 Task: In the event  named  Interview with Ailey, Set a range of dates when you can accept meetings  '20 Jul â€" 5 Aug 2023'. Select a duration of  30 min. Select working hours  	_x000D_
MON- SAT 10:00am â€" 6:00pm. Add time before or after your events  as 10 min. Set the frequency of available time slots for invitees as  10 min. Set the minimum notice period and maximum events allowed per day as  49 hour and 6. , logged in from the account softage.4@softage.net and add another guest for the event, softage.9@softage.net
Action: Mouse pressed left at (447, 372)
Screenshot: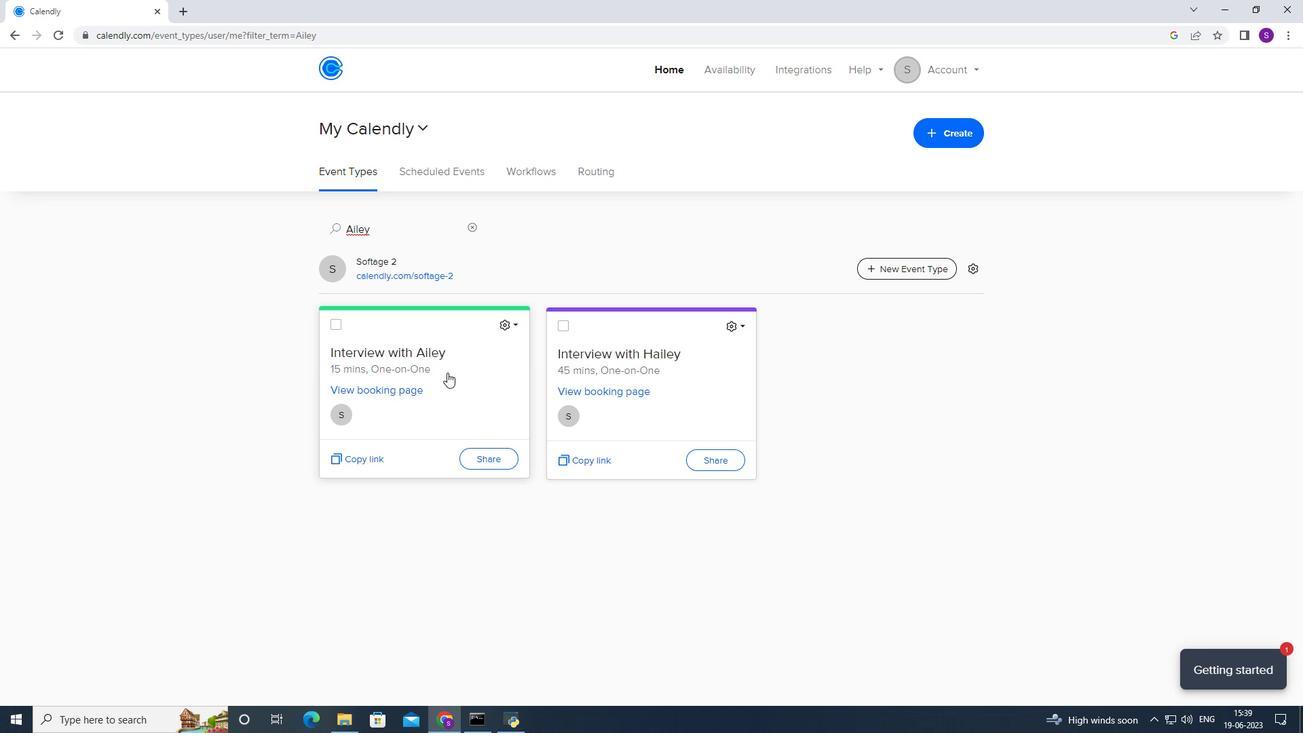 
Action: Mouse moved to (490, 294)
Screenshot: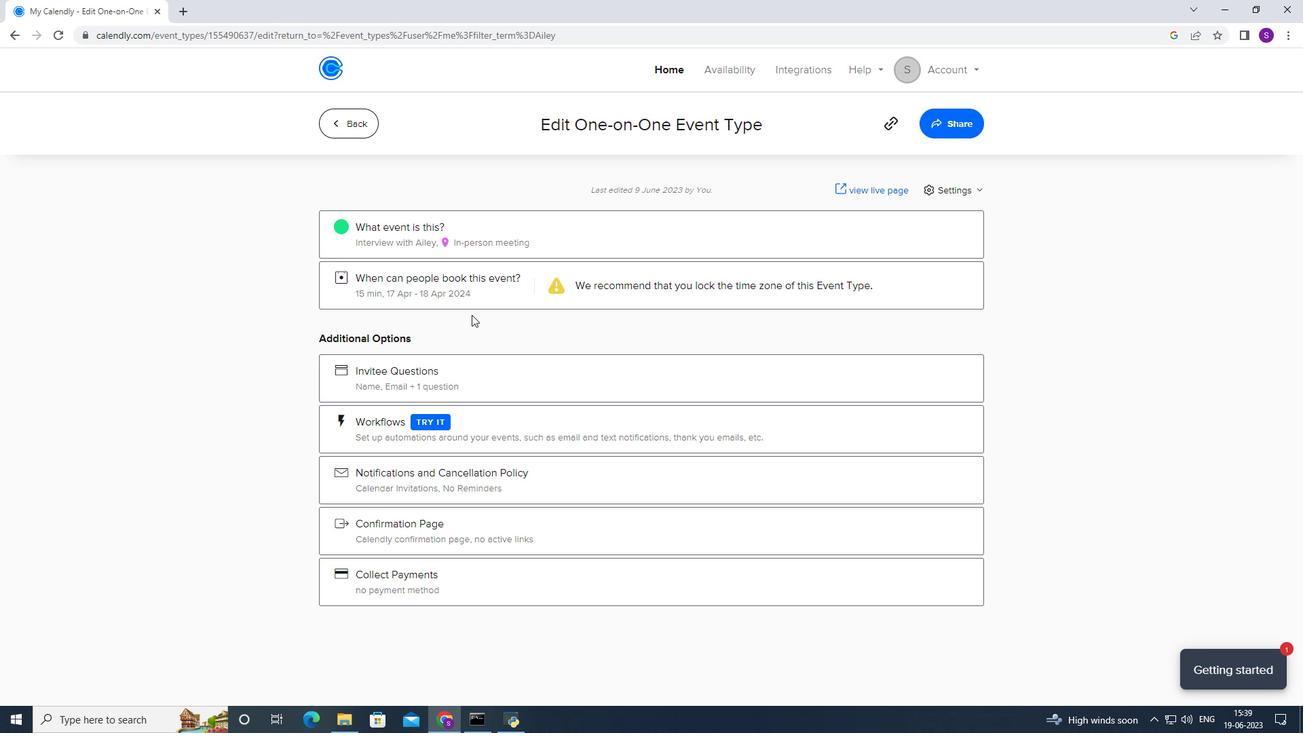 
Action: Mouse pressed left at (490, 294)
Screenshot: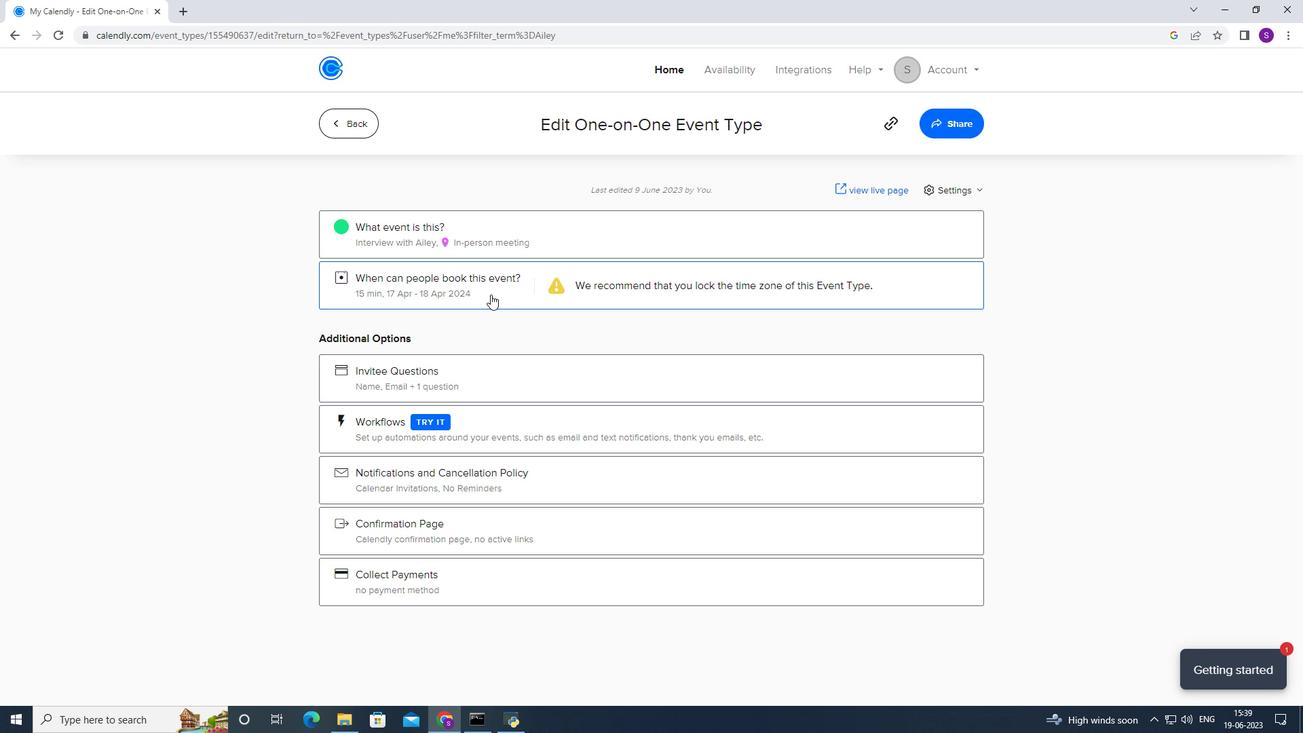 
Action: Mouse moved to (481, 452)
Screenshot: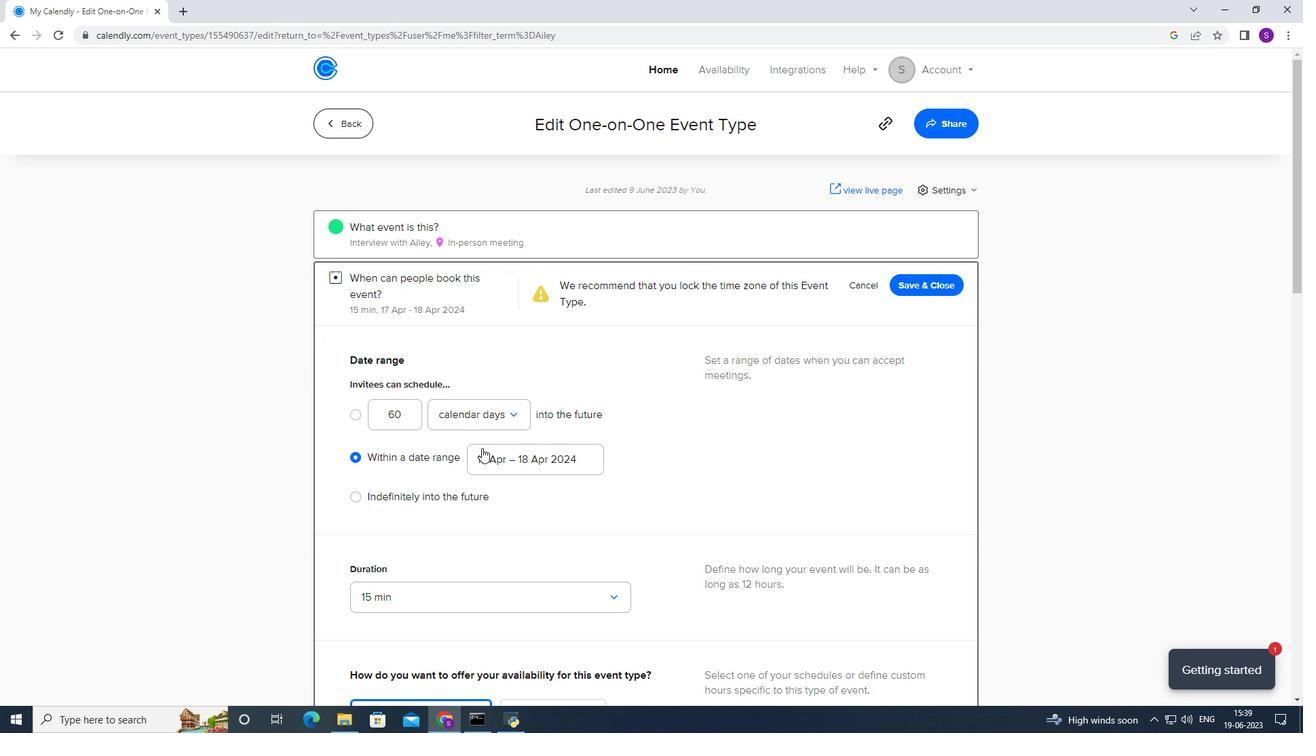 
Action: Mouse pressed left at (481, 452)
Screenshot: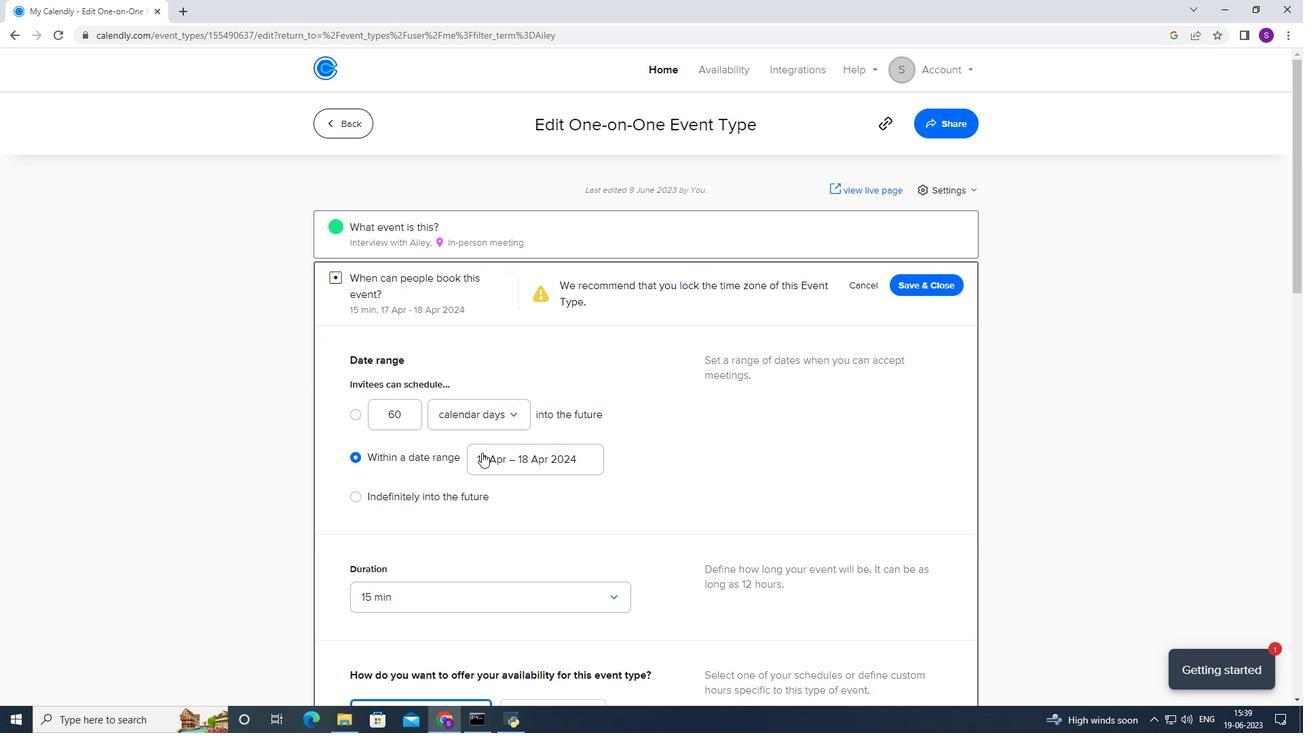 
Action: Mouse moved to (544, 319)
Screenshot: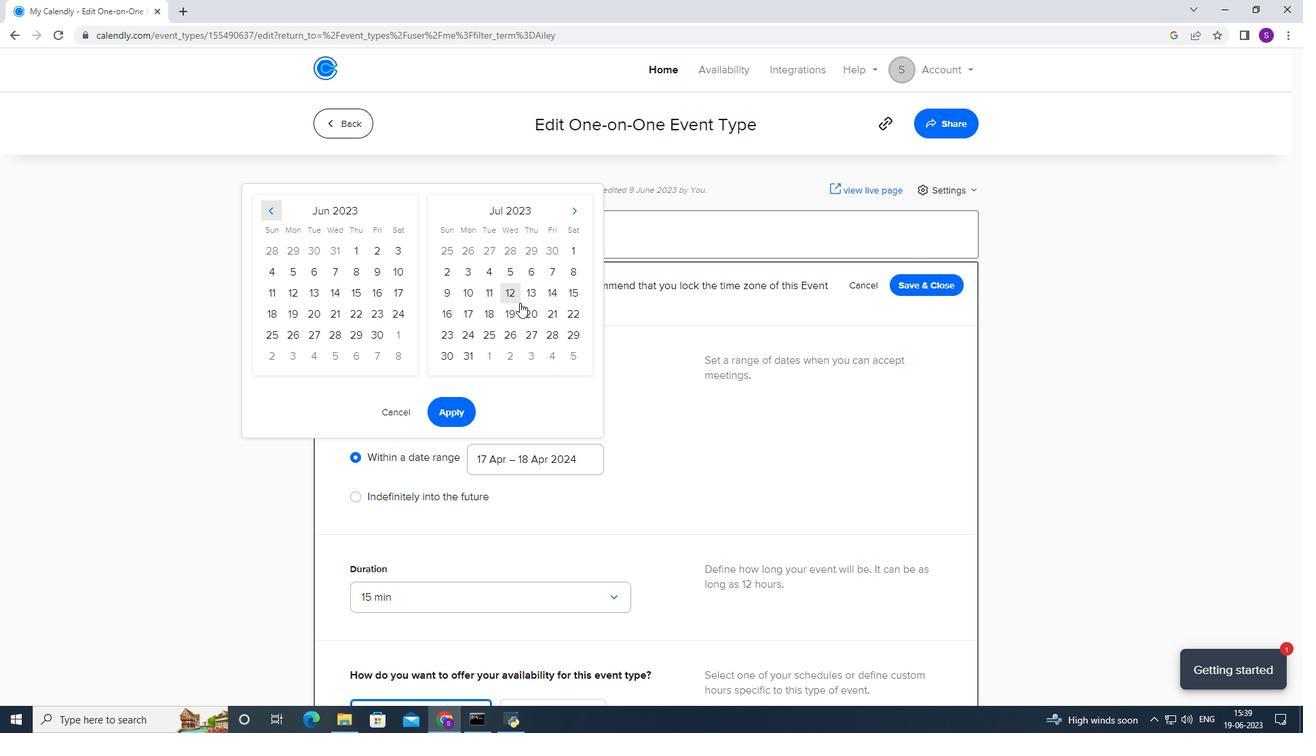 
Action: Mouse pressed left at (544, 319)
Screenshot: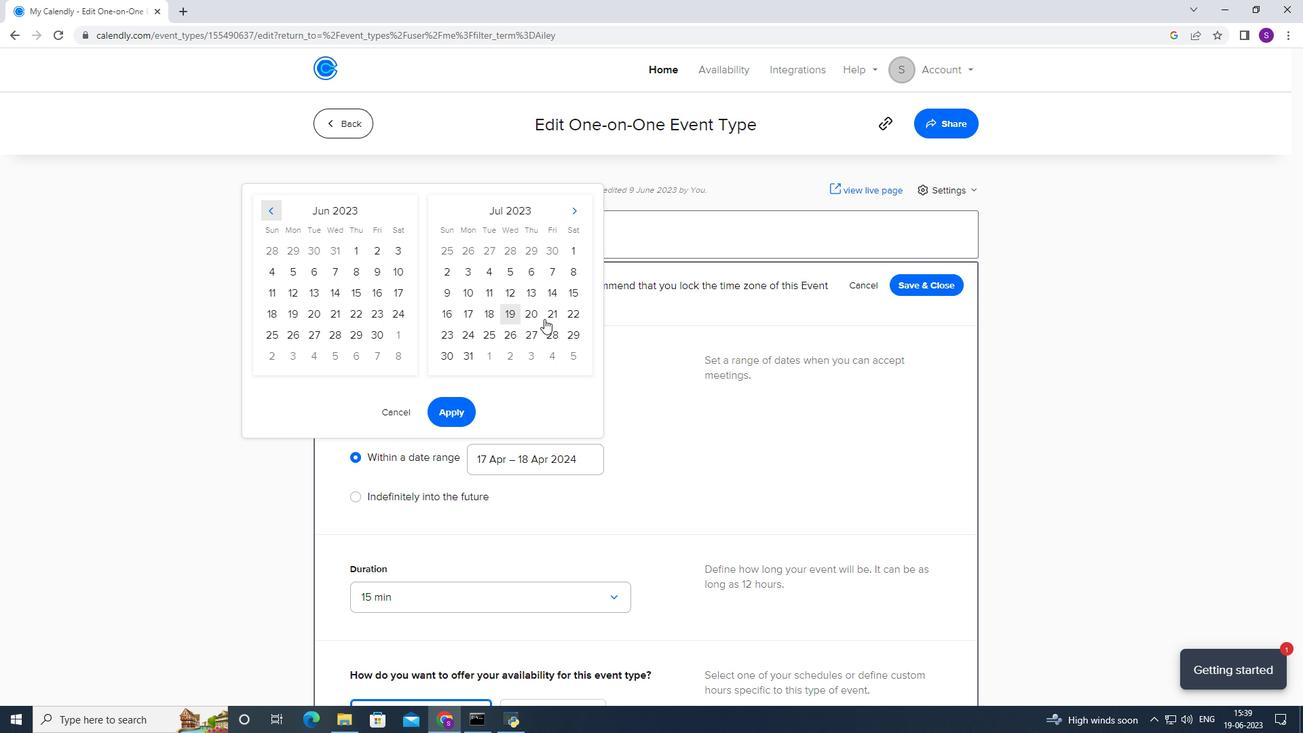 
Action: Mouse moved to (579, 217)
Screenshot: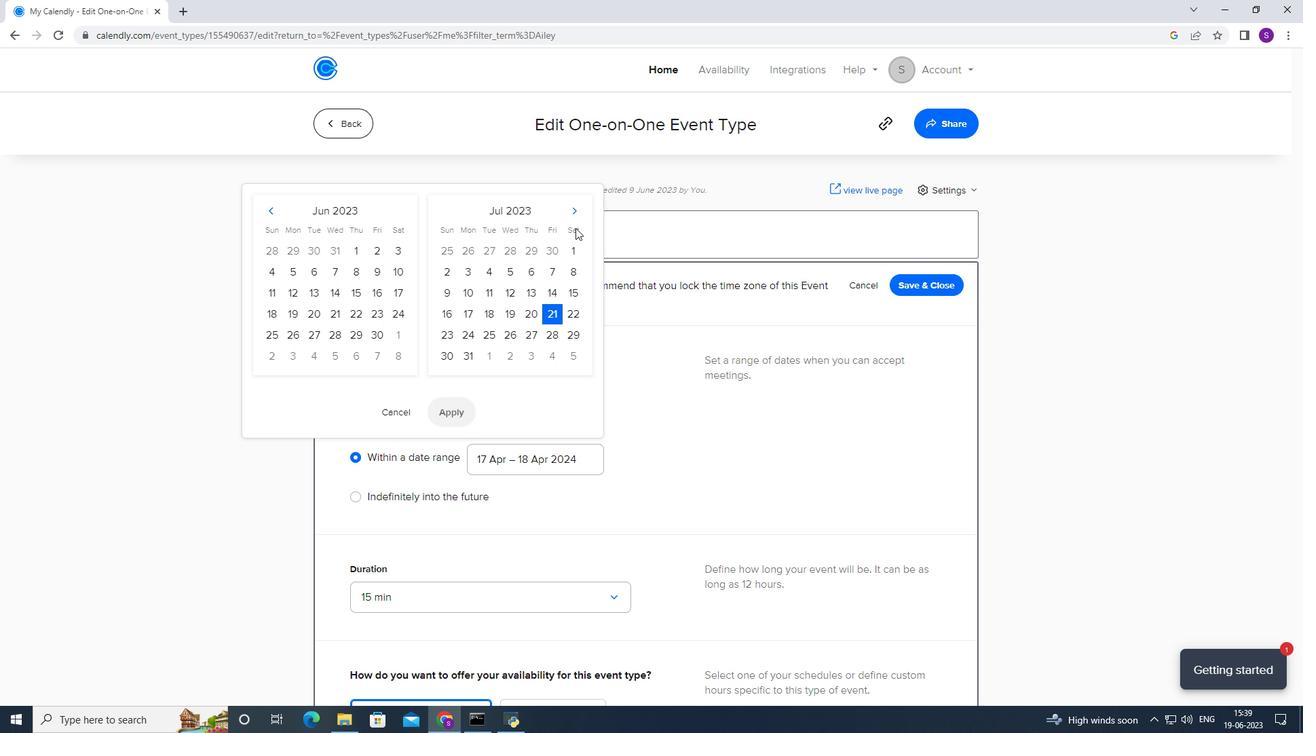 
Action: Mouse pressed left at (579, 217)
Screenshot: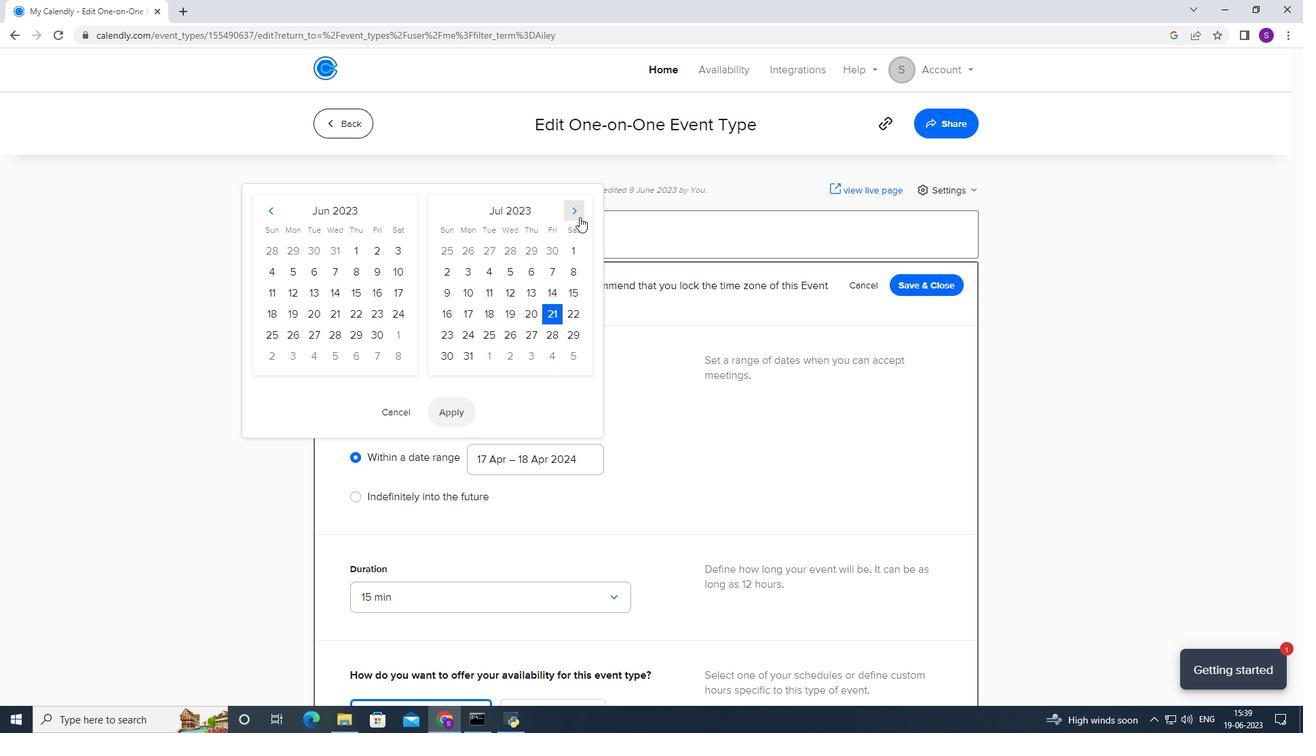 
Action: Mouse moved to (347, 319)
Screenshot: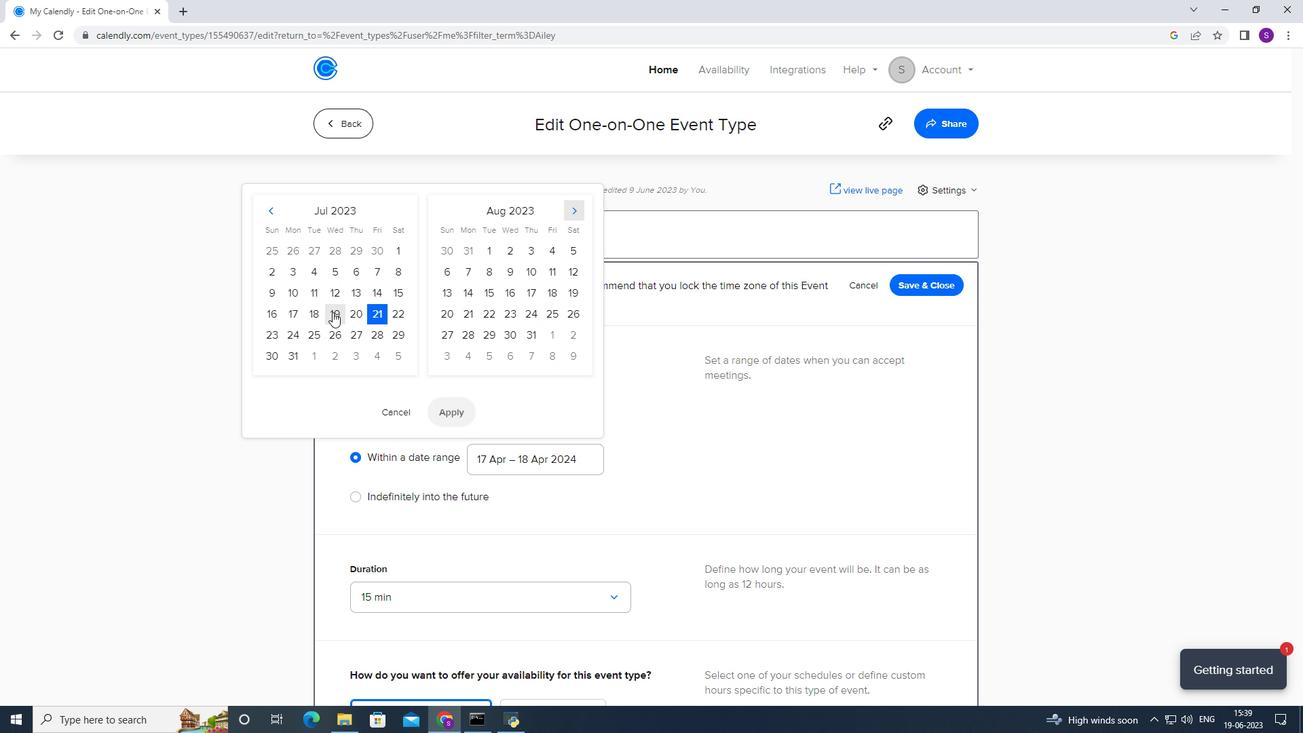 
Action: Mouse pressed left at (347, 319)
Screenshot: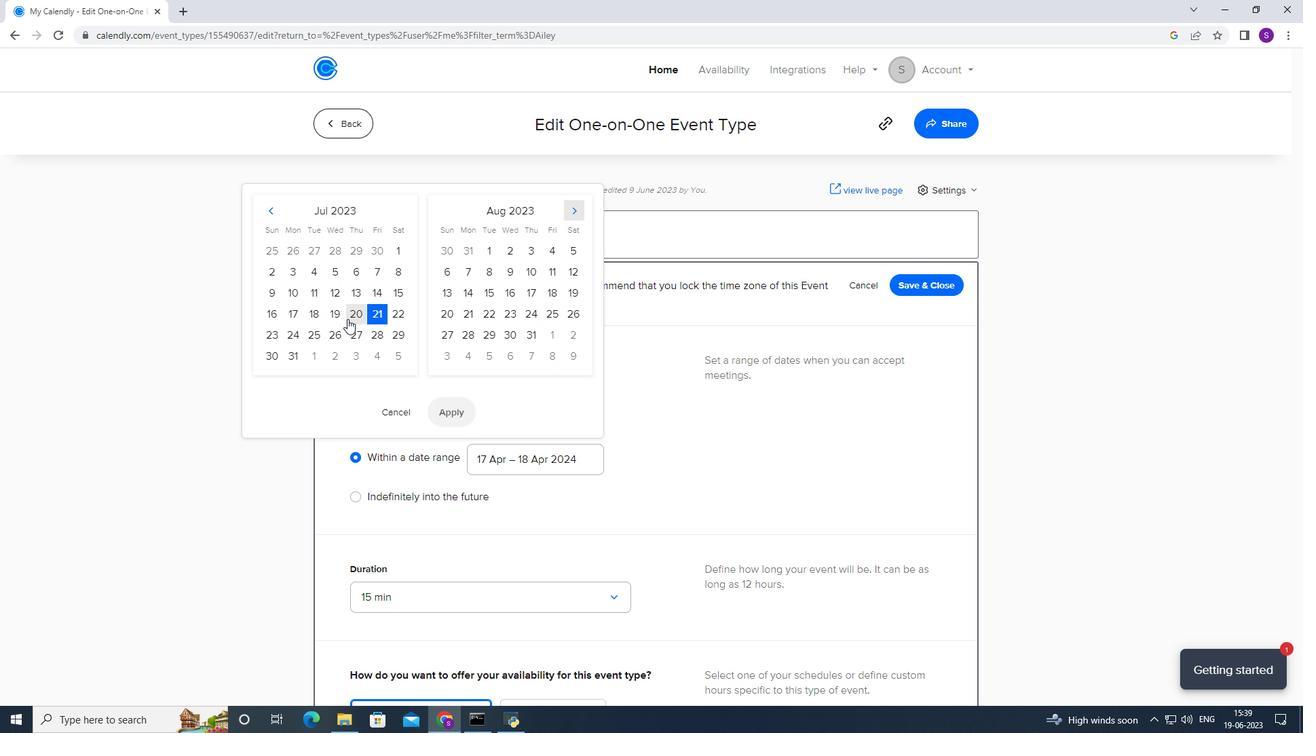 
Action: Mouse moved to (580, 249)
Screenshot: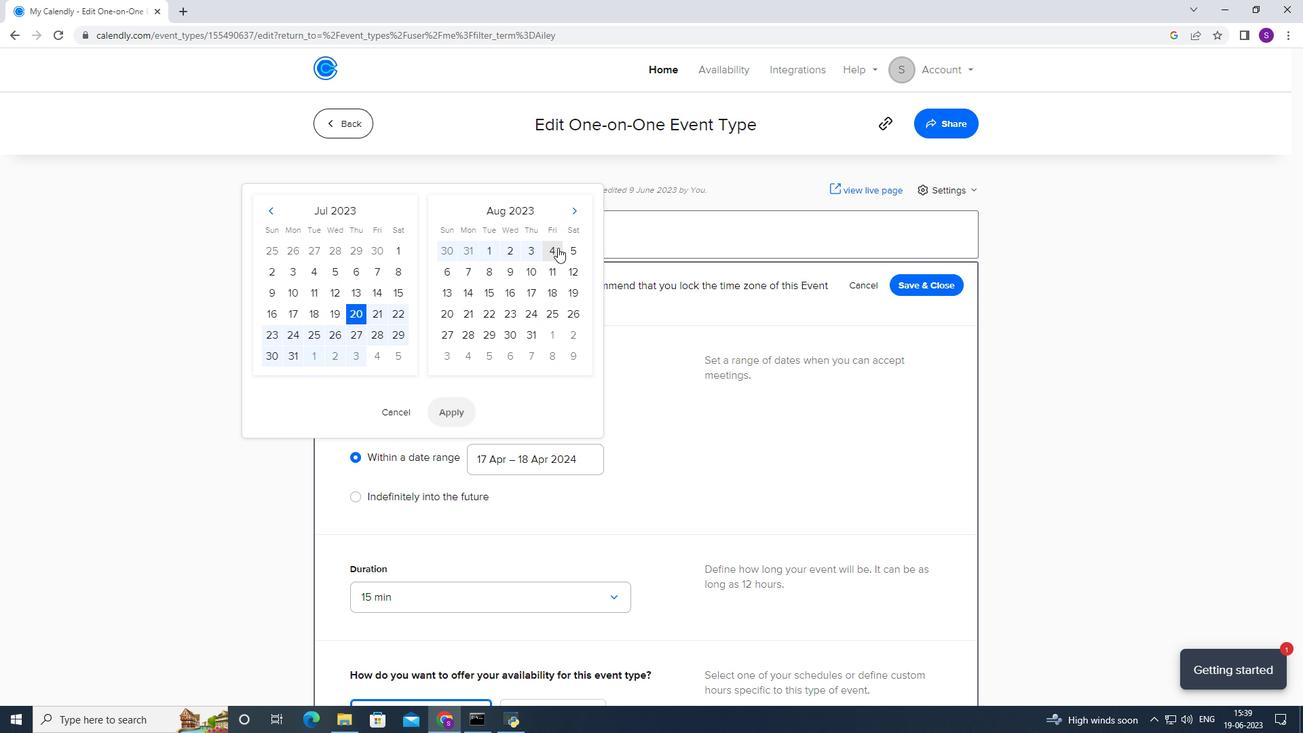 
Action: Mouse pressed left at (580, 249)
Screenshot: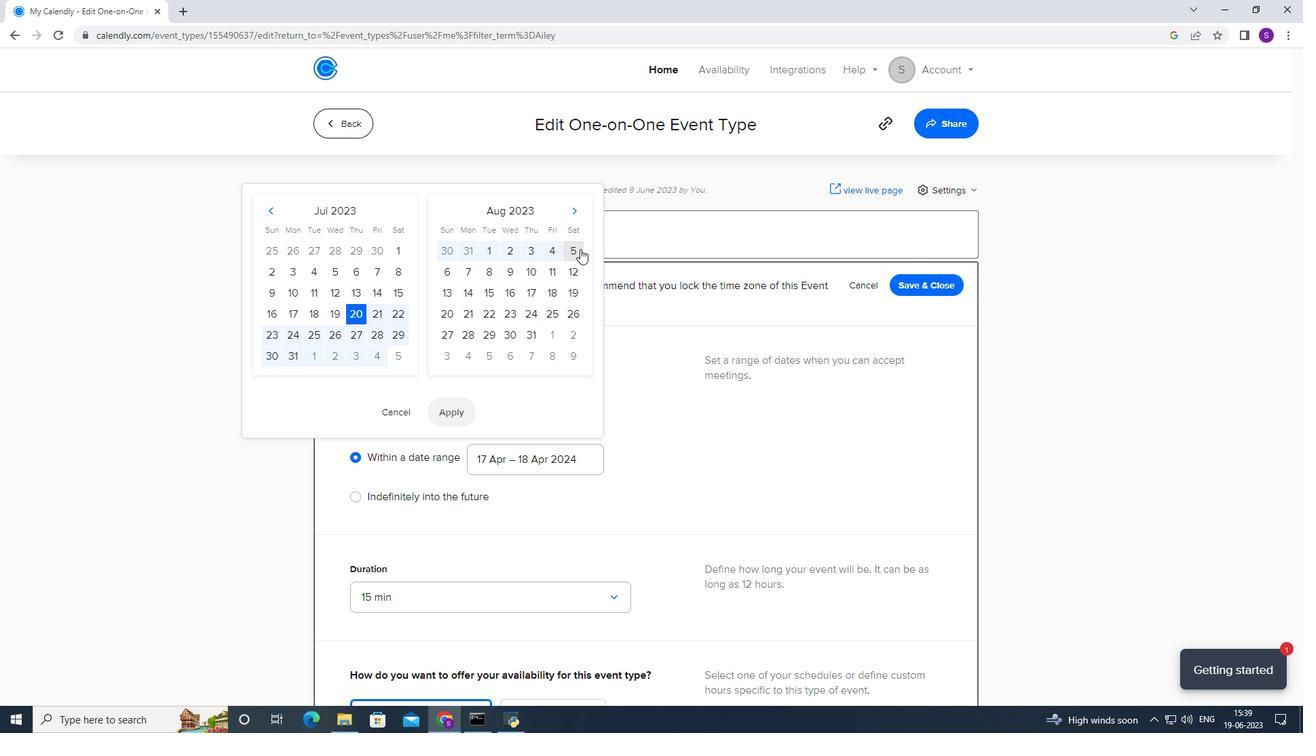 
Action: Mouse moved to (450, 416)
Screenshot: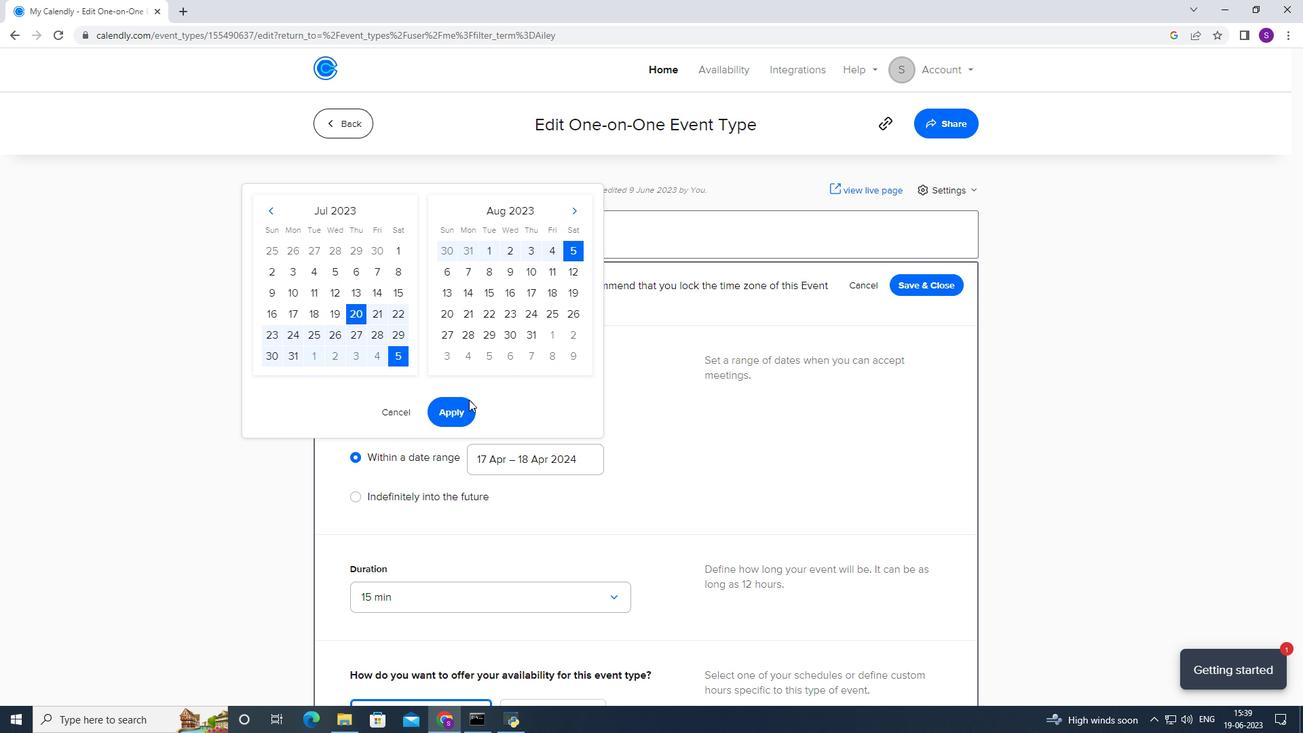 
Action: Mouse pressed left at (450, 416)
Screenshot: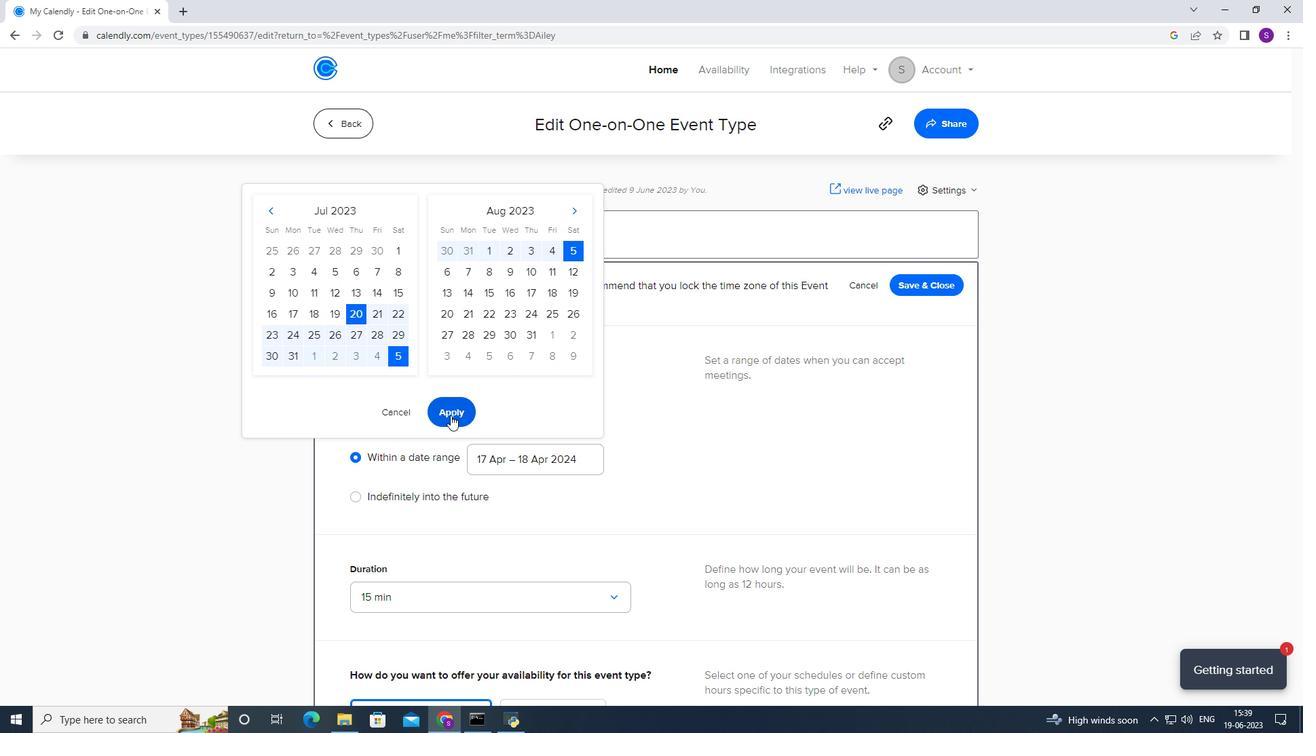 
Action: Mouse moved to (364, 431)
Screenshot: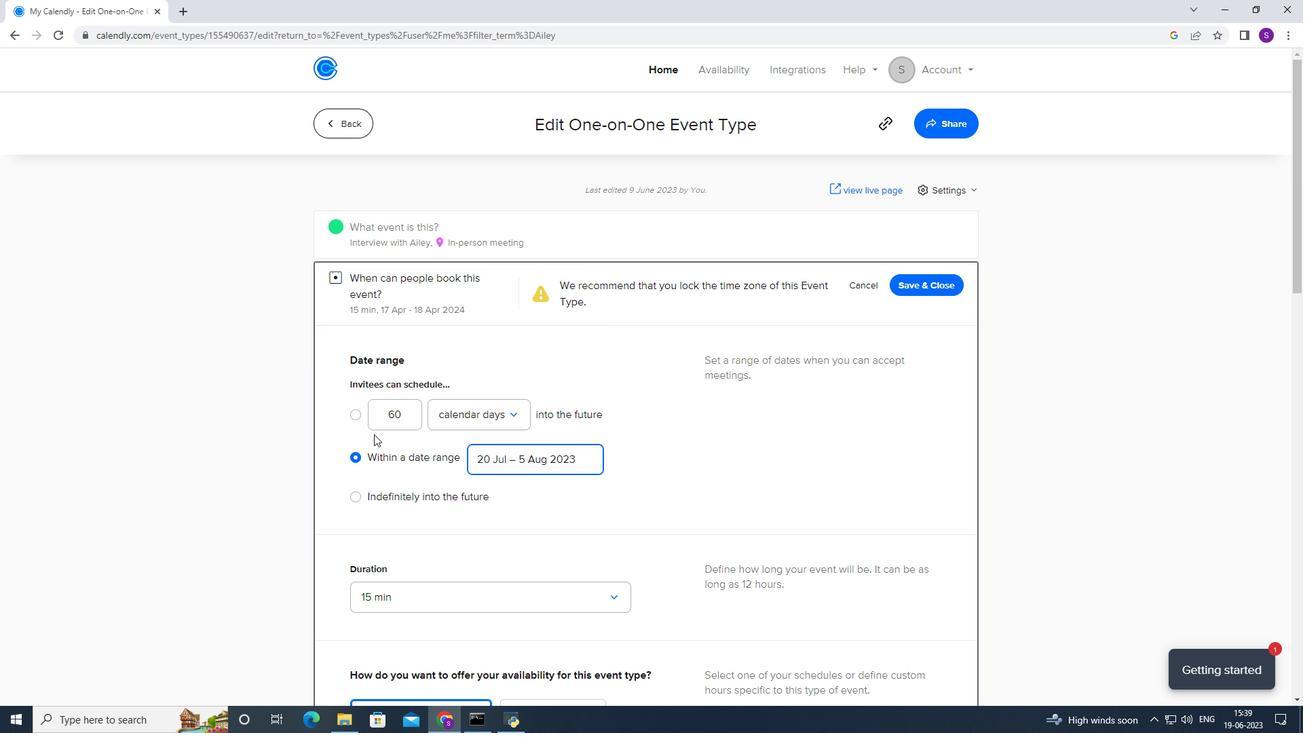 
Action: Mouse scrolled (364, 431) with delta (0, 0)
Screenshot: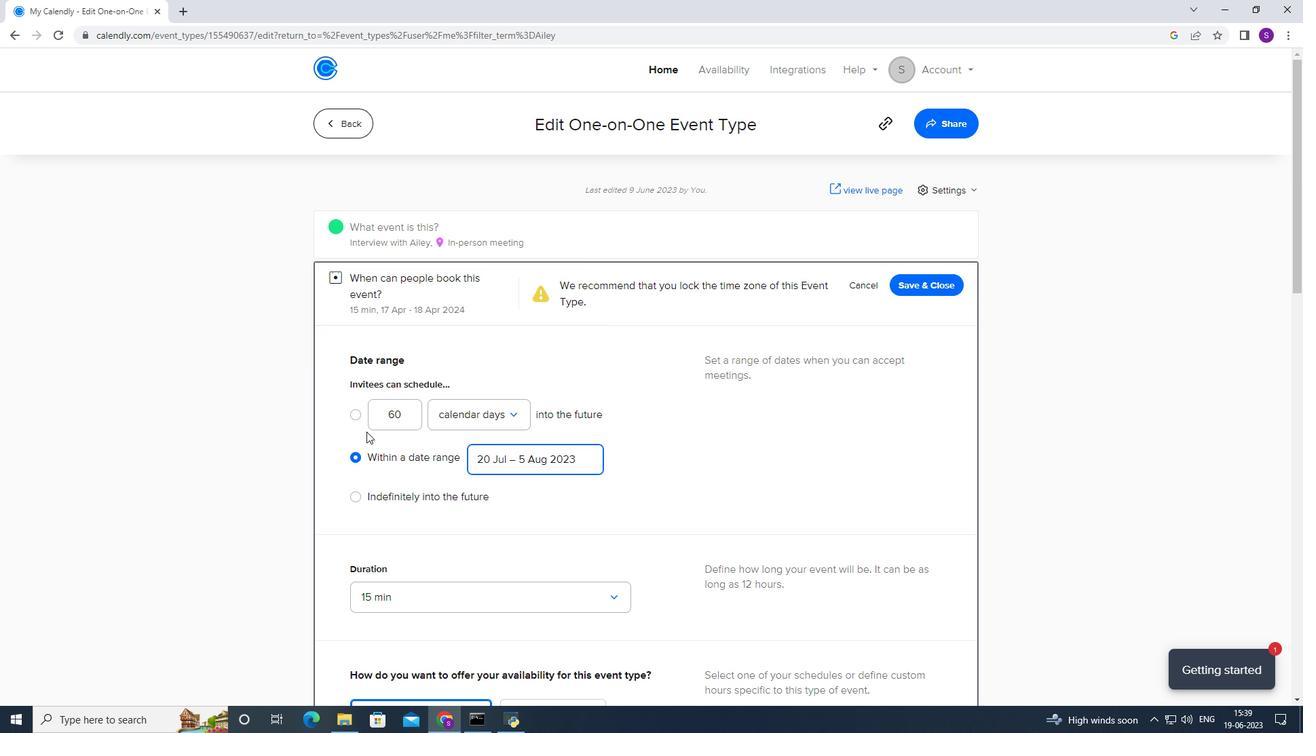 
Action: Mouse scrolled (364, 431) with delta (0, 0)
Screenshot: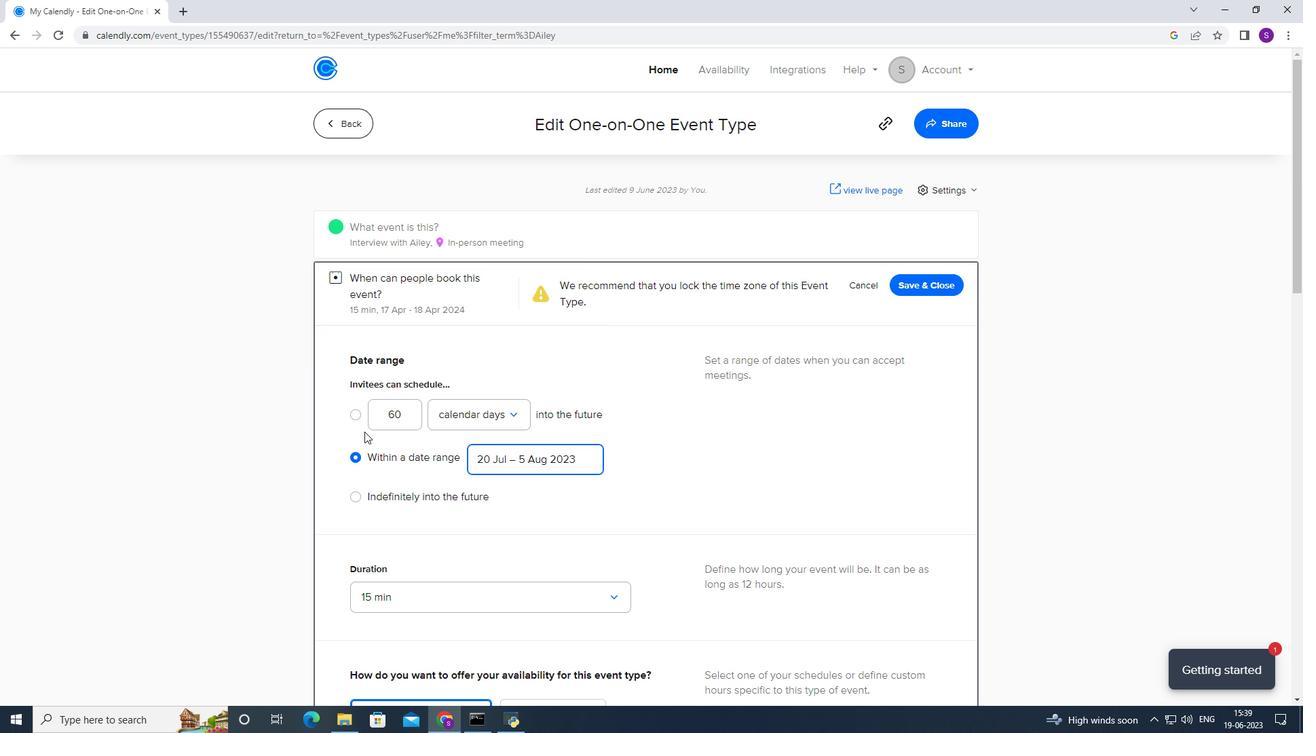 
Action: Mouse moved to (363, 431)
Screenshot: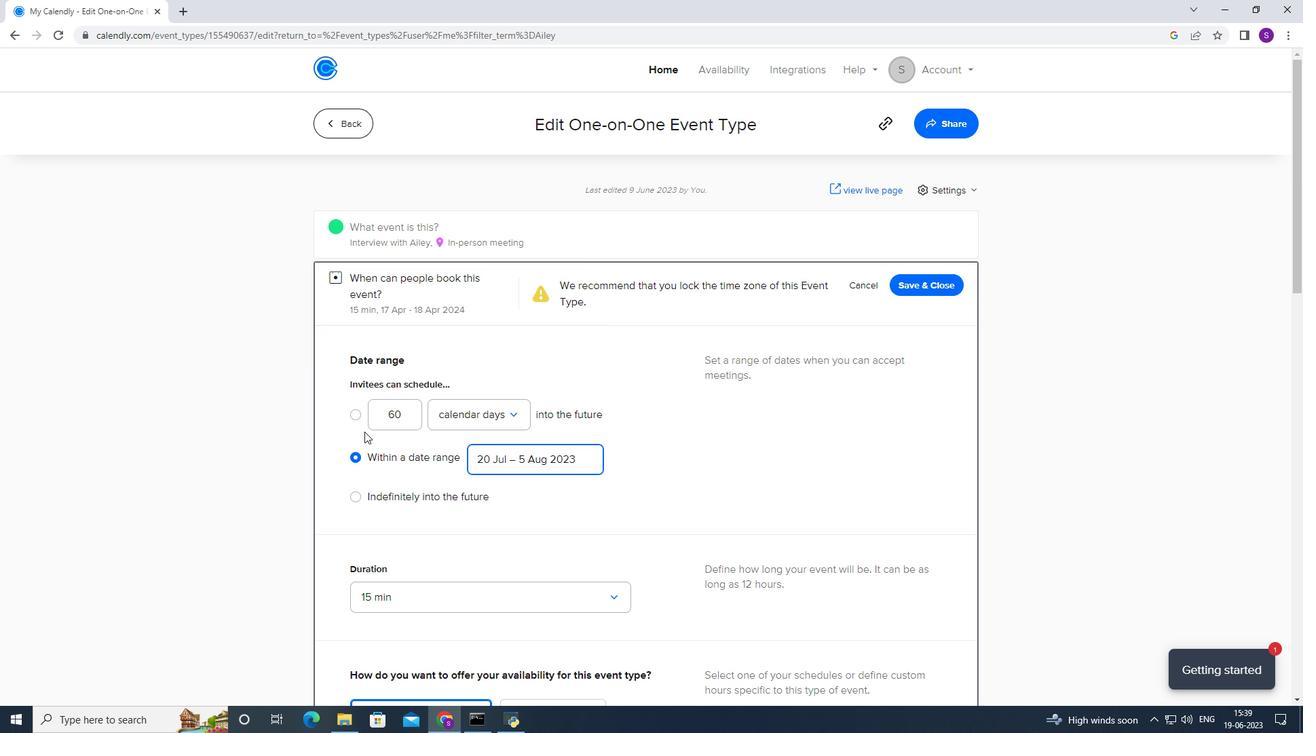 
Action: Mouse scrolled (363, 431) with delta (0, 0)
Screenshot: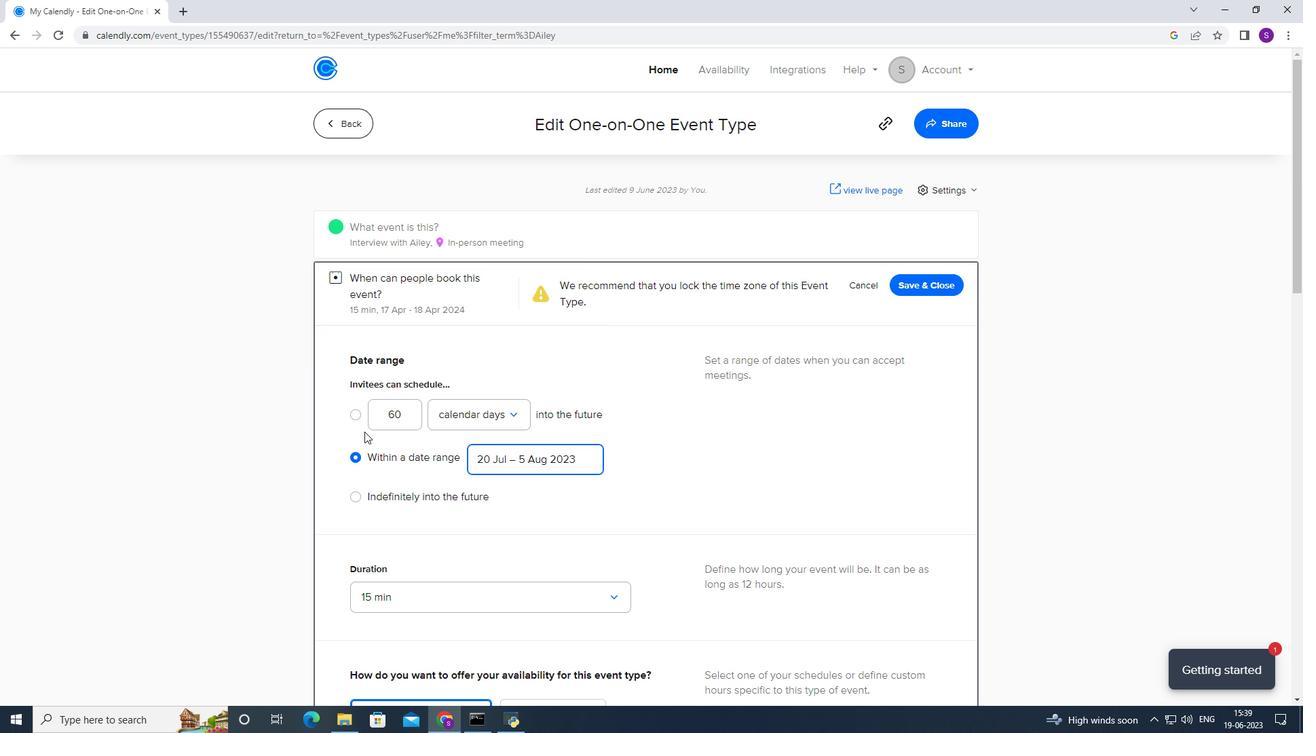
Action: Mouse moved to (358, 435)
Screenshot: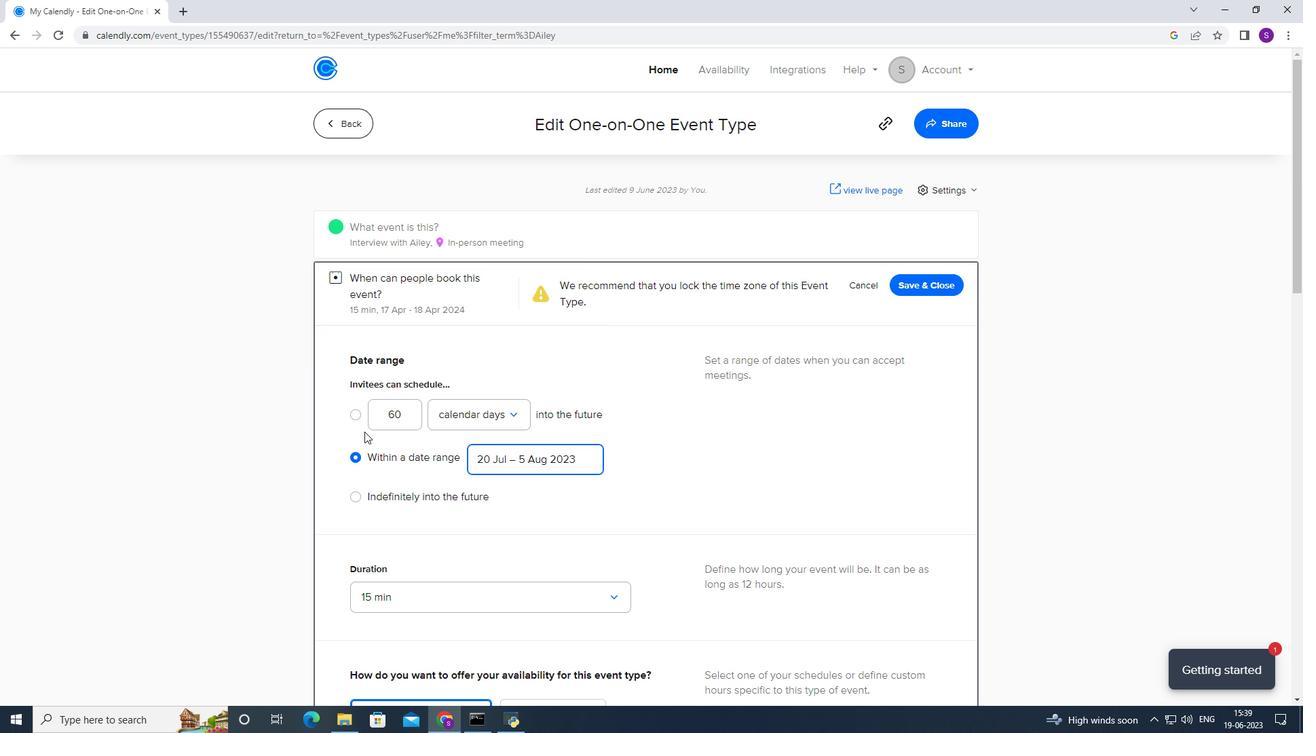 
Action: Mouse scrolled (358, 434) with delta (0, 0)
Screenshot: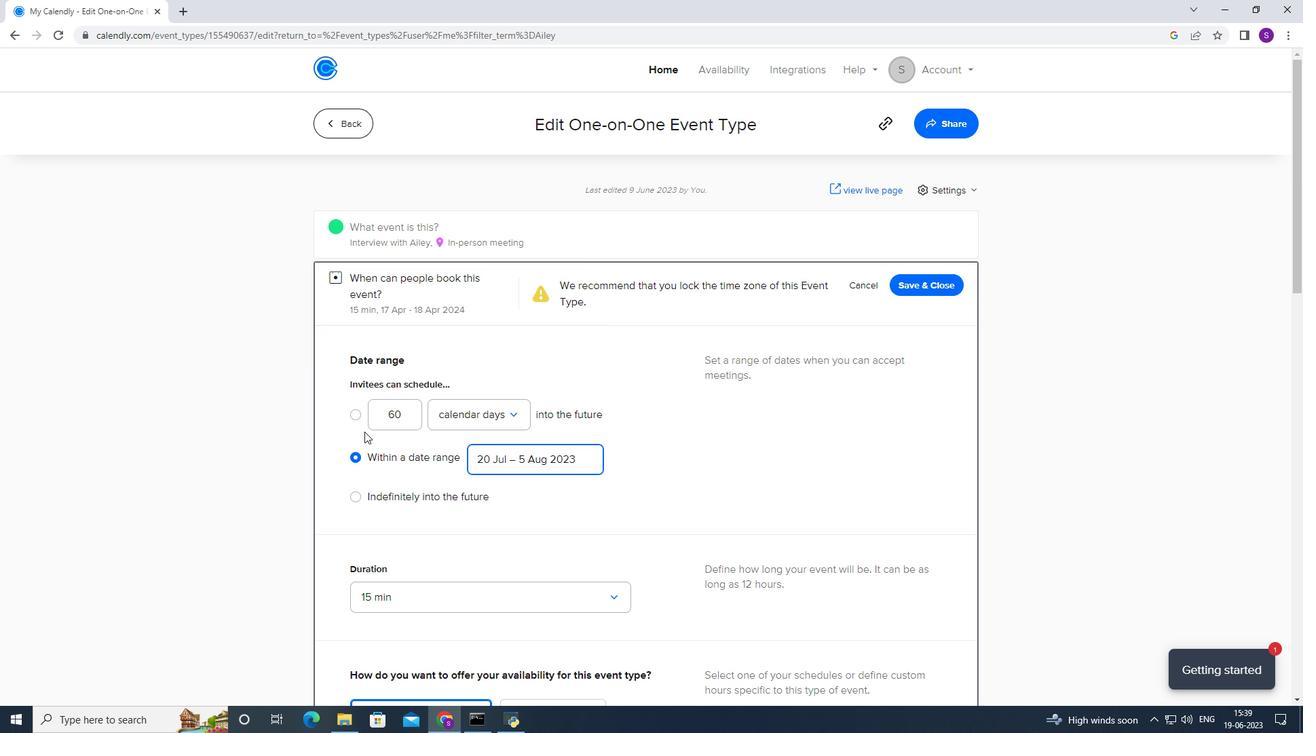 
Action: Mouse moved to (410, 325)
Screenshot: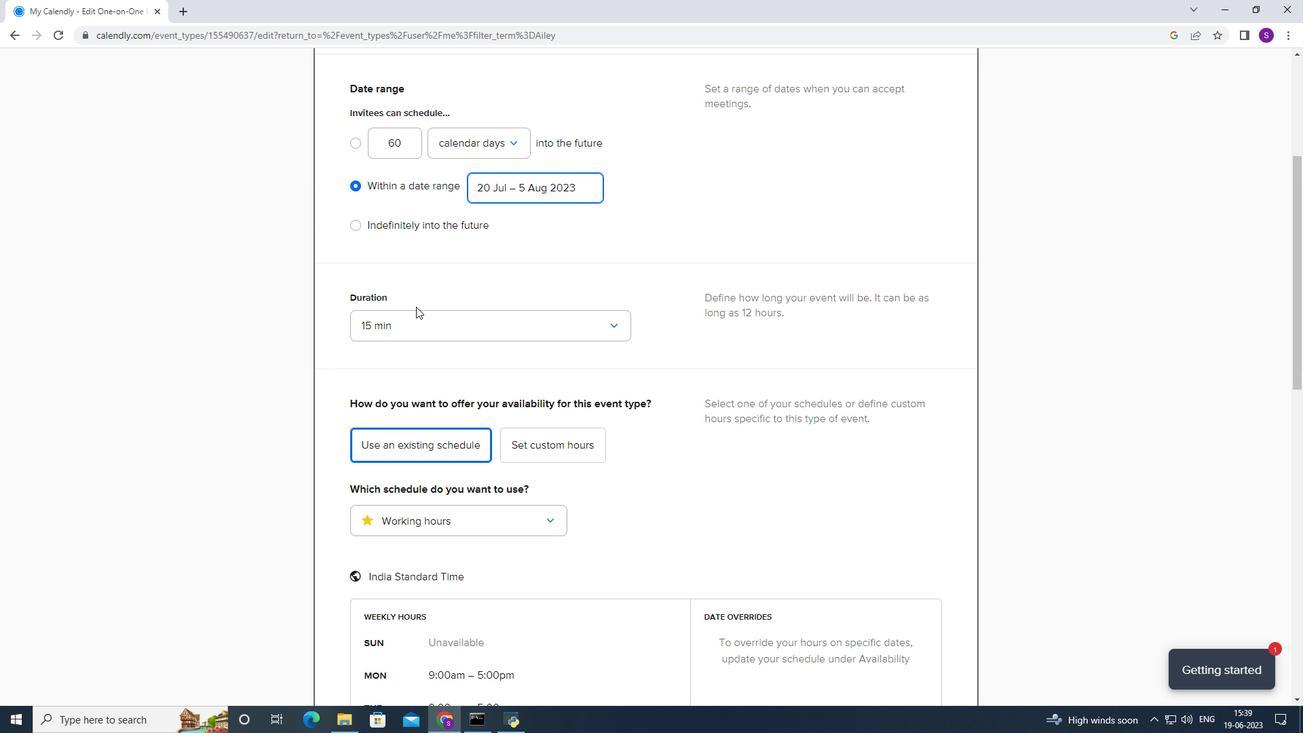 
Action: Mouse pressed left at (410, 325)
Screenshot: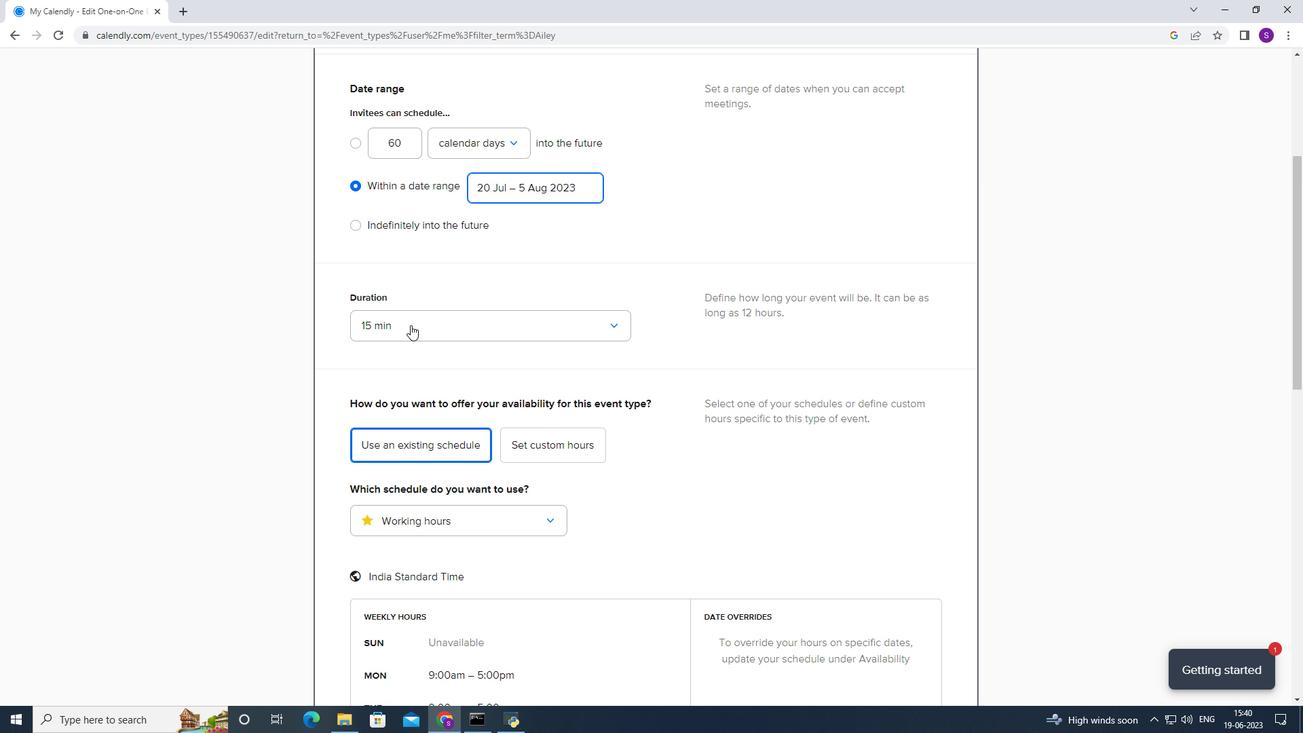 
Action: Mouse moved to (400, 390)
Screenshot: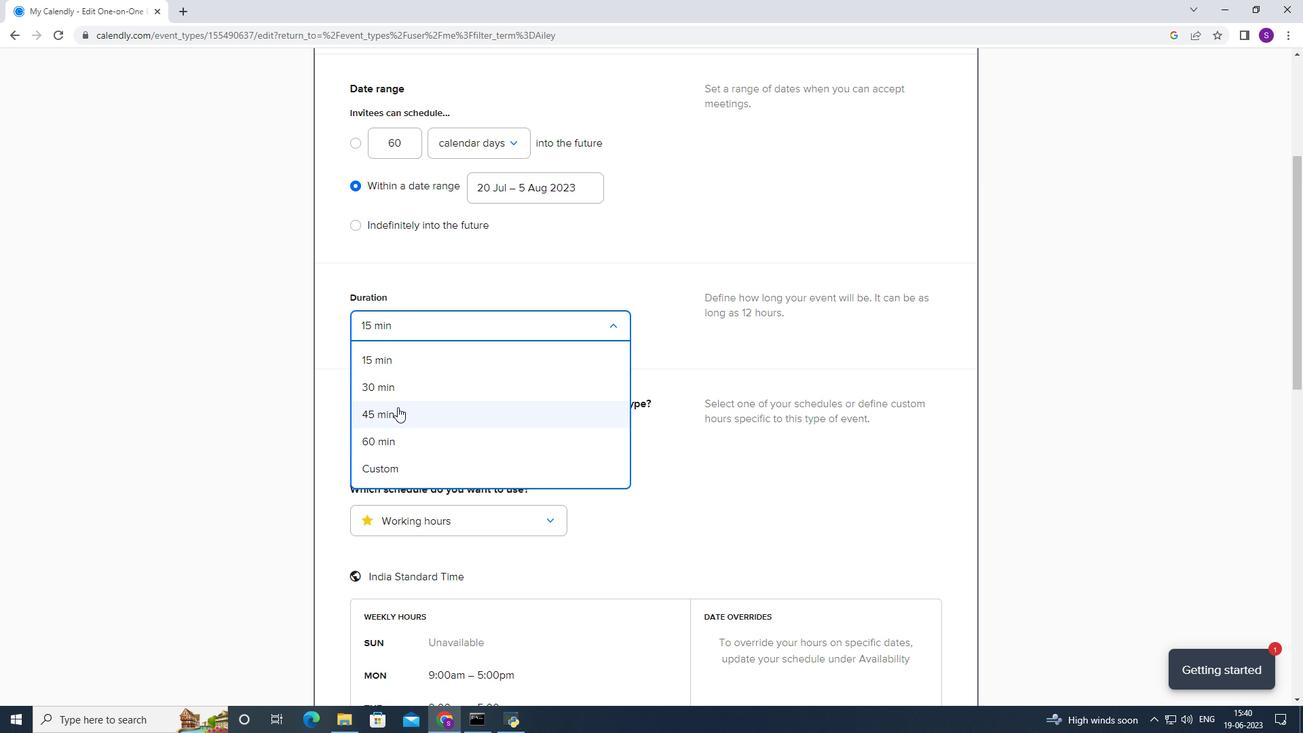 
Action: Mouse pressed left at (400, 390)
Screenshot: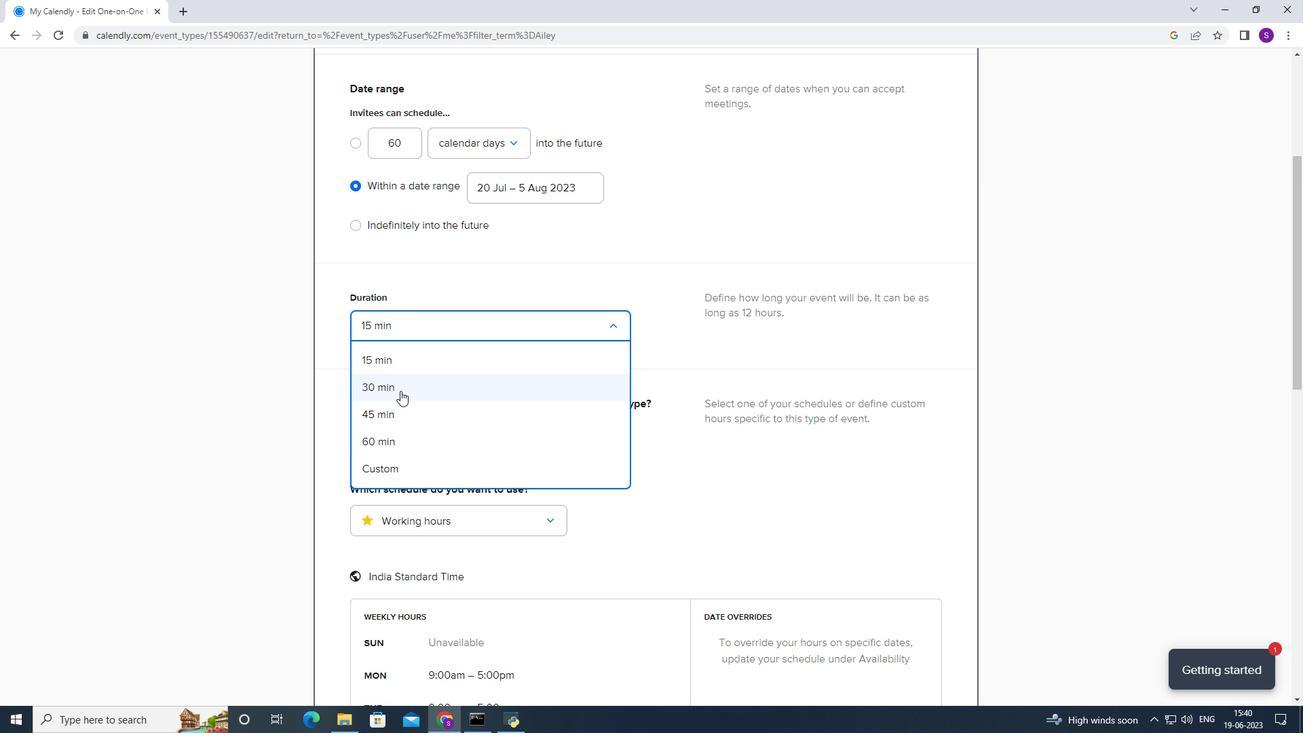 
Action: Mouse moved to (398, 437)
Screenshot: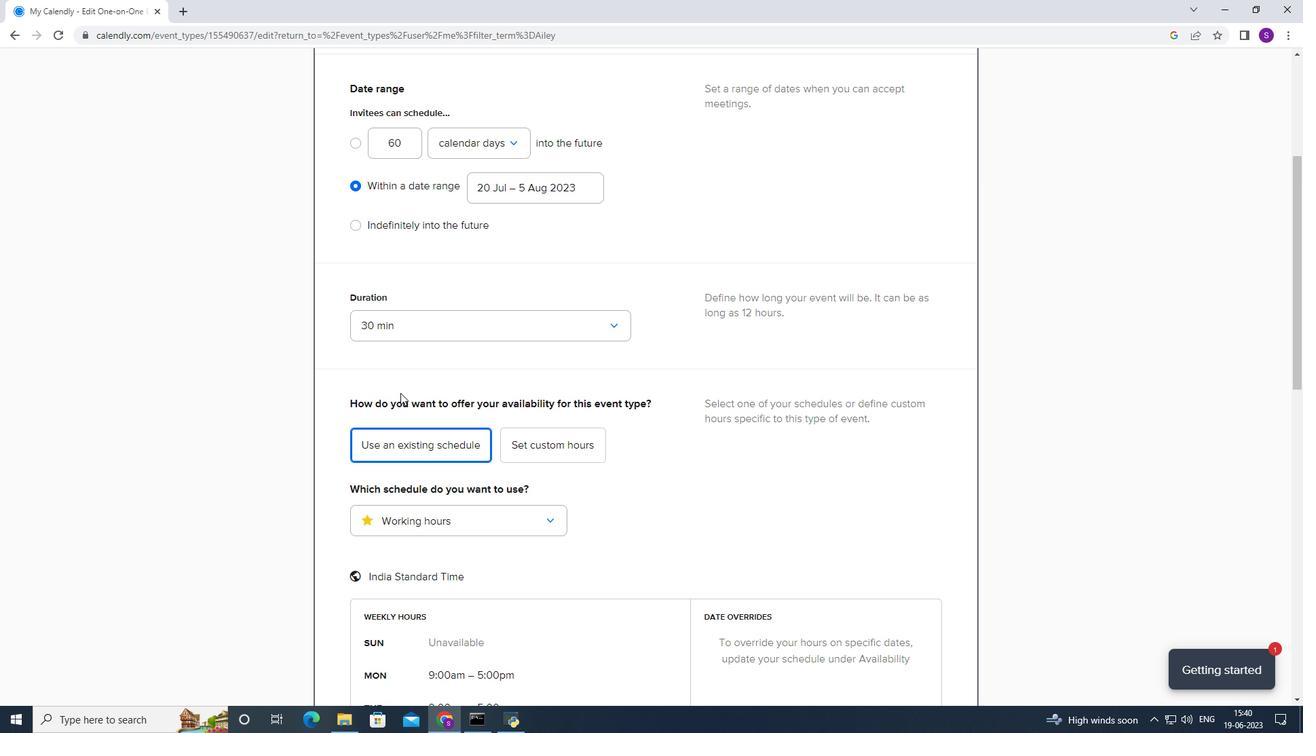 
Action: Mouse scrolled (398, 437) with delta (0, 0)
Screenshot: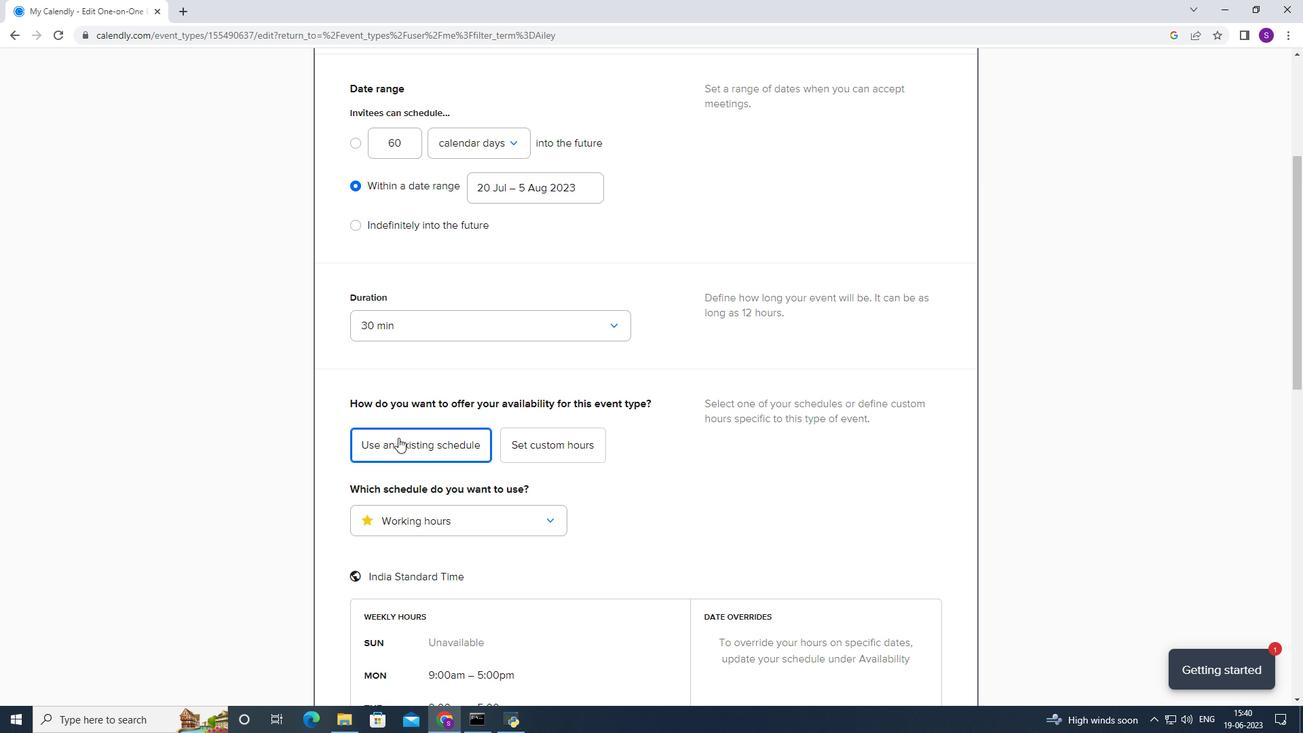 
Action: Mouse scrolled (398, 437) with delta (0, 0)
Screenshot: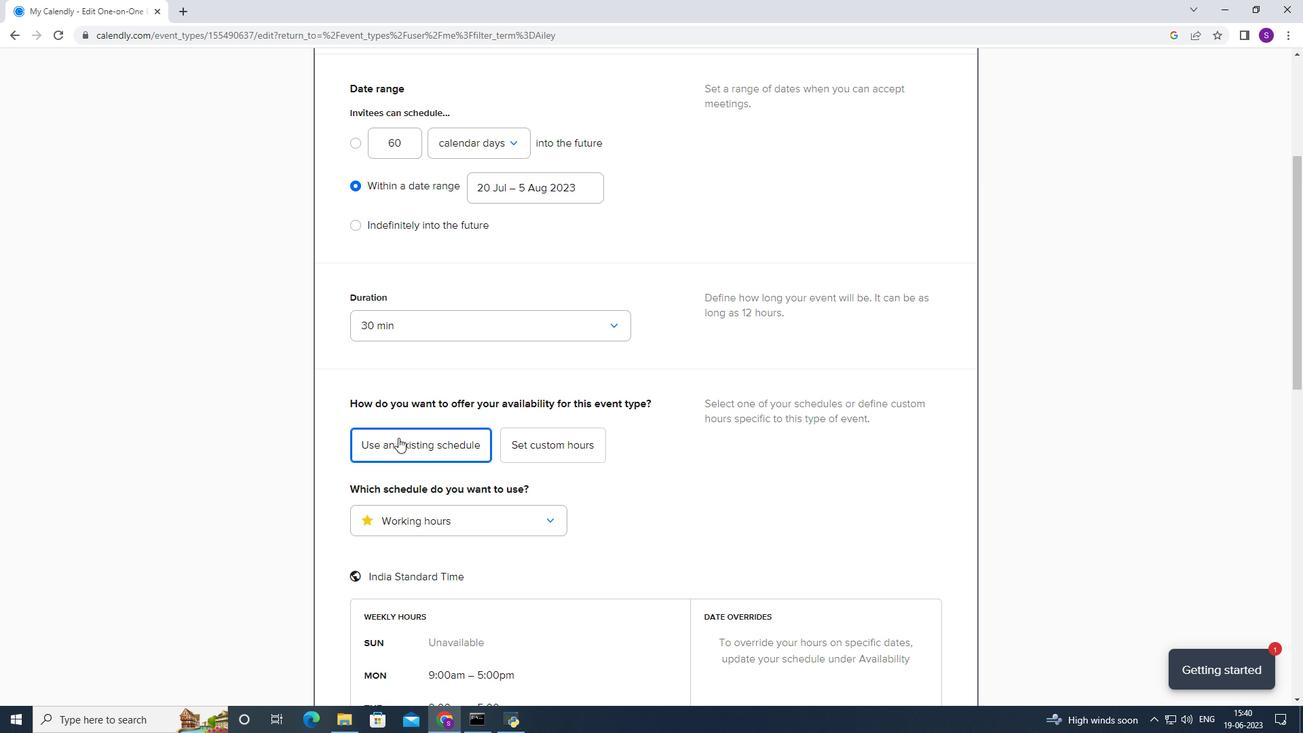 
Action: Mouse scrolled (398, 437) with delta (0, 0)
Screenshot: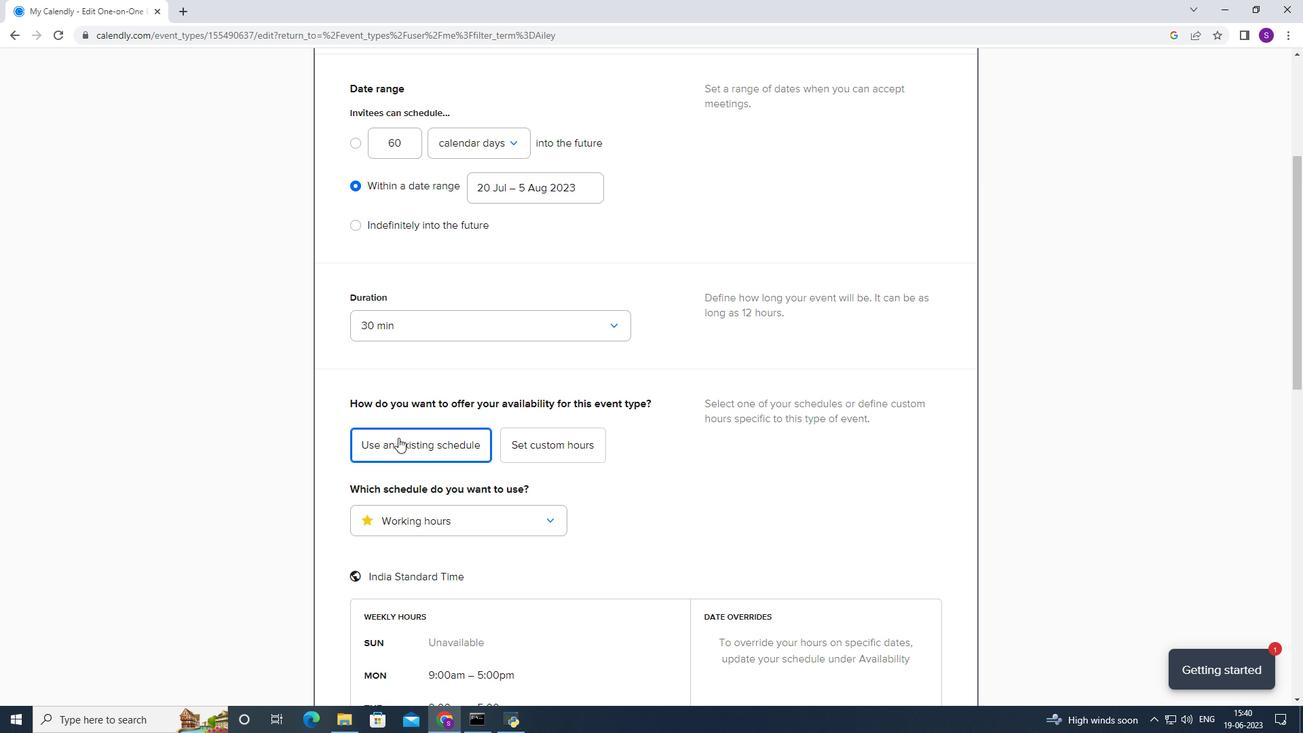 
Action: Mouse moved to (517, 235)
Screenshot: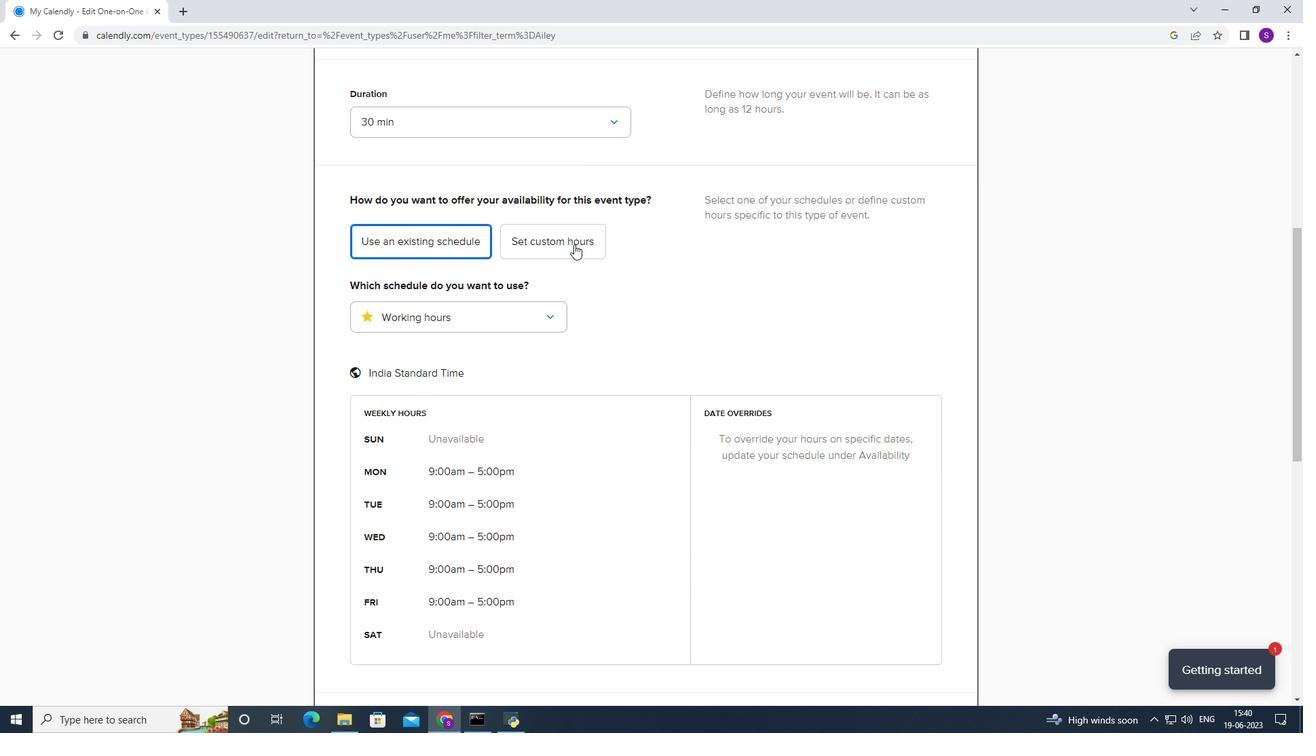 
Action: Mouse pressed left at (517, 235)
Screenshot: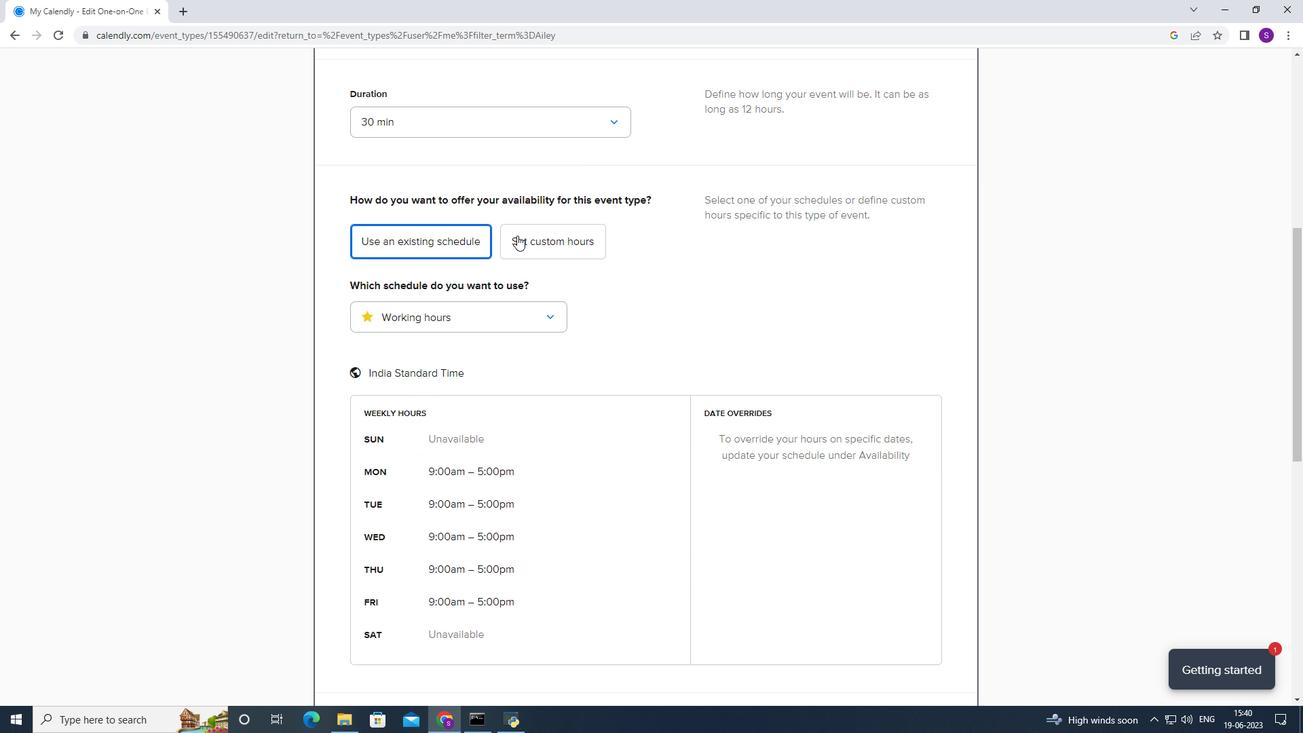 
Action: Mouse moved to (447, 335)
Screenshot: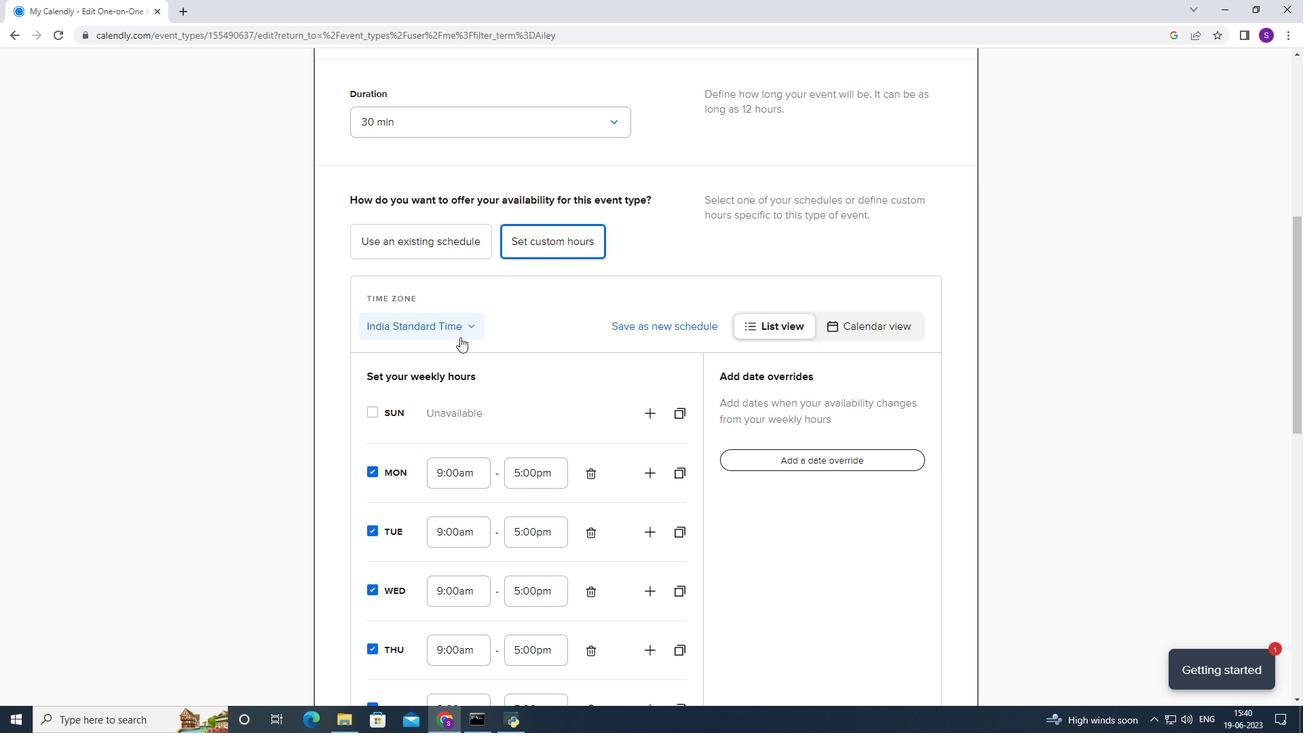 
Action: Mouse scrolled (447, 334) with delta (0, 0)
Screenshot: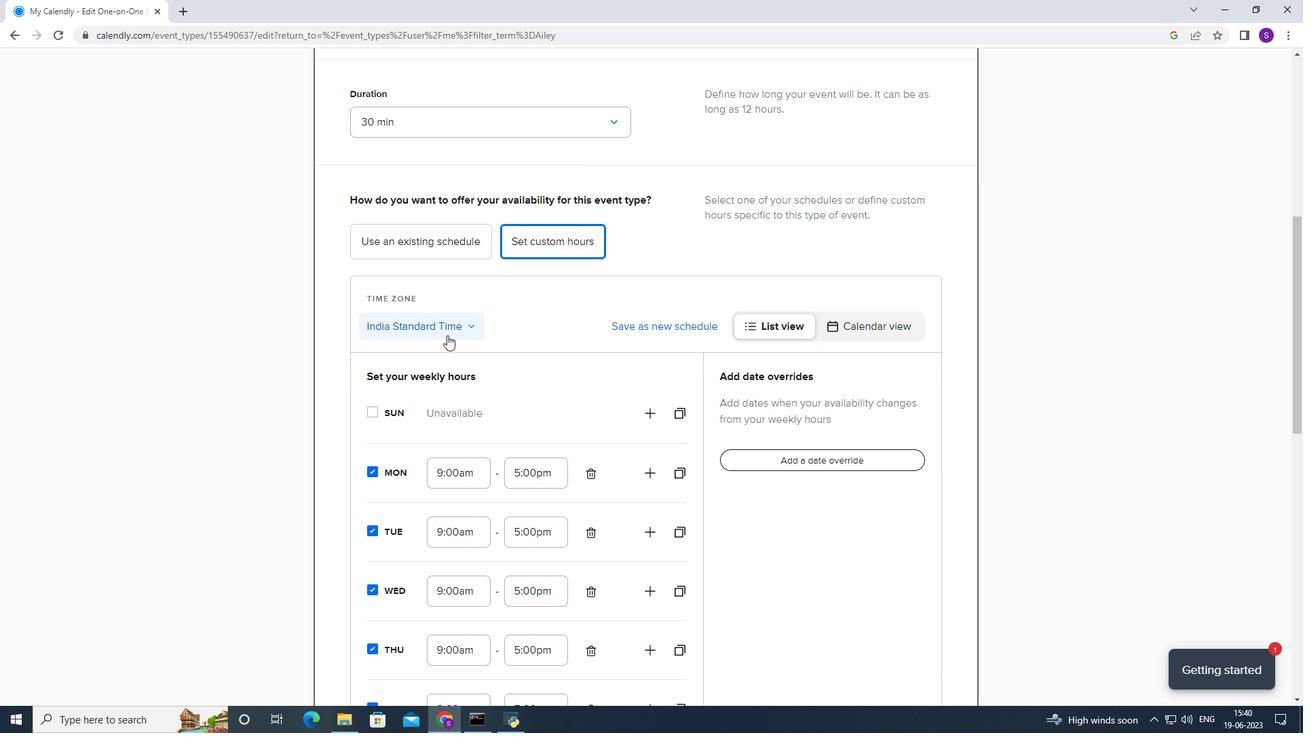 
Action: Mouse scrolled (447, 334) with delta (0, 0)
Screenshot: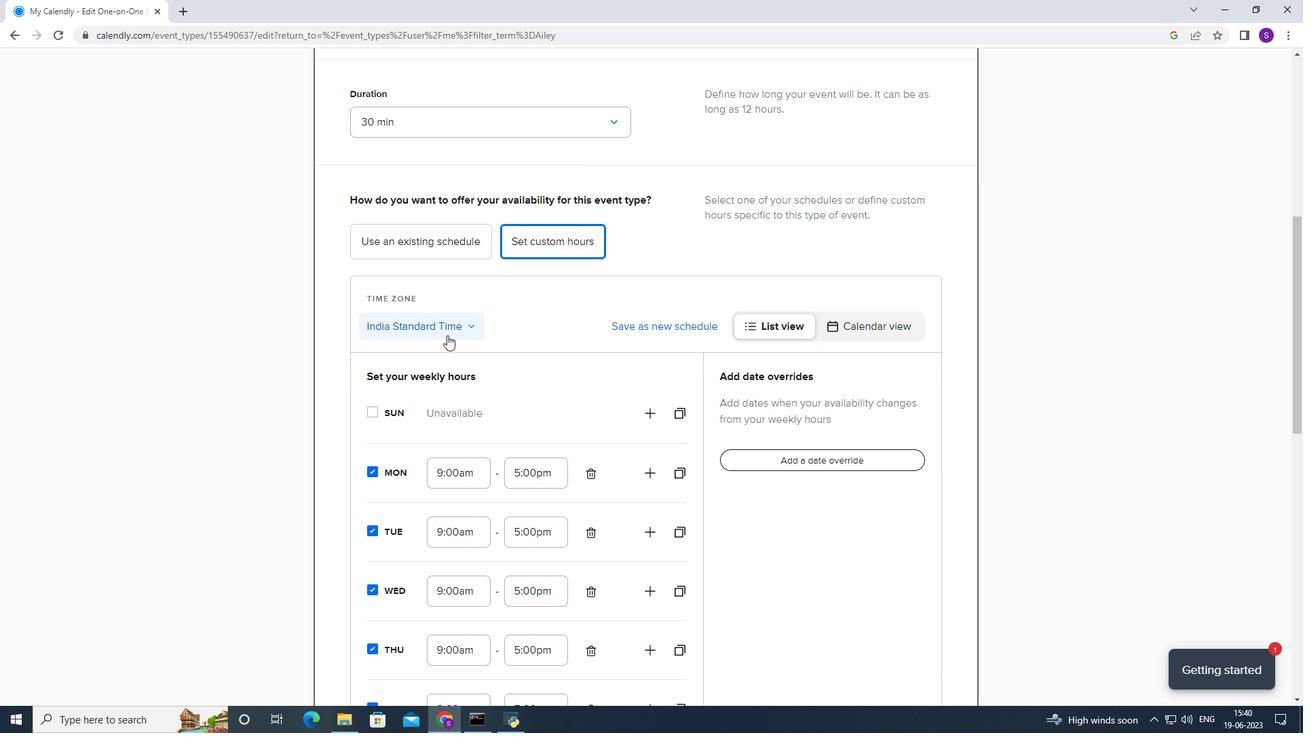 
Action: Mouse scrolled (447, 334) with delta (0, 0)
Screenshot: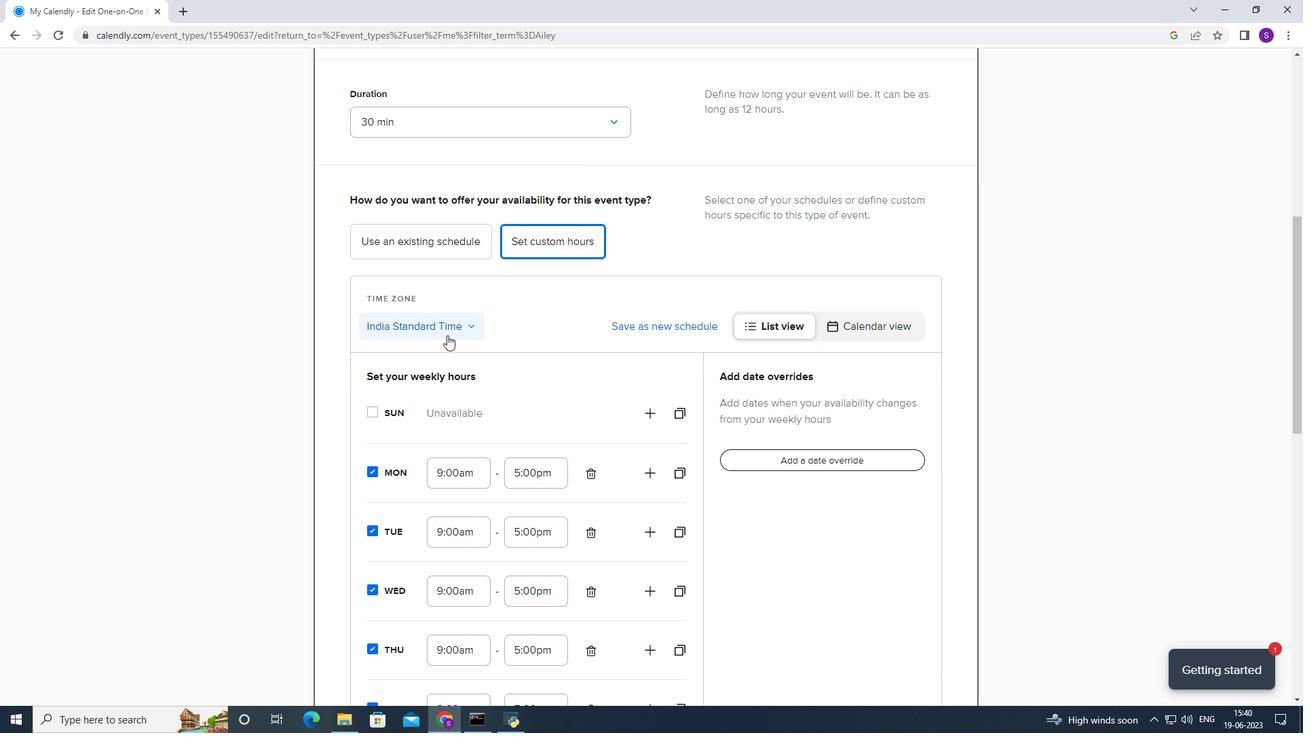 
Action: Mouse scrolled (447, 334) with delta (0, 0)
Screenshot: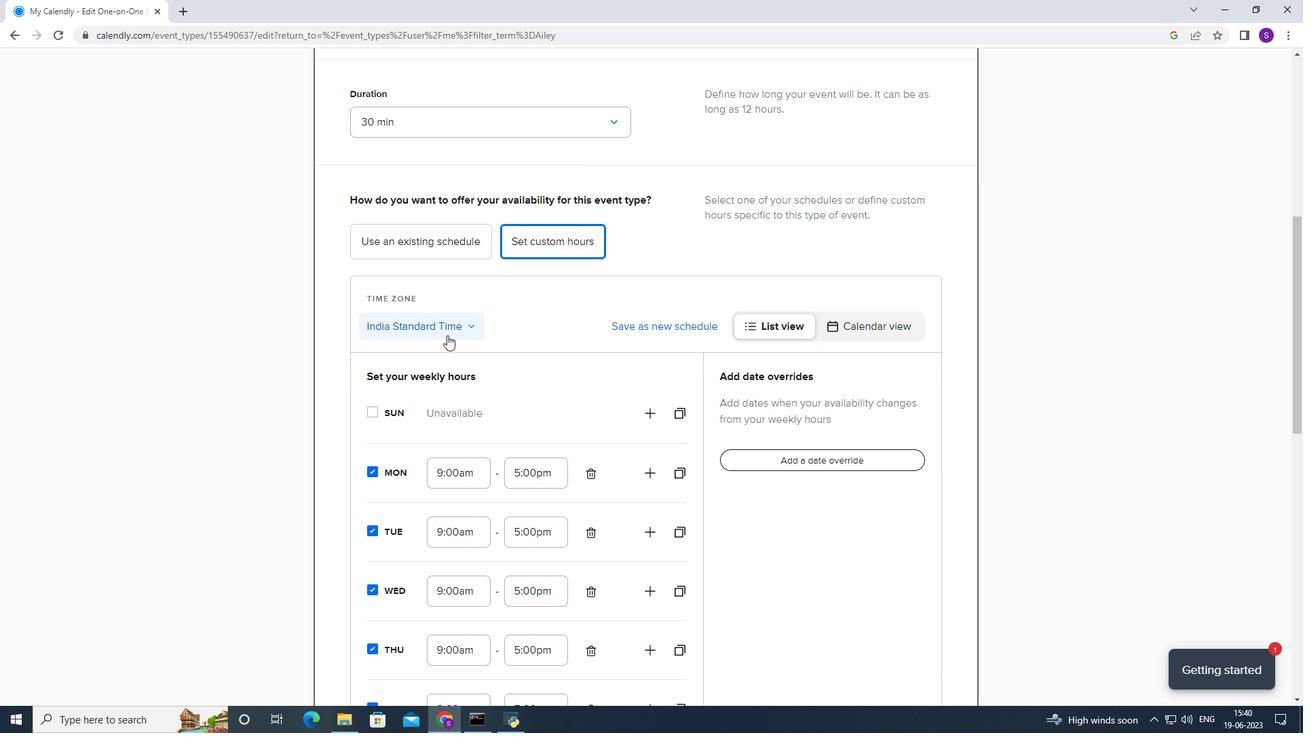 
Action: Mouse scrolled (447, 334) with delta (0, 0)
Screenshot: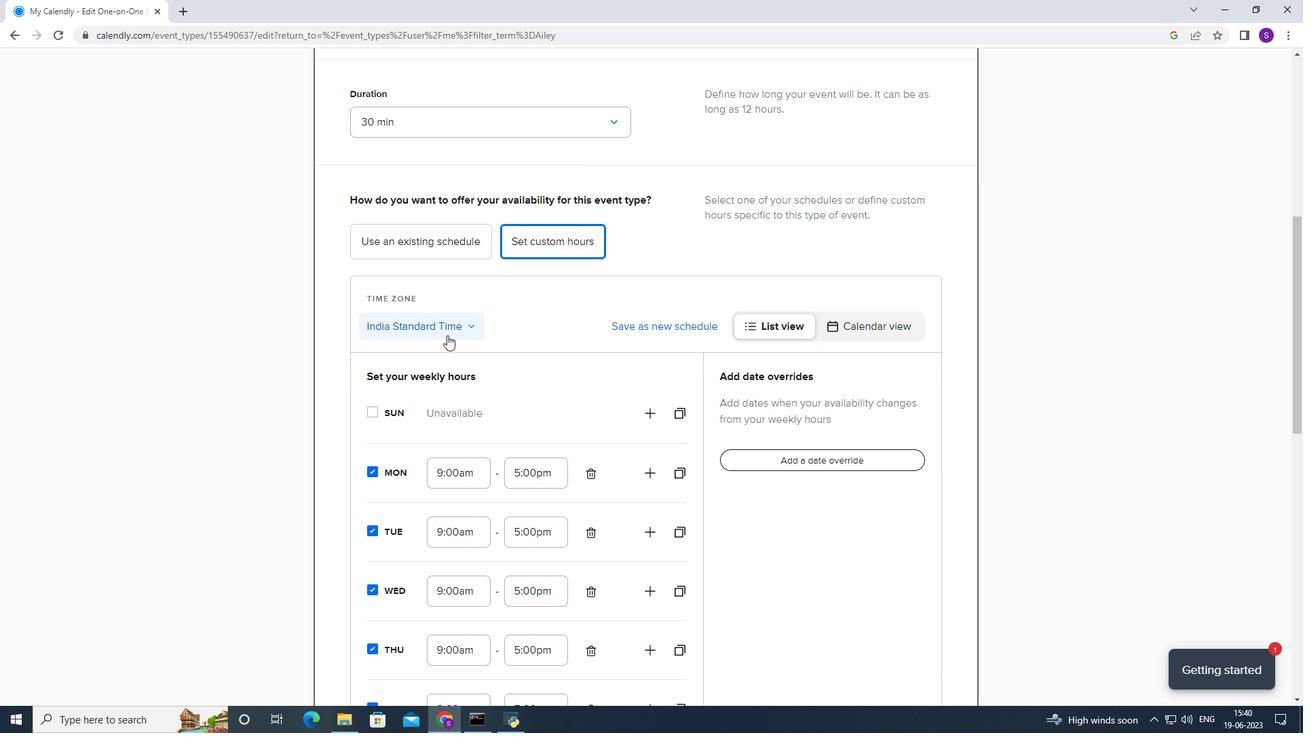
Action: Mouse moved to (369, 433)
Screenshot: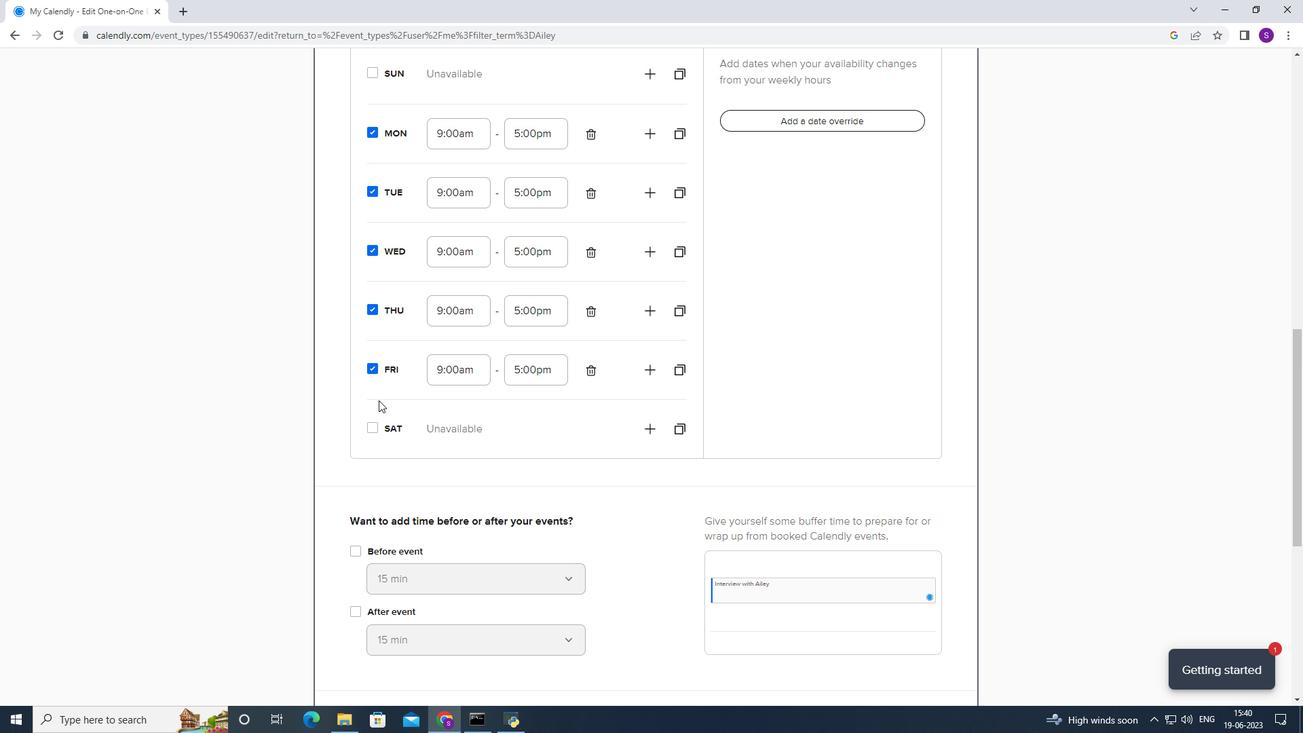 
Action: Mouse pressed left at (369, 433)
Screenshot: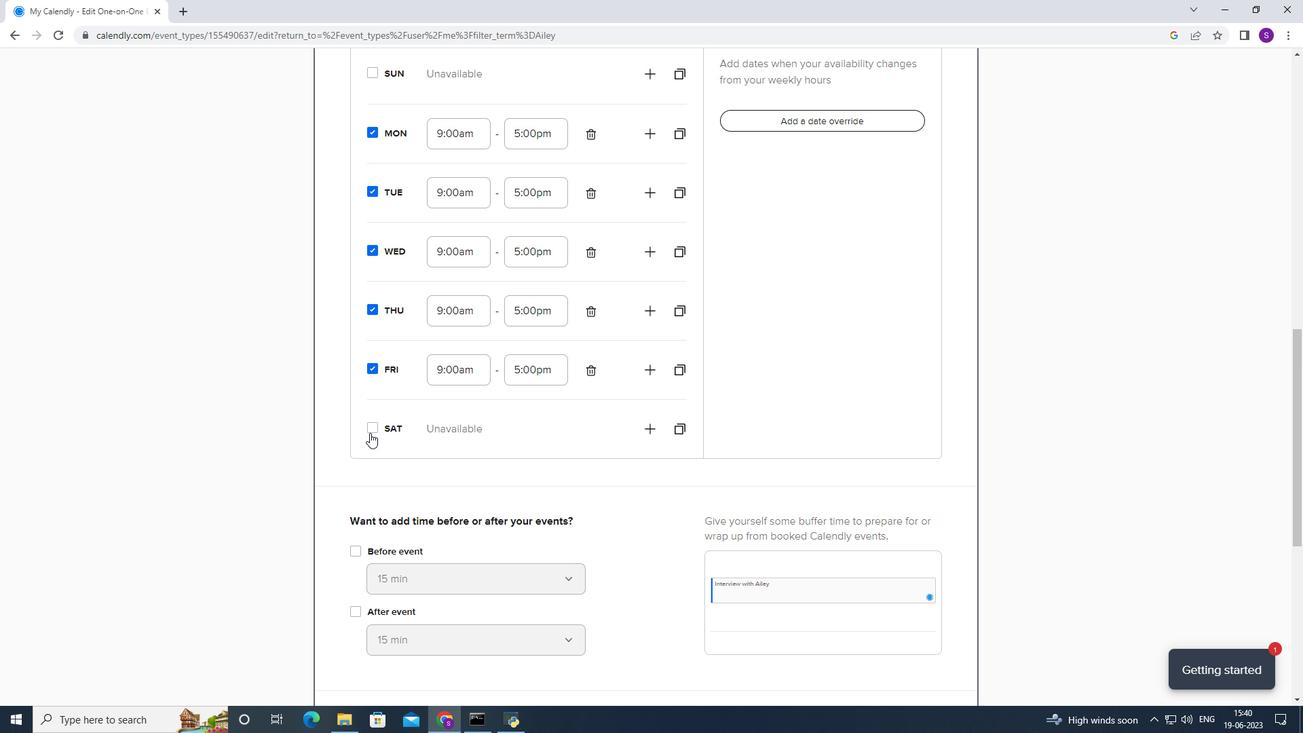 
Action: Mouse moved to (471, 381)
Screenshot: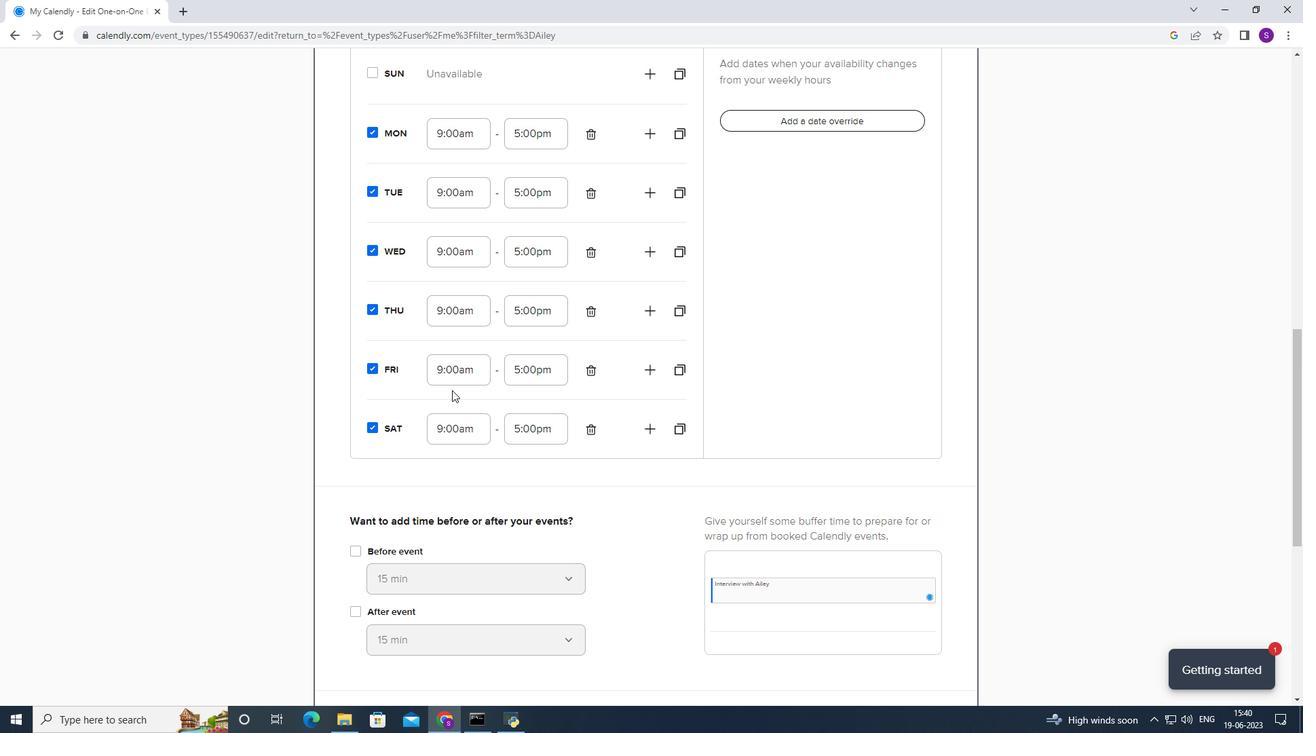 
Action: Mouse pressed left at (471, 381)
Screenshot: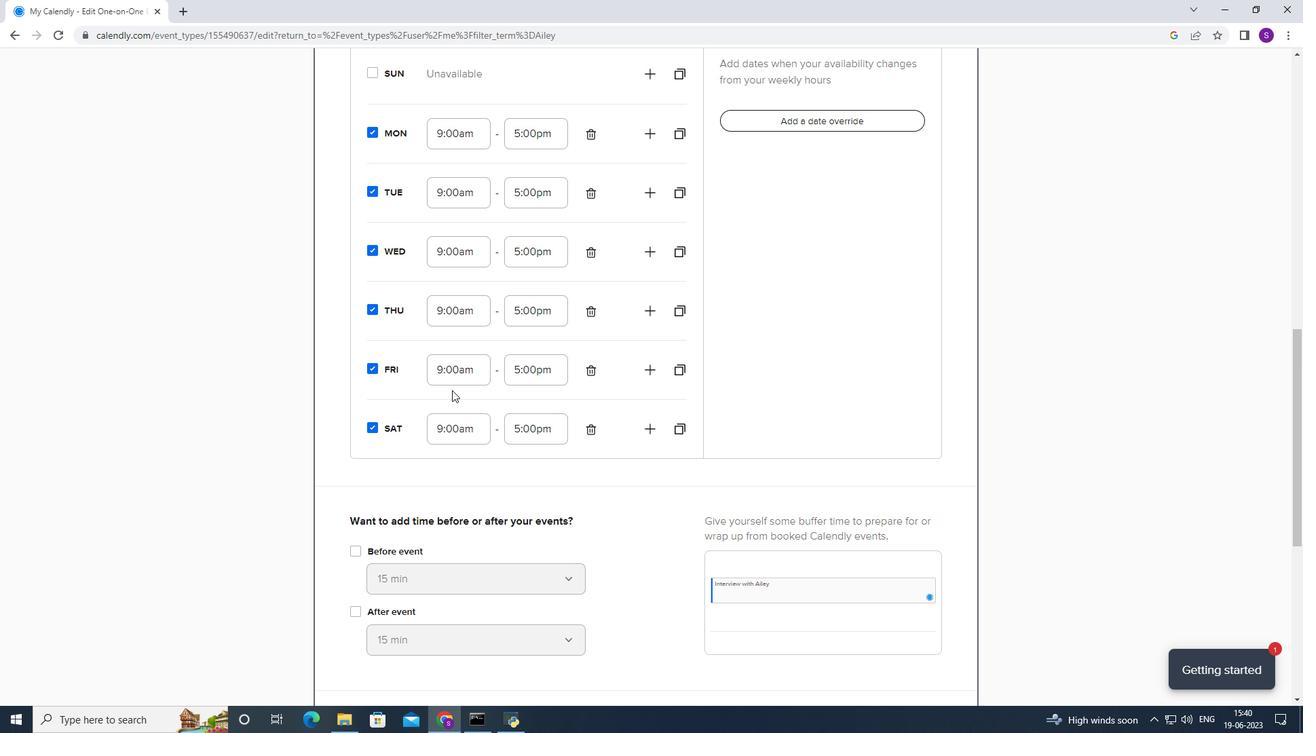 
Action: Mouse moved to (443, 434)
Screenshot: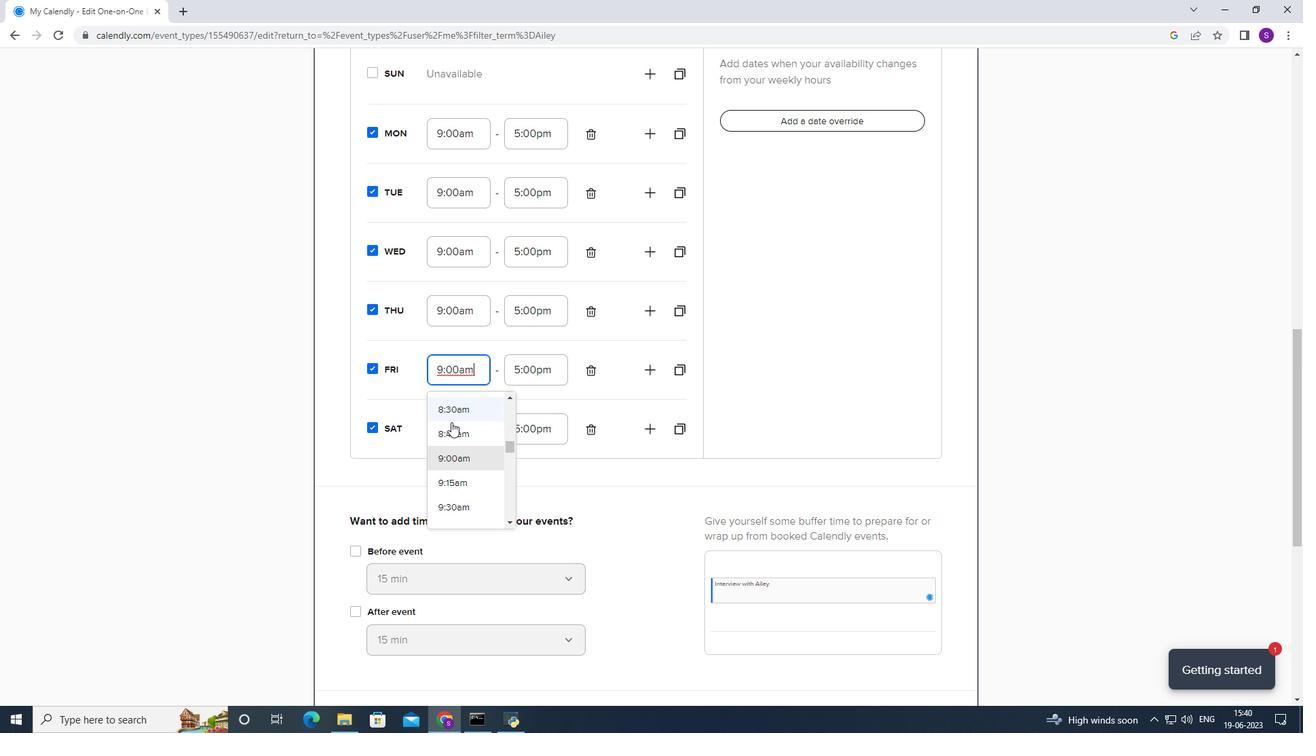 
Action: Mouse scrolled (443, 433) with delta (0, 0)
Screenshot: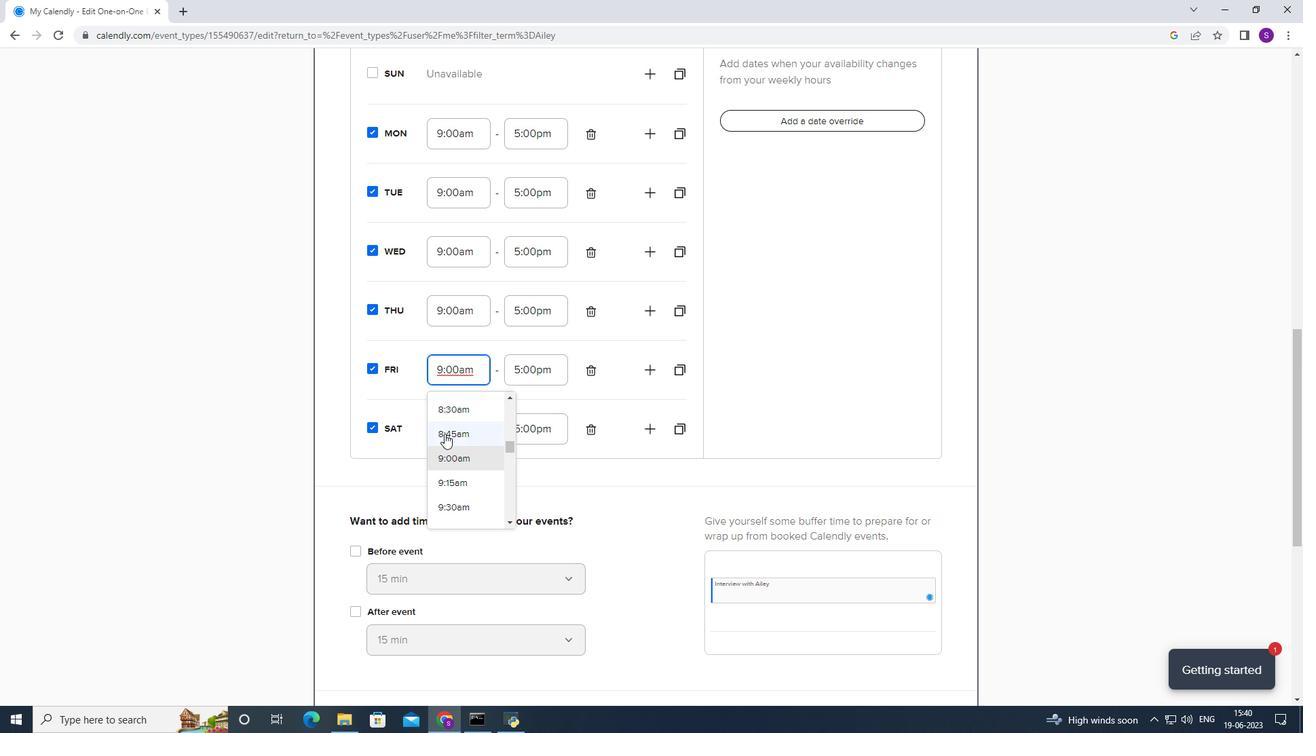 
Action: Mouse moved to (445, 483)
Screenshot: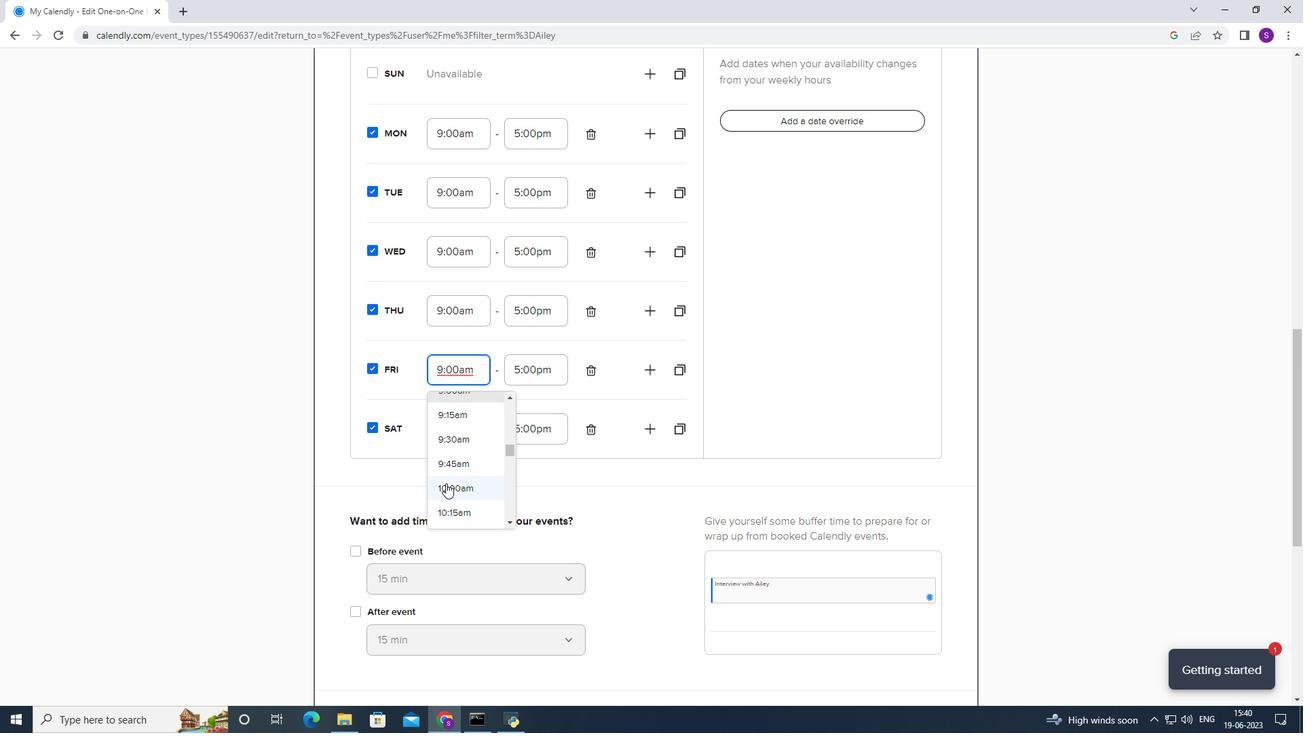 
Action: Mouse pressed left at (445, 483)
Screenshot: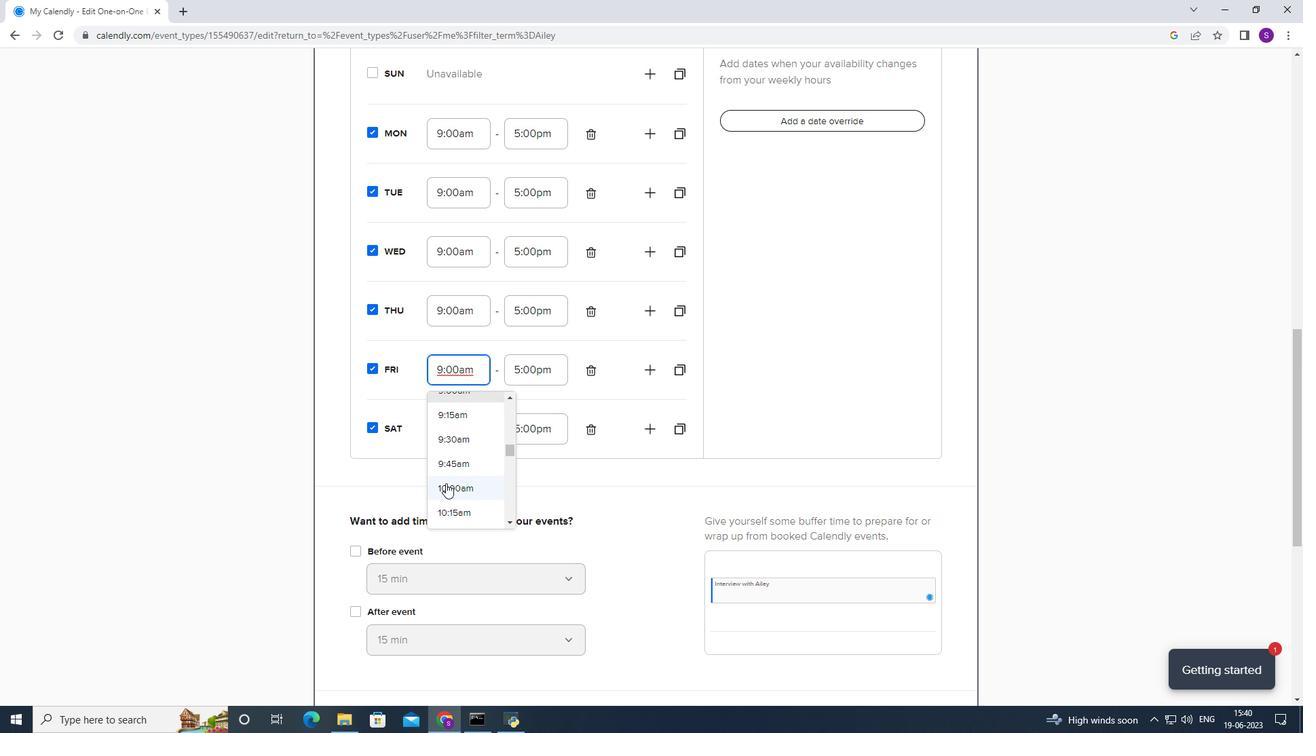 
Action: Mouse moved to (451, 422)
Screenshot: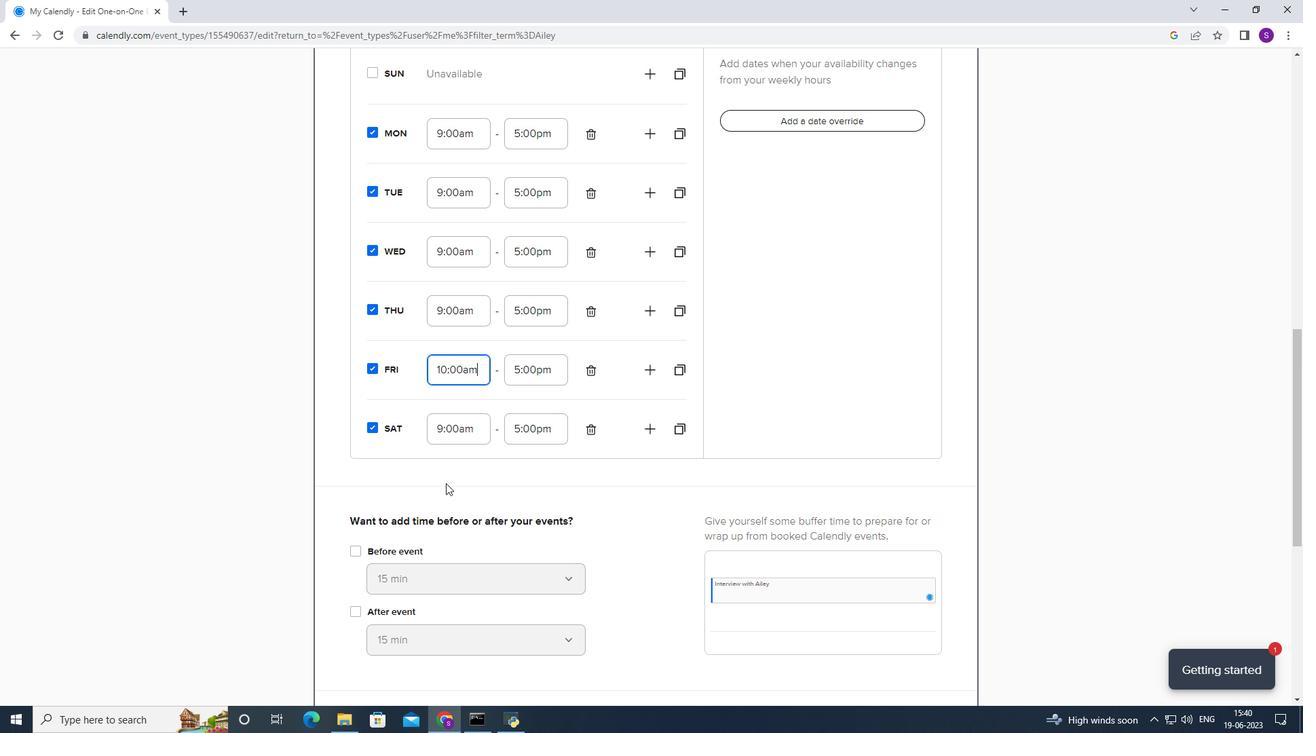 
Action: Mouse pressed left at (451, 422)
Screenshot: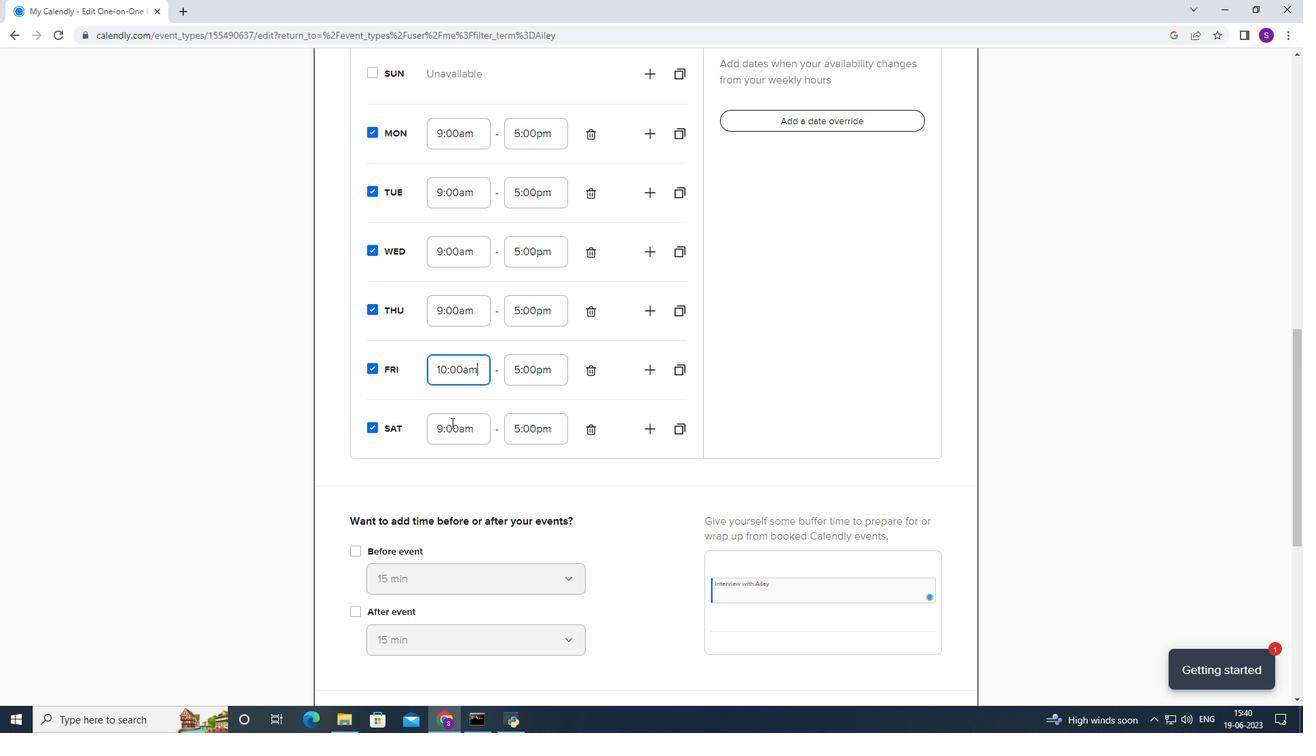 
Action: Mouse moved to (452, 482)
Screenshot: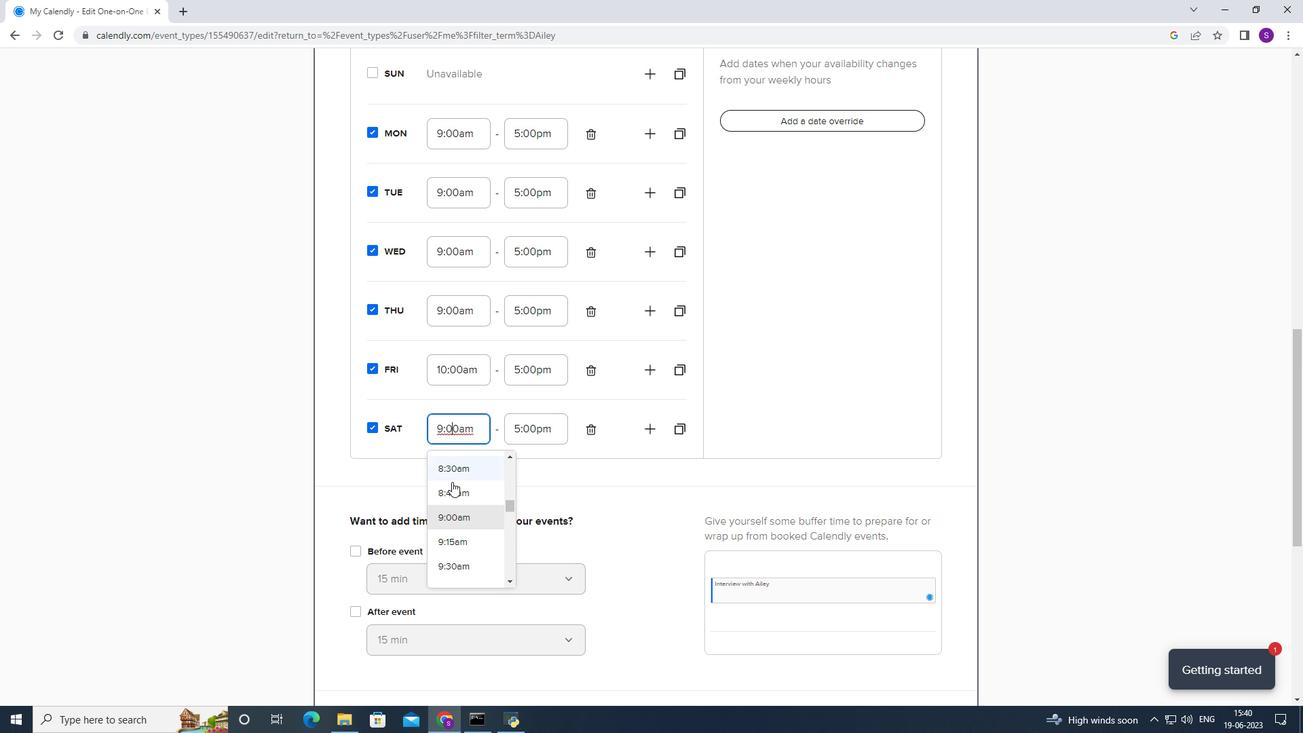 
Action: Mouse scrolled (452, 481) with delta (0, 0)
Screenshot: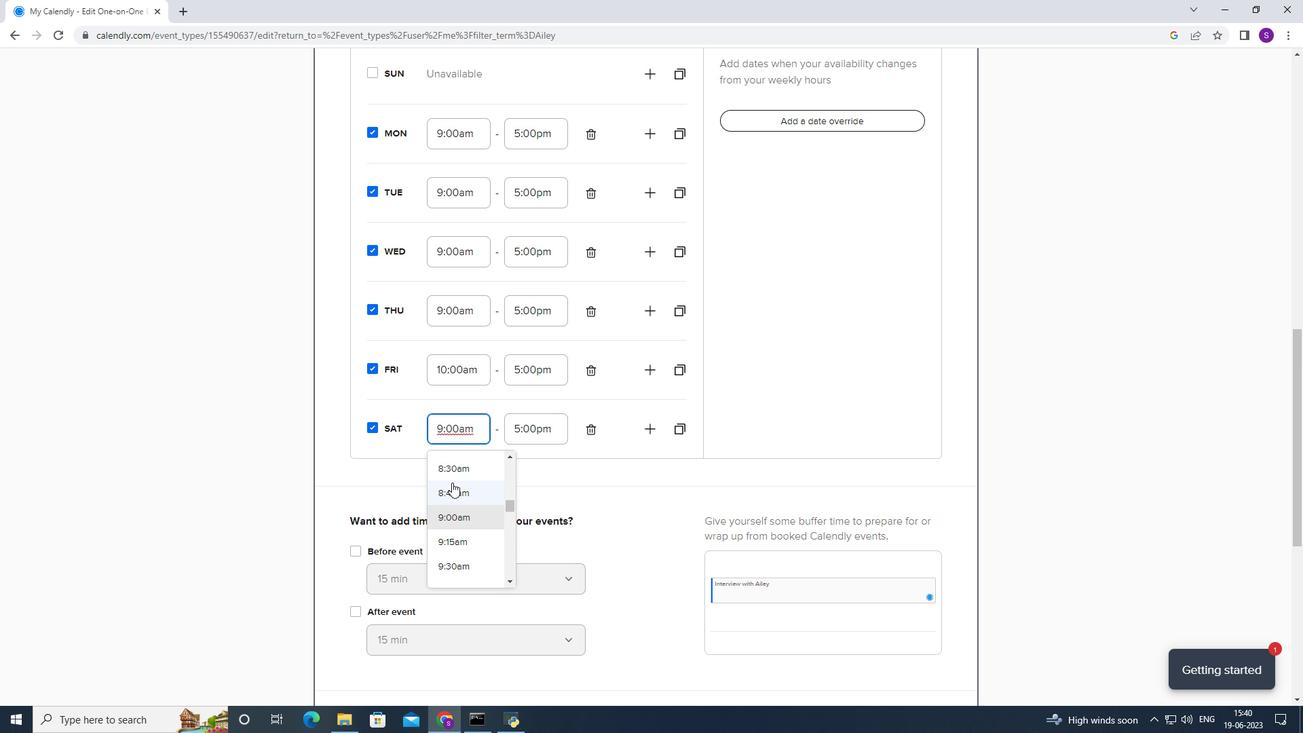 
Action: Mouse moved to (437, 545)
Screenshot: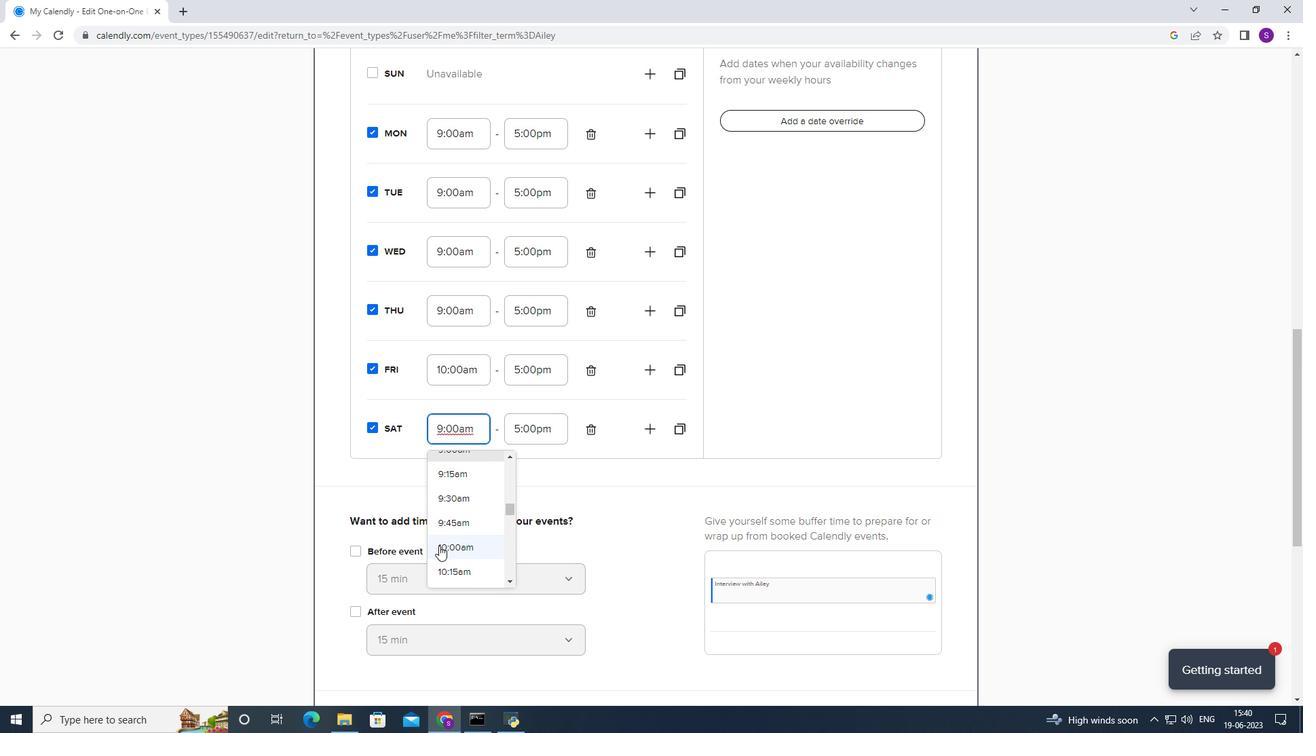 
Action: Mouse pressed left at (437, 545)
Screenshot: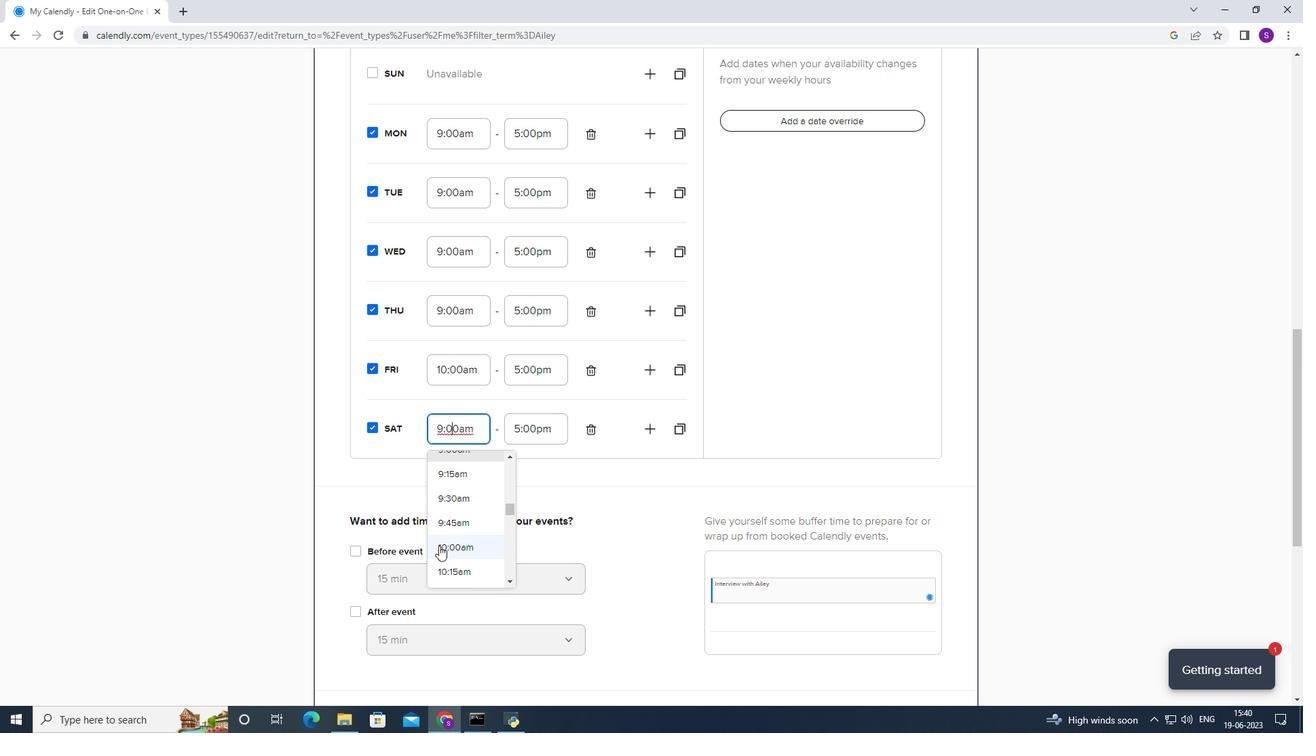 
Action: Mouse moved to (481, 308)
Screenshot: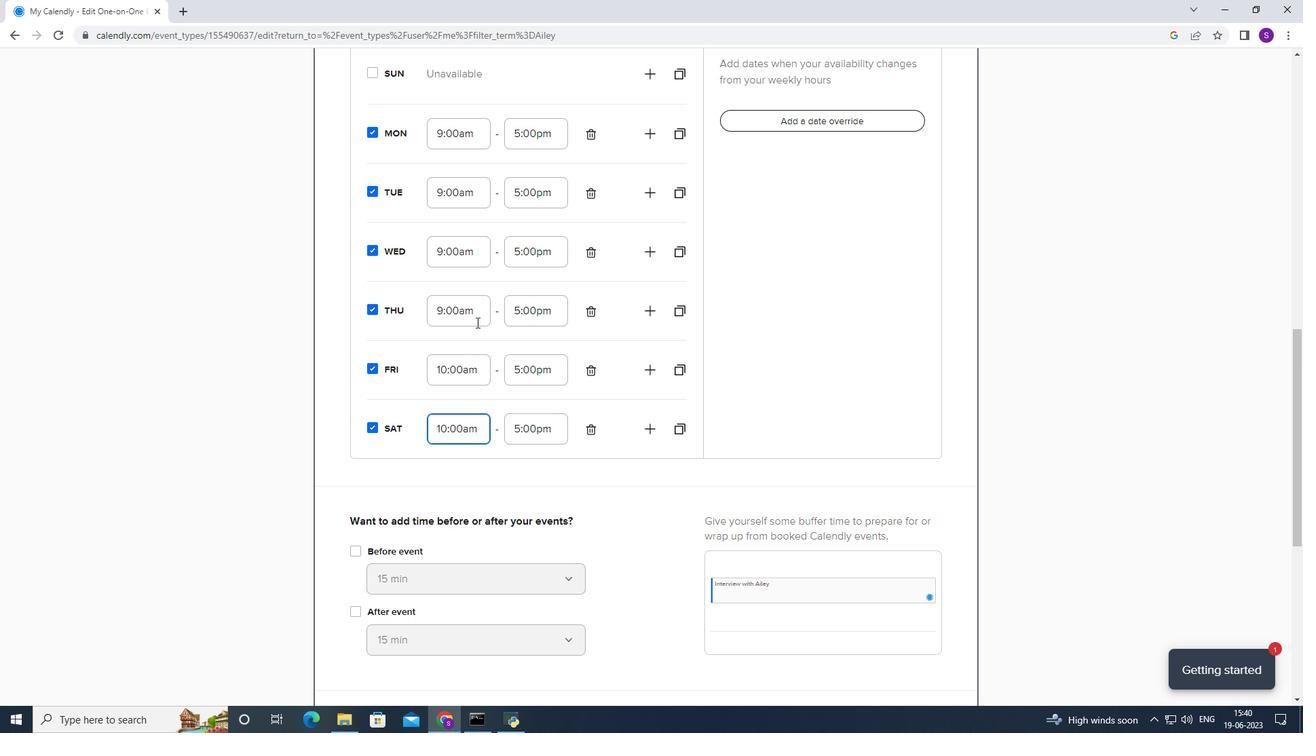 
Action: Mouse pressed left at (481, 308)
Screenshot: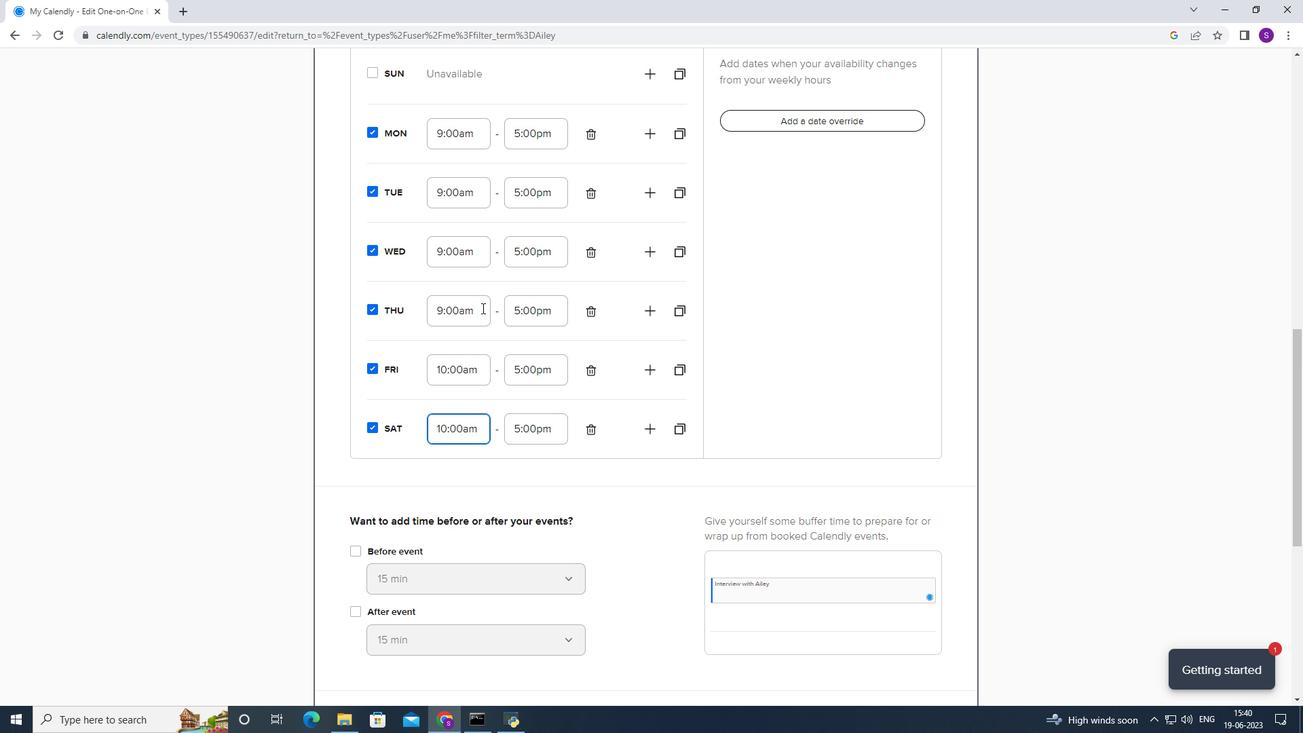 
Action: Mouse moved to (448, 397)
Screenshot: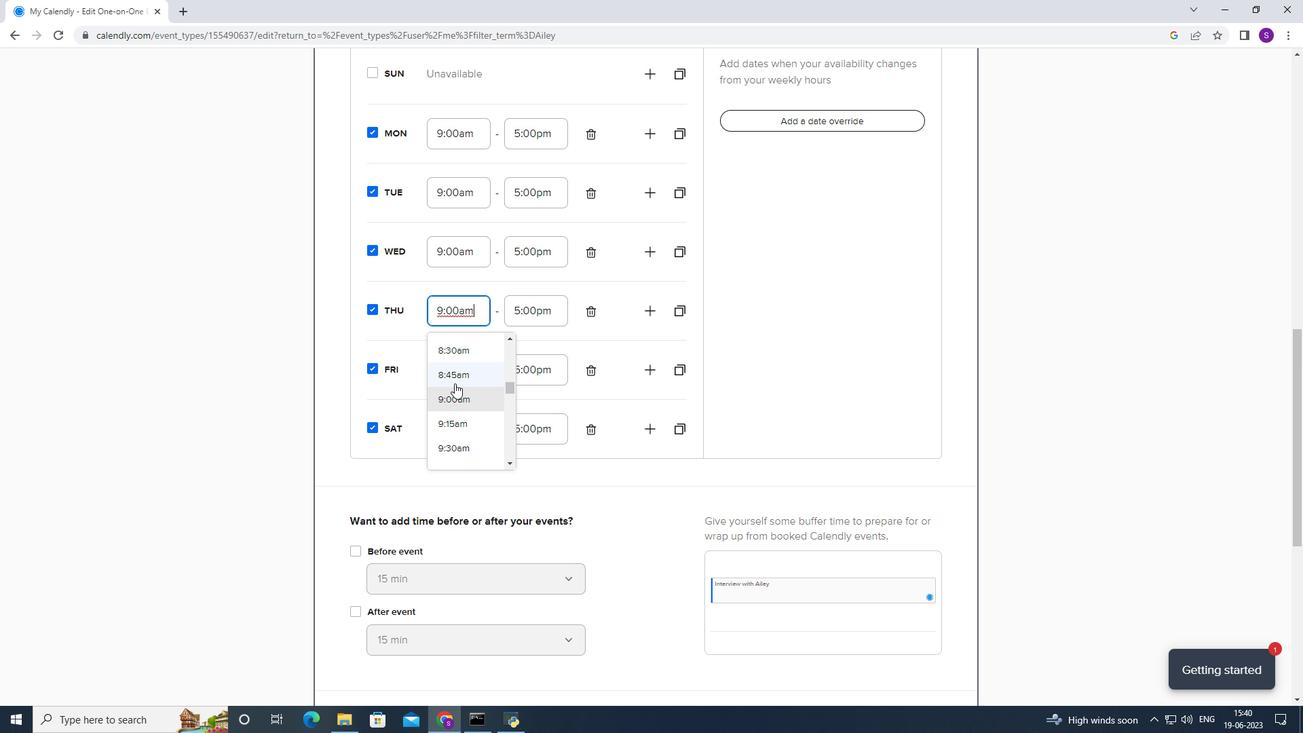 
Action: Mouse scrolled (448, 396) with delta (0, 0)
Screenshot: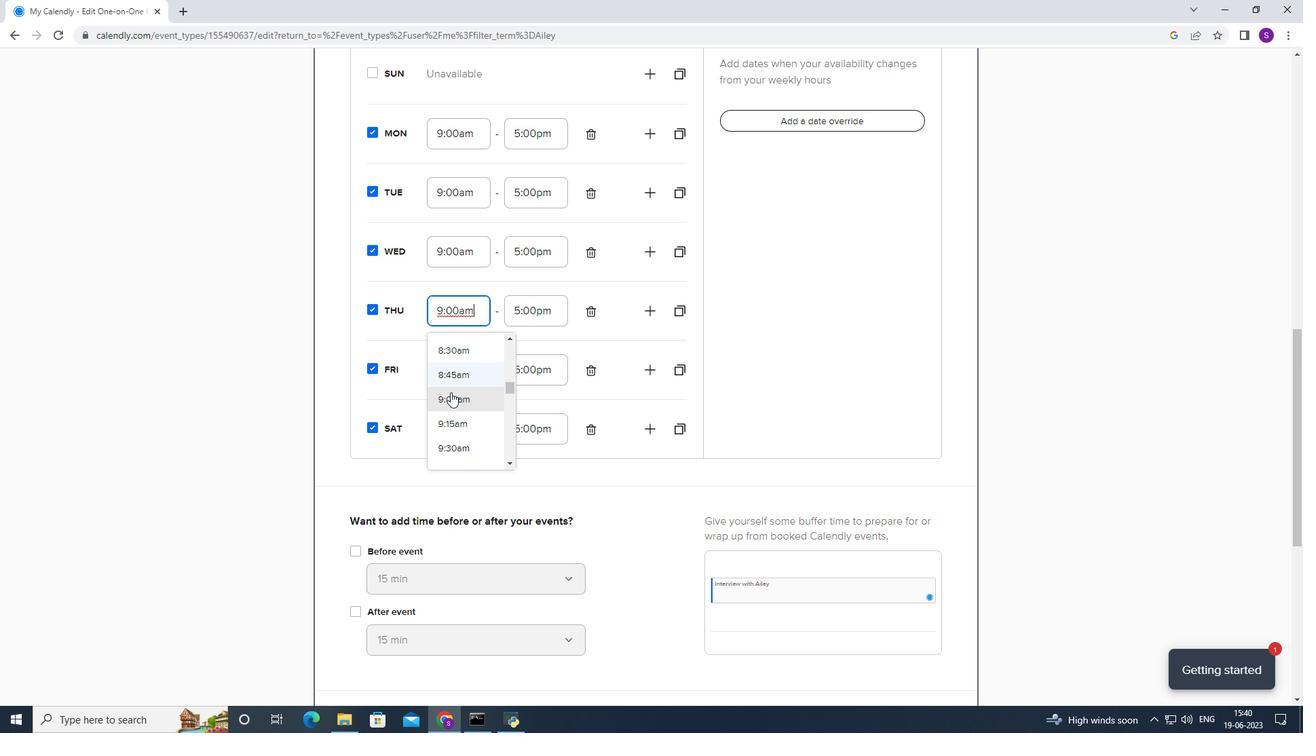 
Action: Mouse moved to (448, 426)
Screenshot: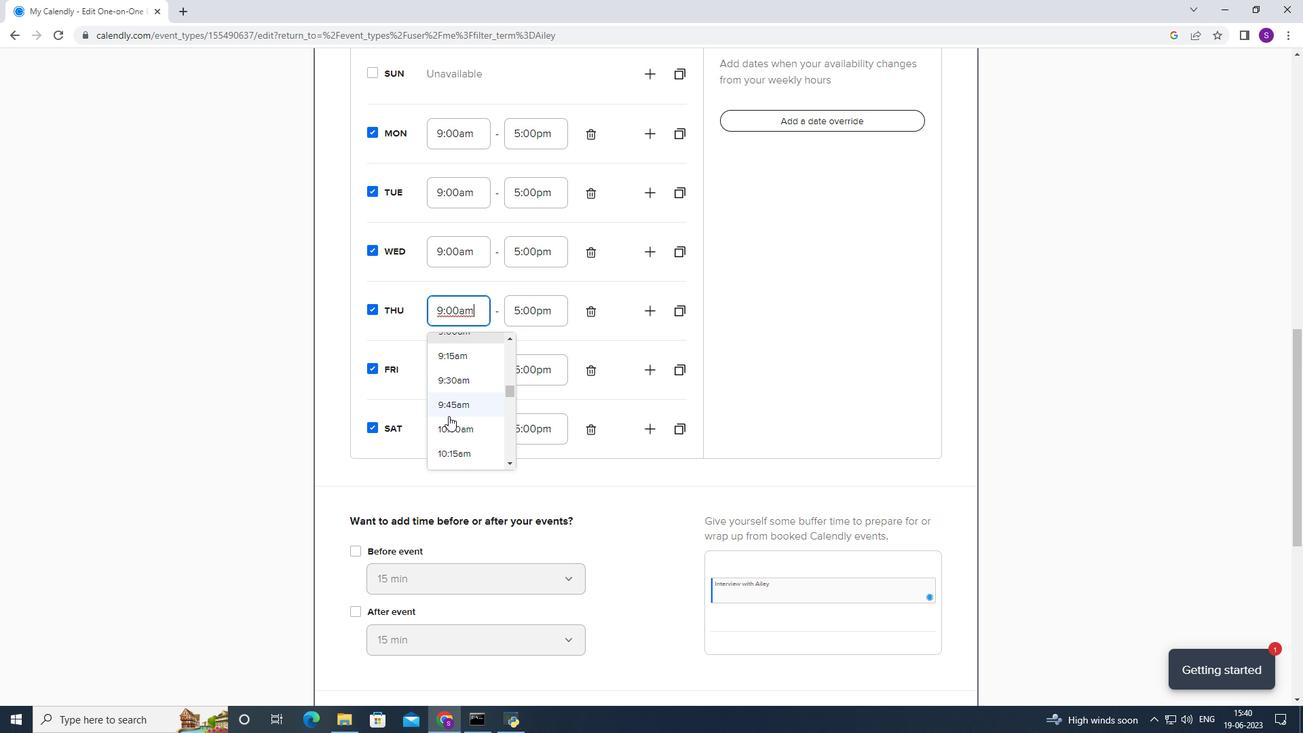 
Action: Mouse pressed left at (448, 426)
Screenshot: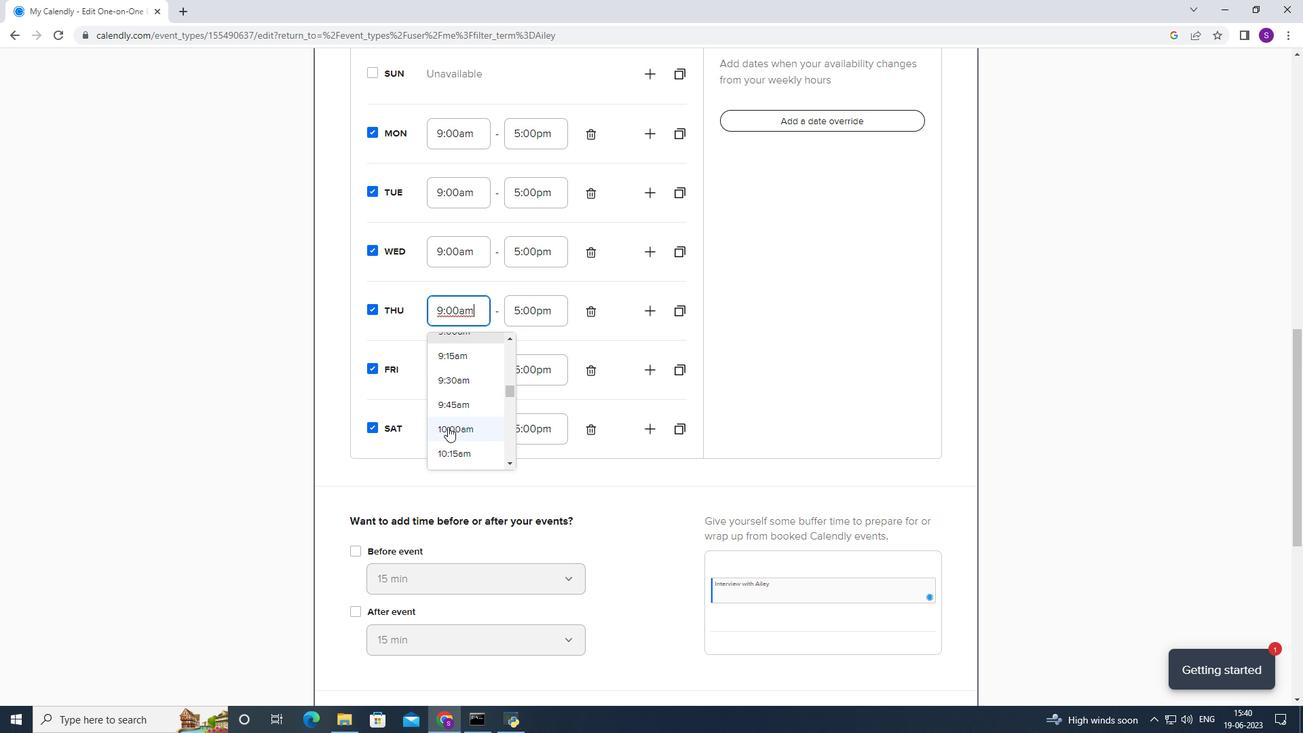 
Action: Mouse moved to (474, 258)
Screenshot: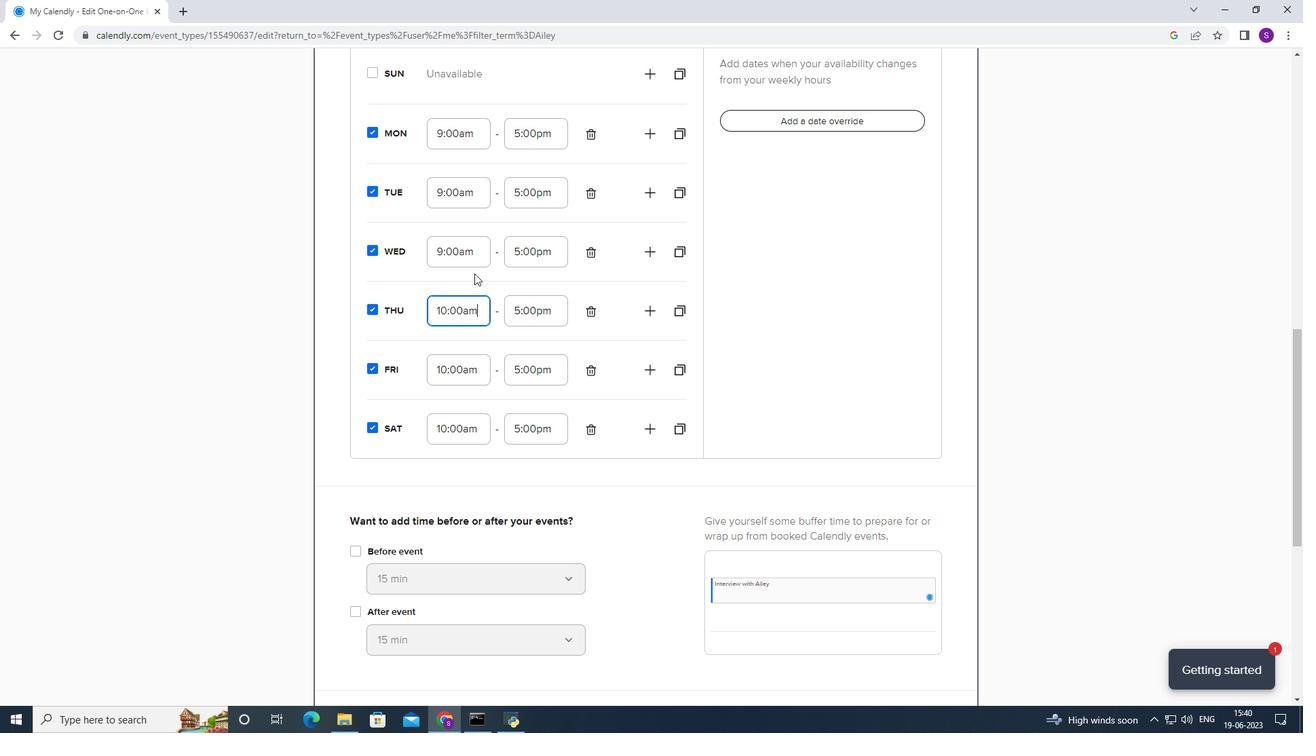 
Action: Mouse pressed left at (474, 258)
Screenshot: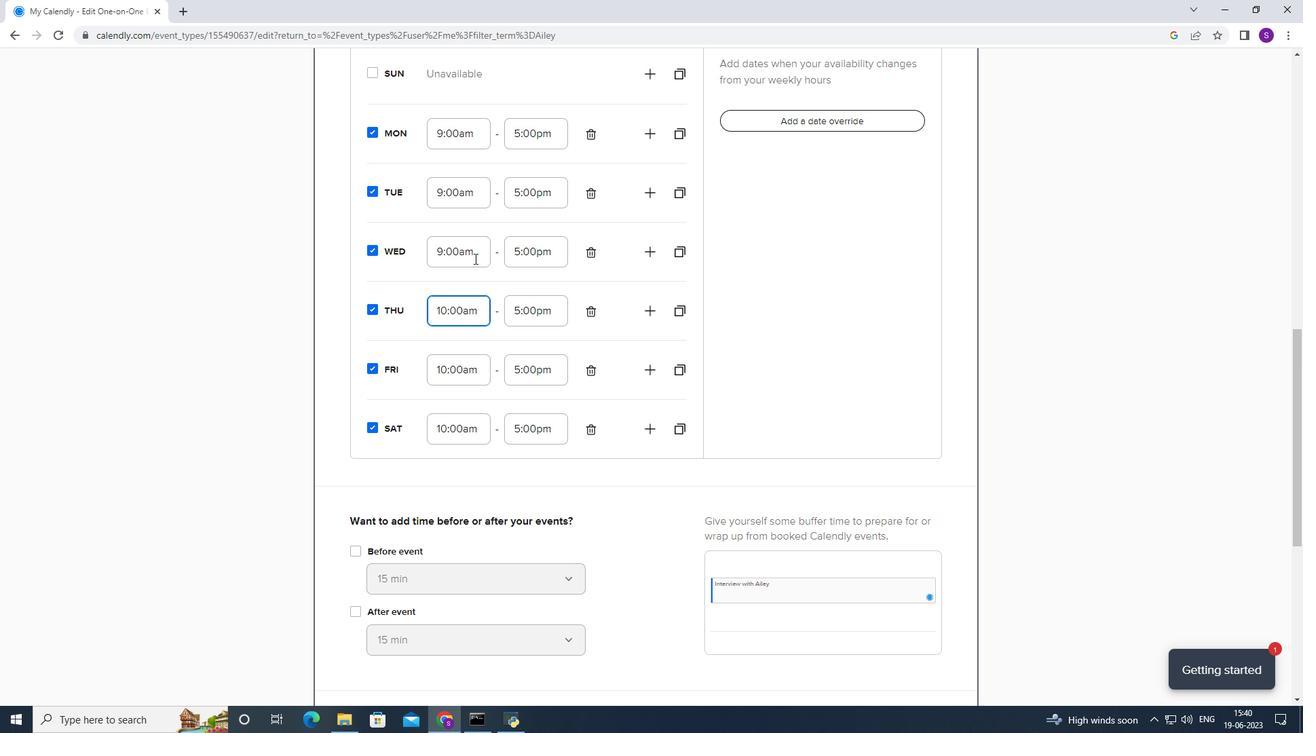 
Action: Mouse moved to (469, 366)
Screenshot: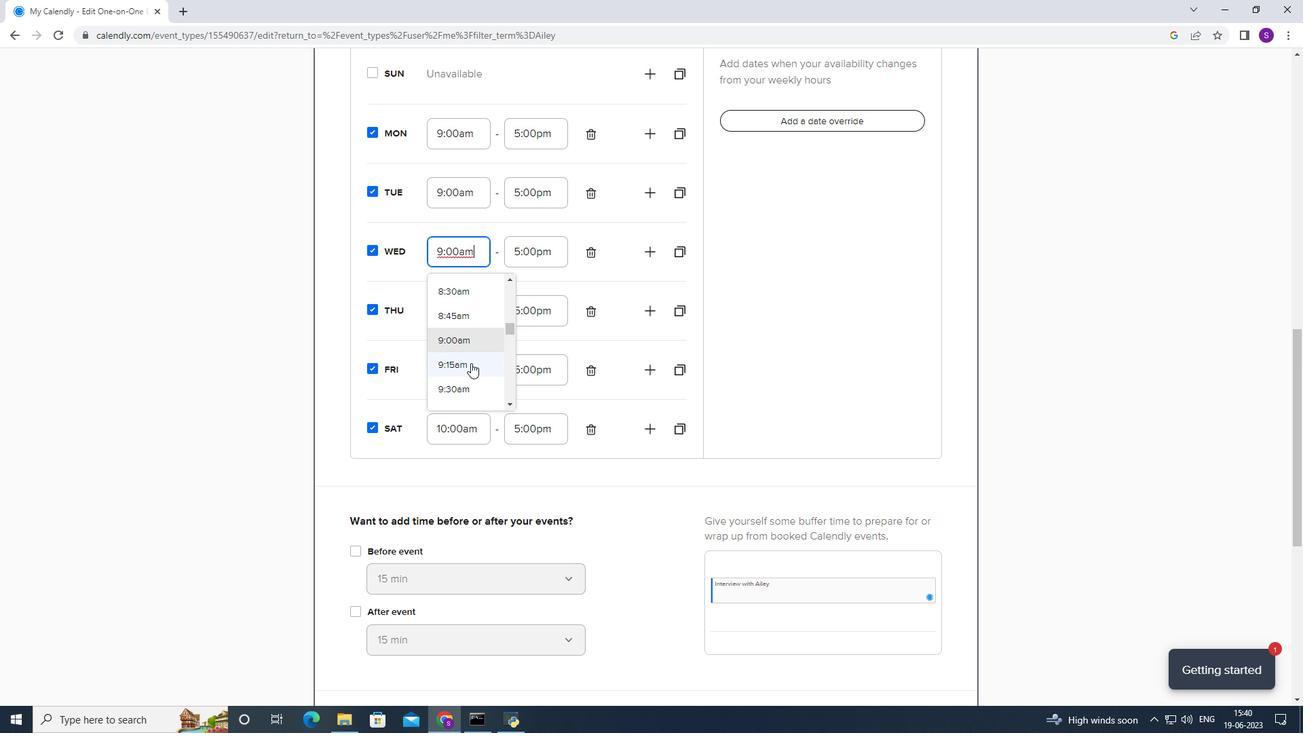 
Action: Mouse scrolled (469, 365) with delta (0, 0)
Screenshot: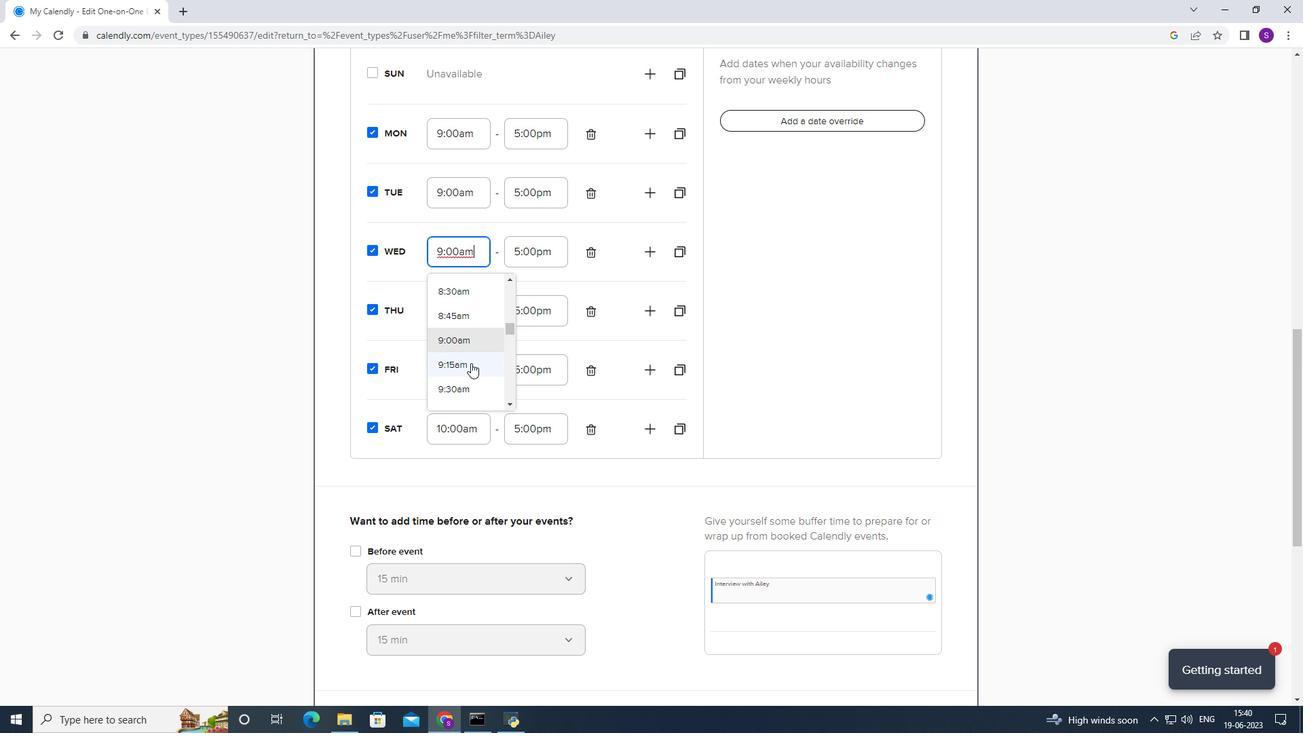 
Action: Mouse moved to (450, 374)
Screenshot: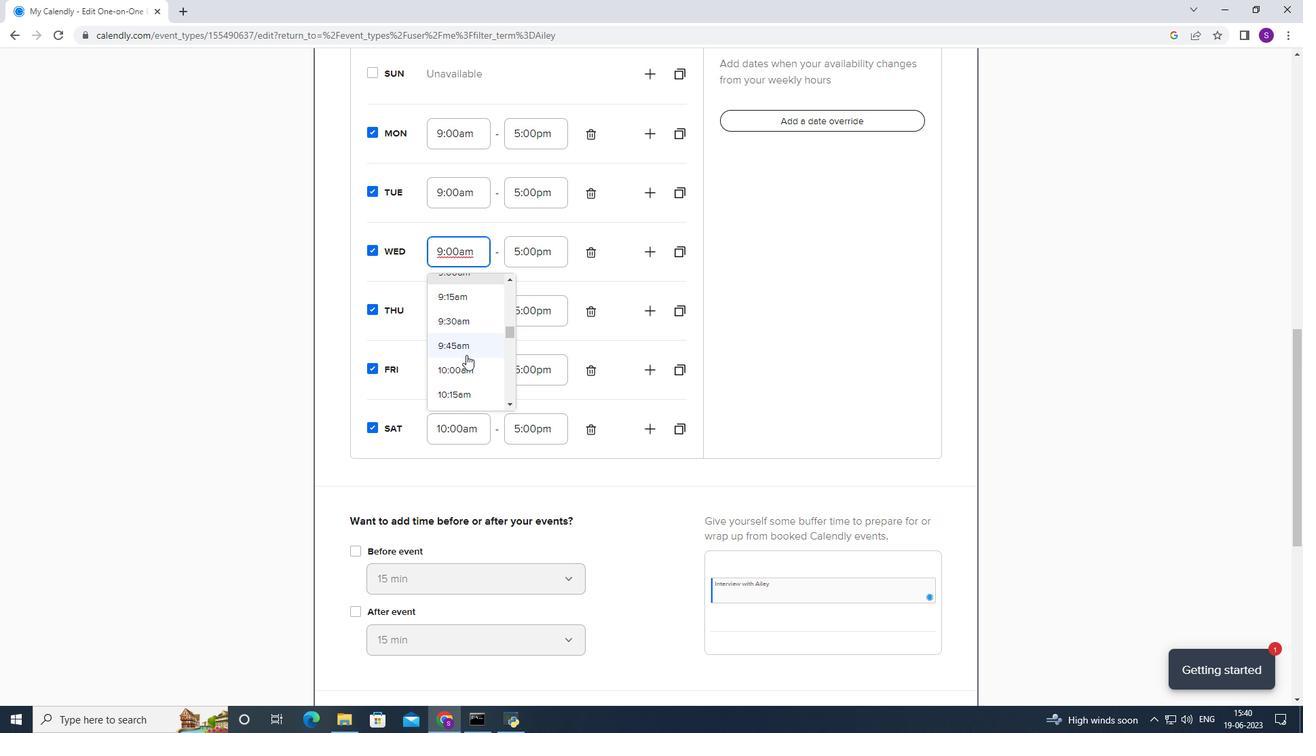 
Action: Mouse pressed left at (450, 374)
Screenshot: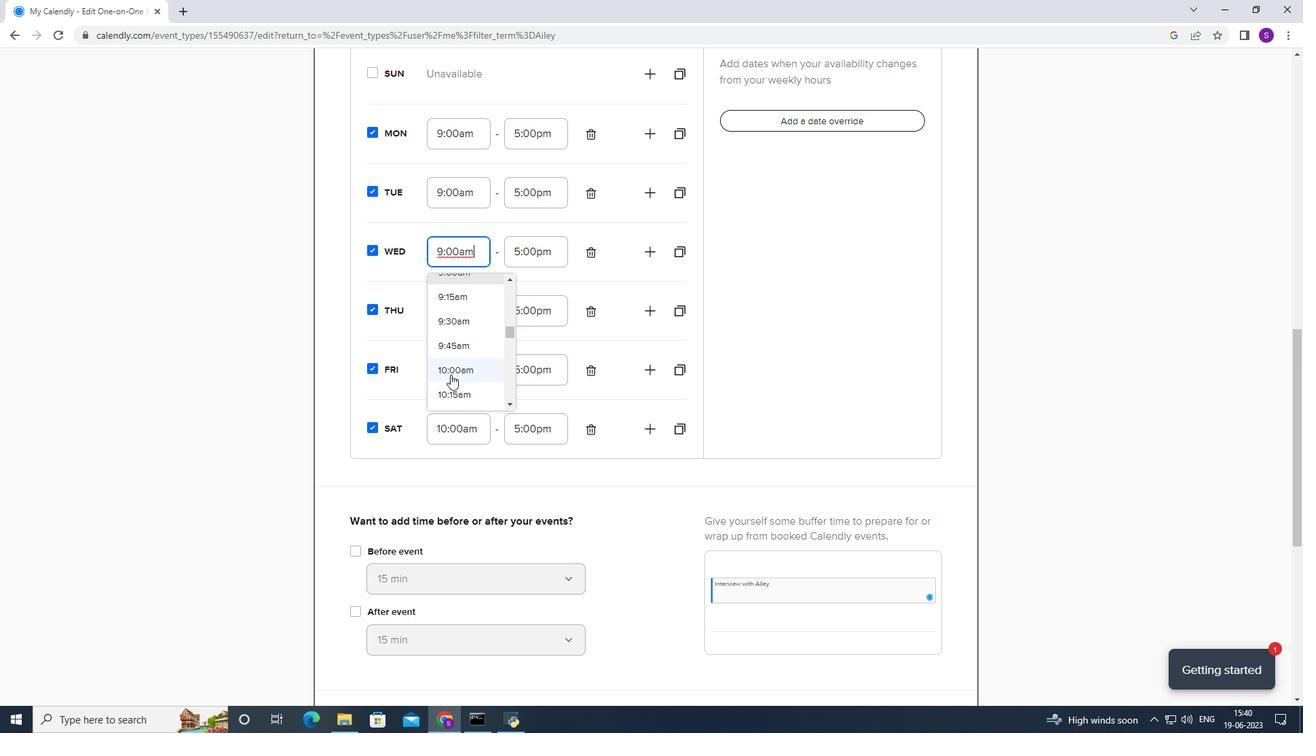 
Action: Mouse moved to (466, 199)
Screenshot: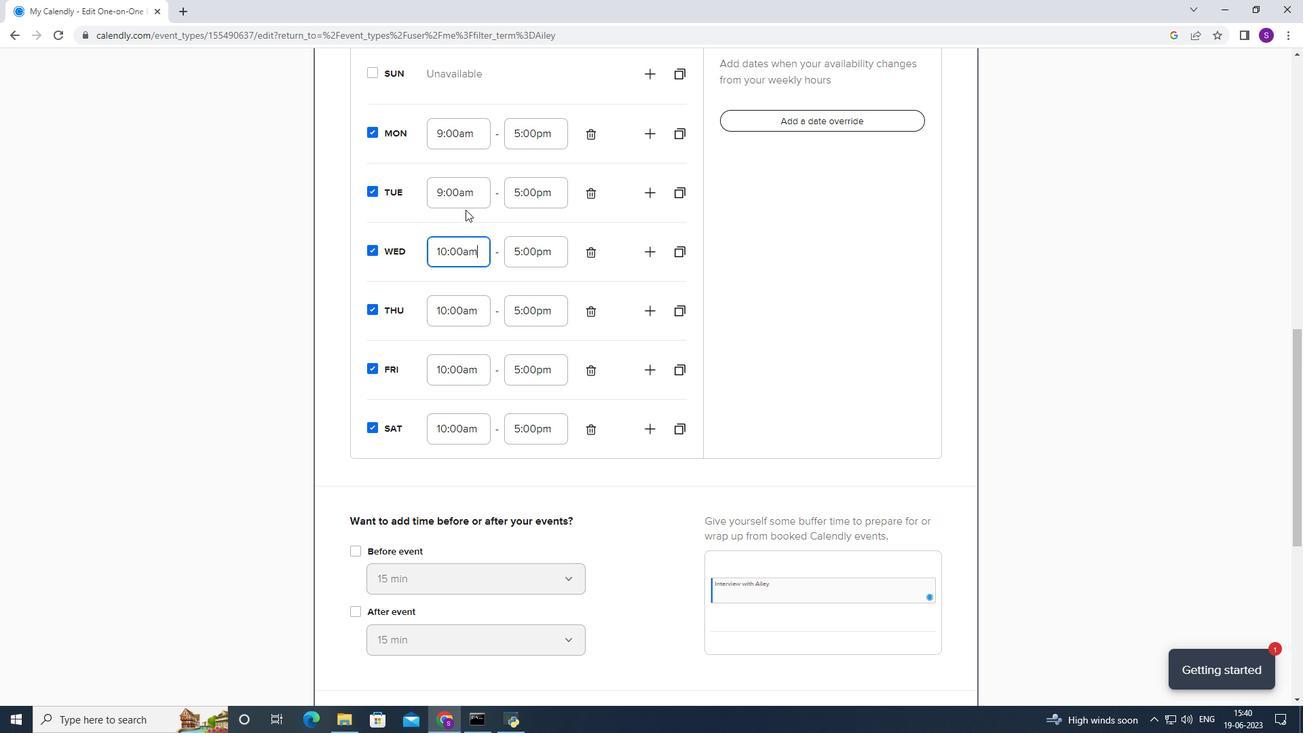 
Action: Mouse pressed left at (466, 199)
Screenshot: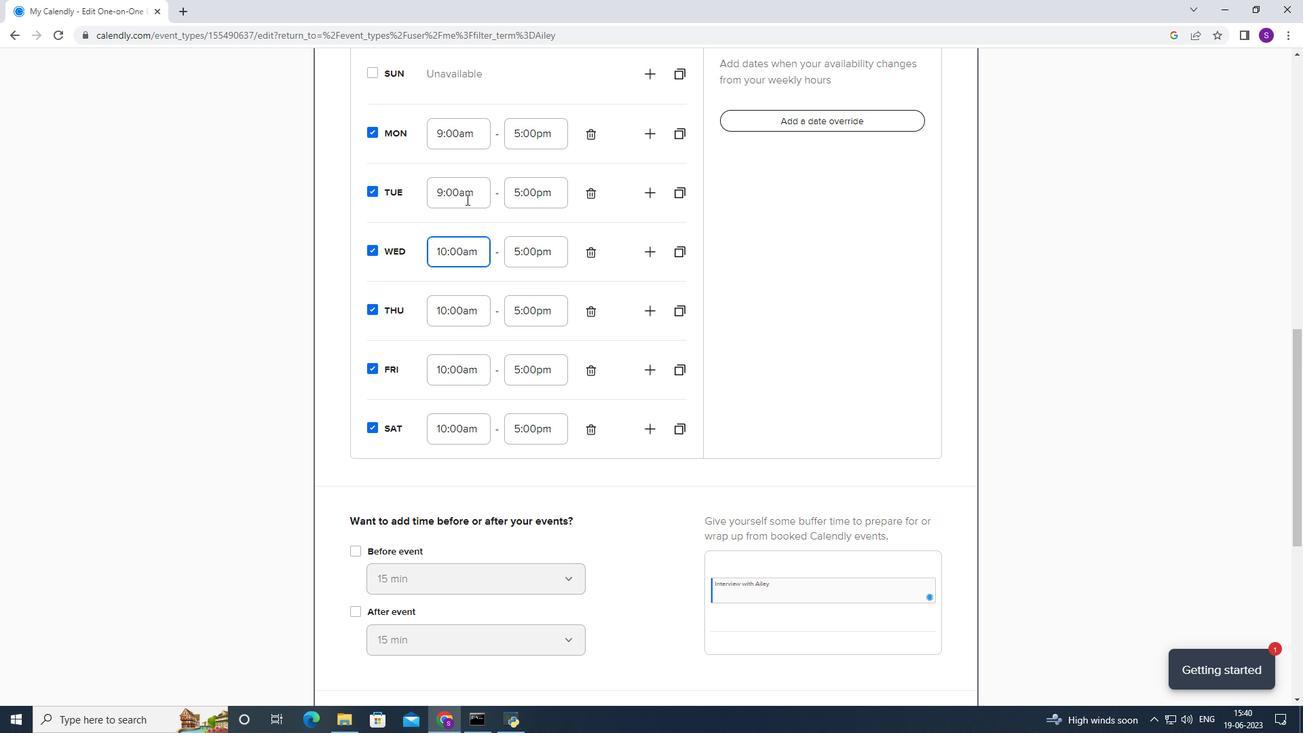 
Action: Mouse moved to (446, 337)
Screenshot: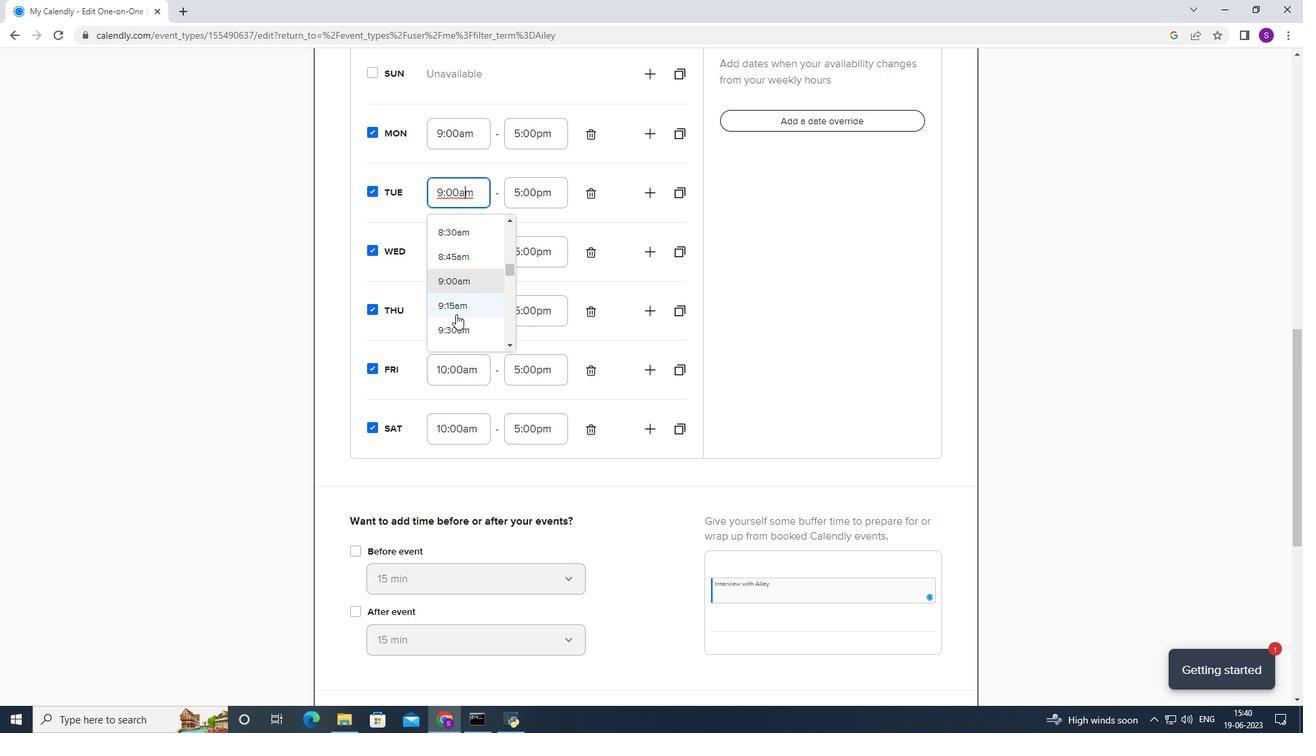 
Action: Mouse scrolled (446, 336) with delta (0, 0)
Screenshot: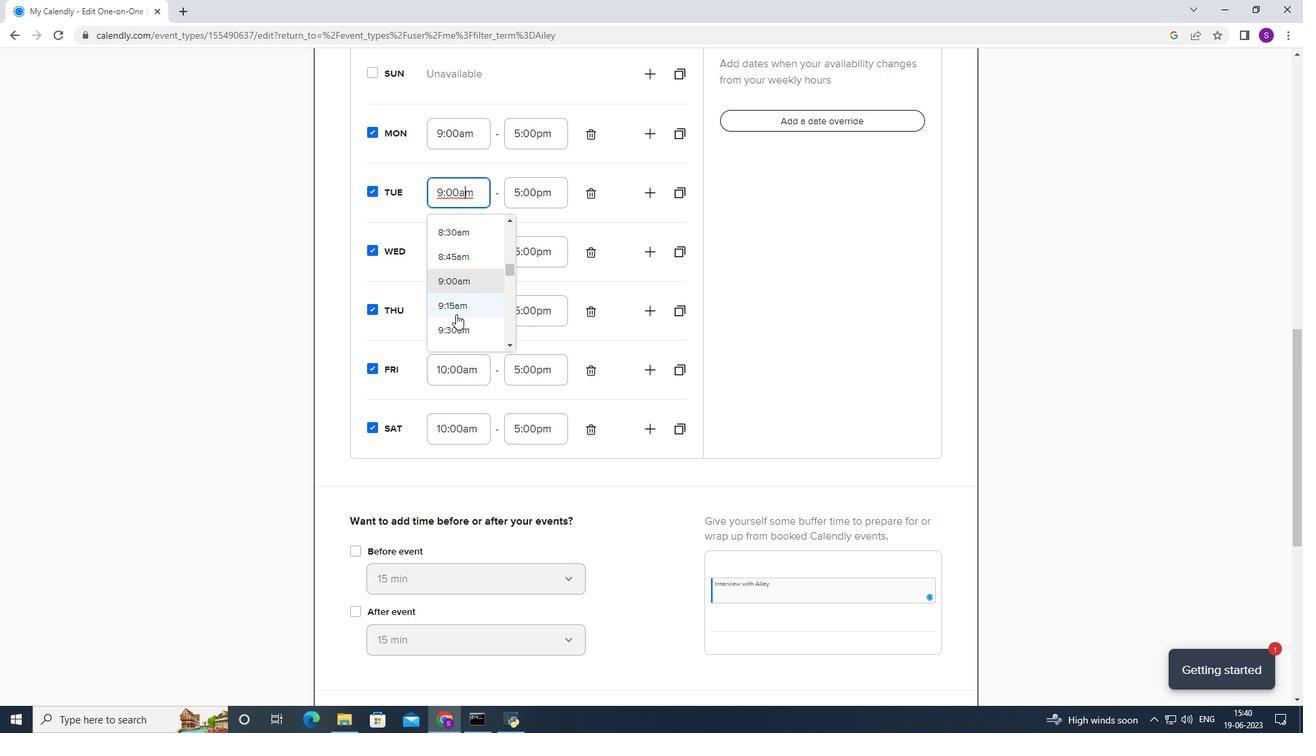 
Action: Mouse moved to (456, 305)
Screenshot: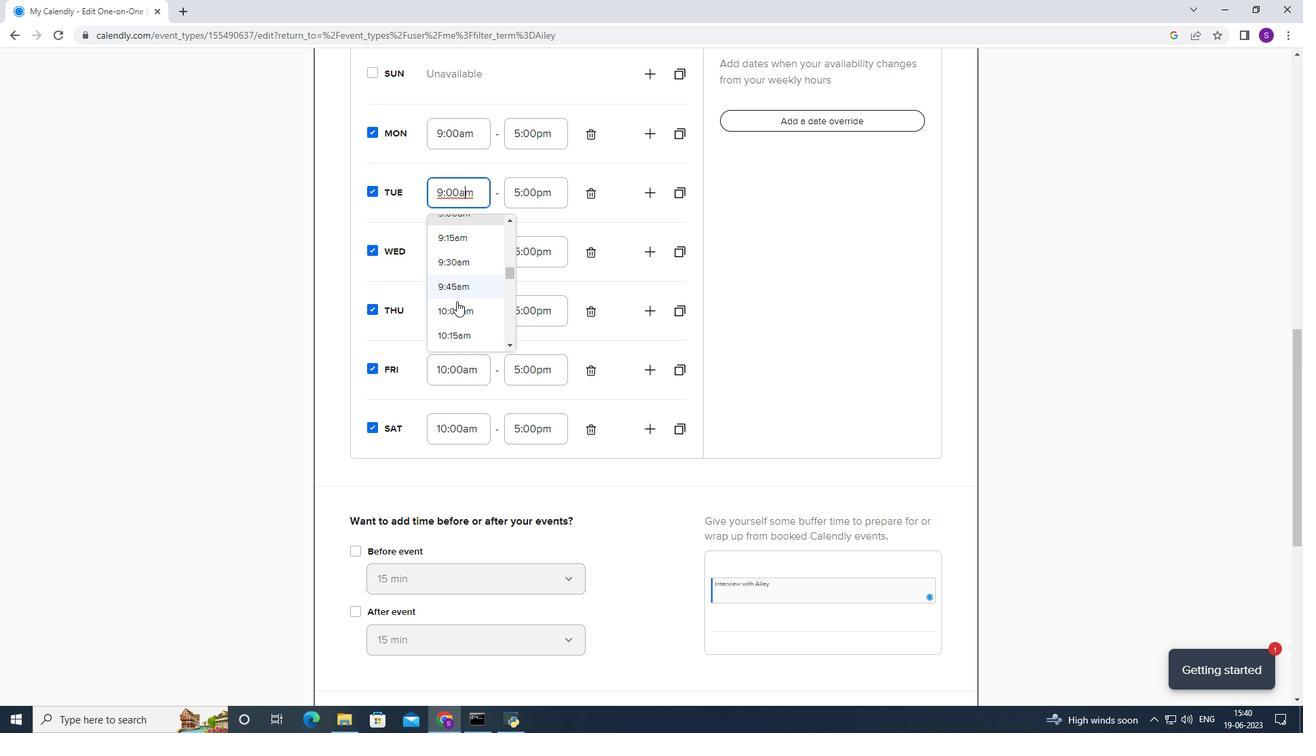 
Action: Mouse pressed left at (456, 305)
Screenshot: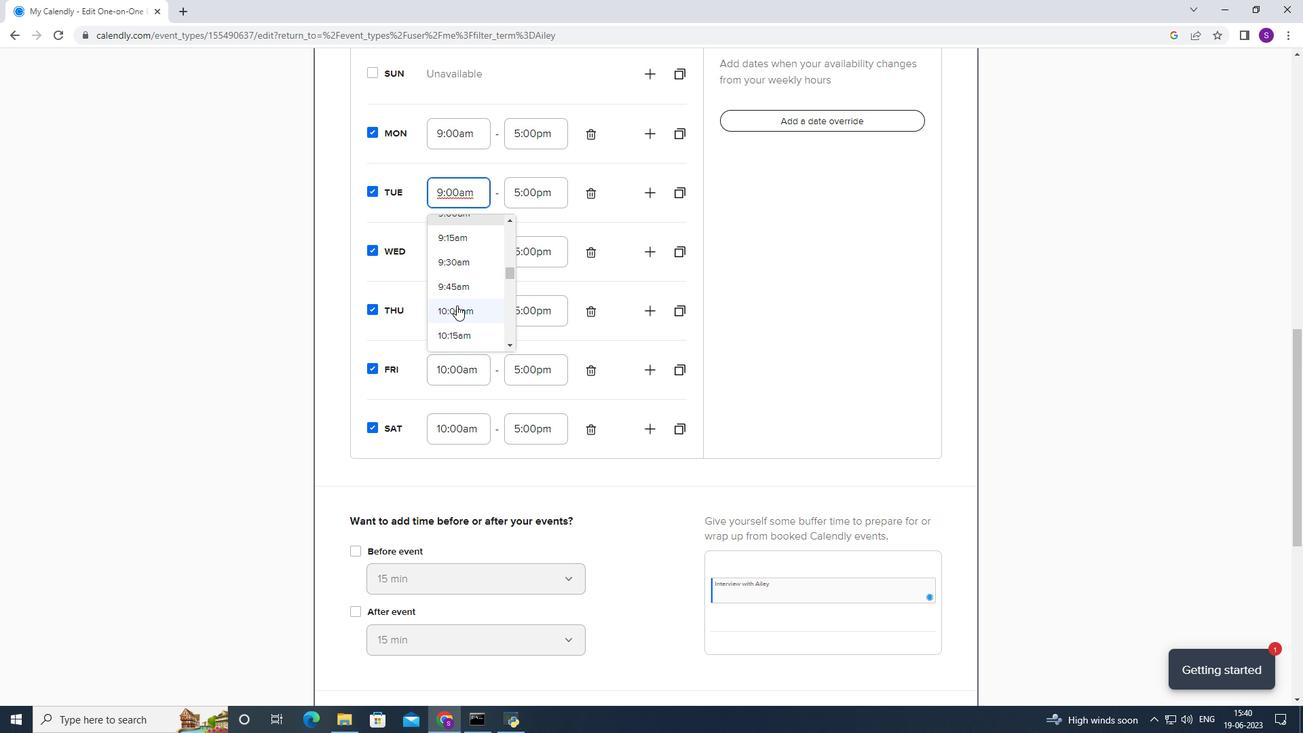 
Action: Mouse moved to (454, 143)
Screenshot: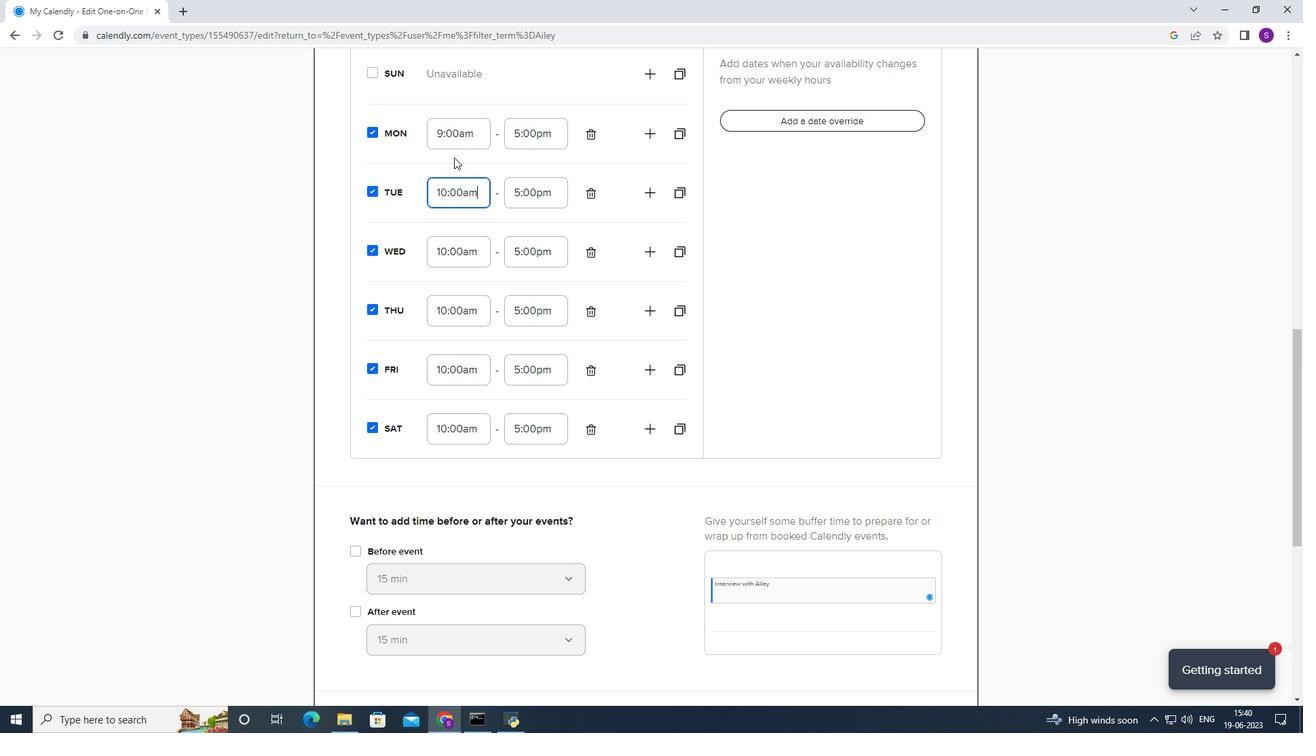 
Action: Mouse pressed left at (454, 143)
Screenshot: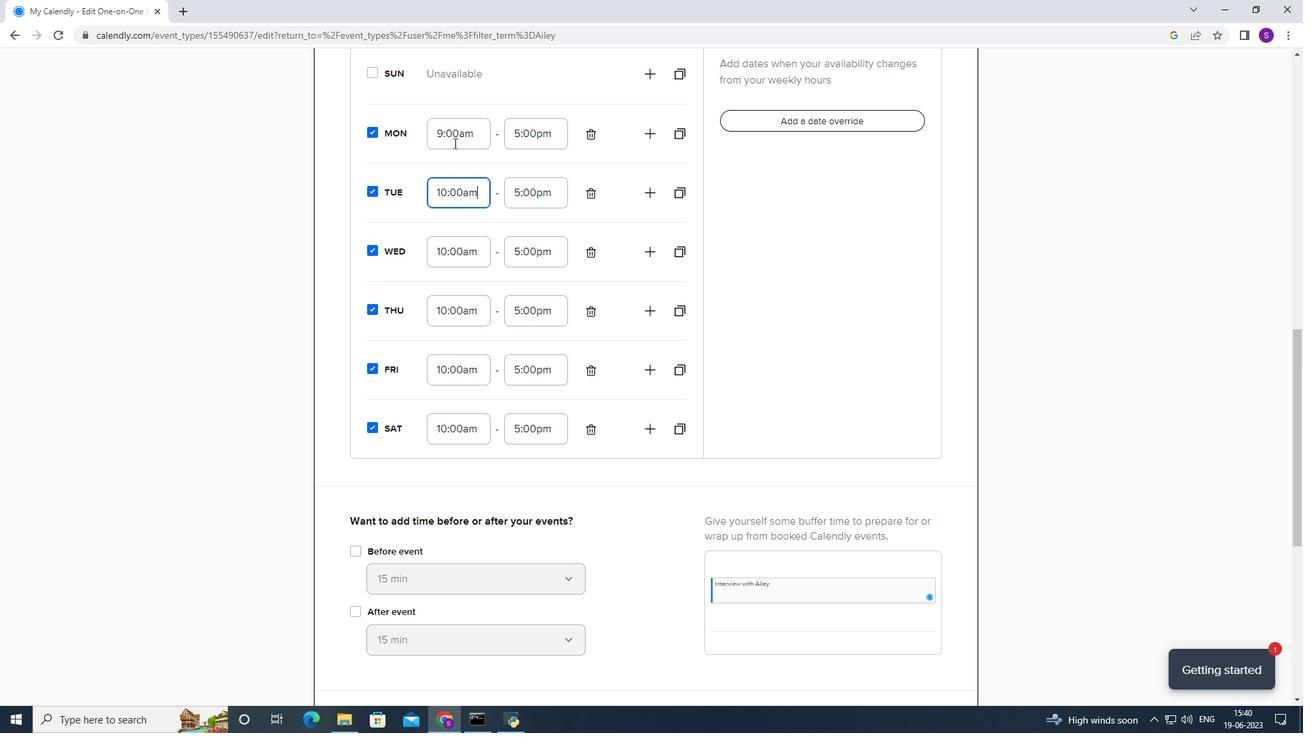 
Action: Mouse moved to (447, 276)
Screenshot: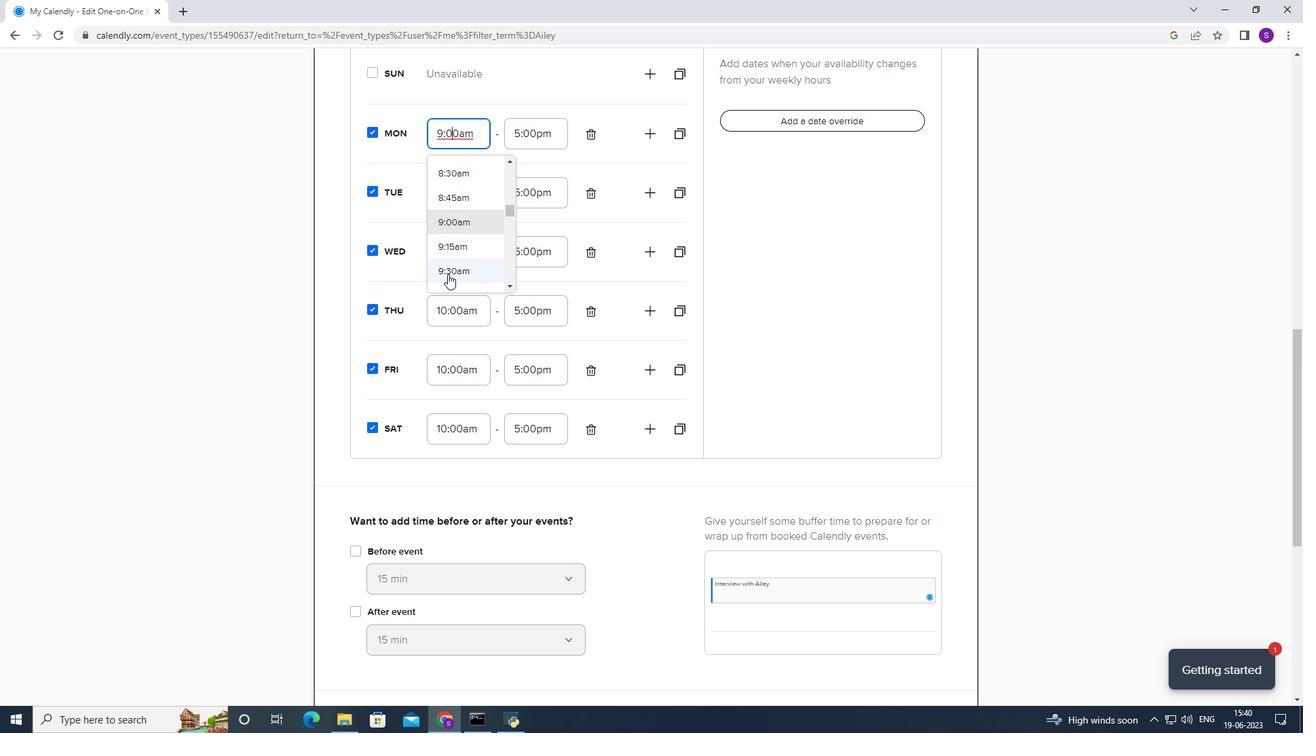 
Action: Mouse scrolled (447, 275) with delta (0, 0)
Screenshot: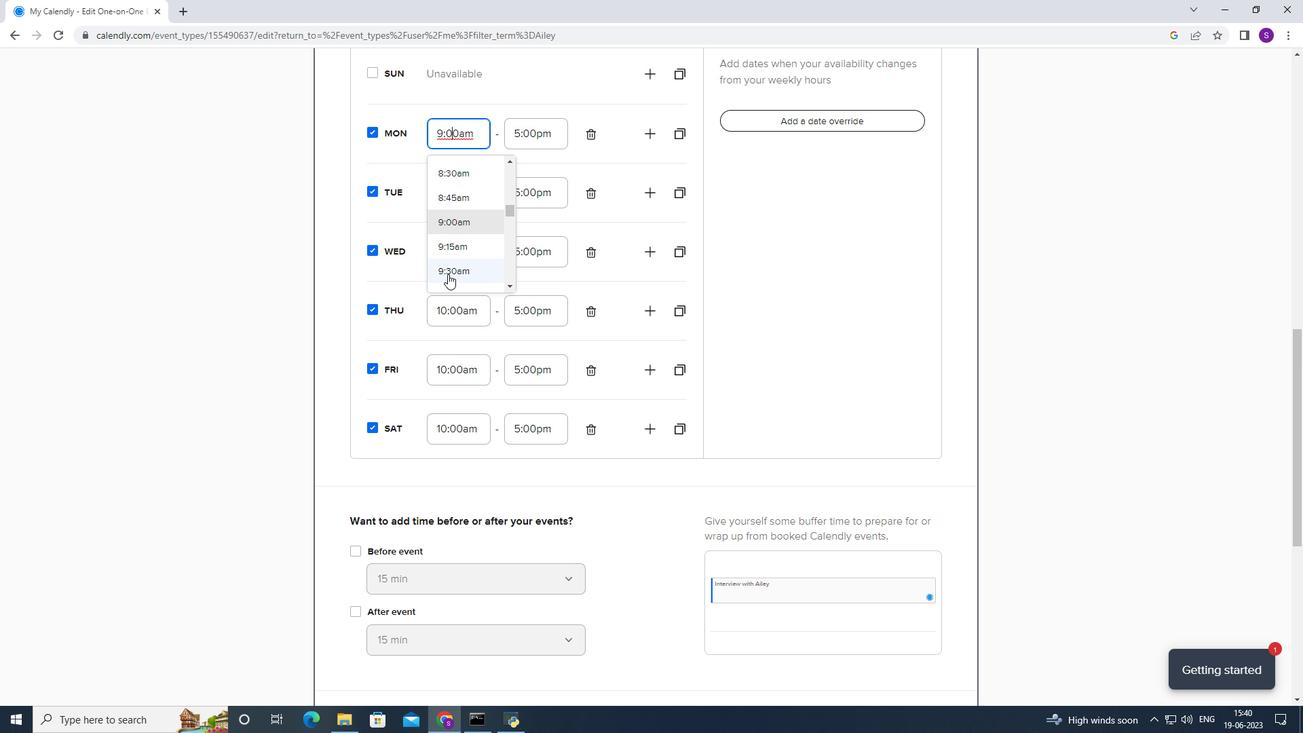 
Action: Mouse moved to (451, 251)
Screenshot: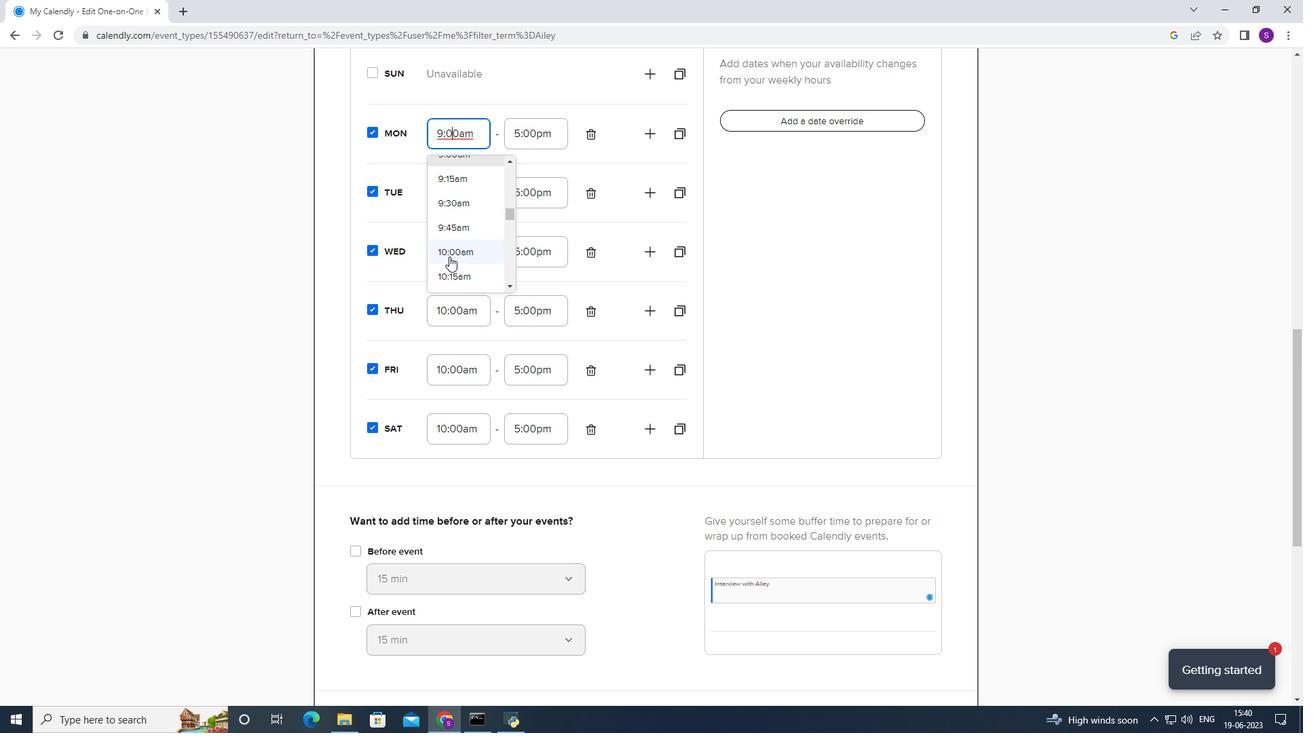 
Action: Mouse pressed left at (451, 251)
Screenshot: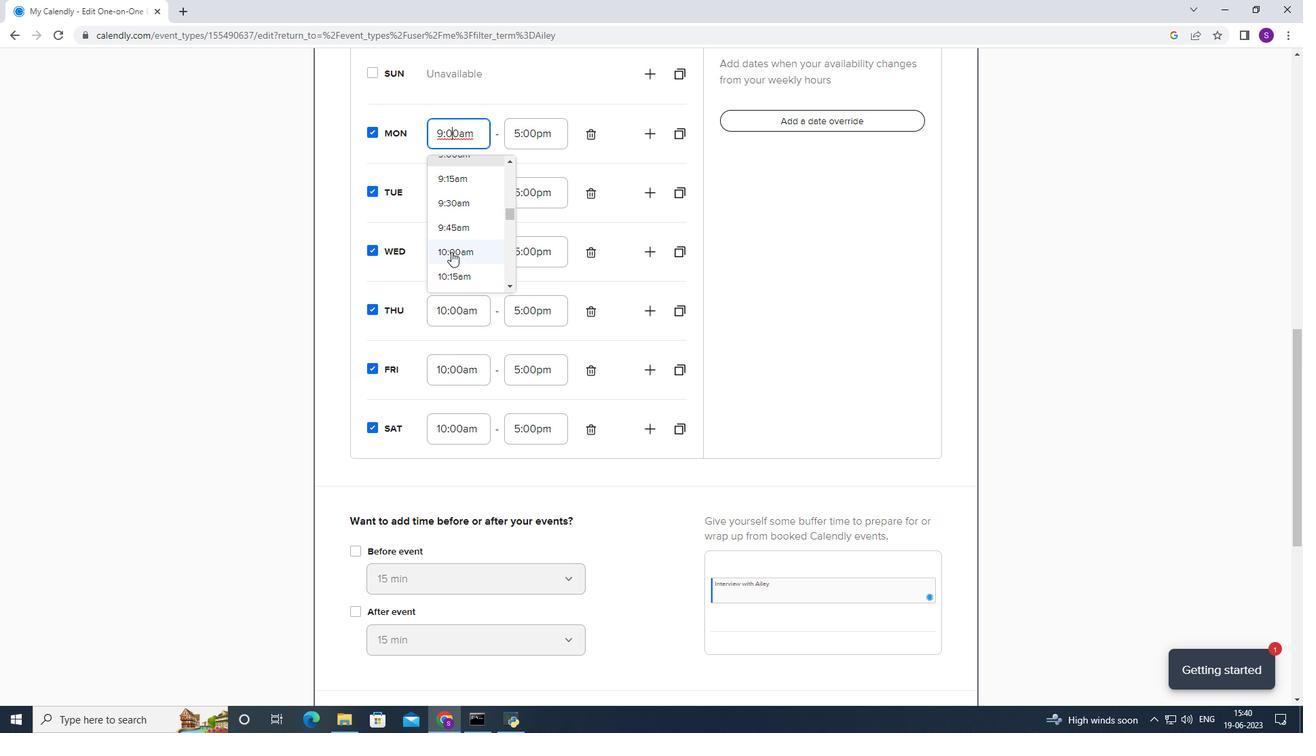 
Action: Mouse moved to (533, 131)
Screenshot: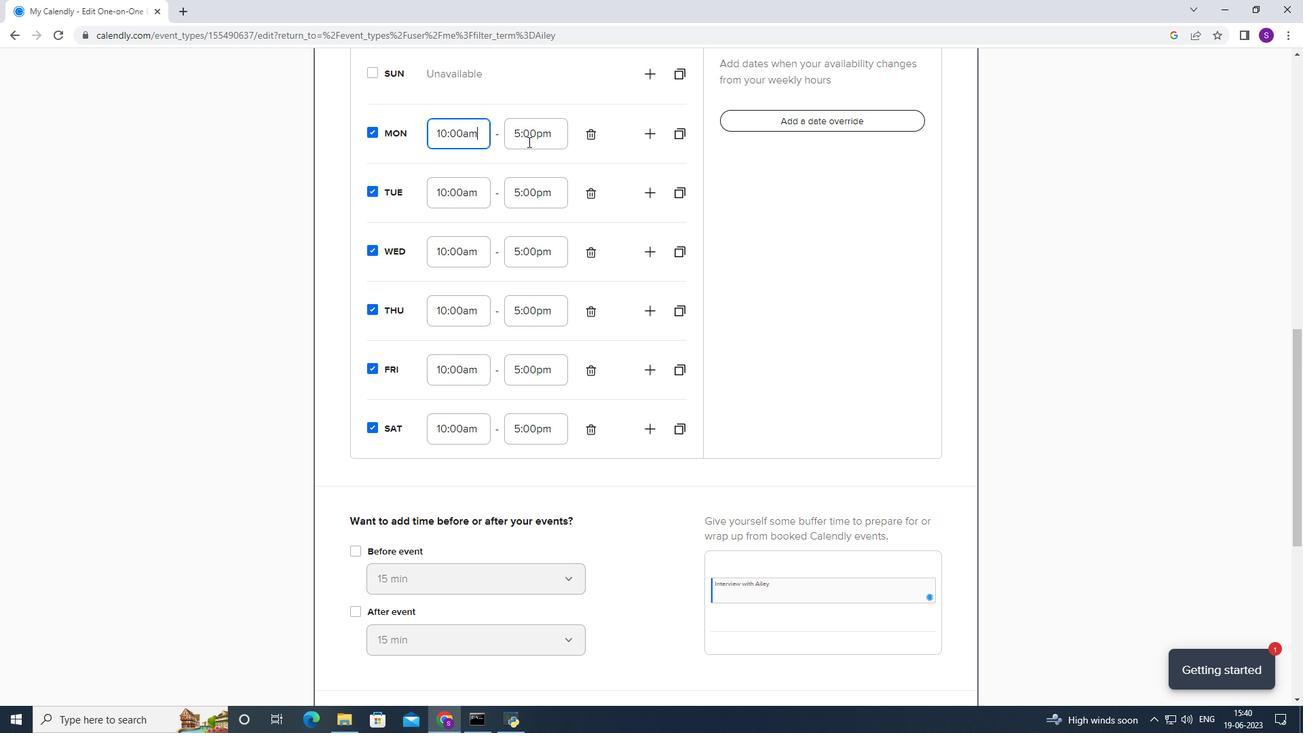 
Action: Mouse pressed left at (533, 131)
Screenshot: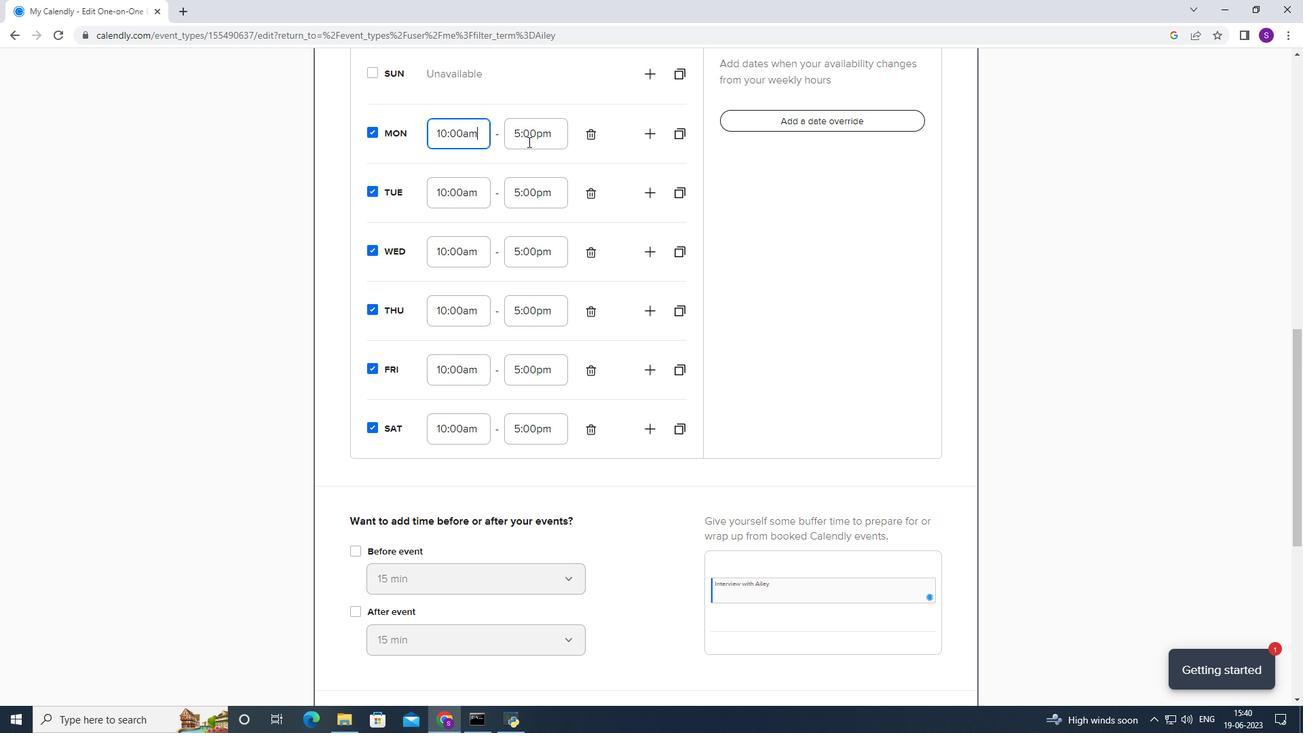 
Action: Mouse moved to (523, 249)
Screenshot: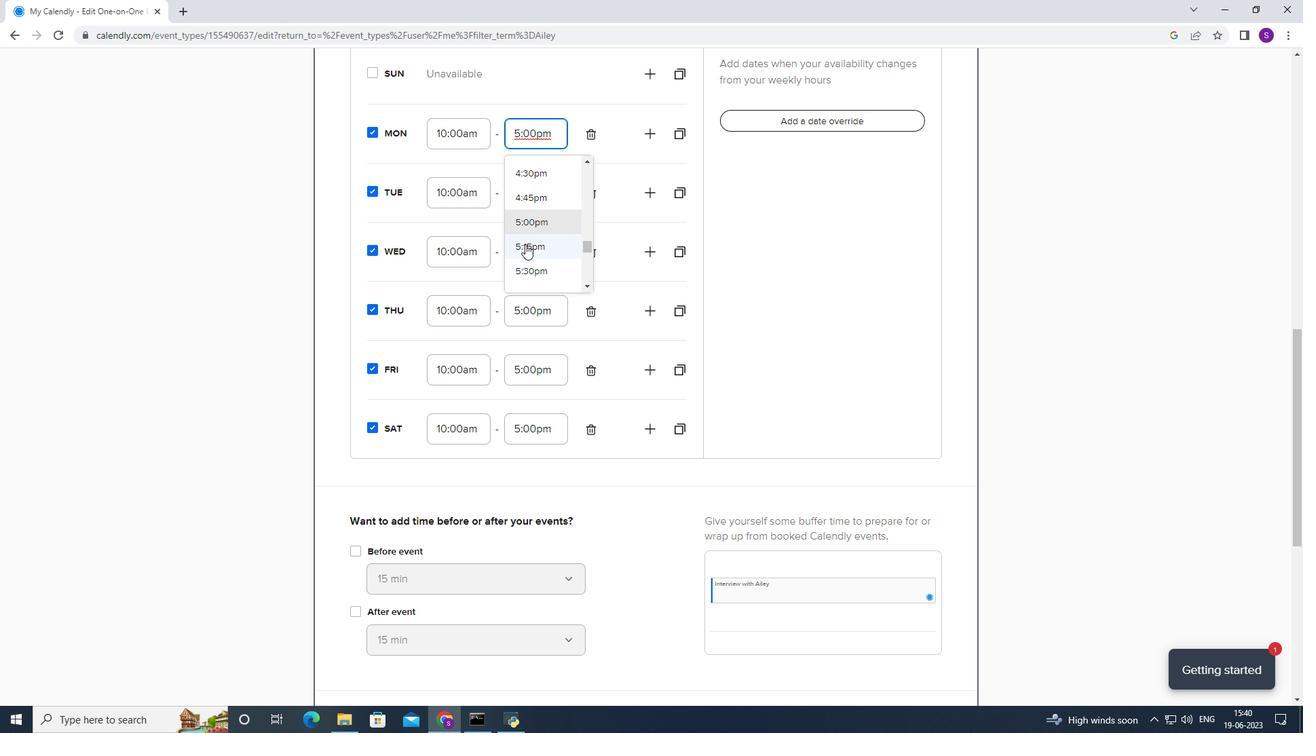 
Action: Mouse scrolled (523, 248) with delta (0, 0)
Screenshot: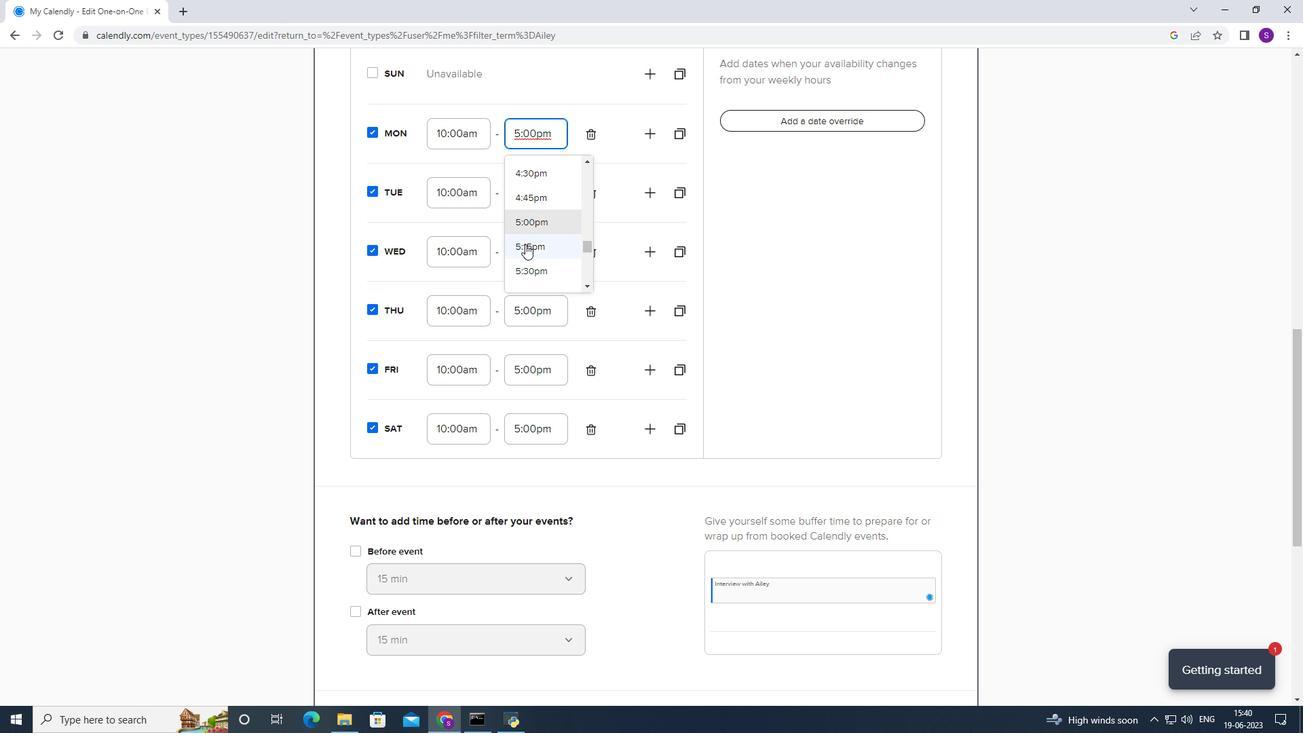 
Action: Mouse moved to (525, 256)
Screenshot: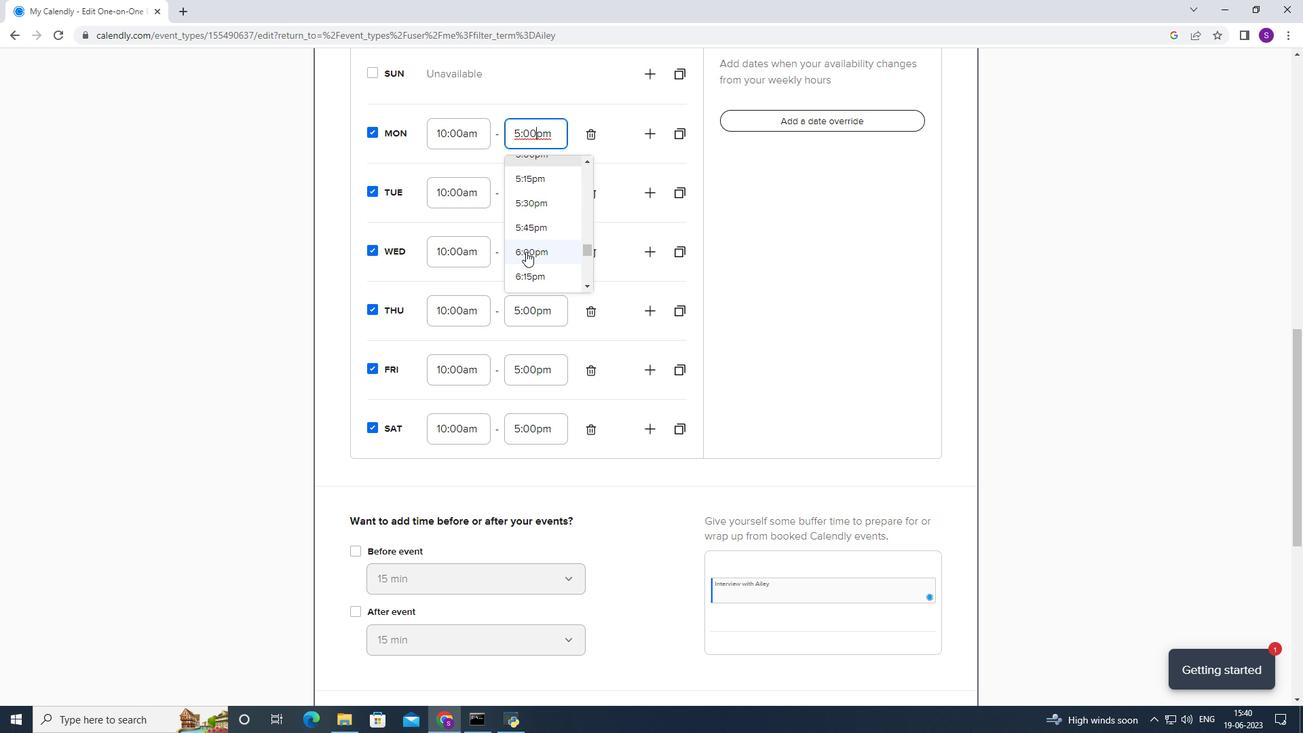 
Action: Mouse pressed left at (525, 256)
Screenshot: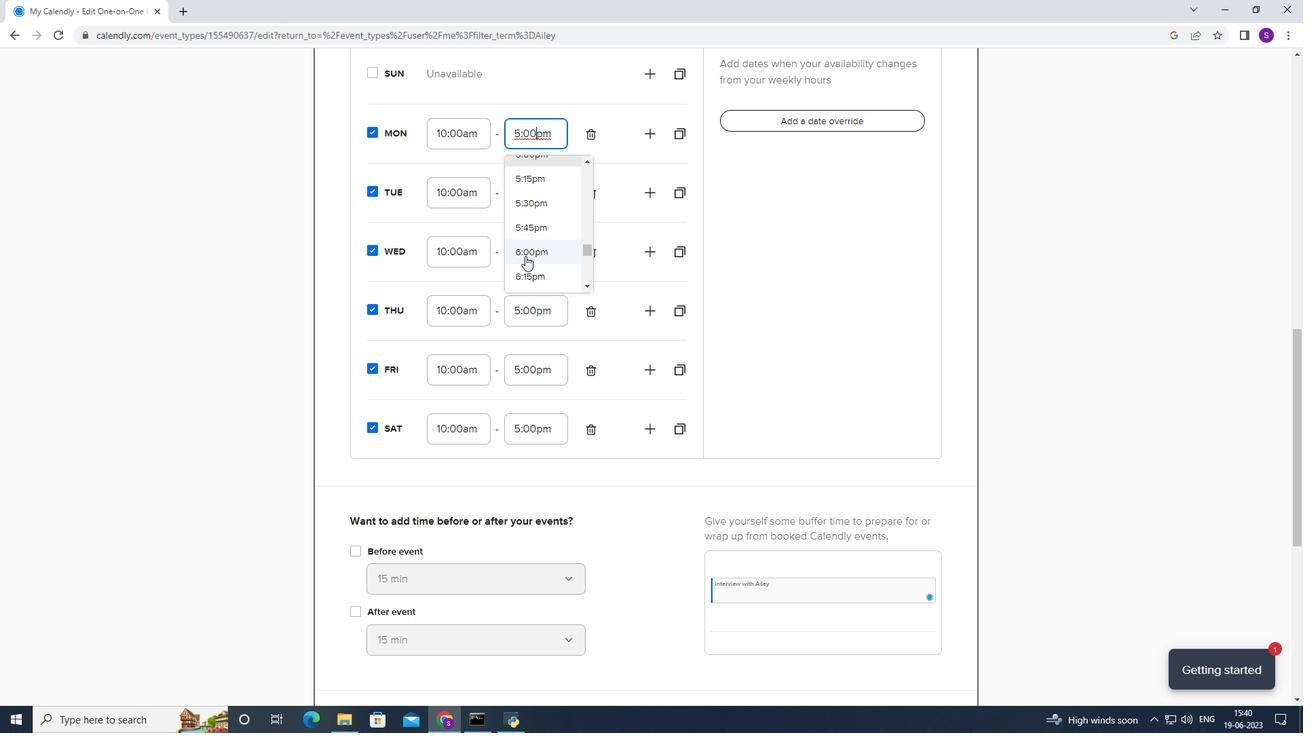 
Action: Mouse moved to (530, 190)
Screenshot: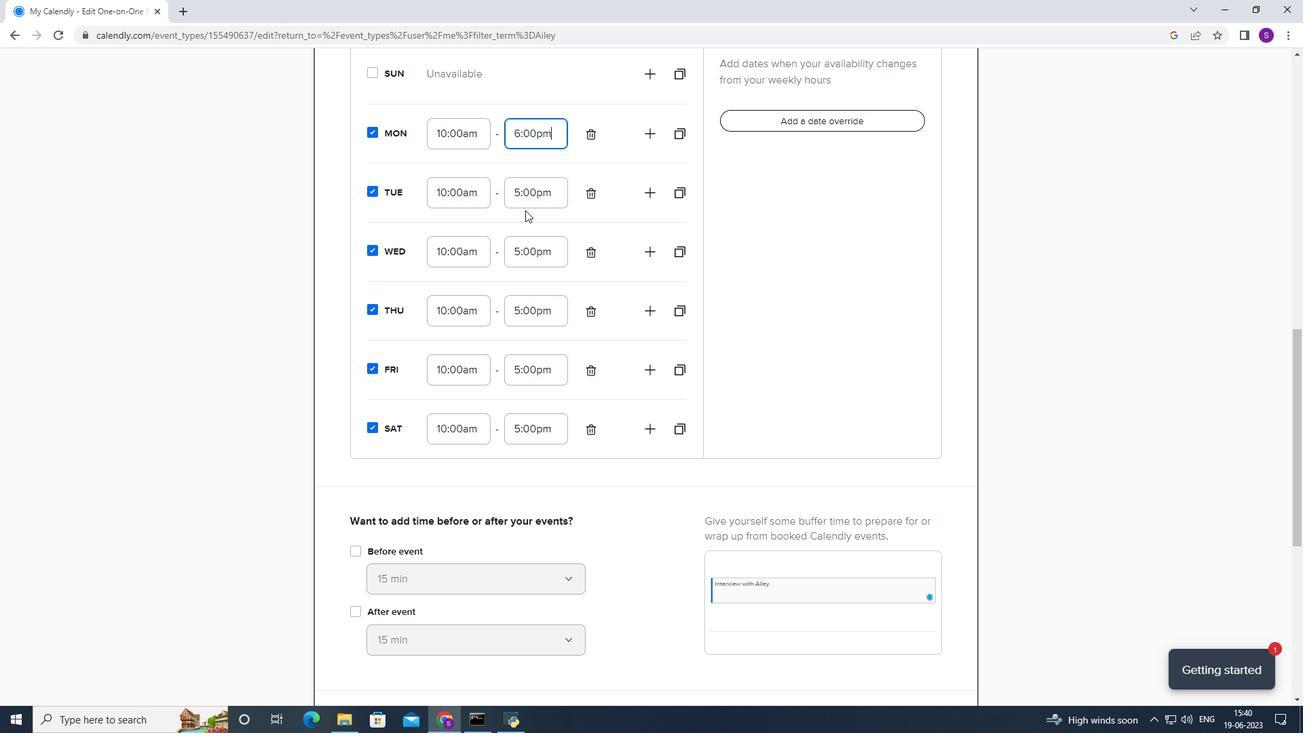 
Action: Mouse pressed left at (530, 190)
Screenshot: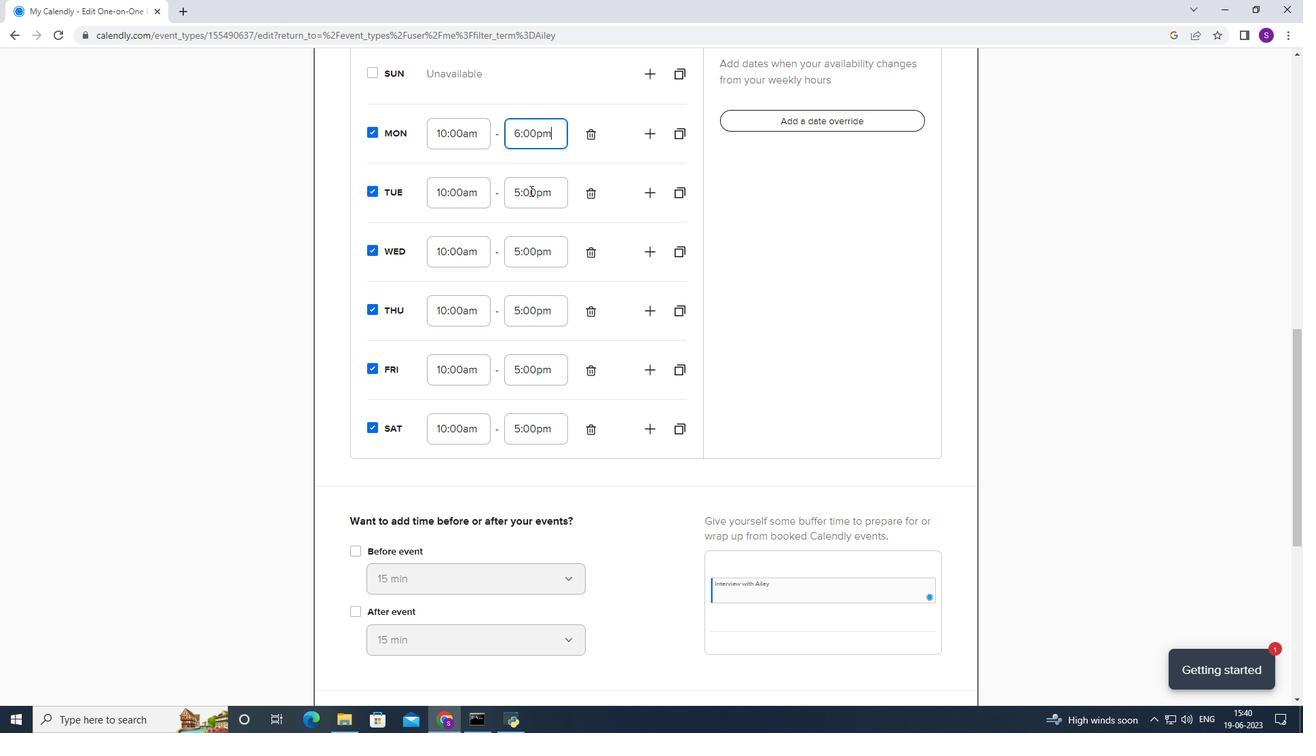 
Action: Mouse moved to (543, 266)
Screenshot: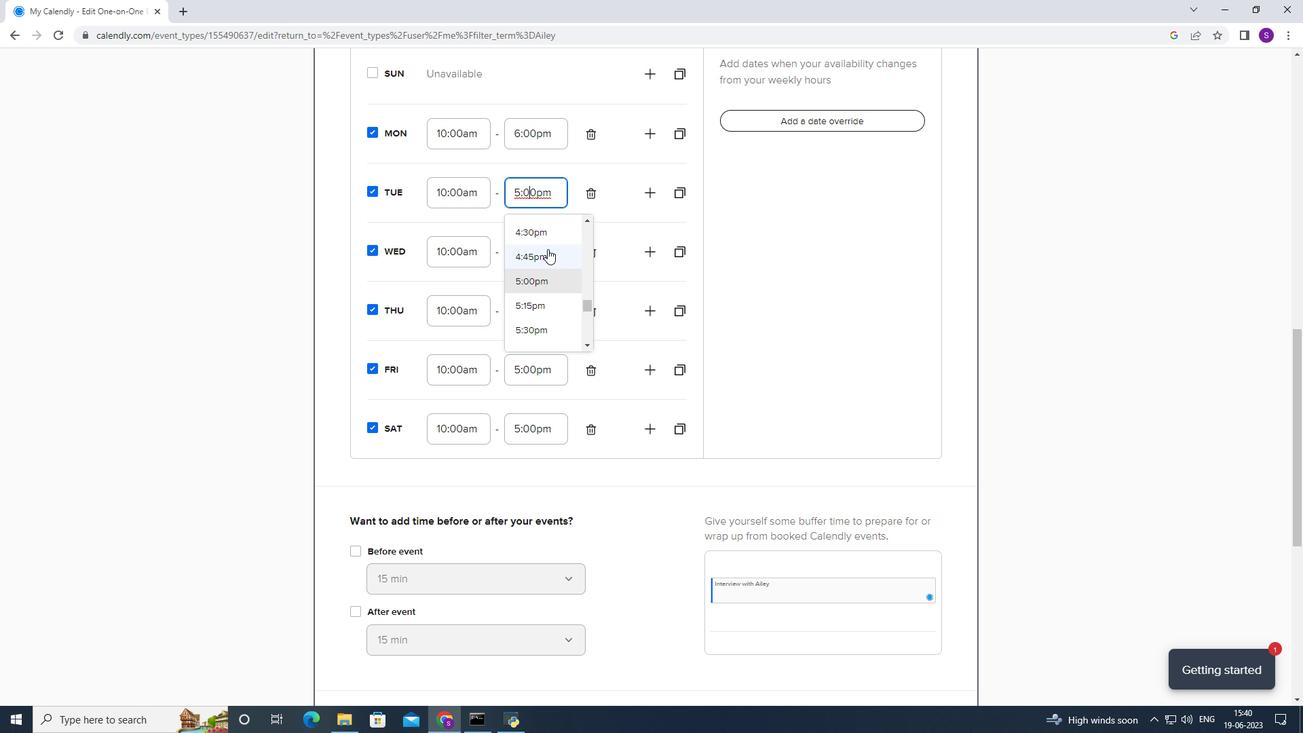 
Action: Mouse scrolled (543, 266) with delta (0, 0)
Screenshot: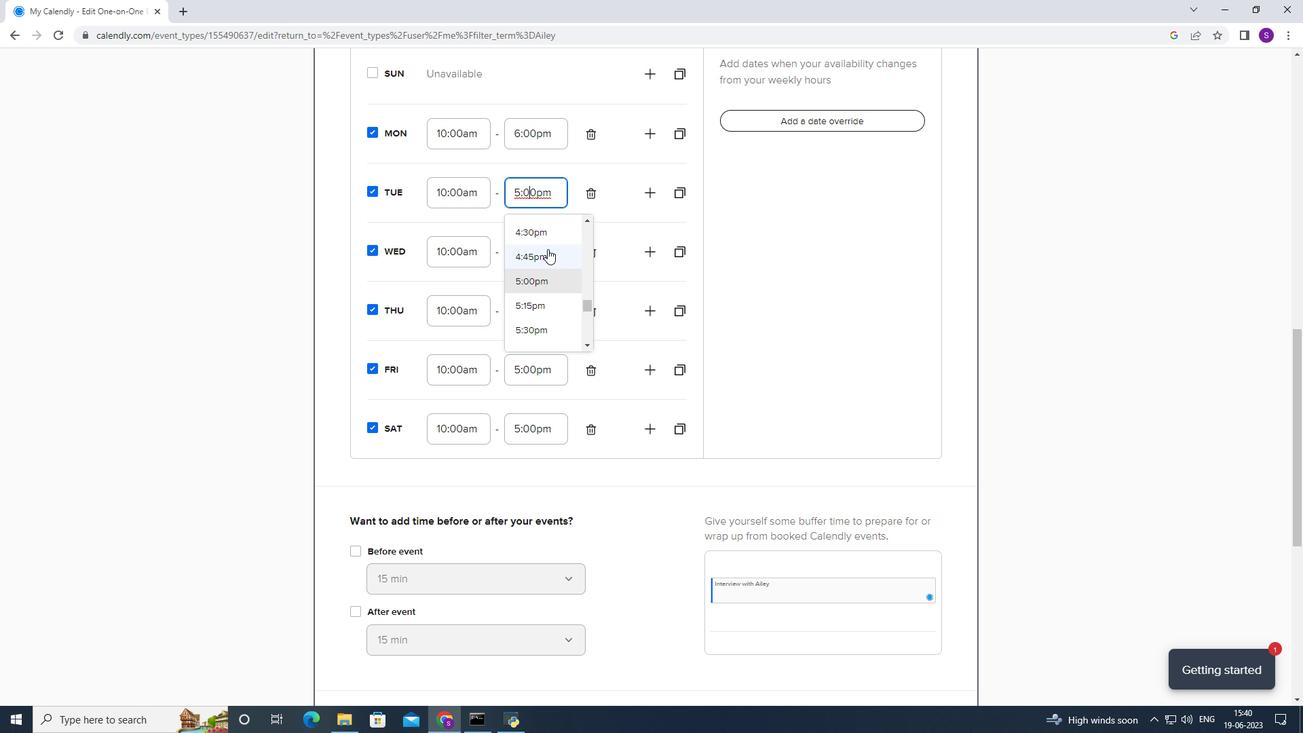 
Action: Mouse moved to (541, 270)
Screenshot: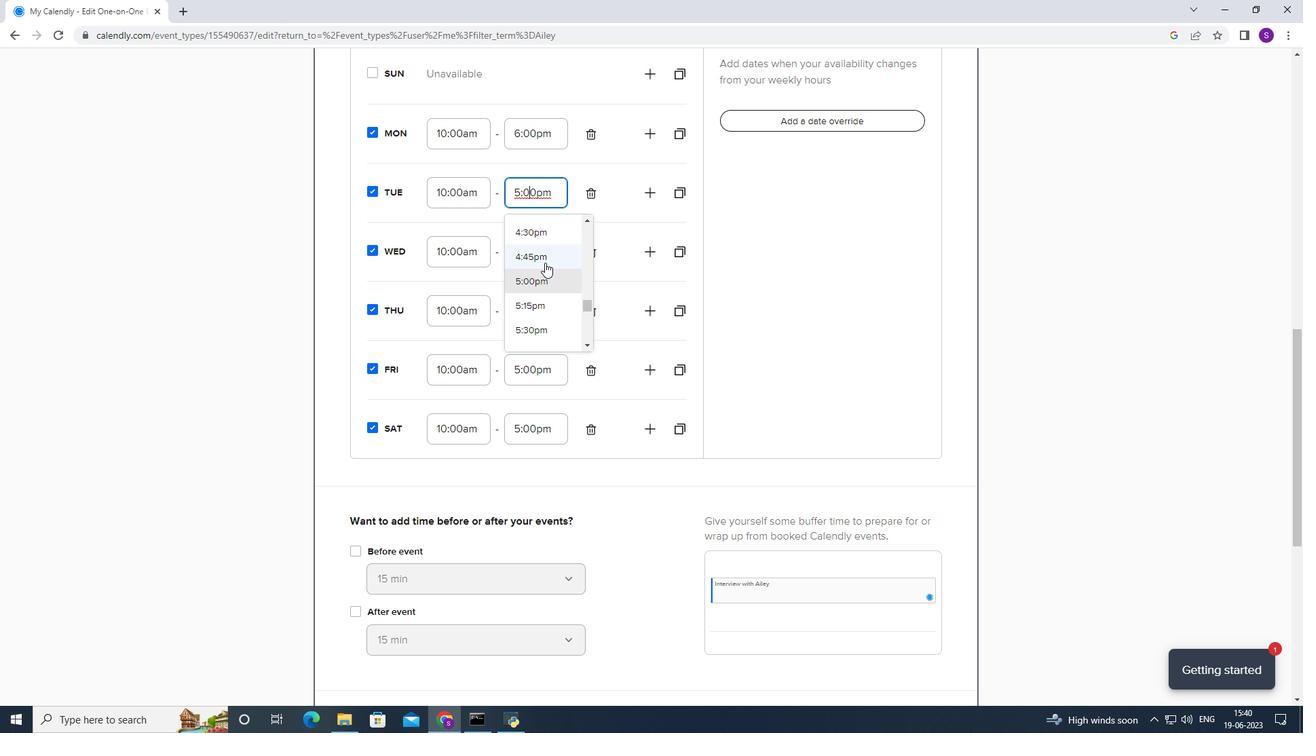 
Action: Mouse scrolled (541, 269) with delta (0, 0)
Screenshot: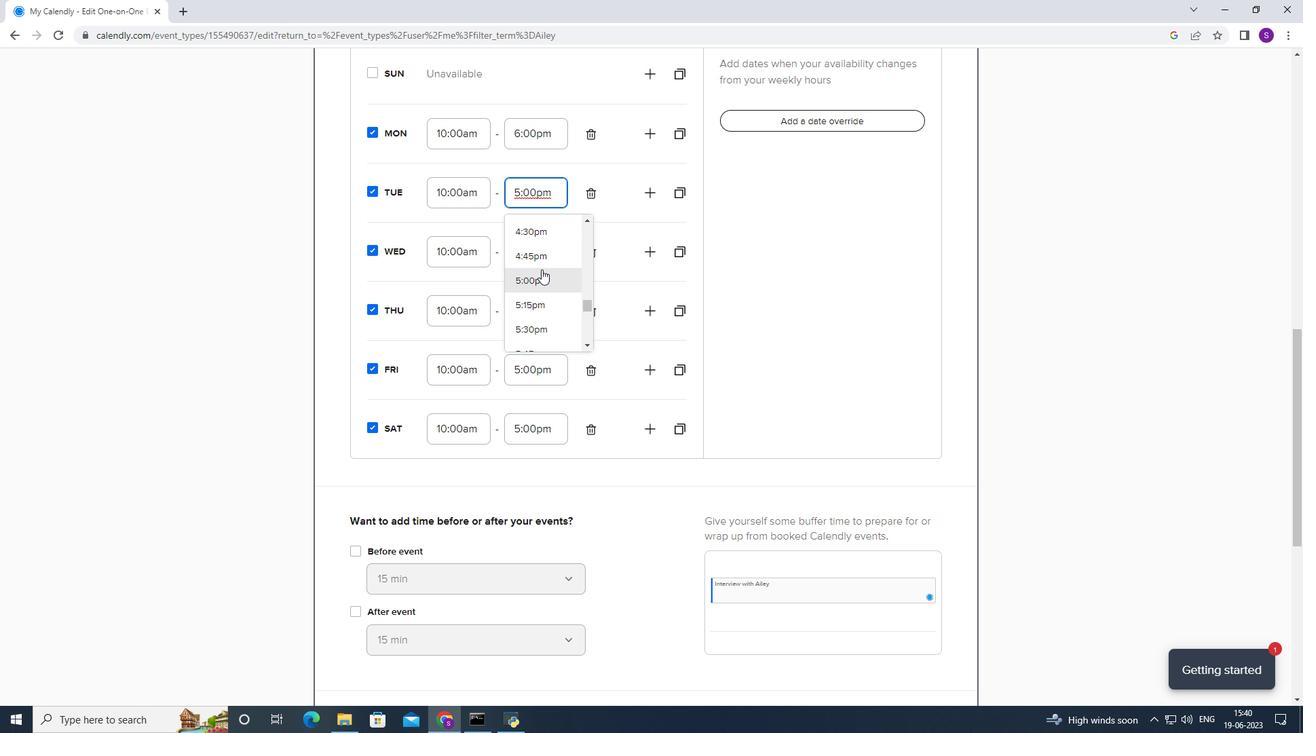 
Action: Mouse moved to (544, 245)
Screenshot: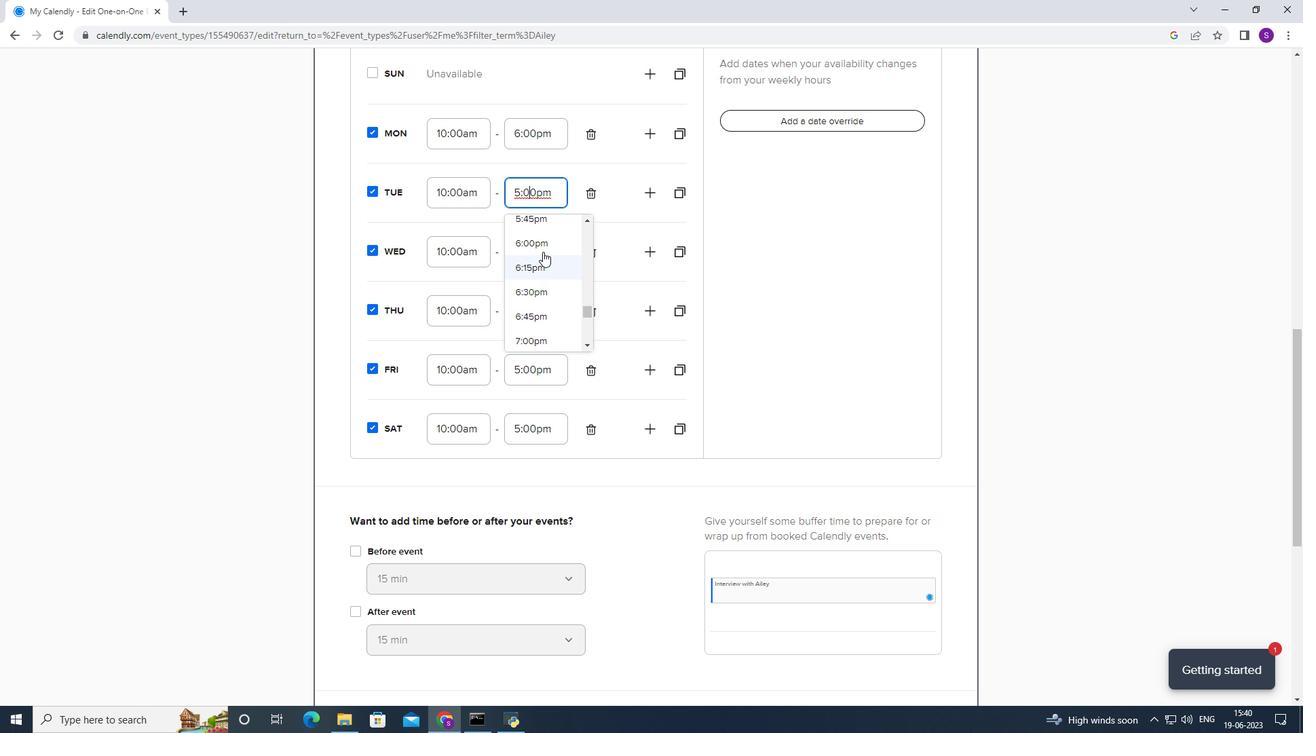 
Action: Mouse pressed left at (544, 245)
Screenshot: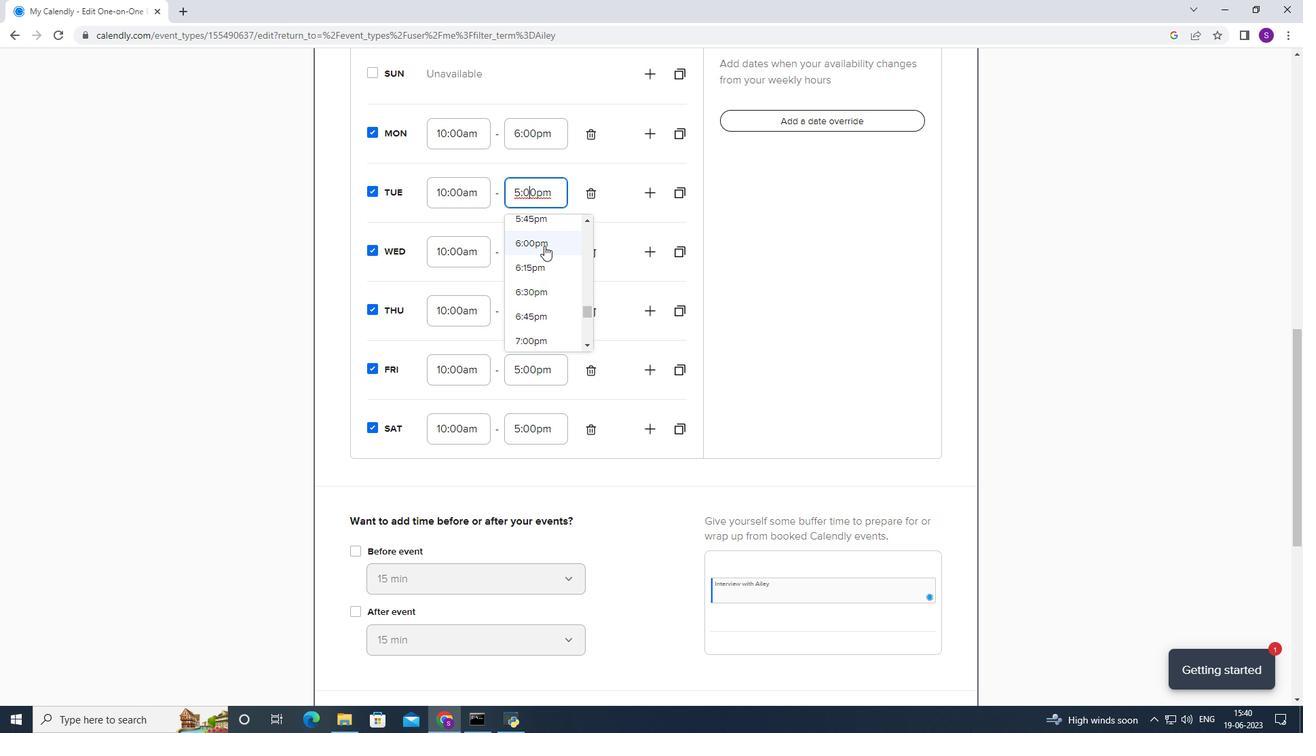 
Action: Mouse moved to (541, 238)
Screenshot: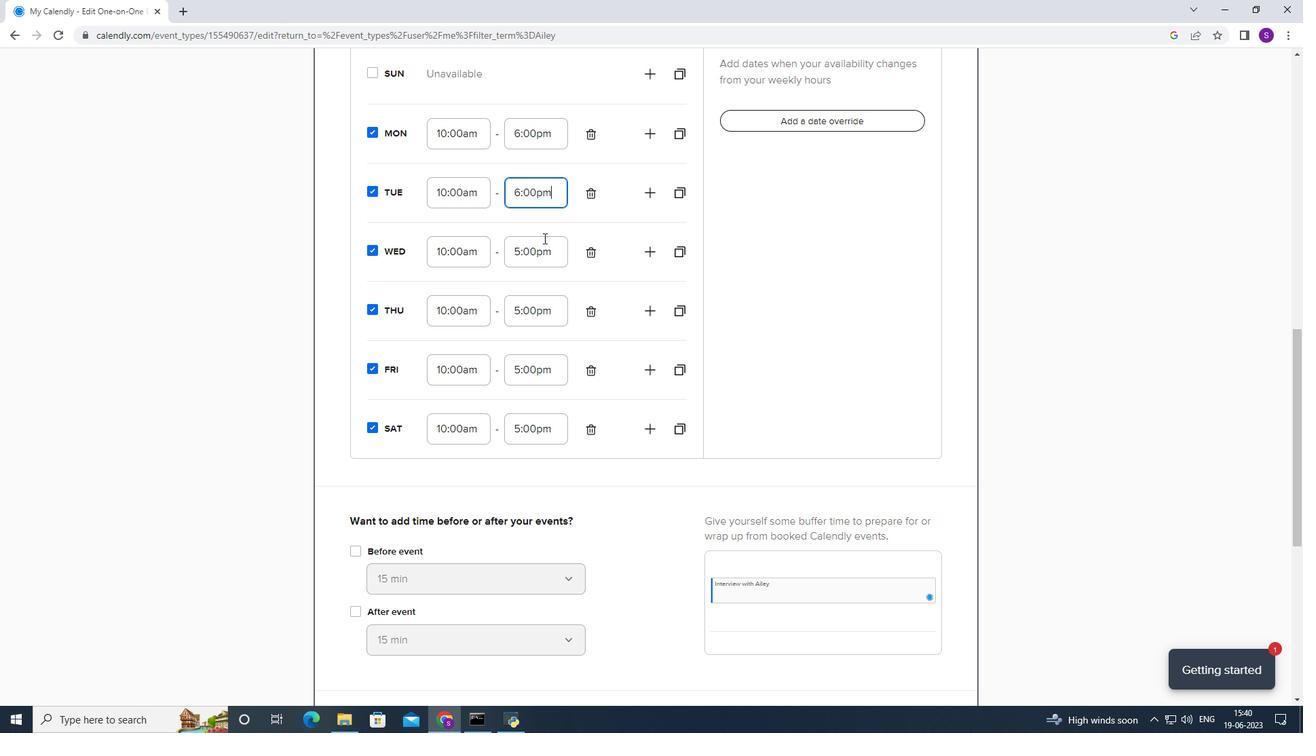 
Action: Mouse pressed left at (541, 238)
Screenshot: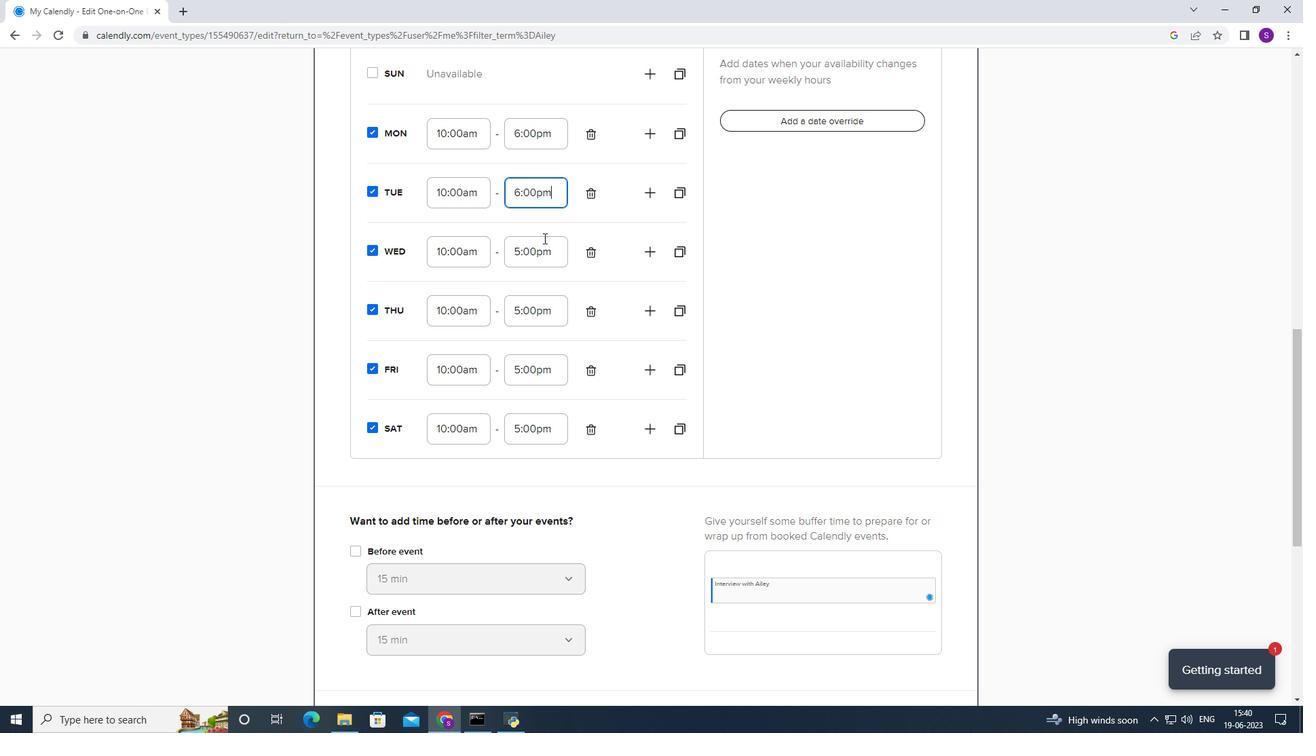 
Action: Mouse moved to (533, 312)
Screenshot: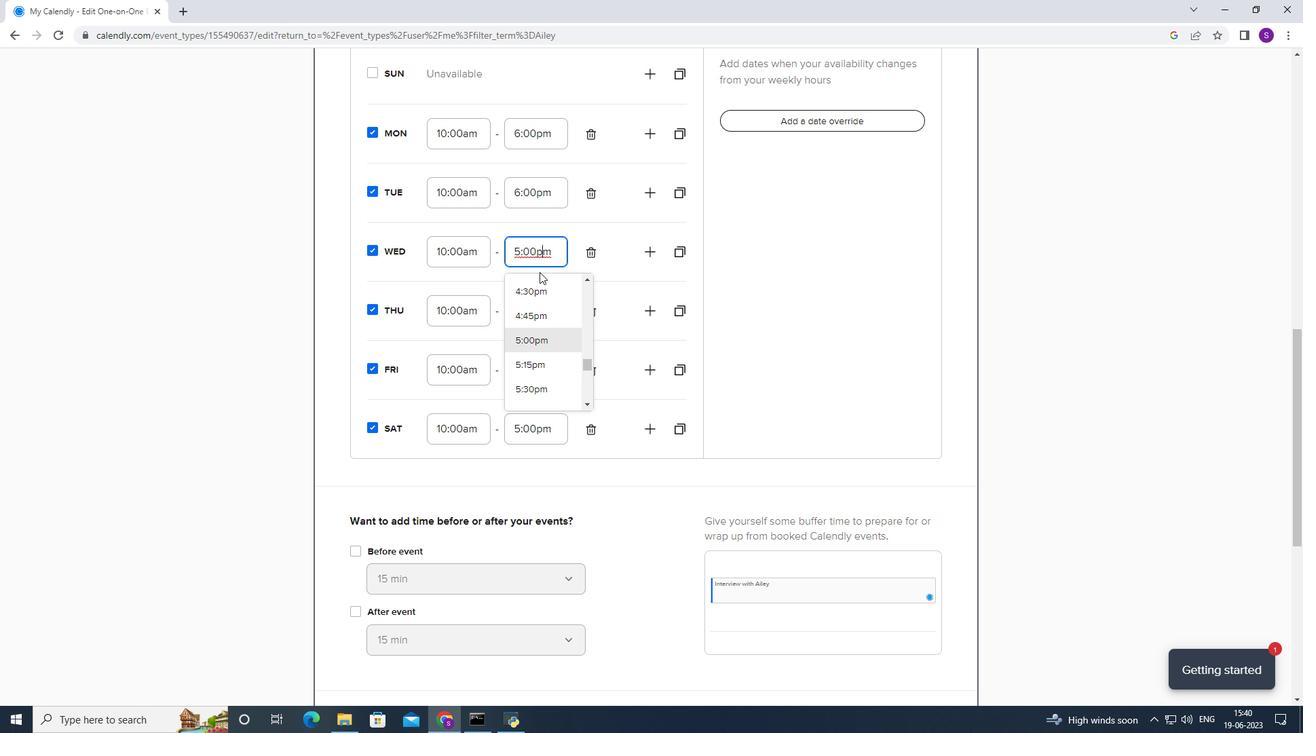 
Action: Mouse scrolled (533, 312) with delta (0, 0)
Screenshot: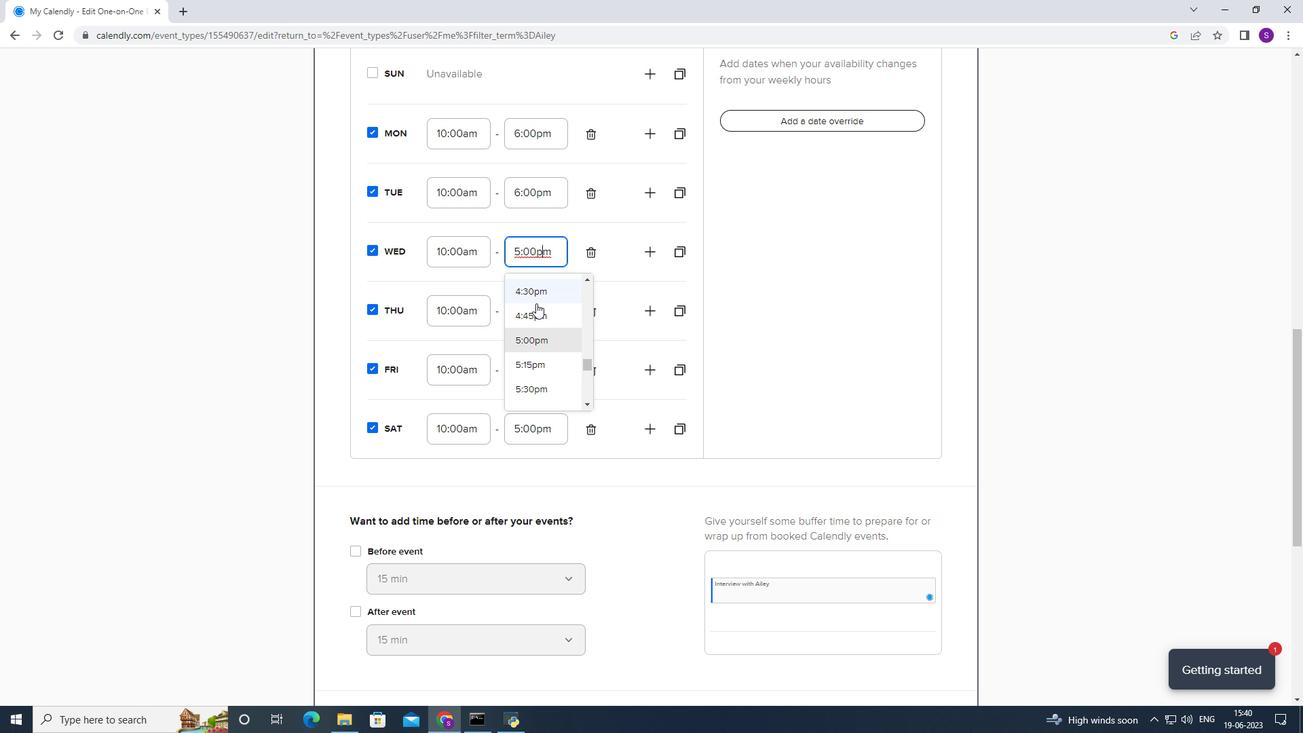 
Action: Mouse moved to (524, 369)
Screenshot: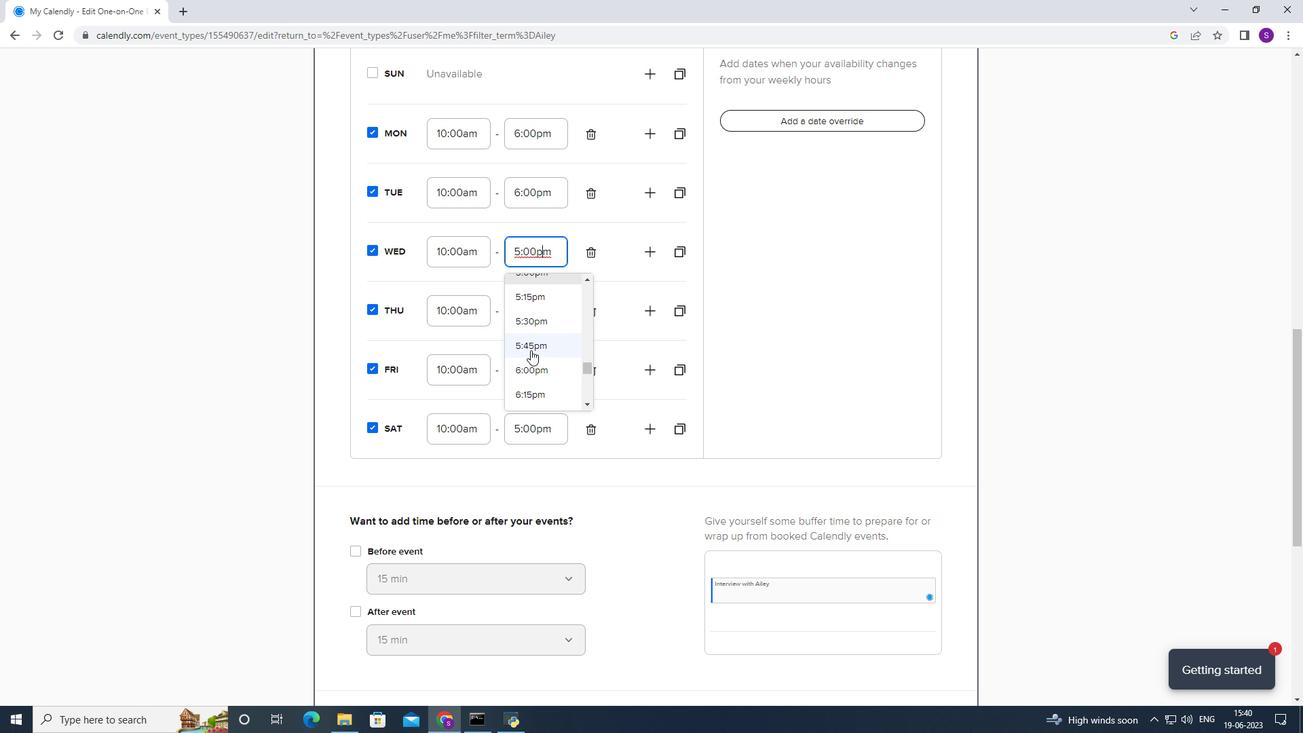 
Action: Mouse pressed left at (524, 369)
Screenshot: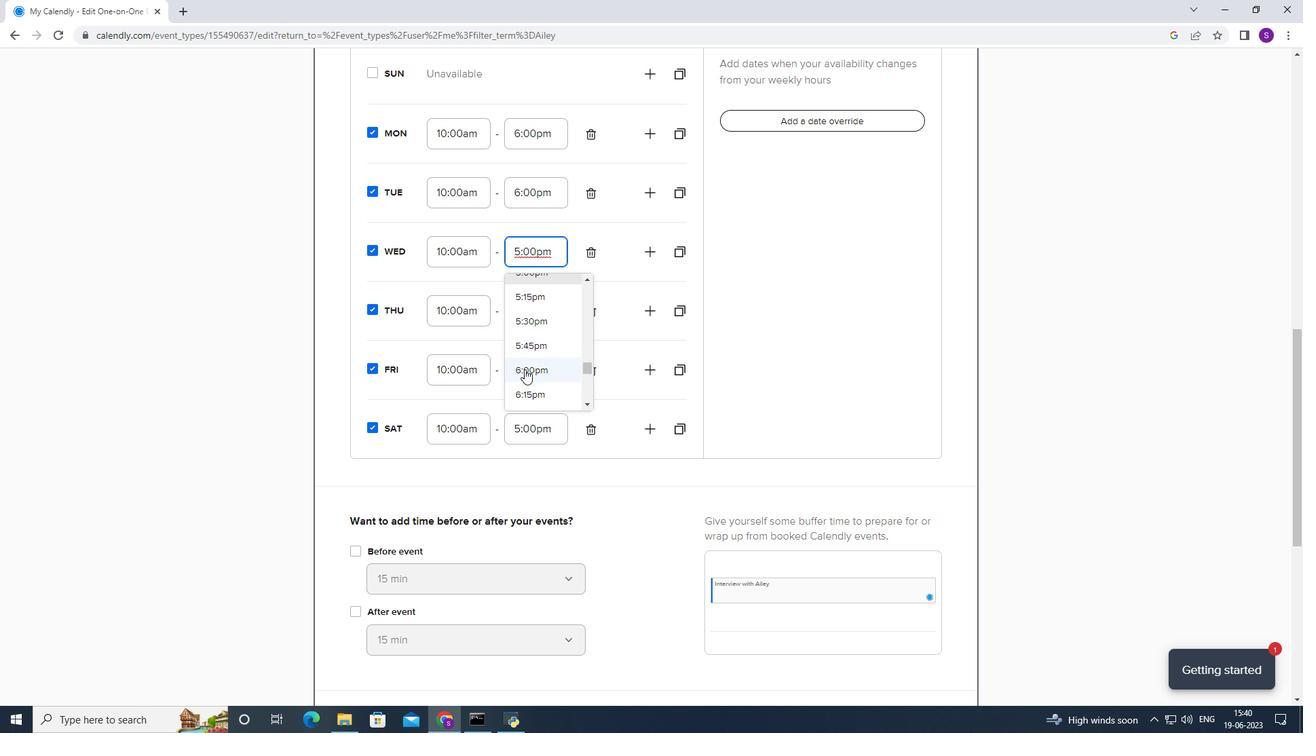 
Action: Mouse moved to (534, 296)
Screenshot: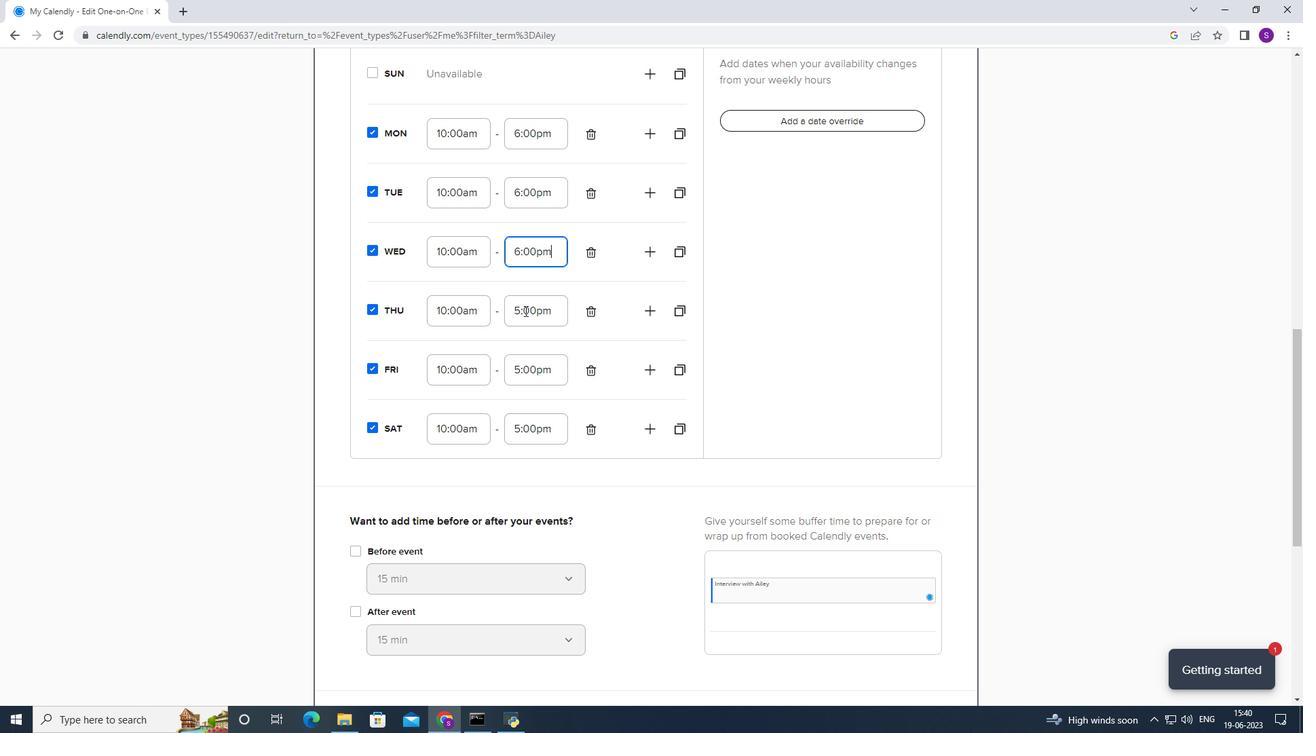 
Action: Mouse pressed left at (534, 296)
Screenshot: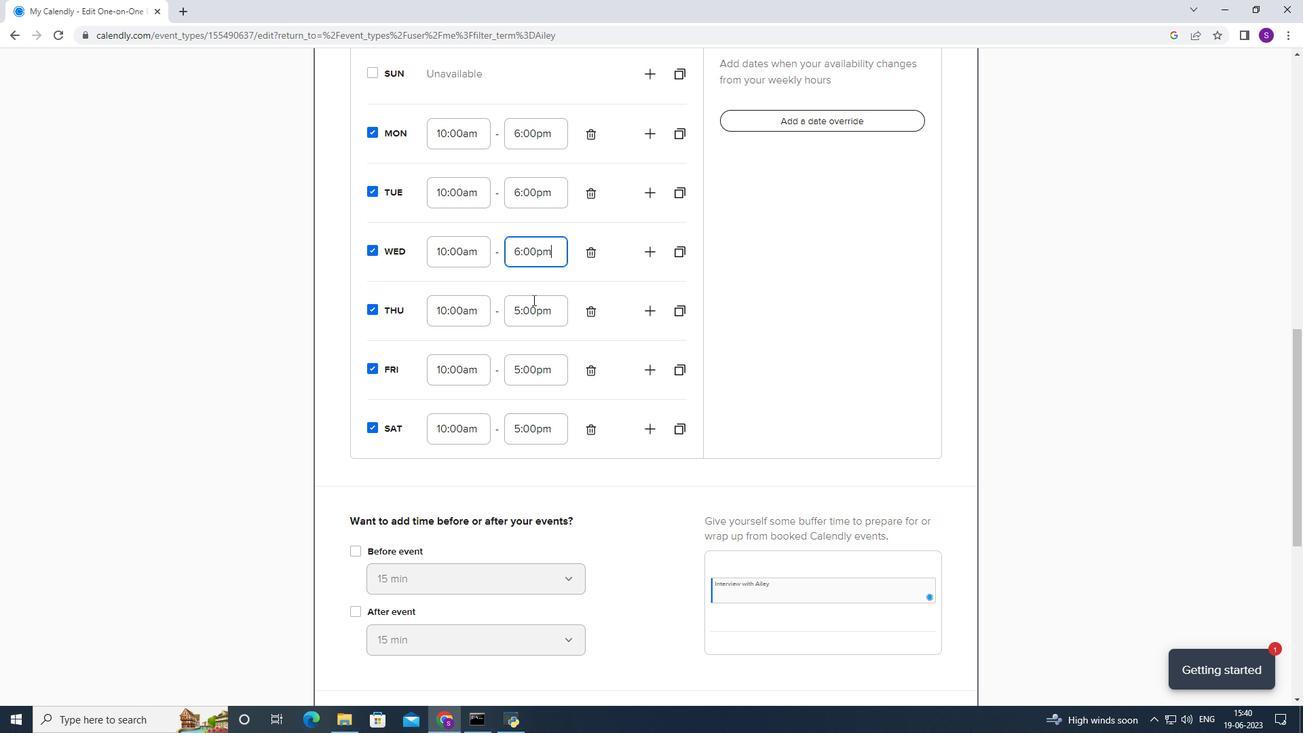 
Action: Mouse moved to (528, 365)
Screenshot: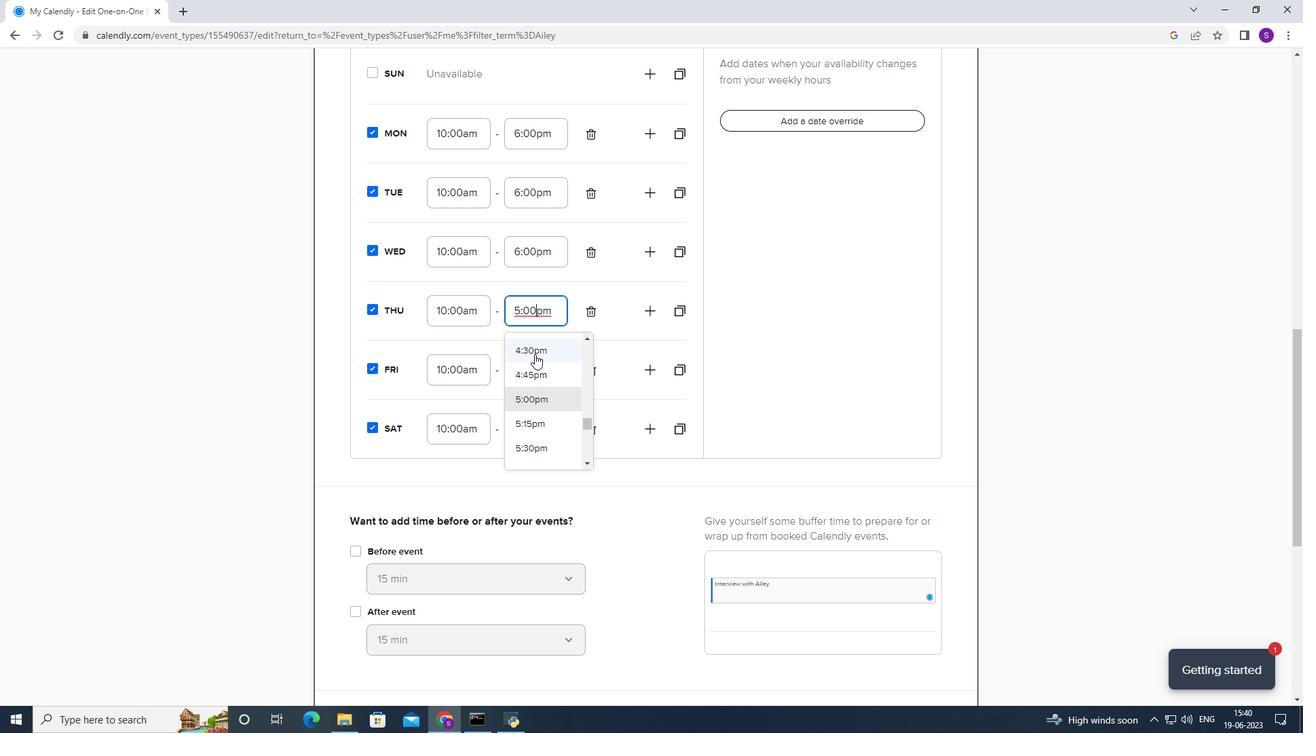 
Action: Mouse scrolled (528, 365) with delta (0, 0)
Screenshot: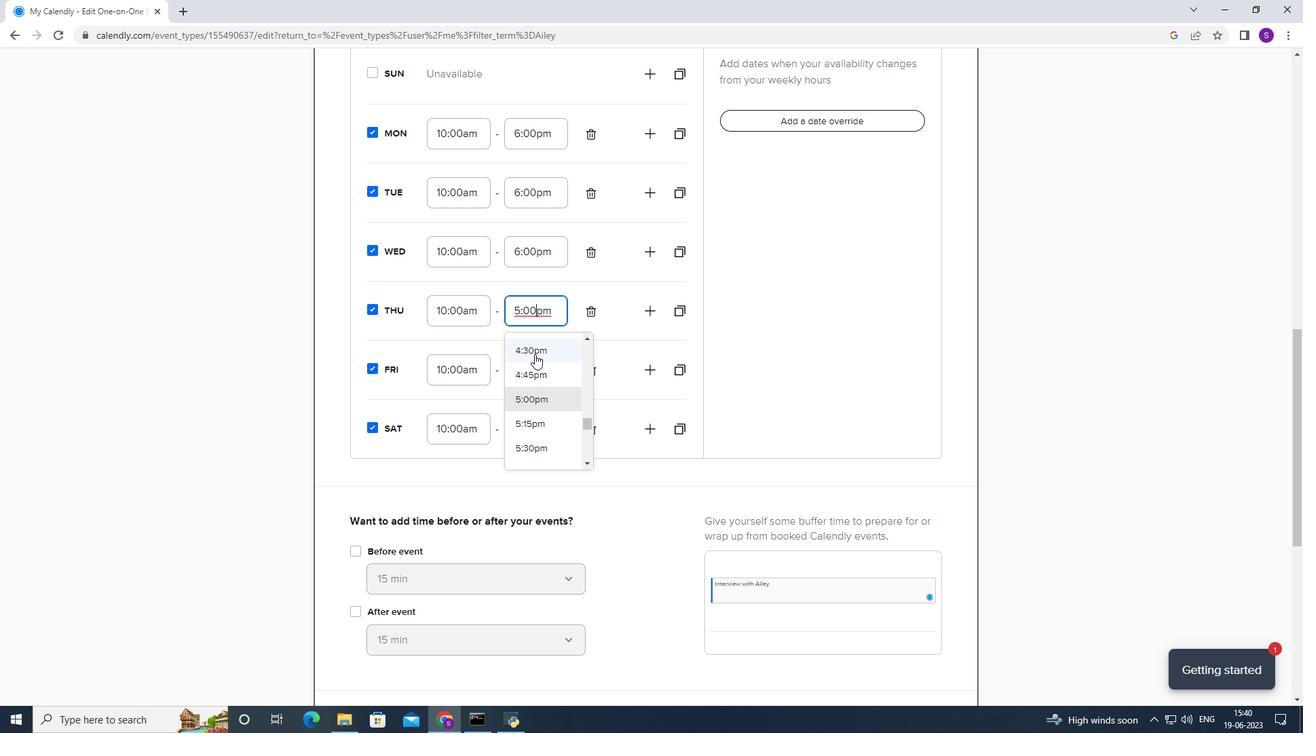 
Action: Mouse moved to (528, 367)
Screenshot: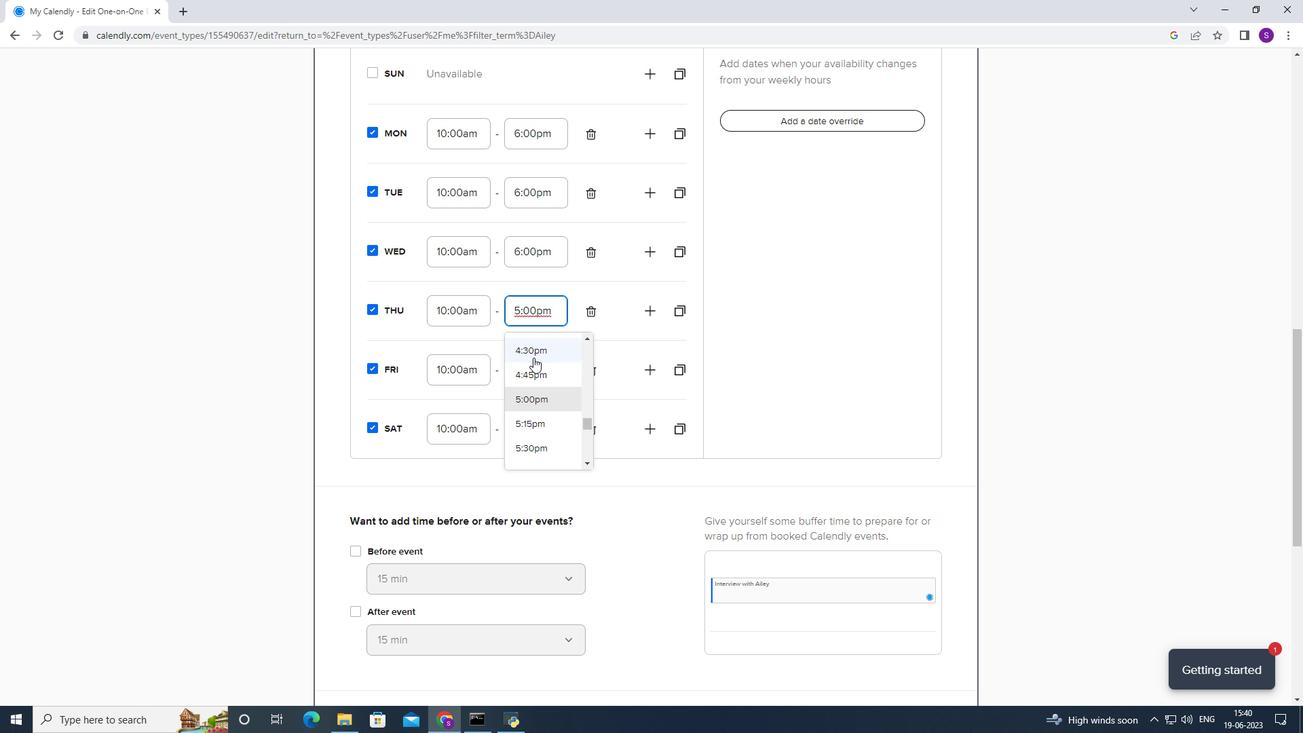 
Action: Mouse scrolled (528, 367) with delta (0, 0)
Screenshot: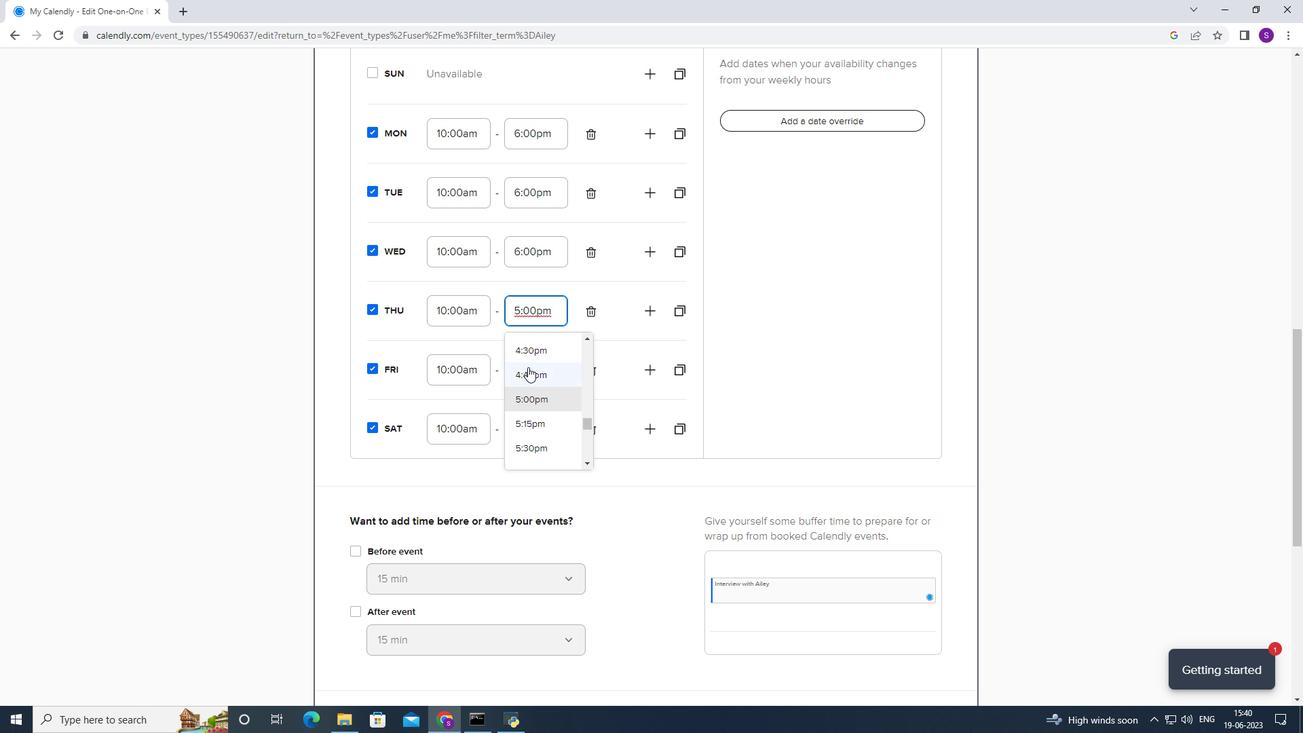 
Action: Mouse moved to (530, 363)
Screenshot: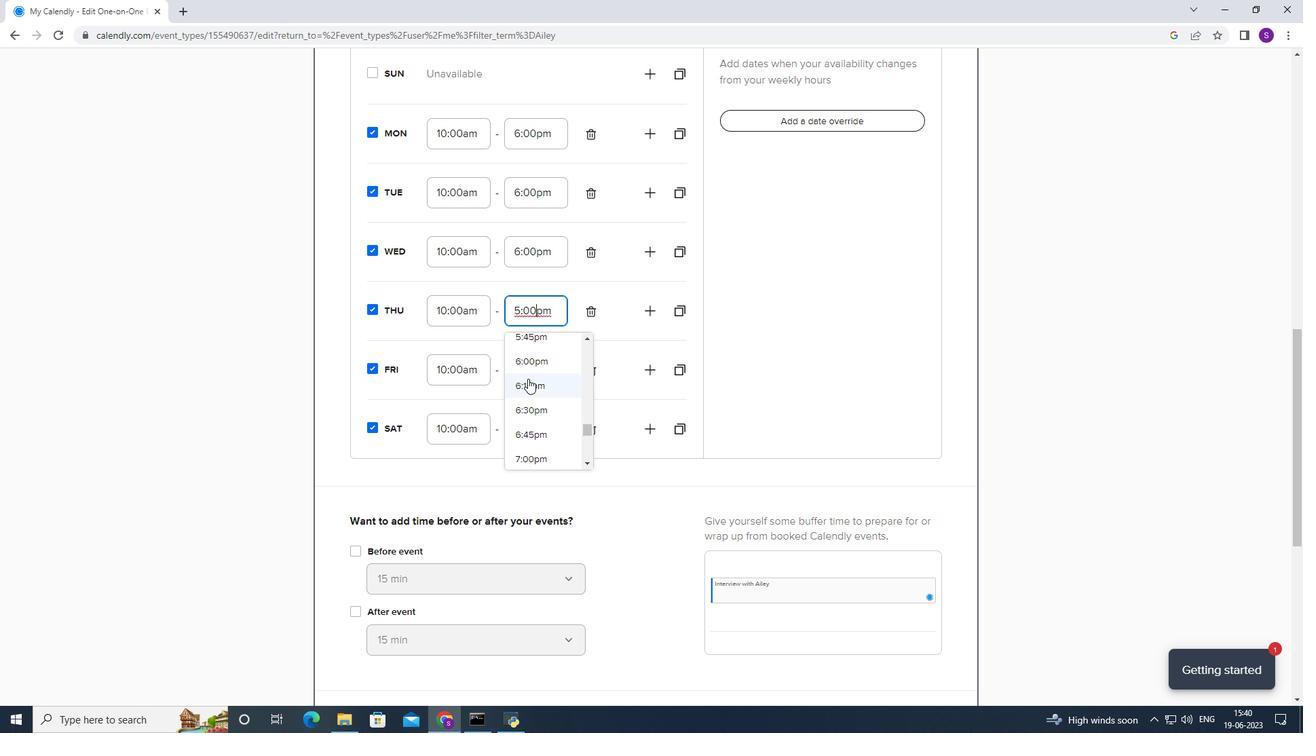 
Action: Mouse pressed left at (530, 363)
Screenshot: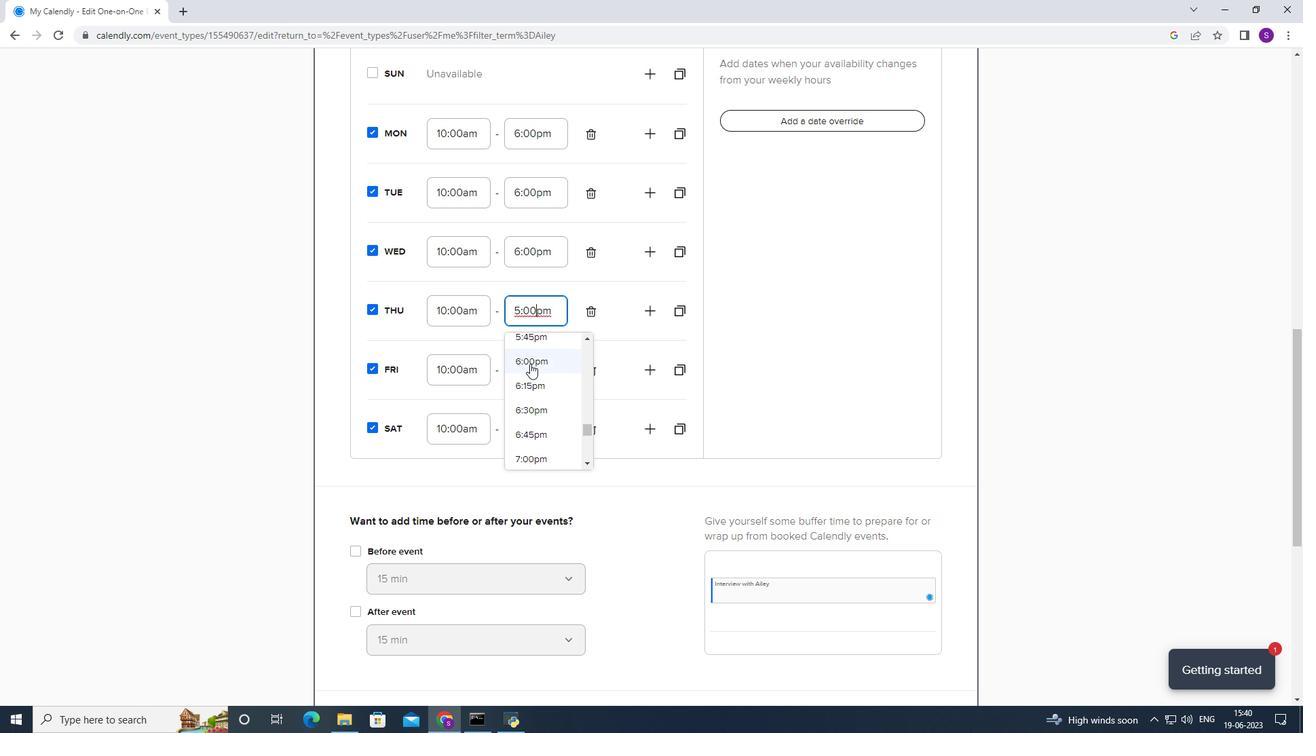 
Action: Mouse pressed left at (530, 363)
Screenshot: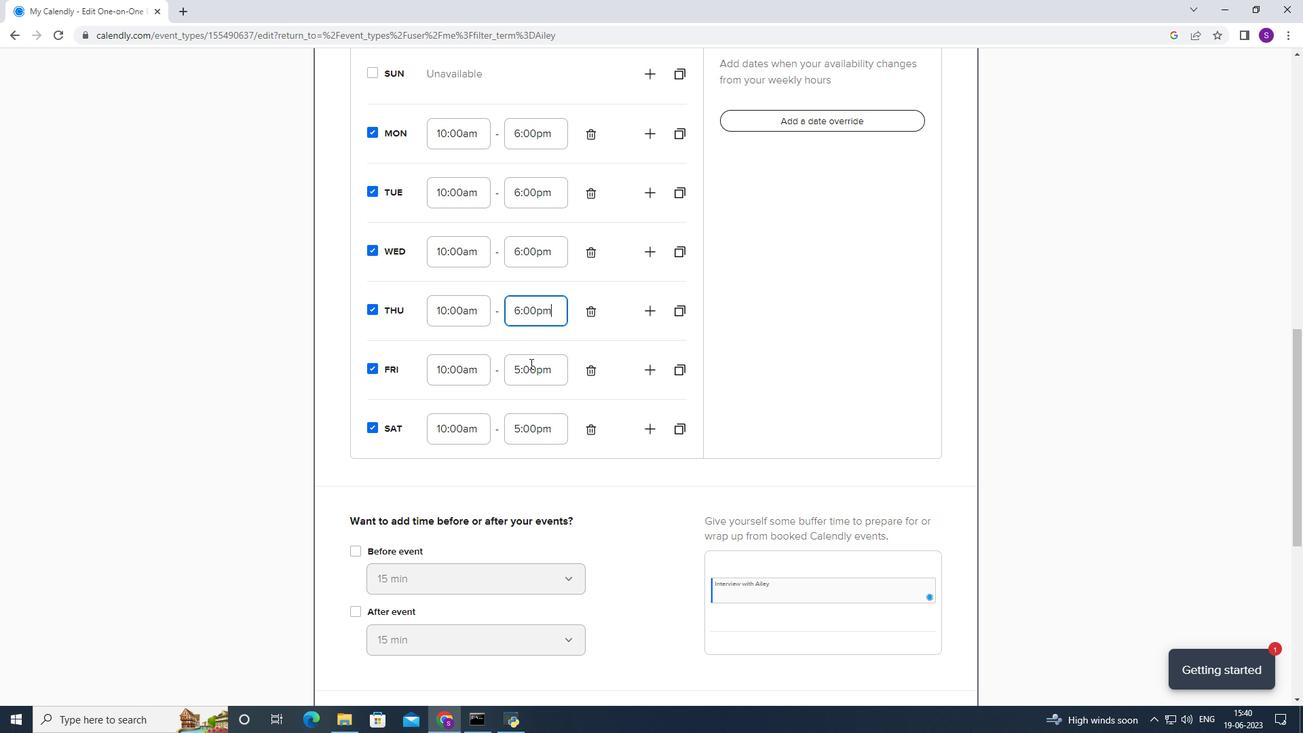 
Action: Mouse moved to (533, 425)
Screenshot: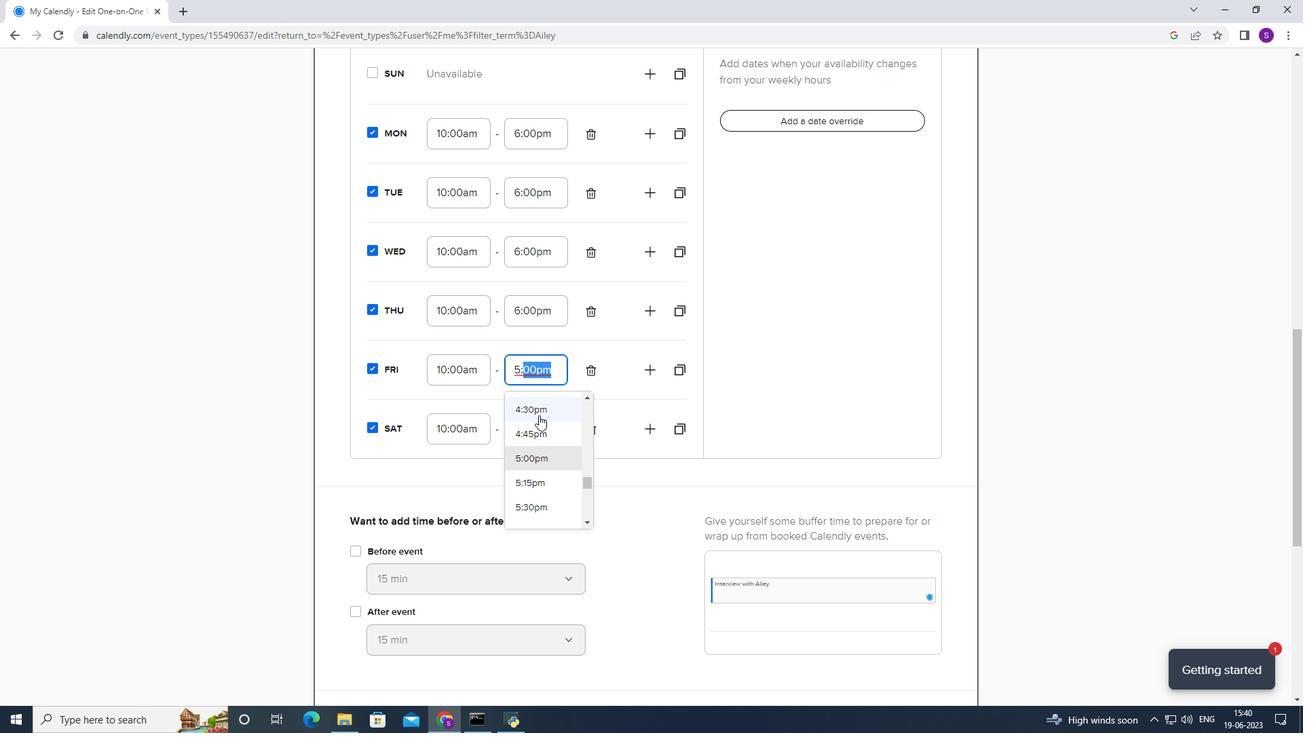 
Action: Mouse scrolled (533, 424) with delta (0, 0)
Screenshot: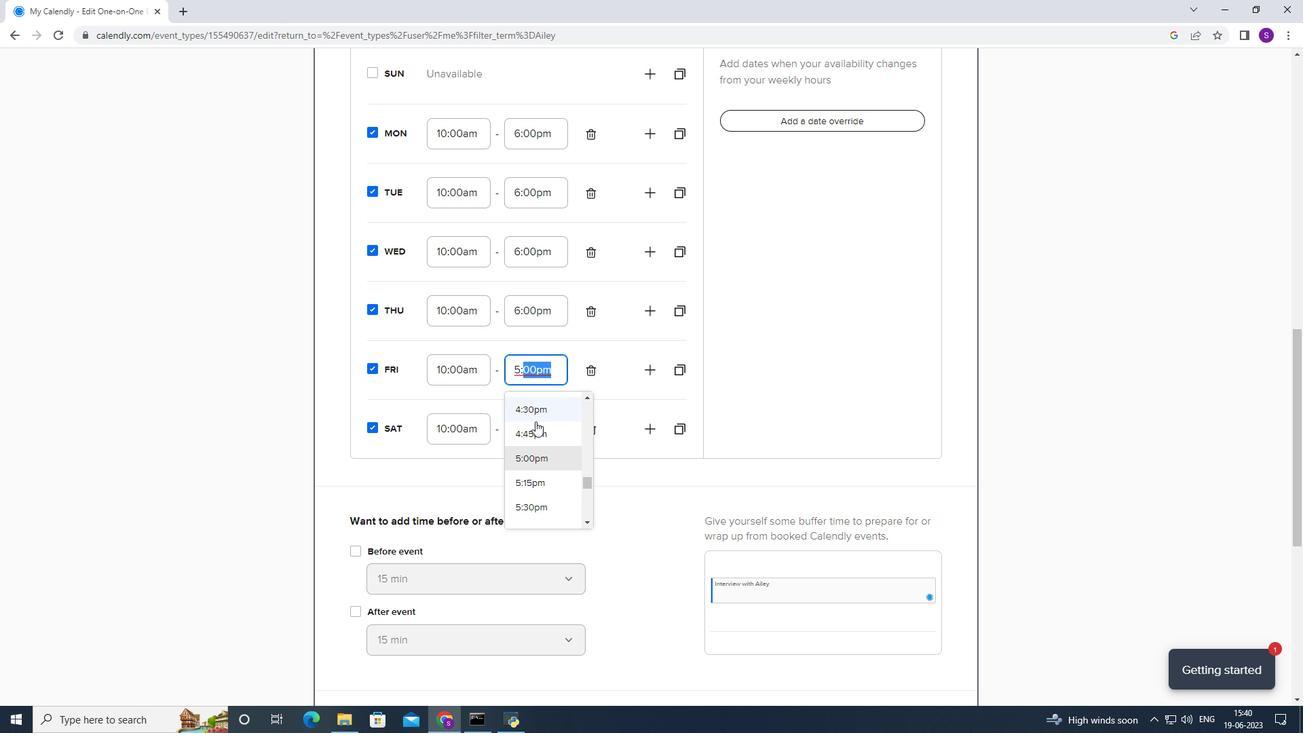 
Action: Mouse moved to (533, 425)
Screenshot: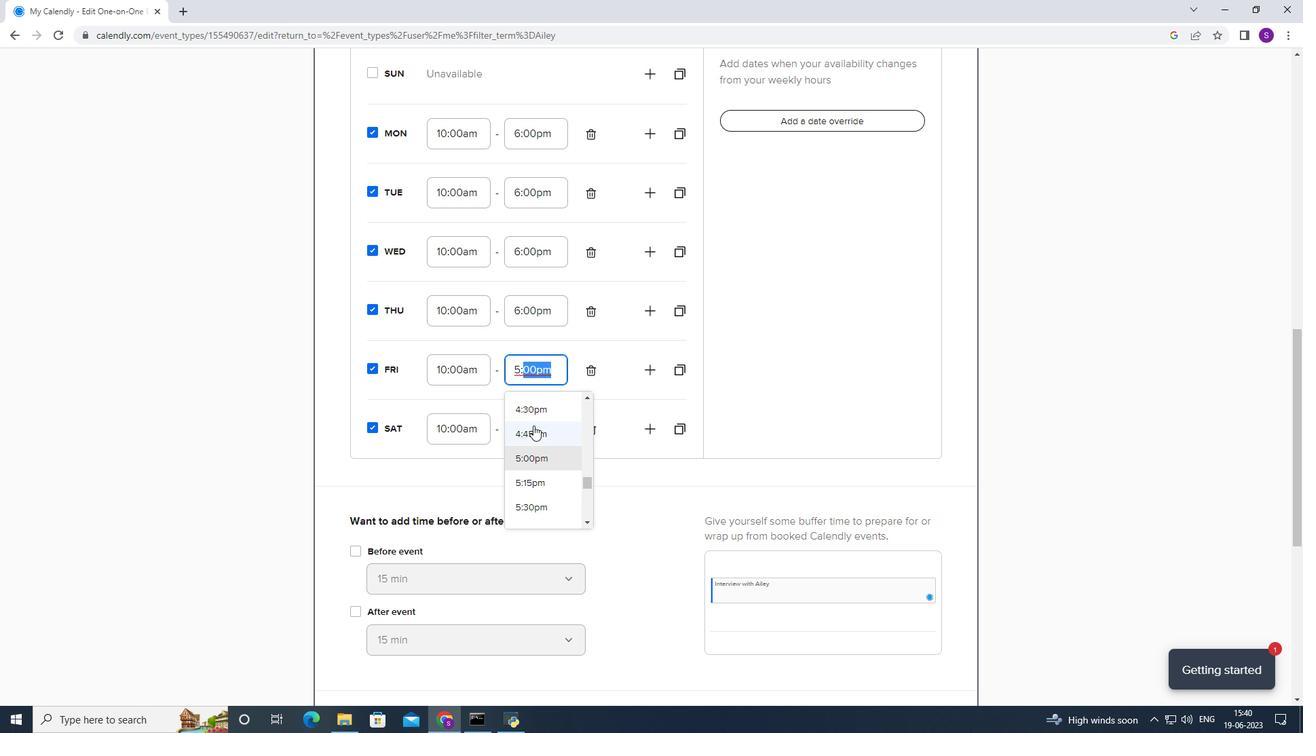
Action: Mouse scrolled (533, 424) with delta (0, 0)
Screenshot: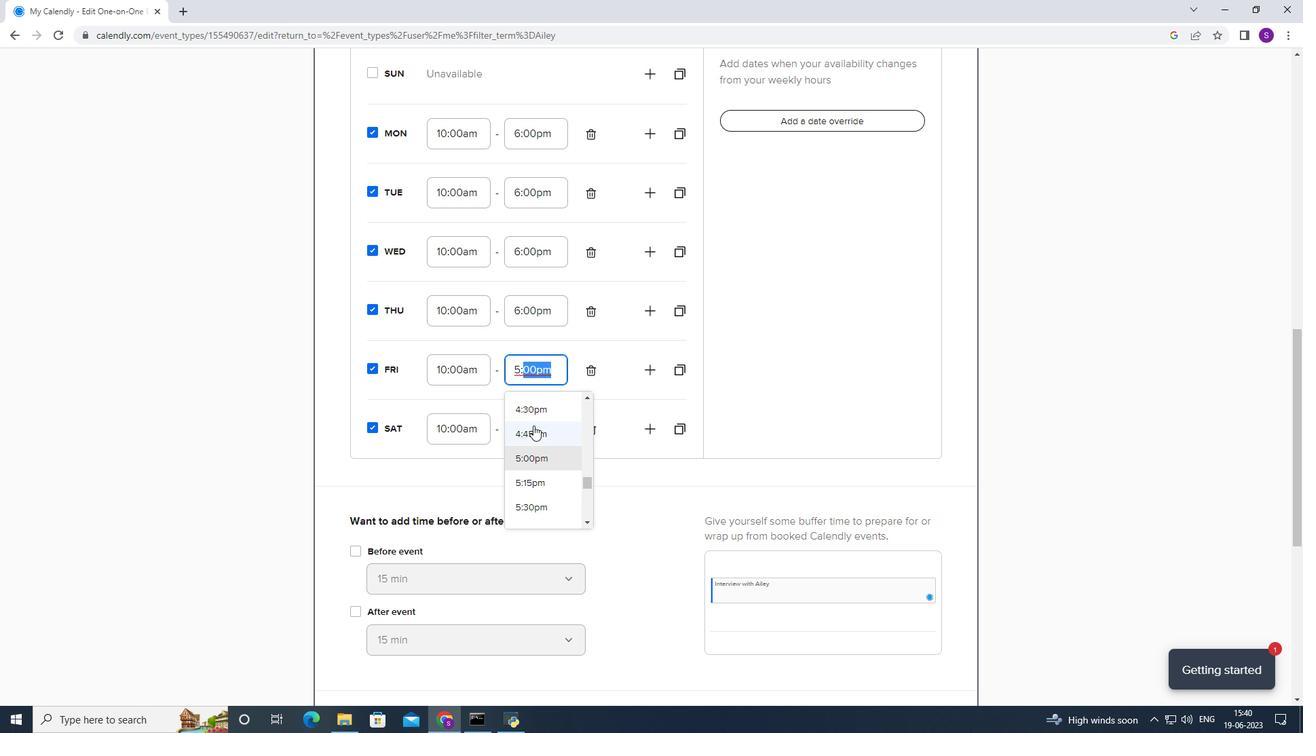 
Action: Mouse moved to (529, 429)
Screenshot: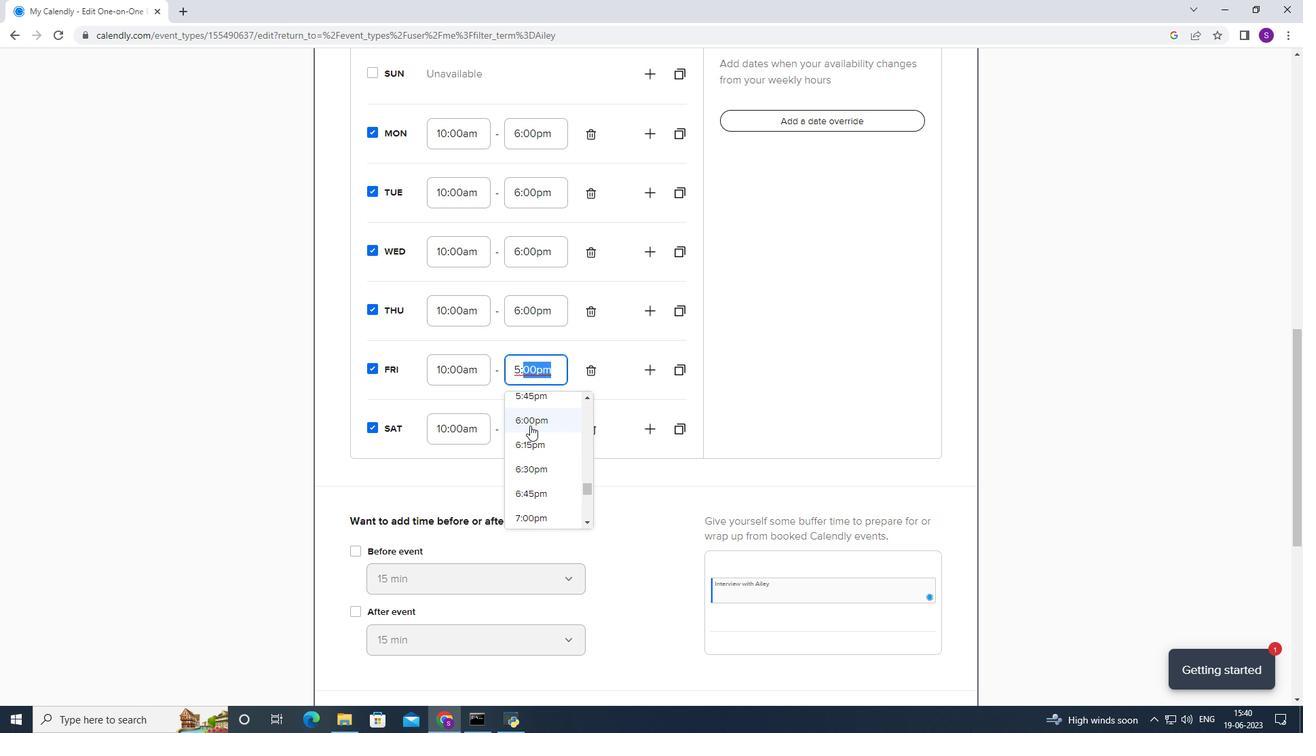 
Action: Mouse pressed left at (529, 429)
Screenshot: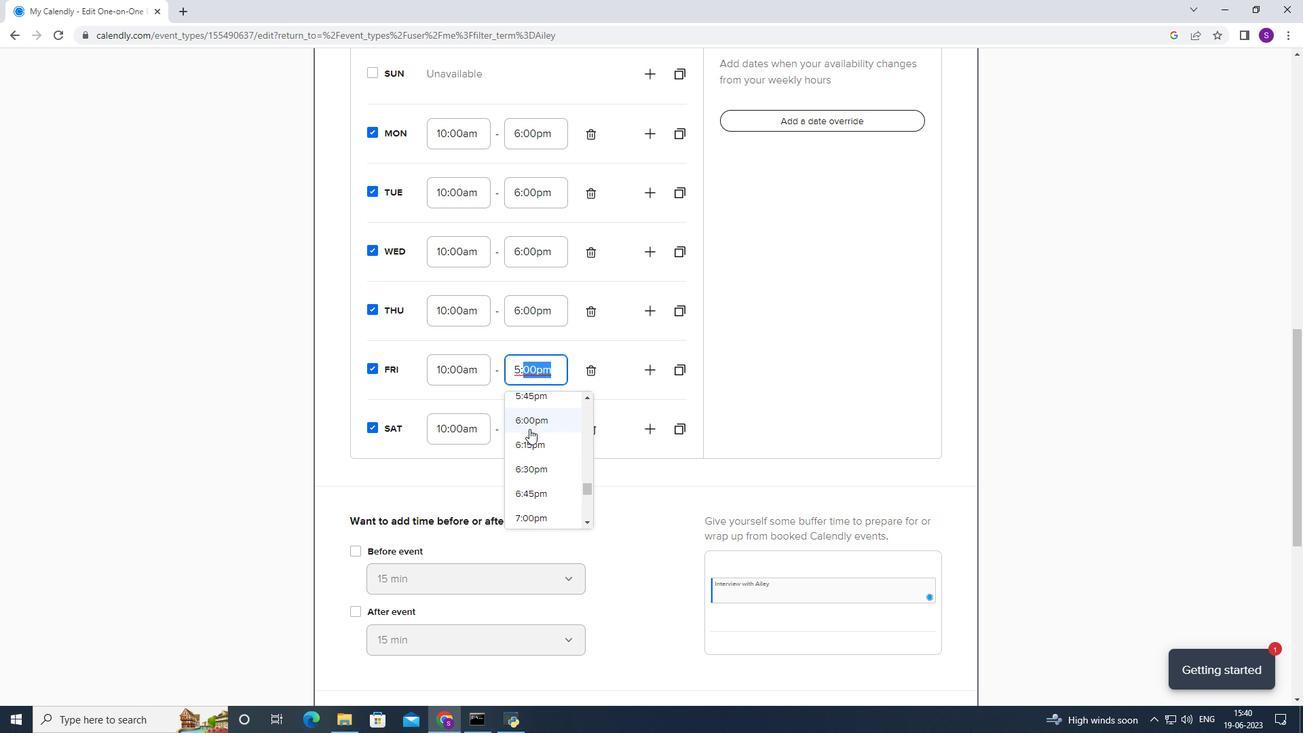 
Action: Mouse moved to (528, 439)
Screenshot: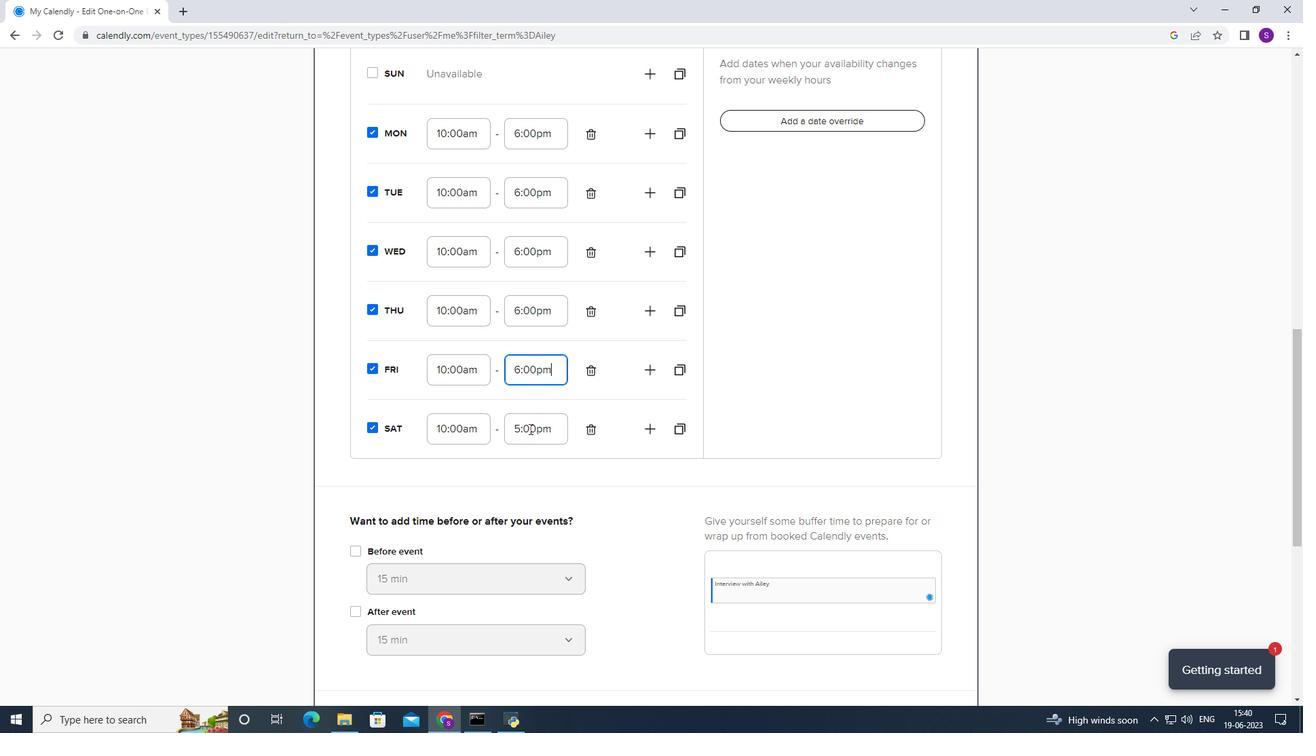 
Action: Mouse pressed left at (528, 439)
Screenshot: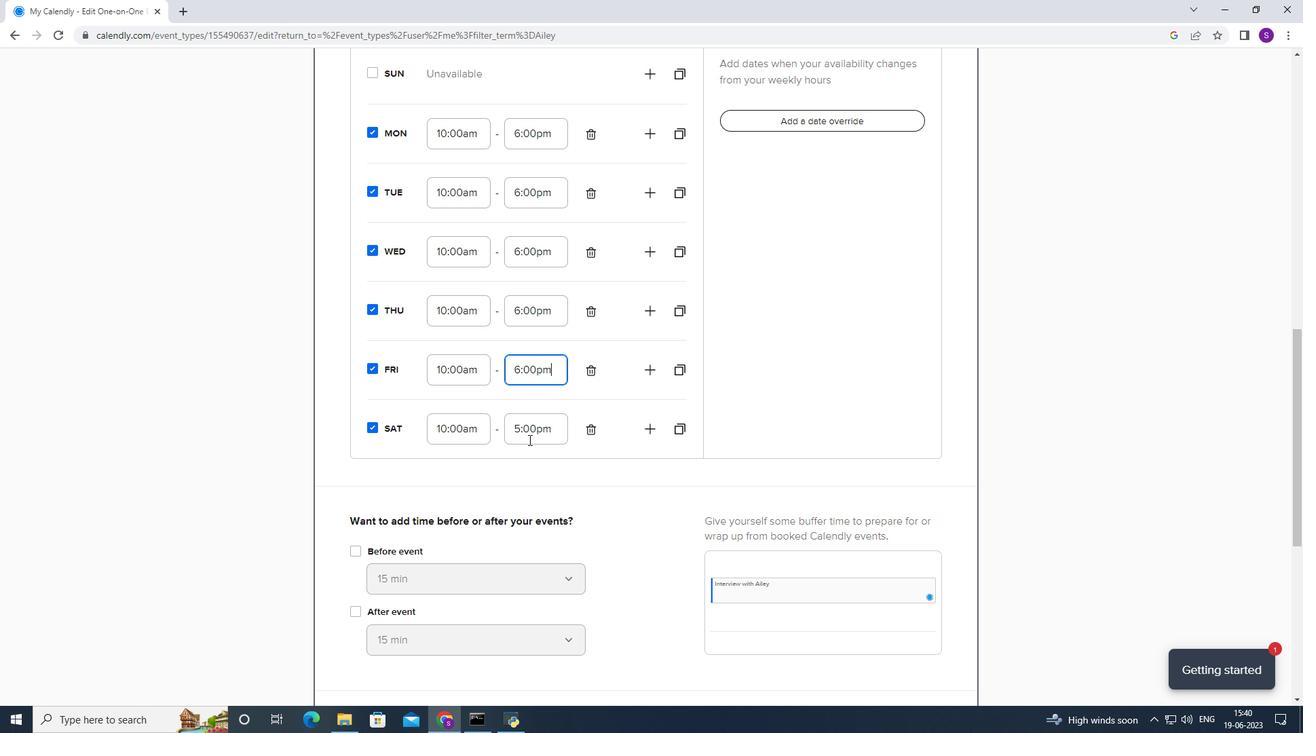 
Action: Mouse moved to (510, 495)
Screenshot: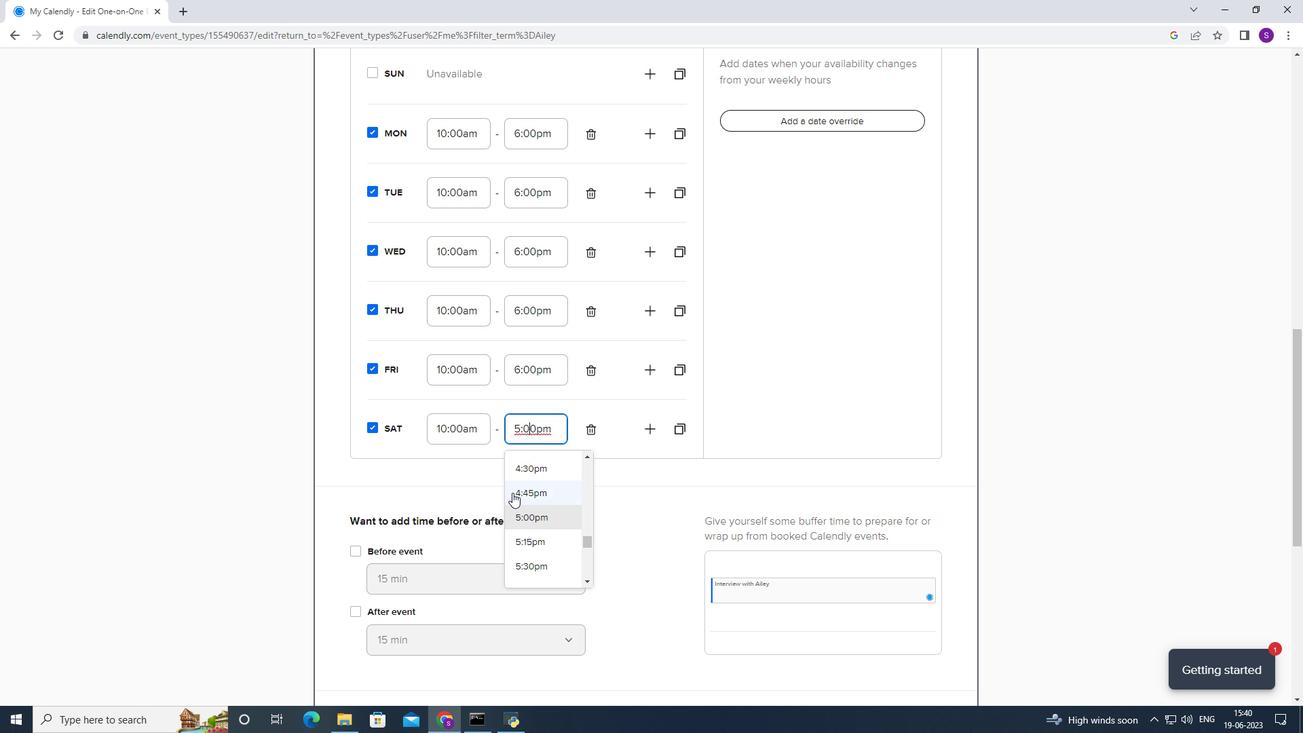 
Action: Mouse scrolled (510, 494) with delta (0, 0)
Screenshot: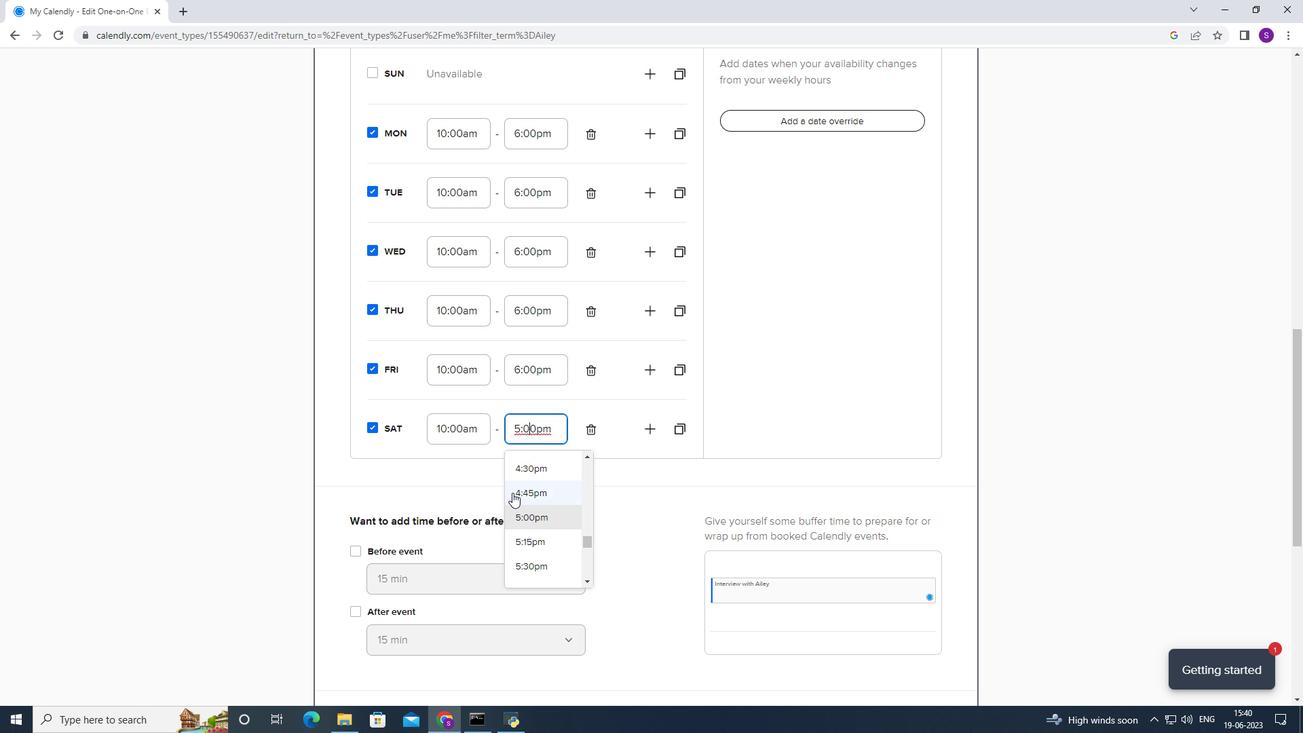 
Action: Mouse scrolled (510, 494) with delta (0, 0)
Screenshot: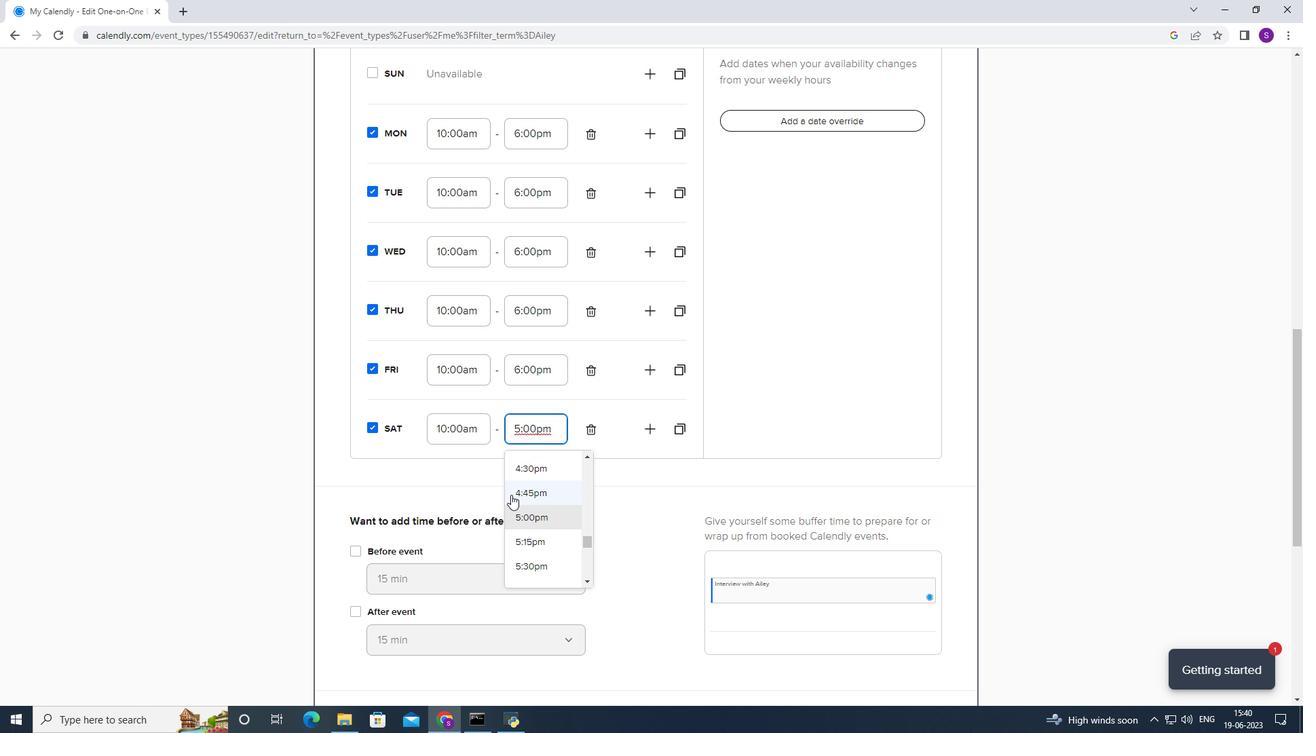 
Action: Mouse moved to (528, 476)
Screenshot: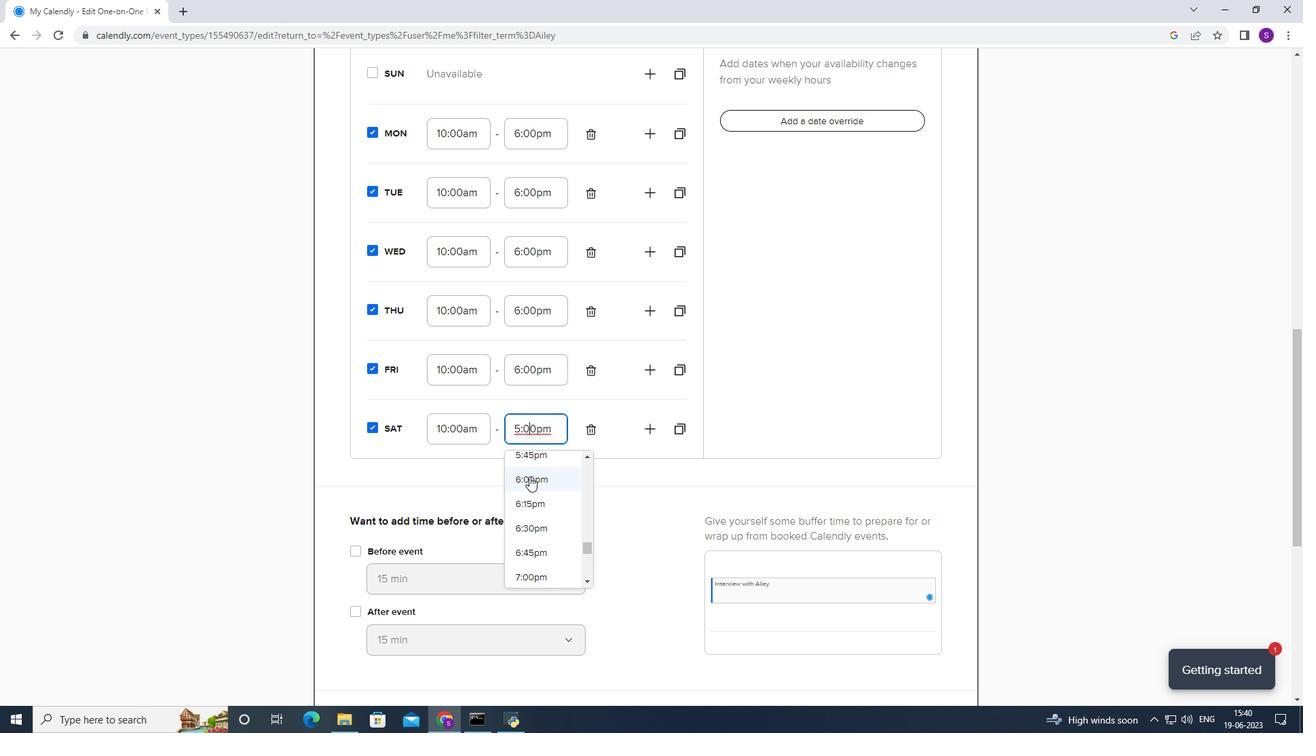 
Action: Mouse pressed left at (528, 476)
Screenshot: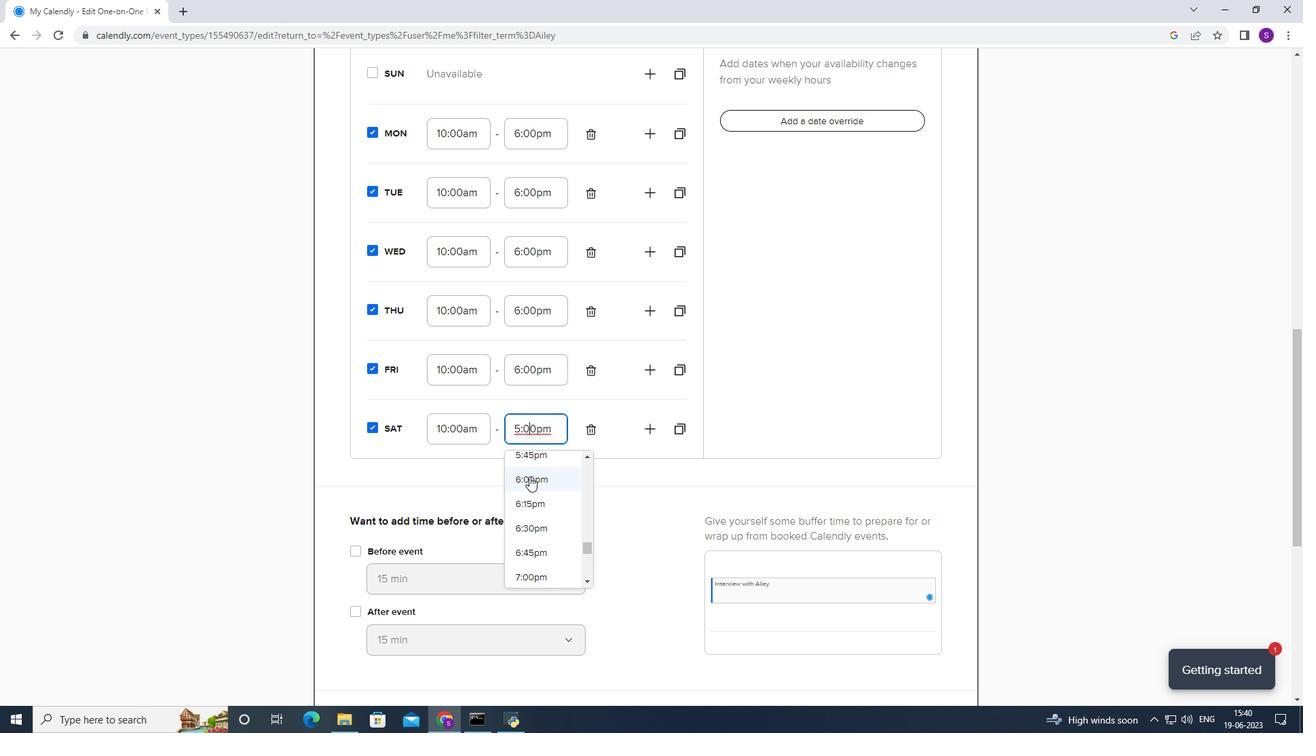 
Action: Mouse moved to (322, 444)
Screenshot: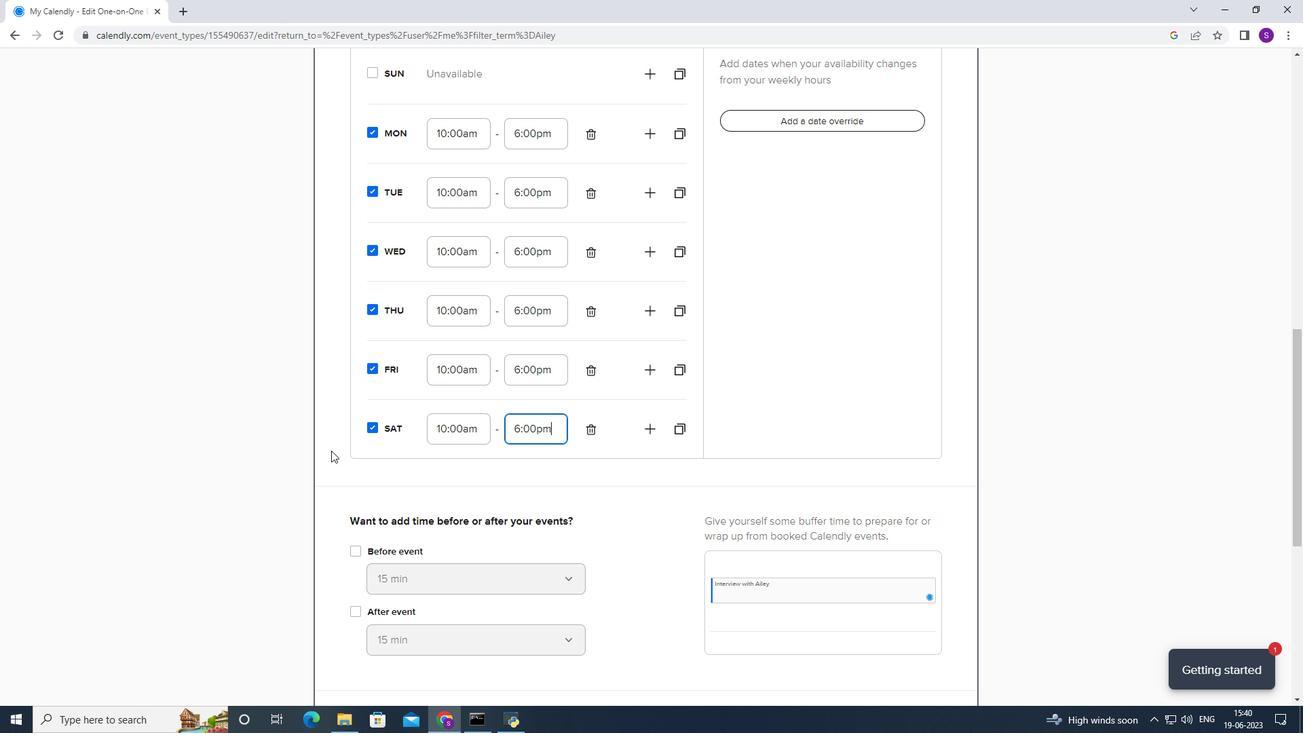 
Action: Mouse scrolled (322, 443) with delta (0, 0)
Screenshot: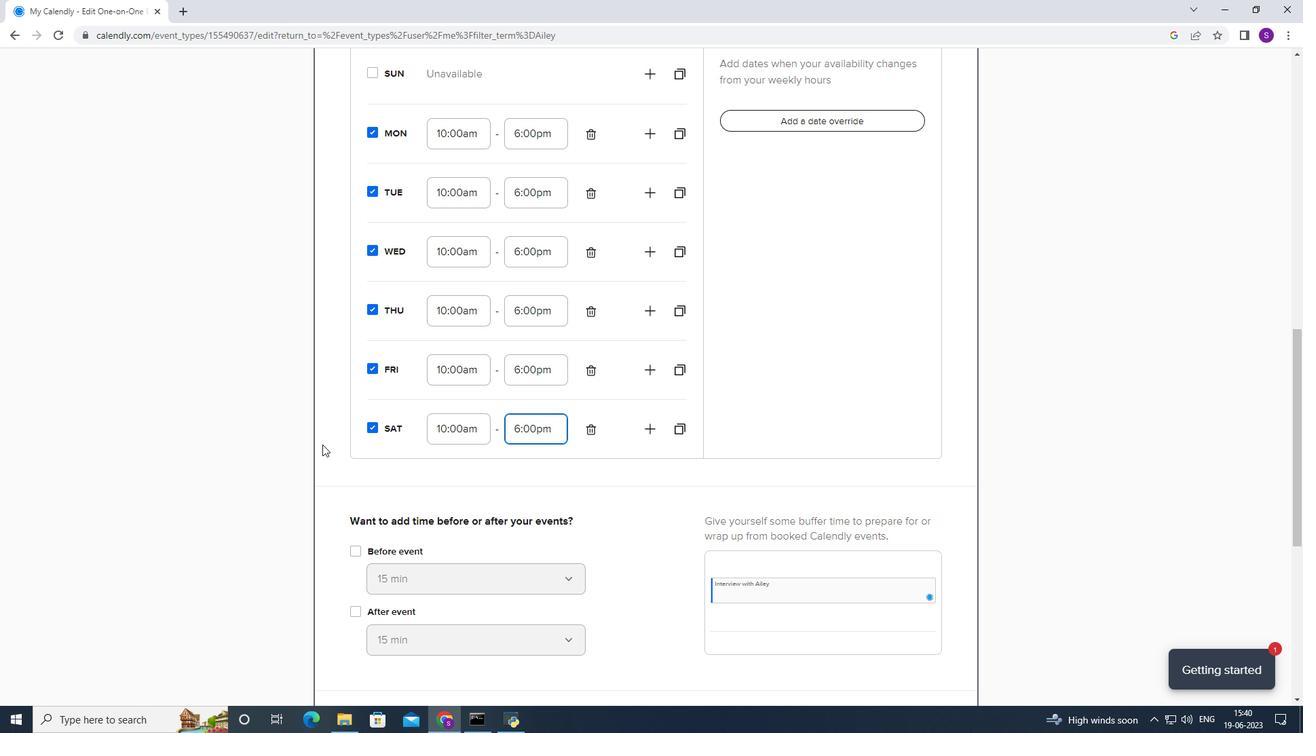 
Action: Mouse scrolled (322, 443) with delta (0, 0)
Screenshot: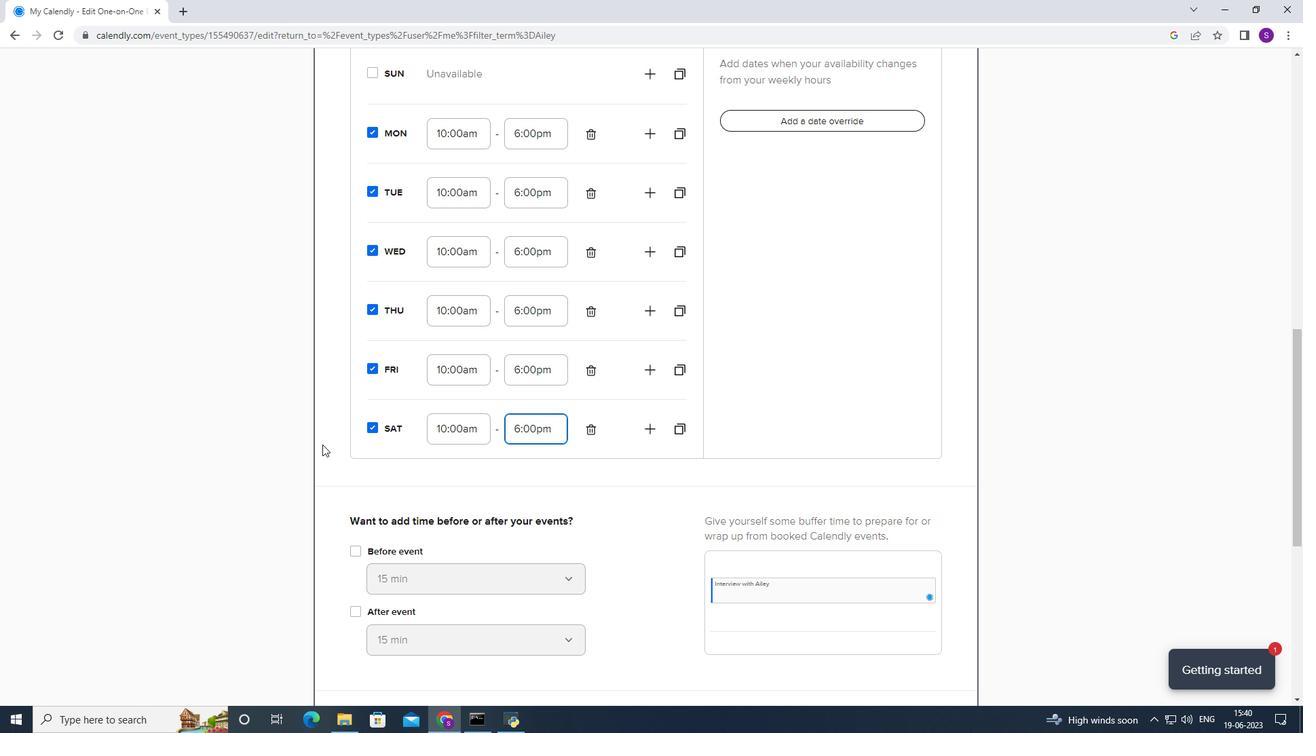 
Action: Mouse scrolled (322, 443) with delta (0, 0)
Screenshot: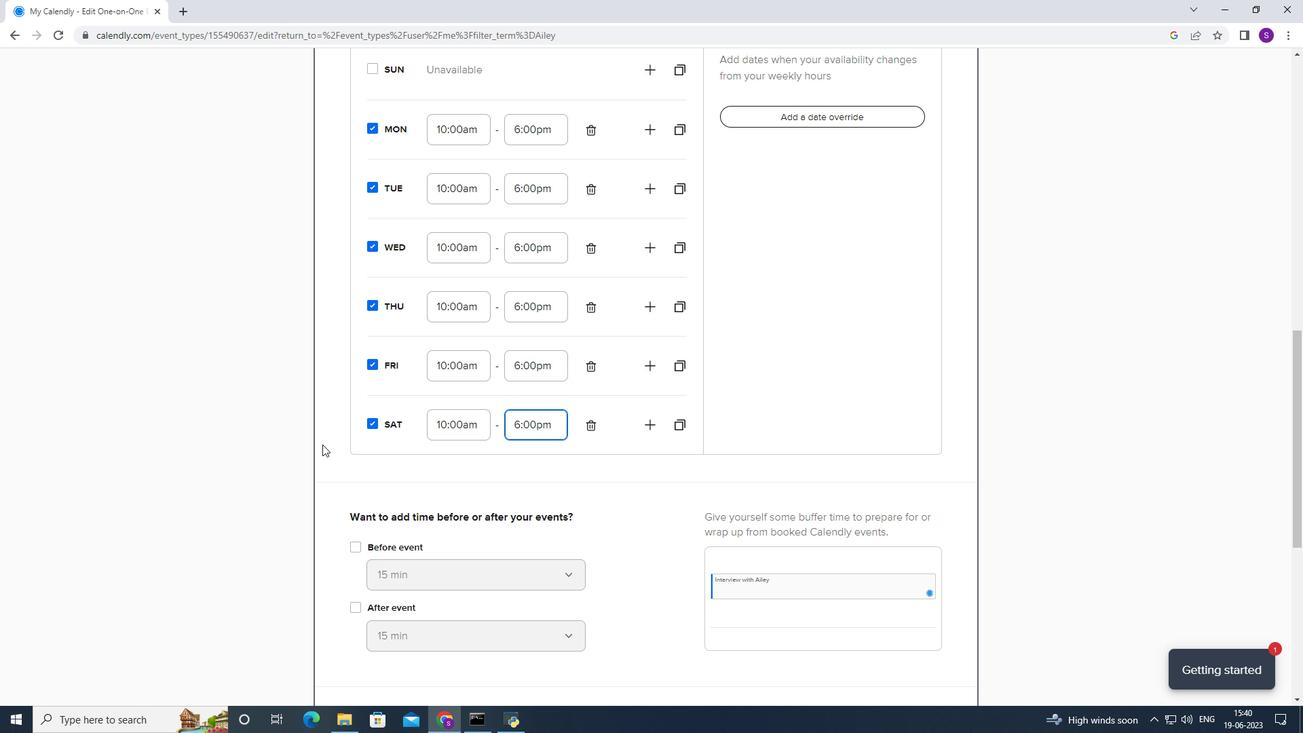 
Action: Mouse moved to (364, 342)
Screenshot: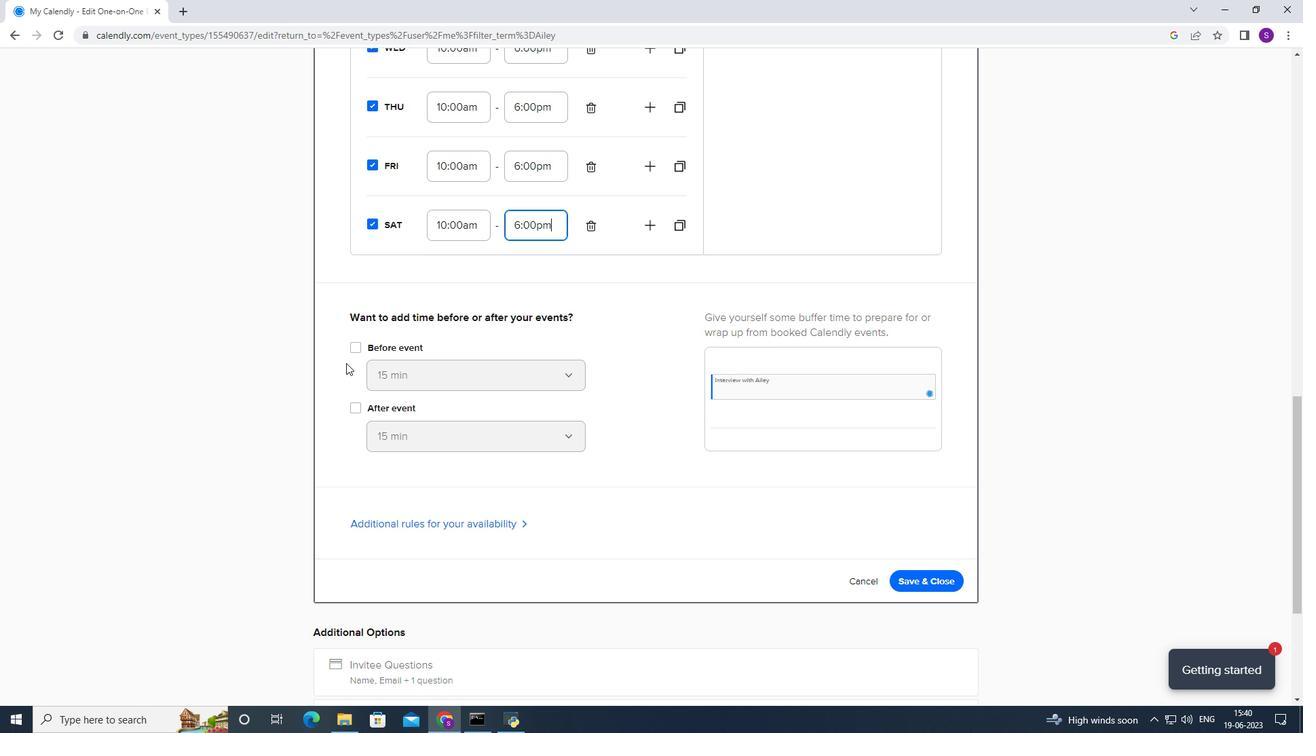 
Action: Mouse pressed left at (364, 342)
Screenshot: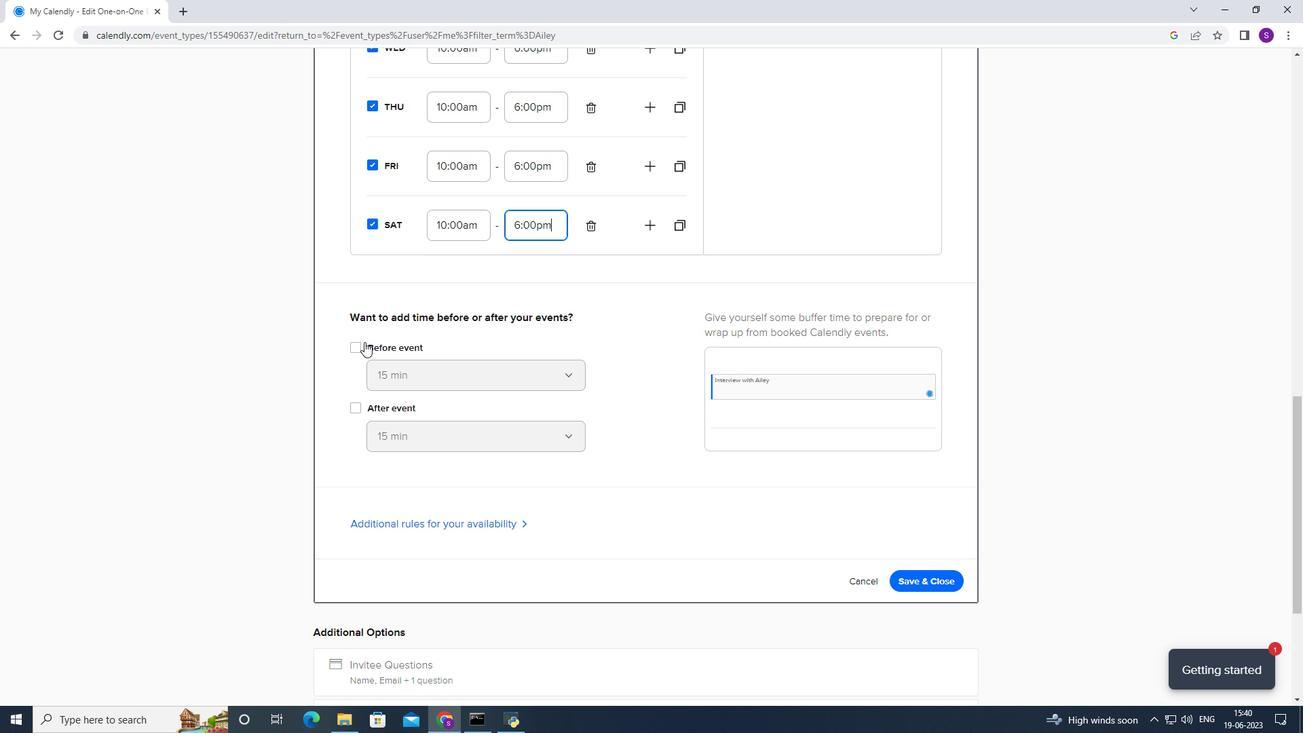 
Action: Mouse moved to (377, 382)
Screenshot: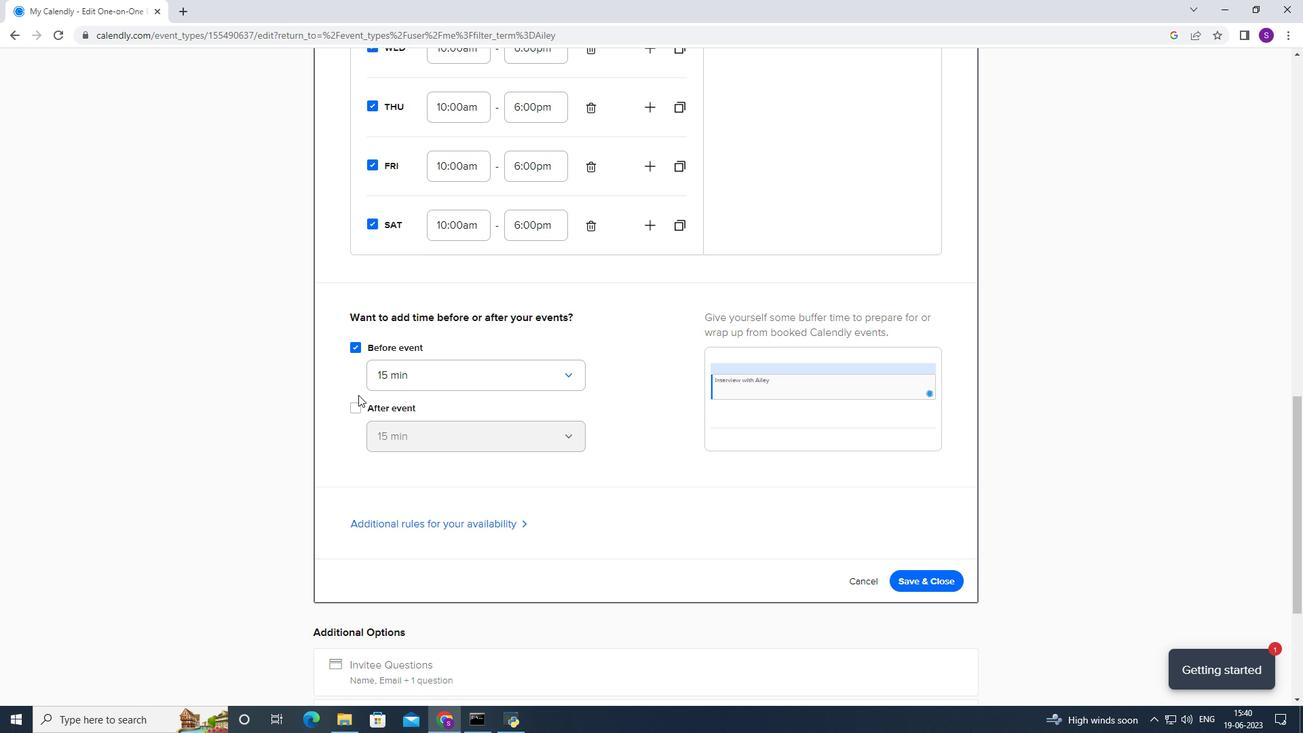
Action: Mouse pressed left at (377, 382)
Screenshot: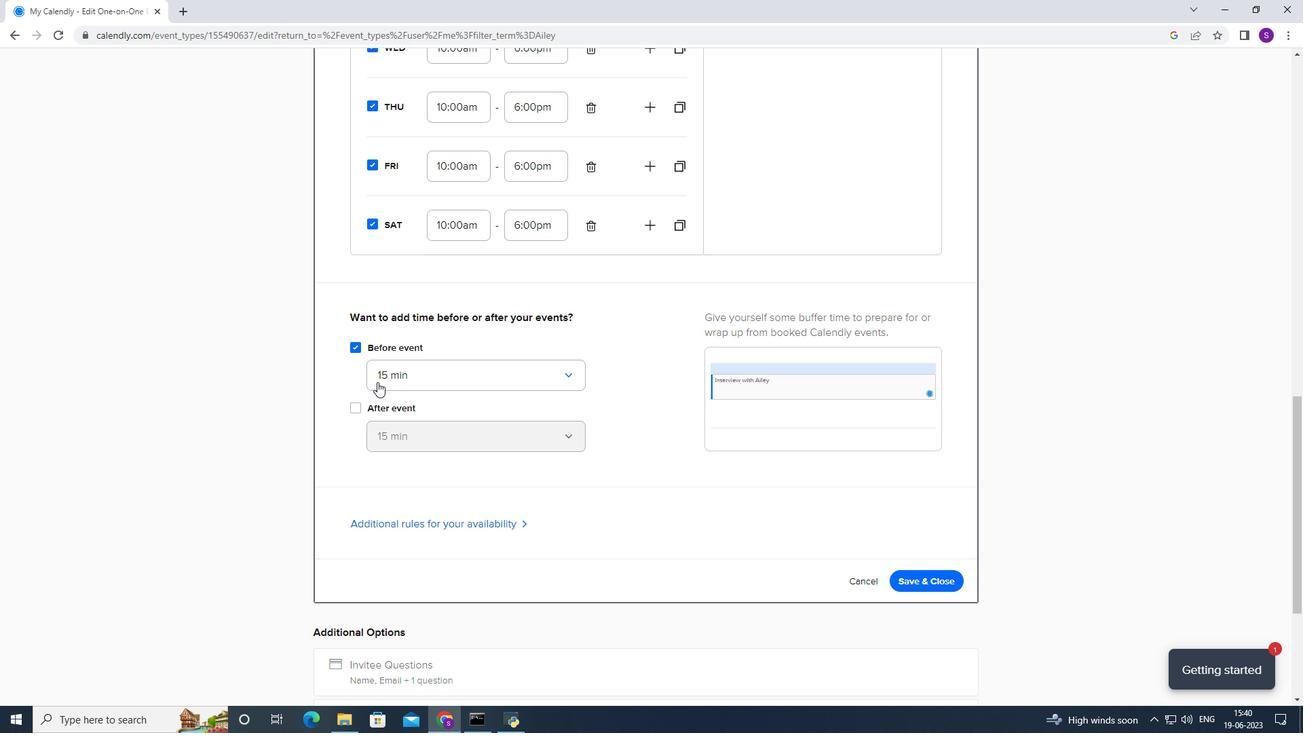 
Action: Mouse moved to (369, 434)
Screenshot: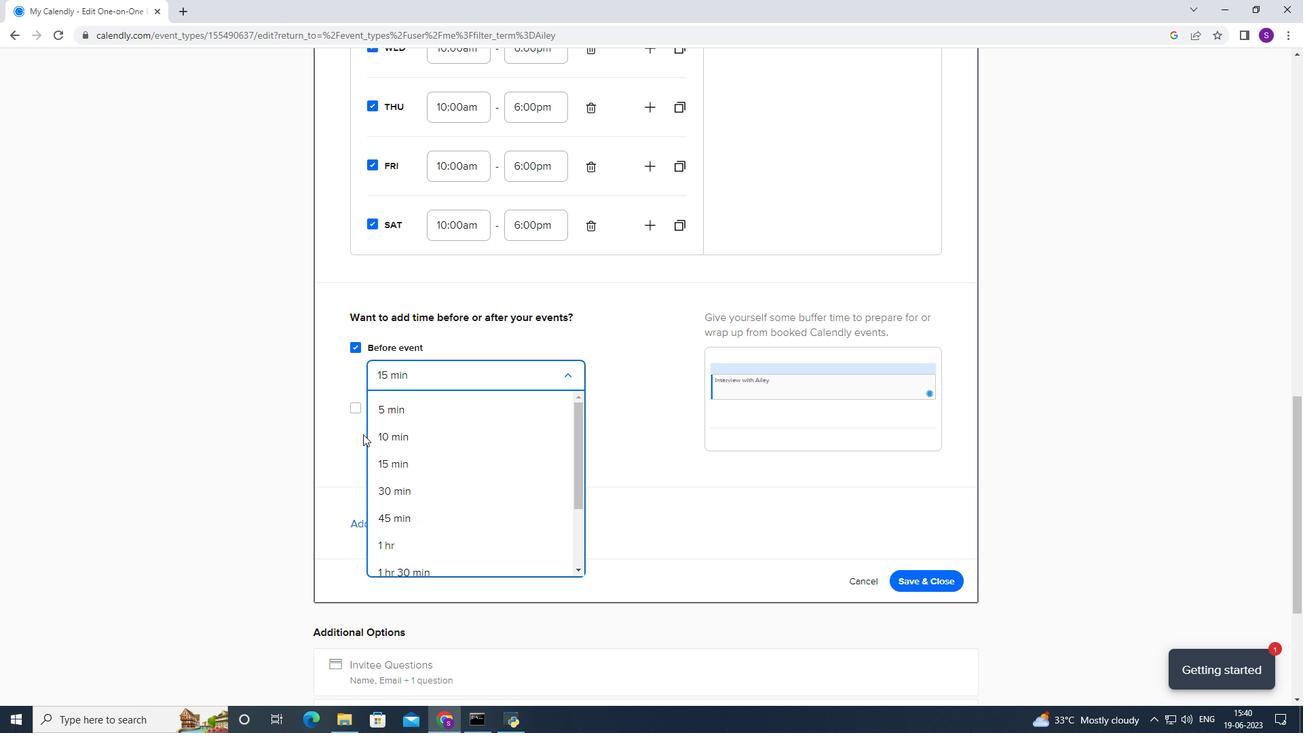 
Action: Mouse pressed left at (369, 434)
Screenshot: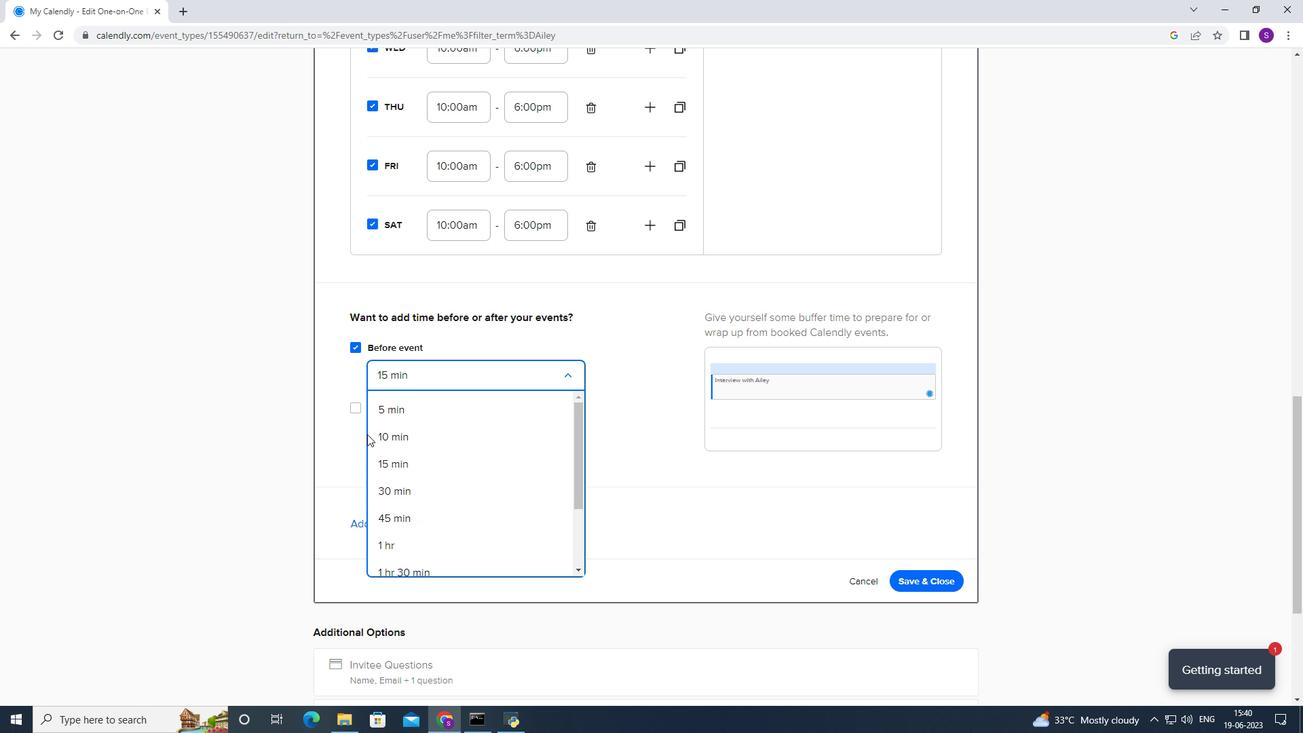 
Action: Mouse moved to (359, 397)
Screenshot: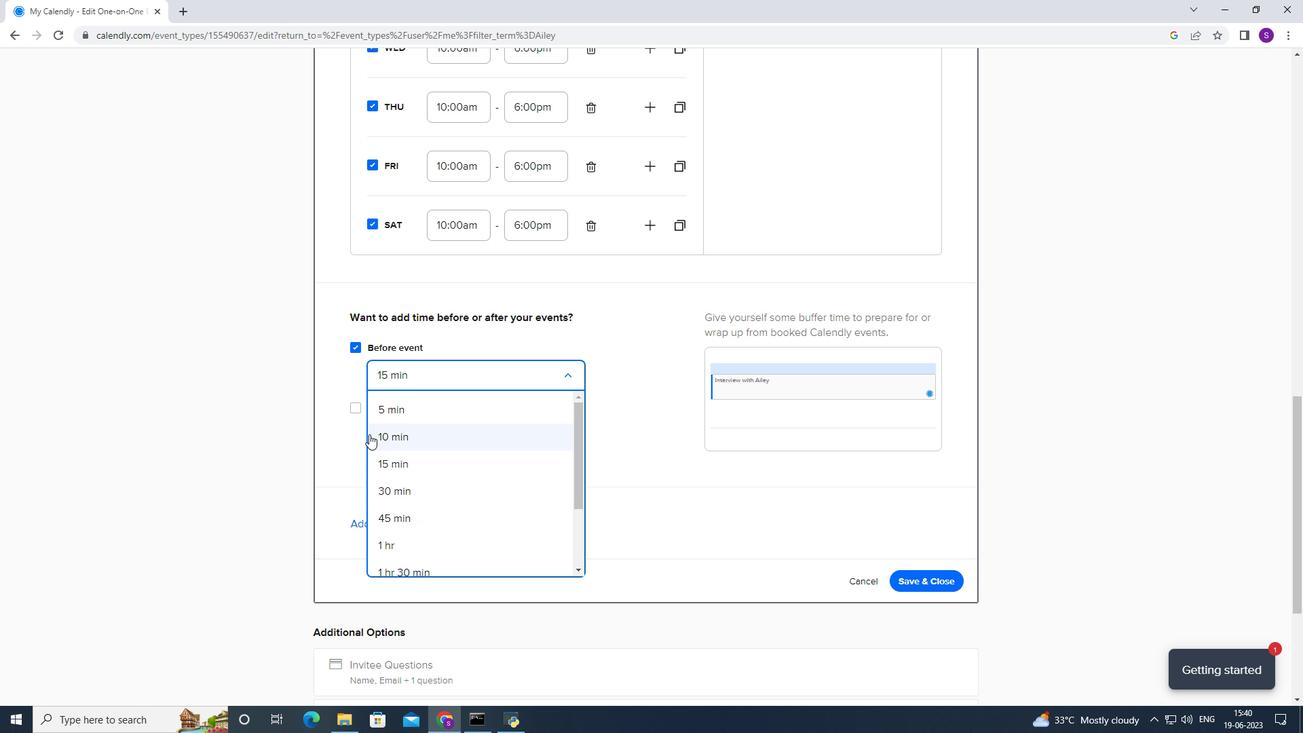 
Action: Mouse pressed left at (359, 397)
Screenshot: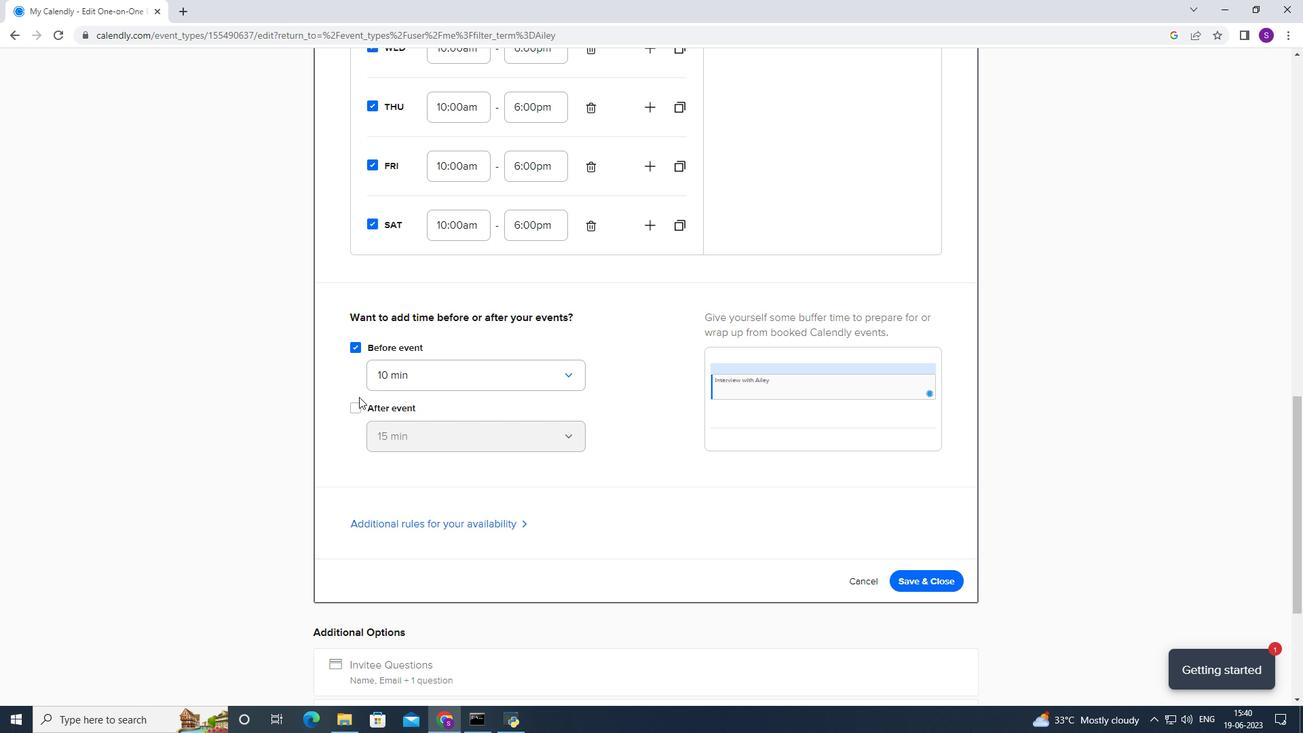 
Action: Mouse moved to (359, 405)
Screenshot: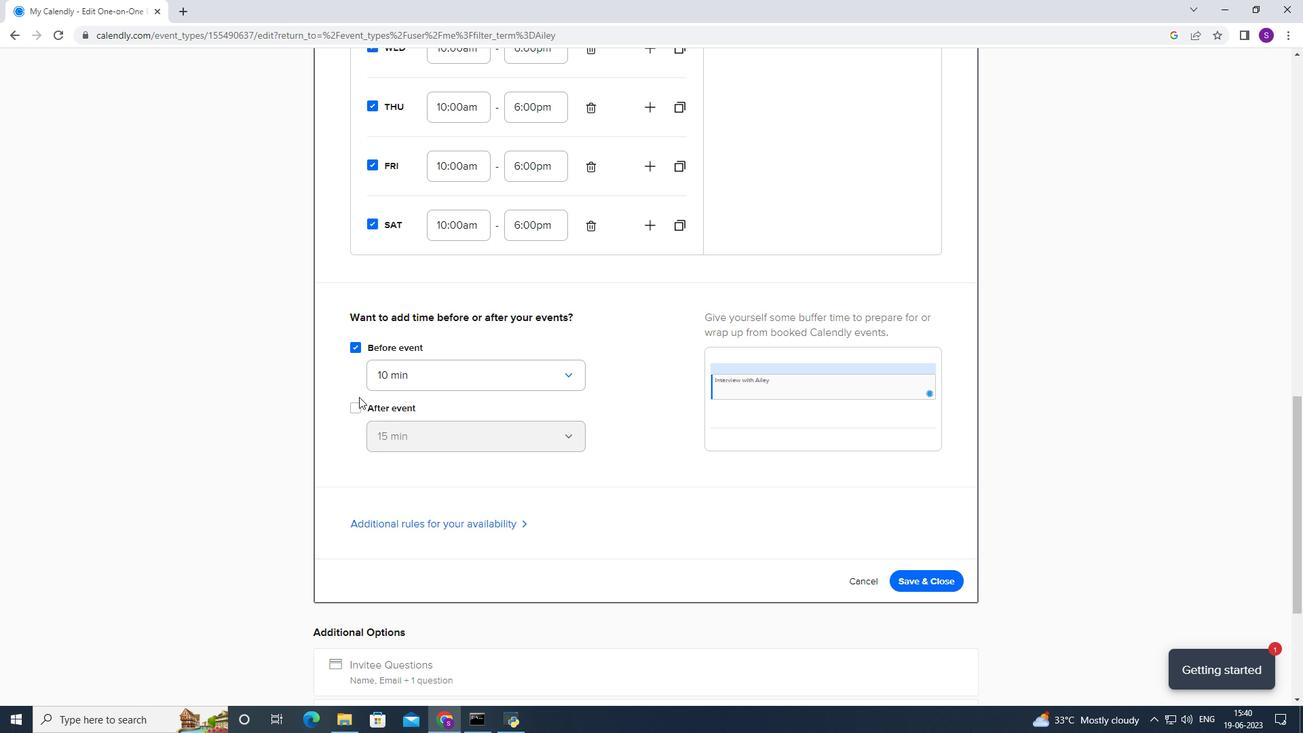 
Action: Mouse pressed left at (359, 405)
Screenshot: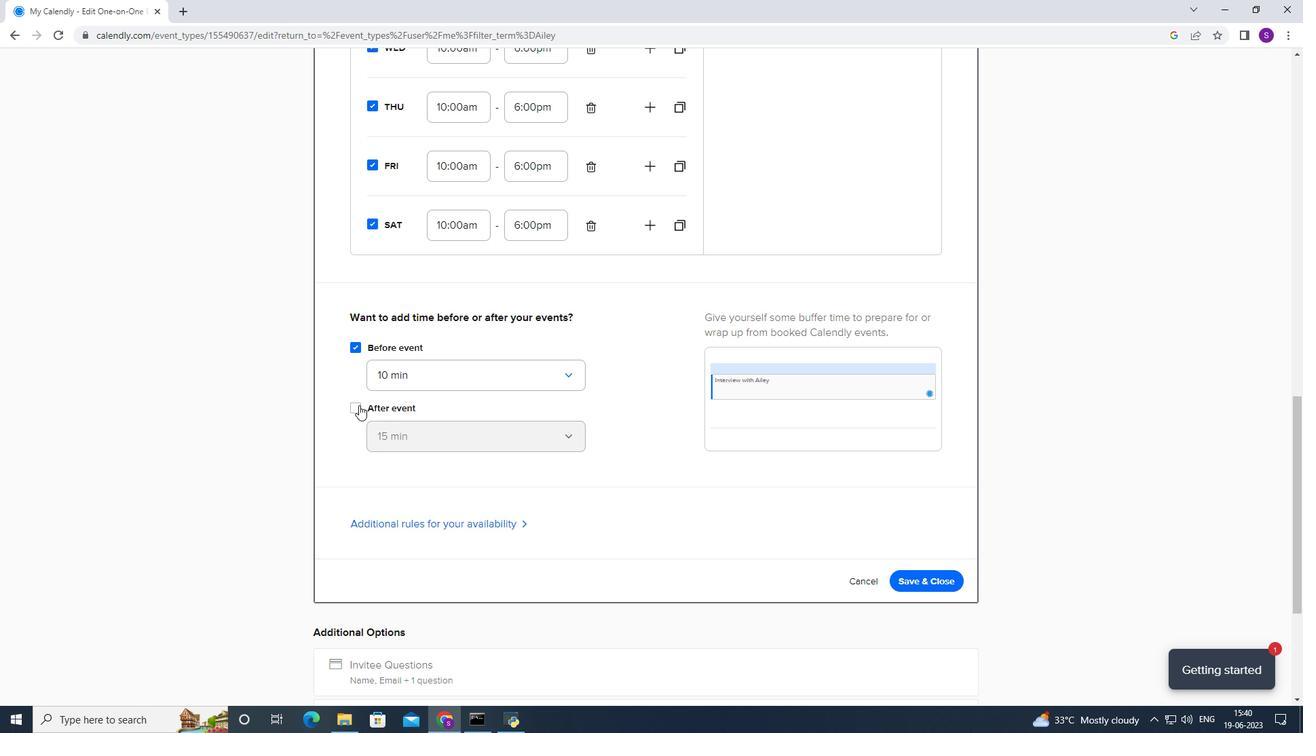 
Action: Mouse moved to (387, 429)
Screenshot: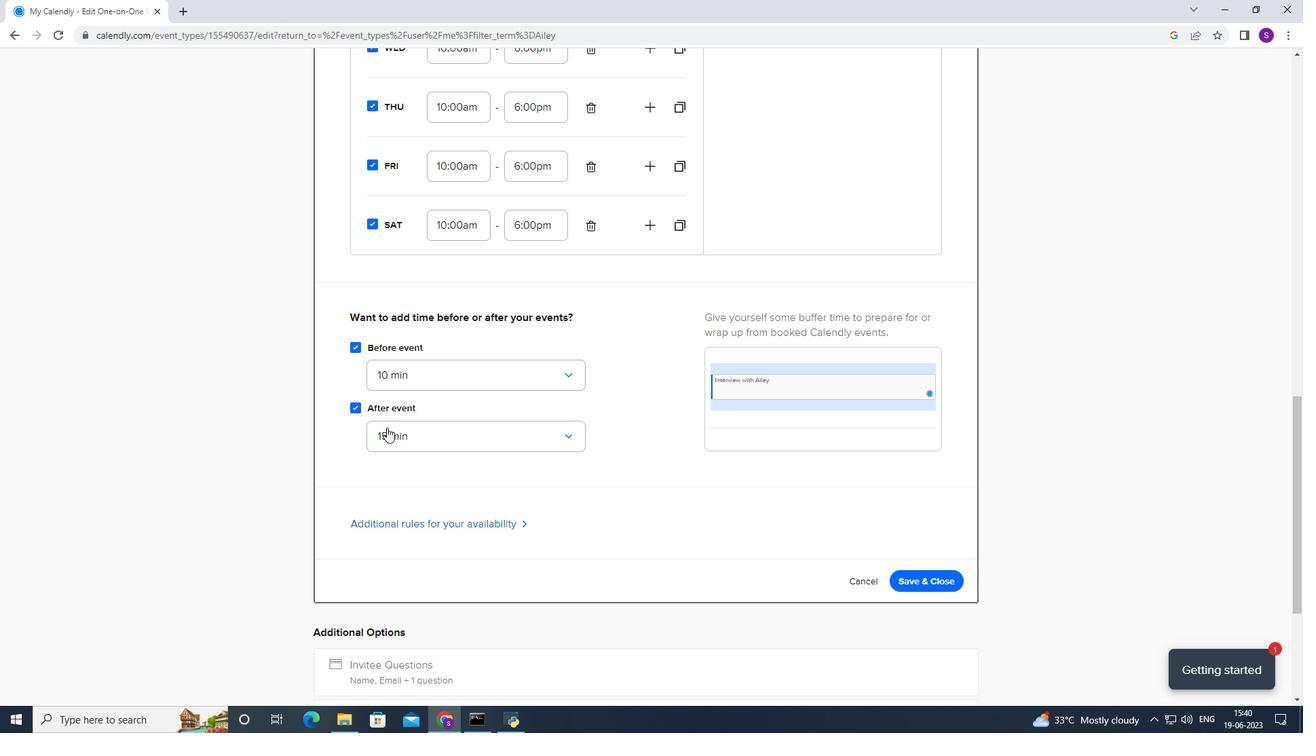 
Action: Mouse pressed left at (387, 429)
Screenshot: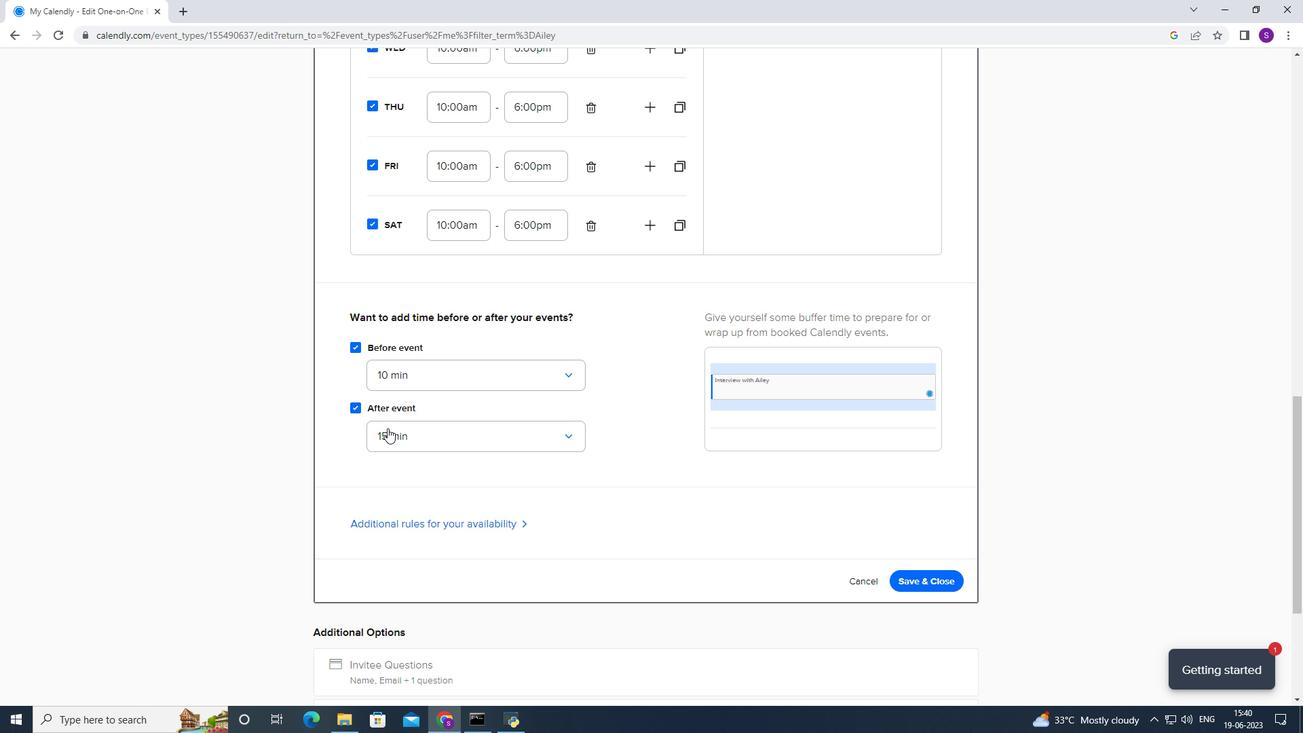 
Action: Mouse moved to (395, 490)
Screenshot: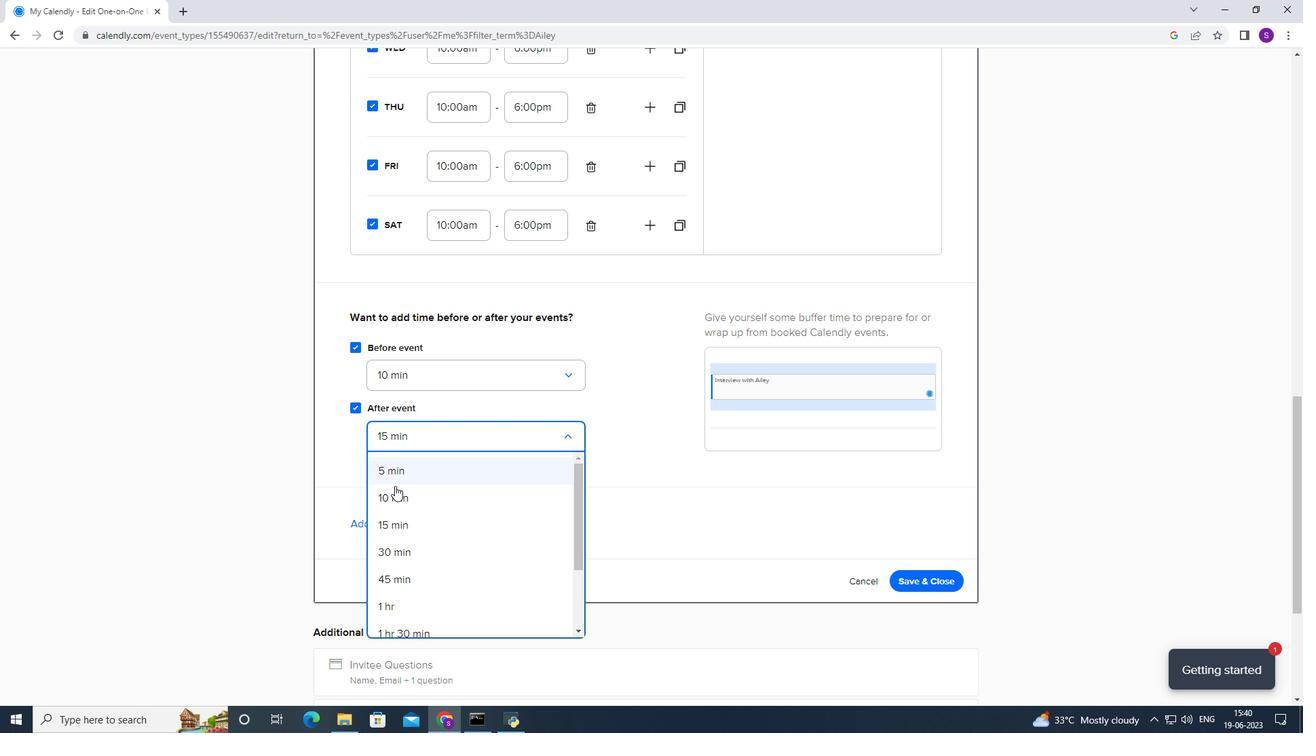 
Action: Mouse pressed left at (395, 490)
Screenshot: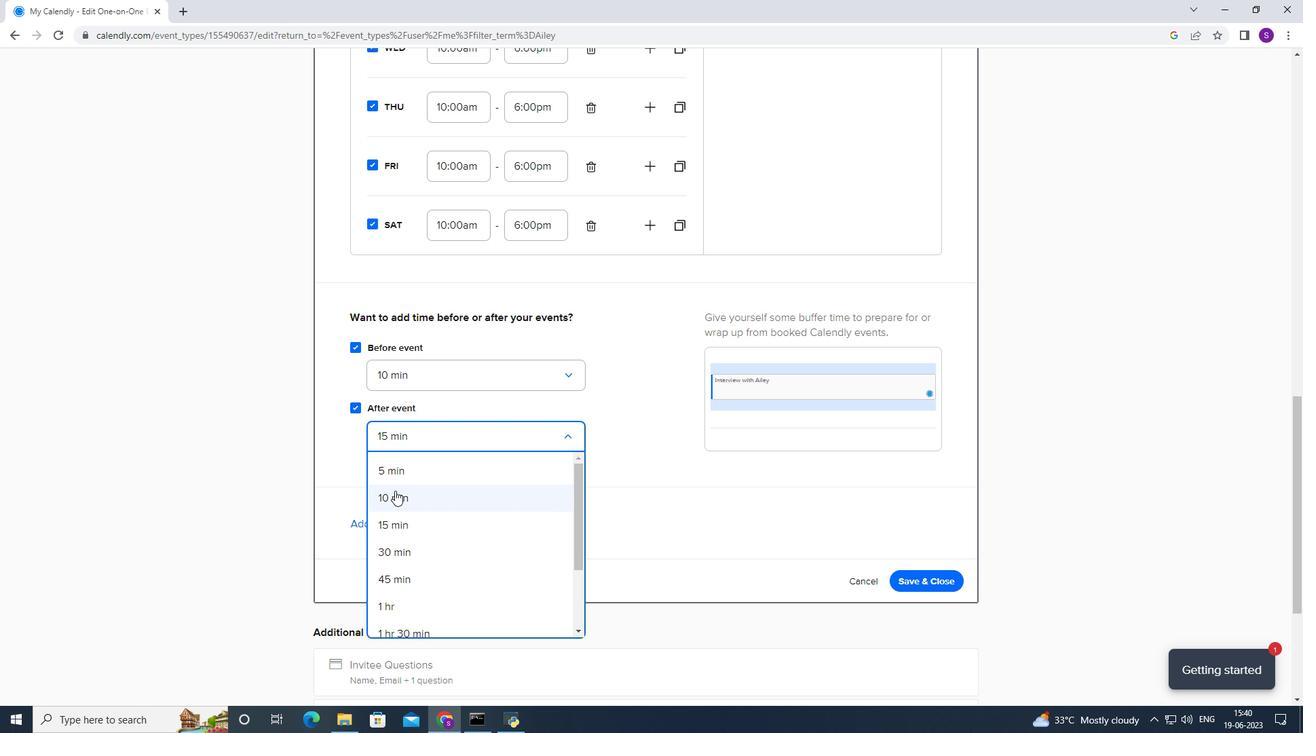 
Action: Mouse moved to (369, 420)
Screenshot: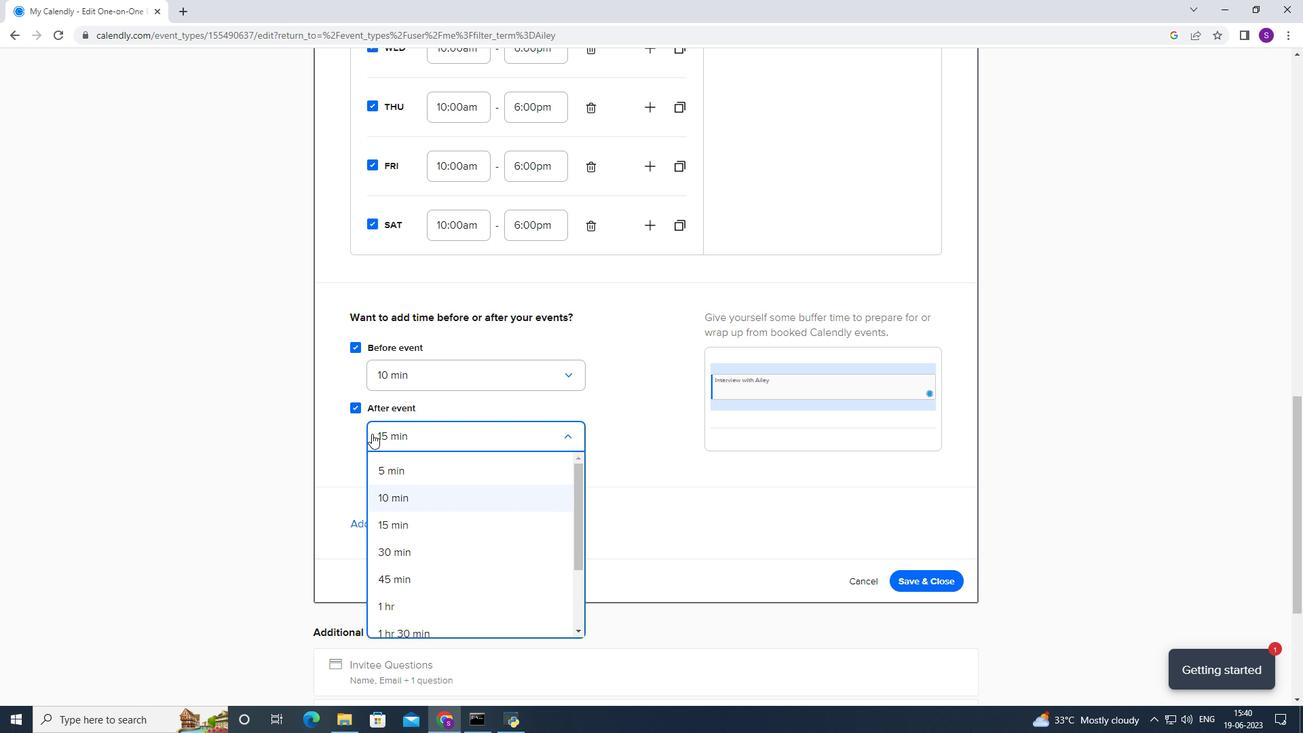 
Action: Mouse scrolled (369, 419) with delta (0, 0)
Screenshot: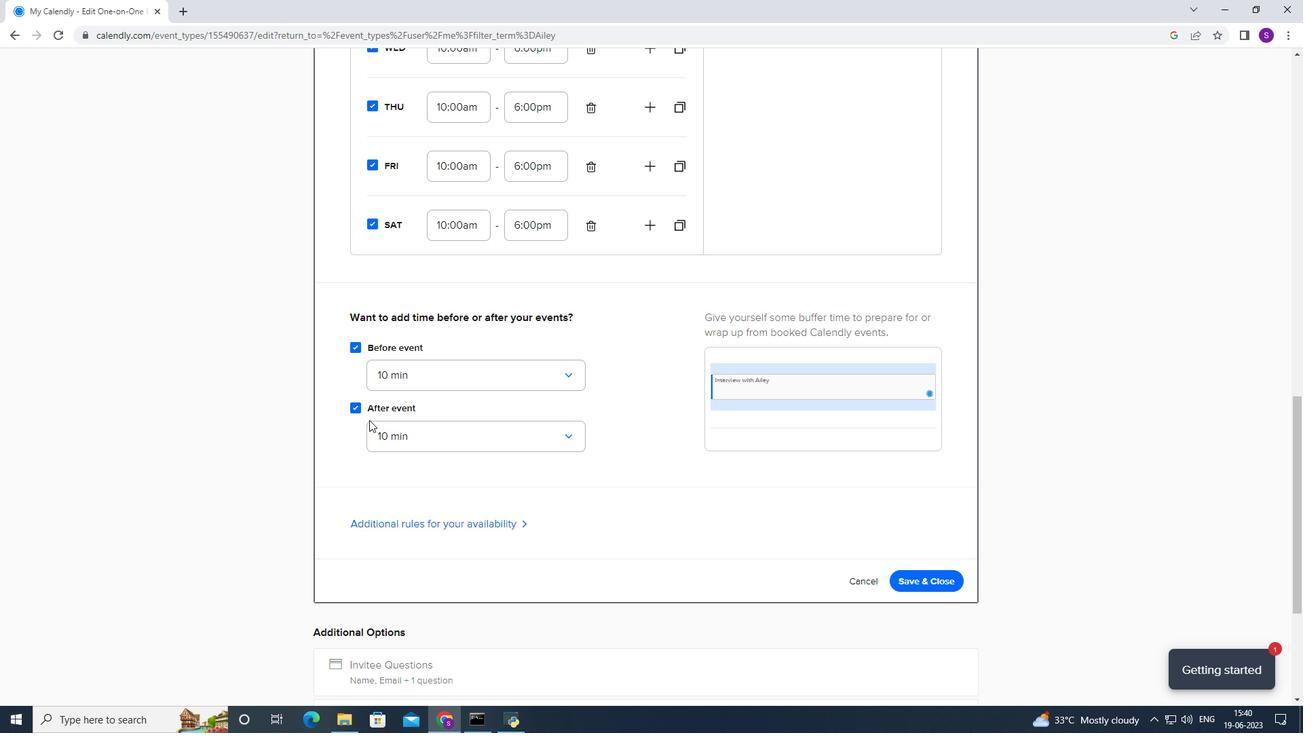 
Action: Mouse scrolled (369, 419) with delta (0, 0)
Screenshot: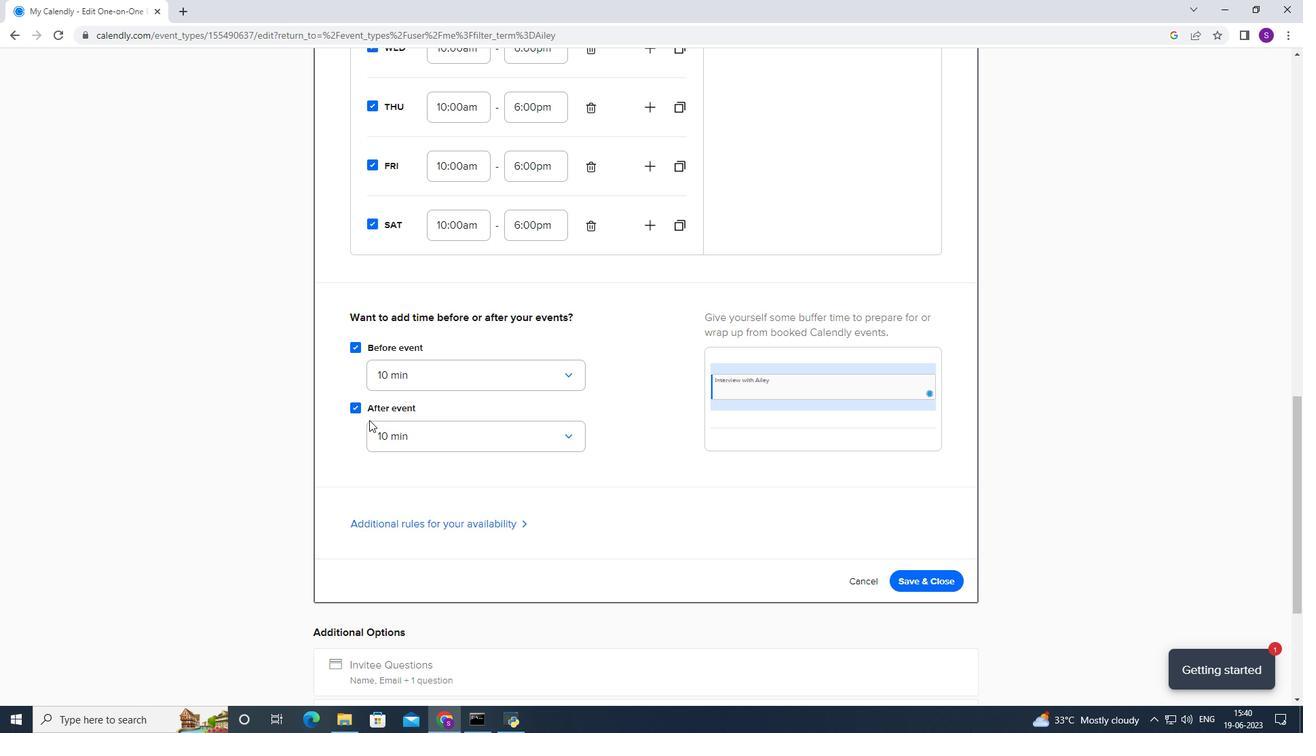 
Action: Mouse moved to (421, 382)
Screenshot: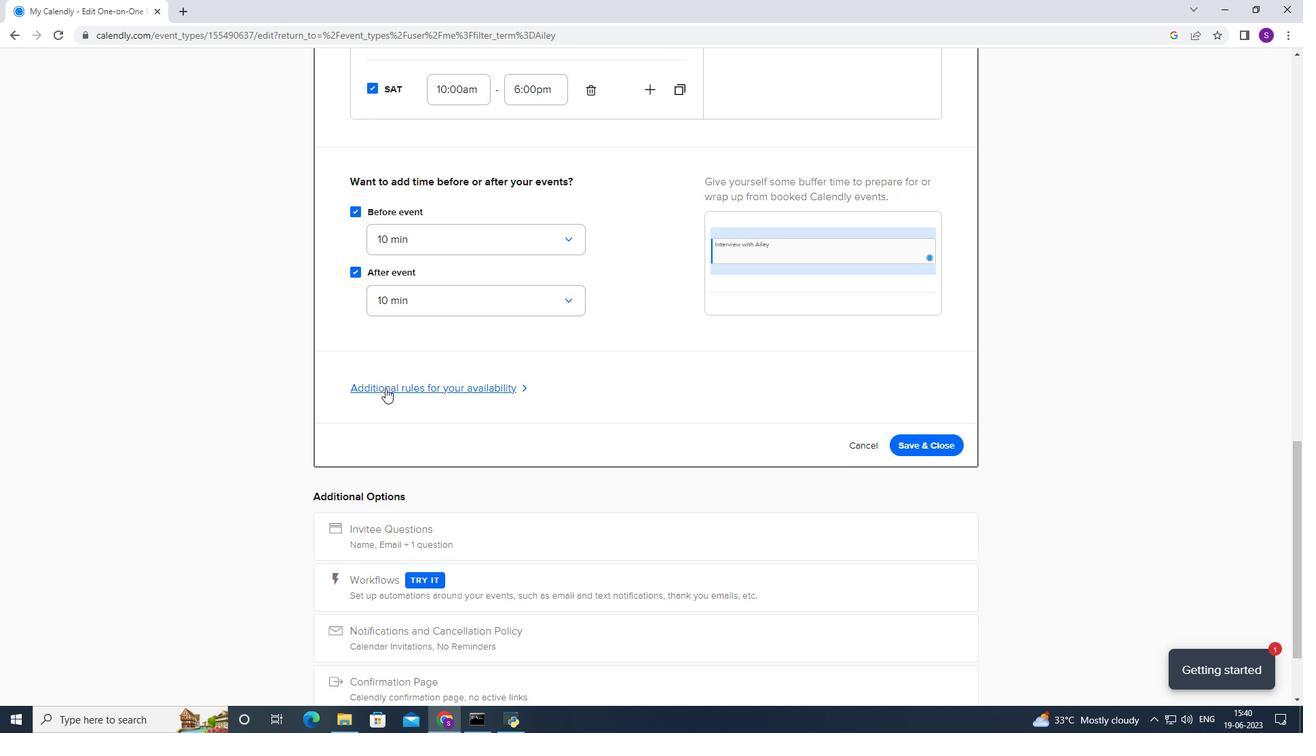 
Action: Mouse pressed left at (421, 382)
Screenshot: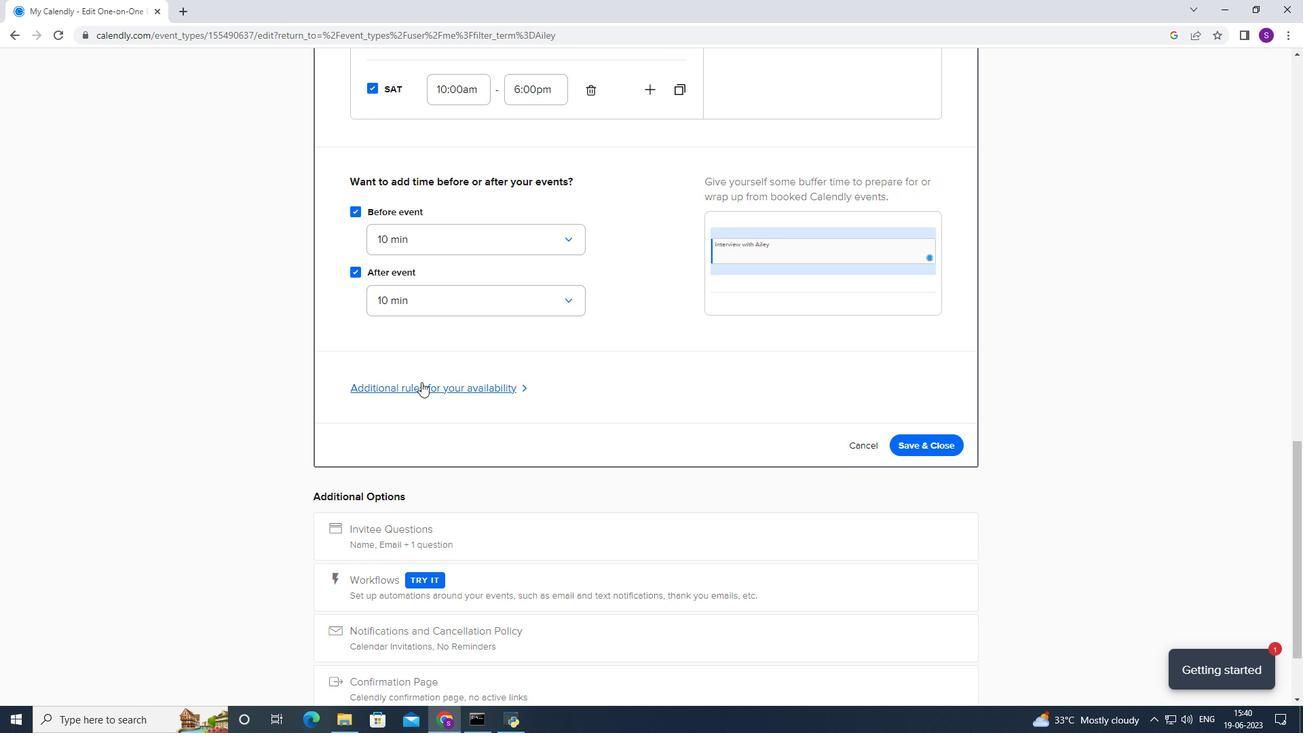 
Action: Mouse moved to (401, 350)
Screenshot: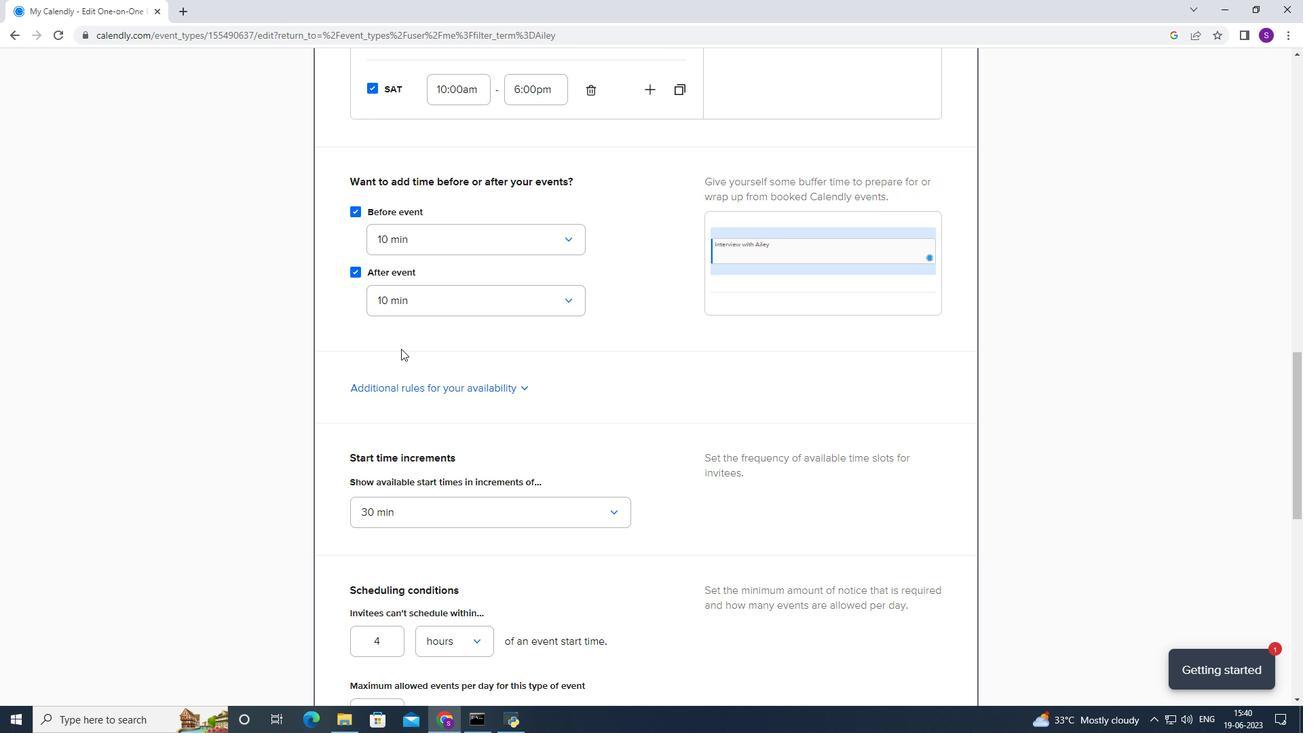 
Action: Mouse scrolled (401, 349) with delta (0, 0)
Screenshot: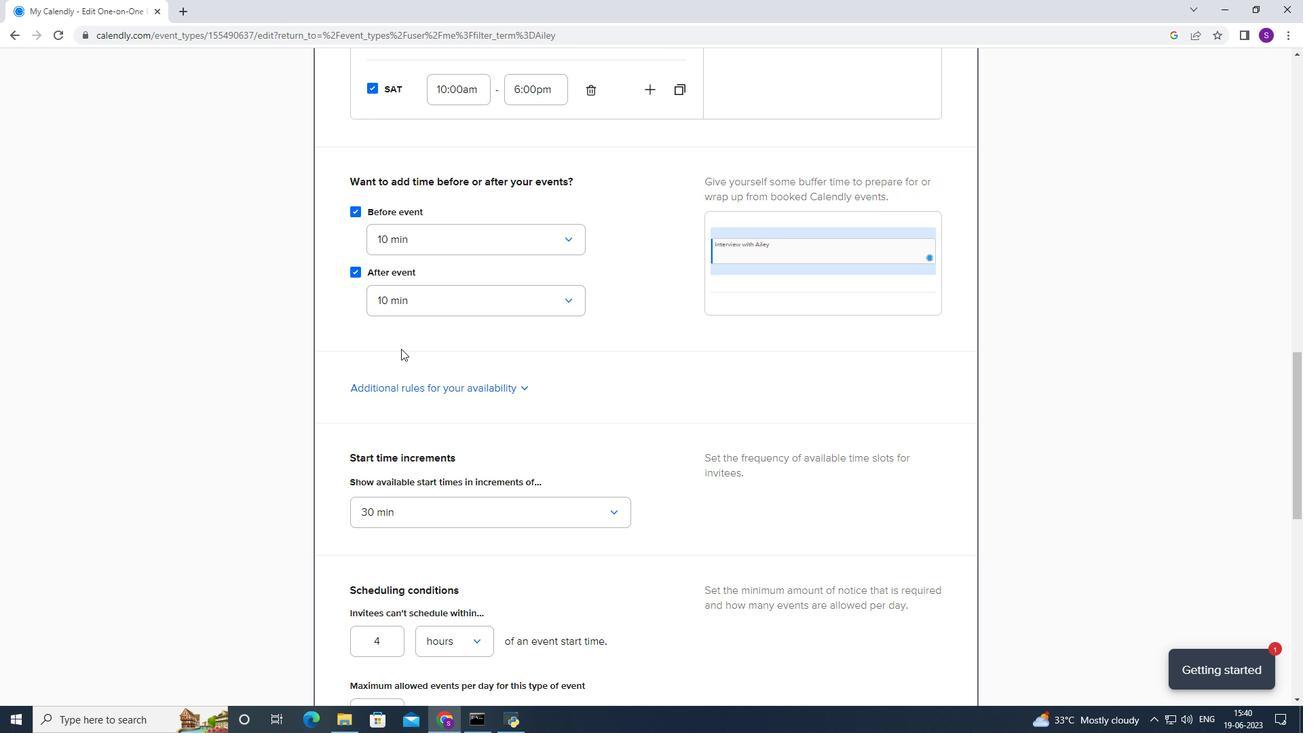 
Action: Mouse moved to (399, 353)
Screenshot: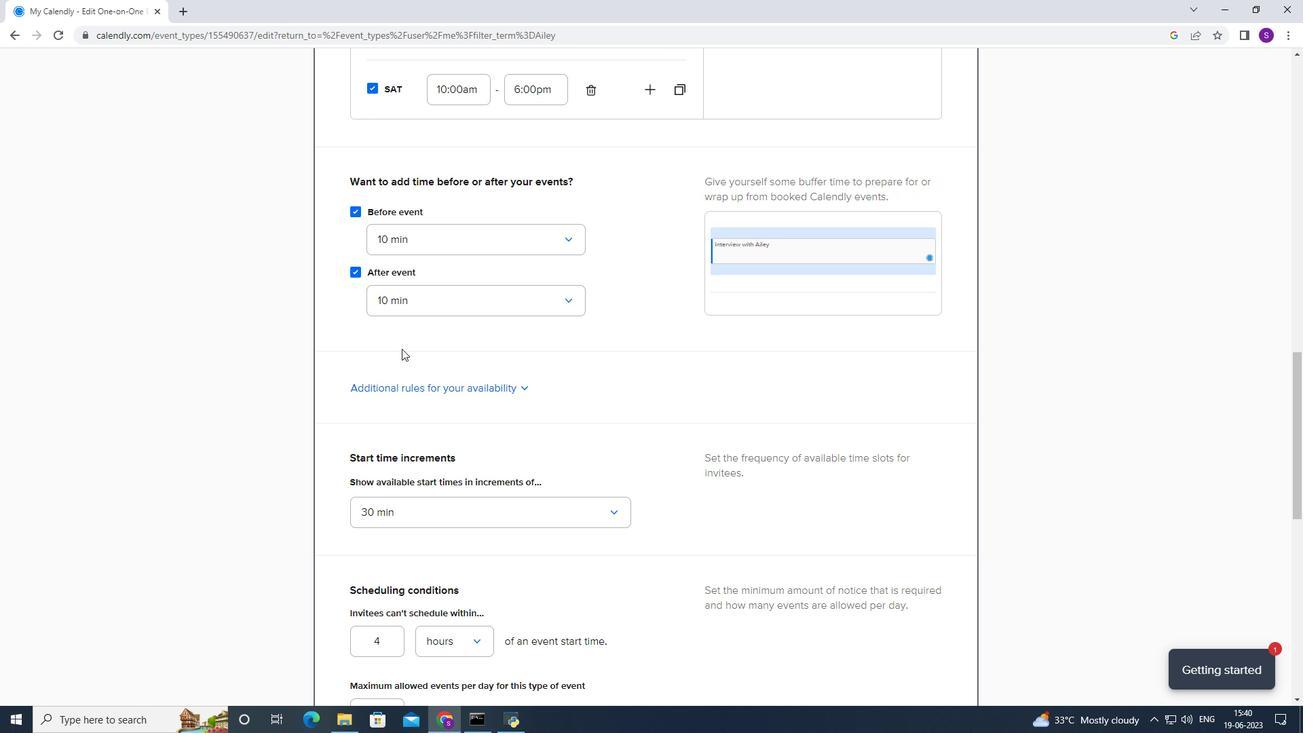
Action: Mouse scrolled (399, 352) with delta (0, 0)
Screenshot: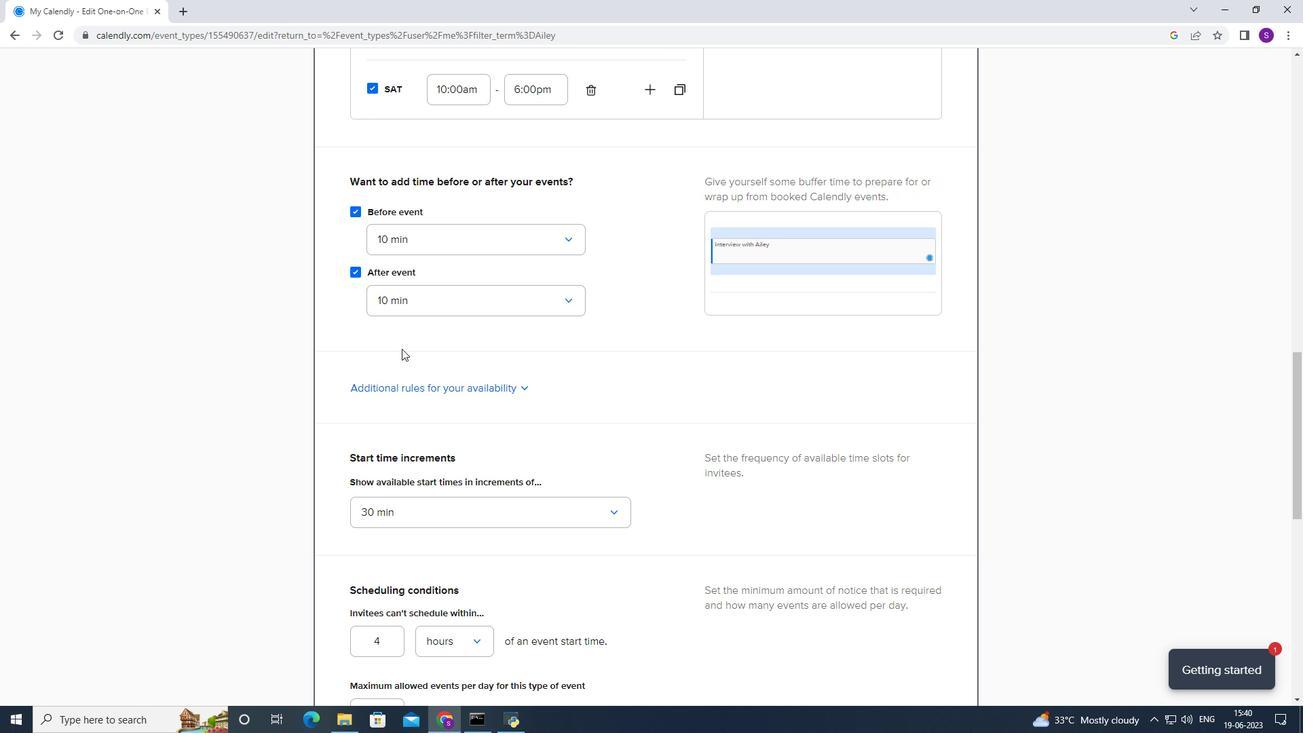 
Action: Mouse moved to (399, 355)
Screenshot: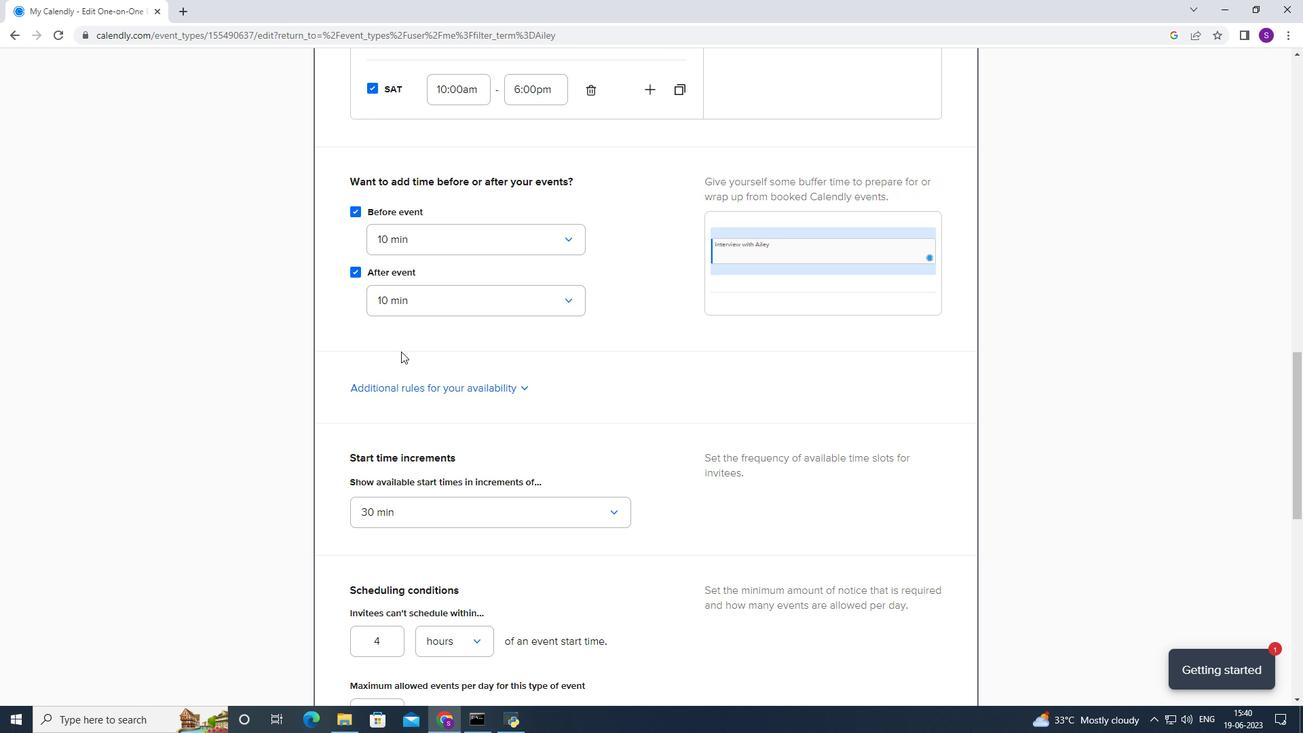 
Action: Mouse scrolled (399, 355) with delta (0, 0)
Screenshot: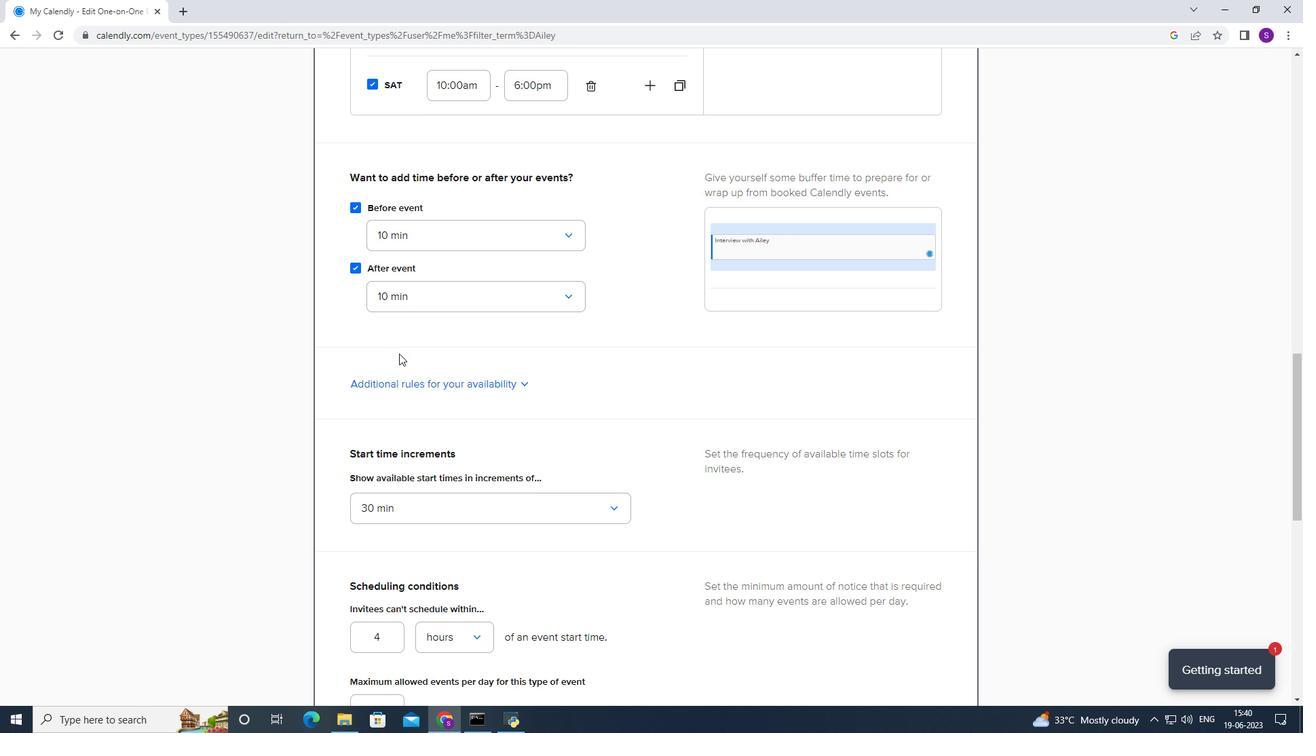
Action: Mouse moved to (443, 316)
Screenshot: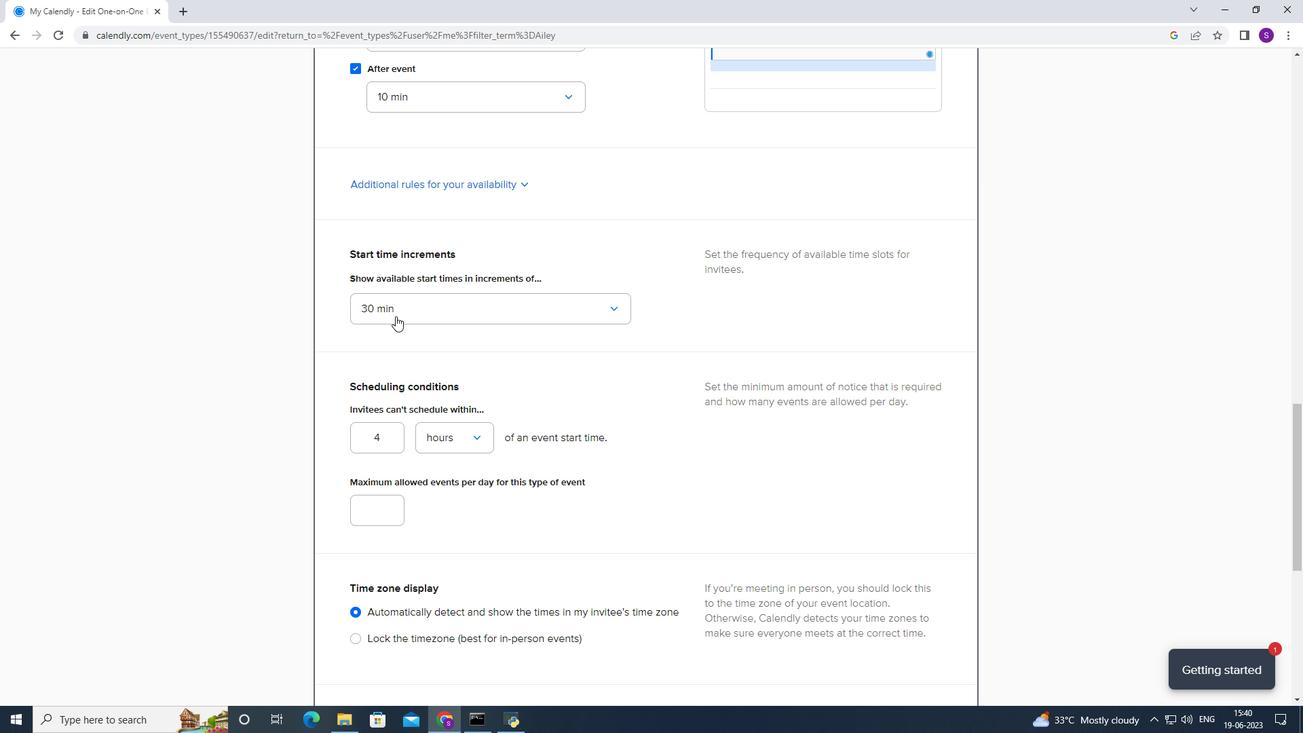 
Action: Mouse pressed left at (443, 316)
Screenshot: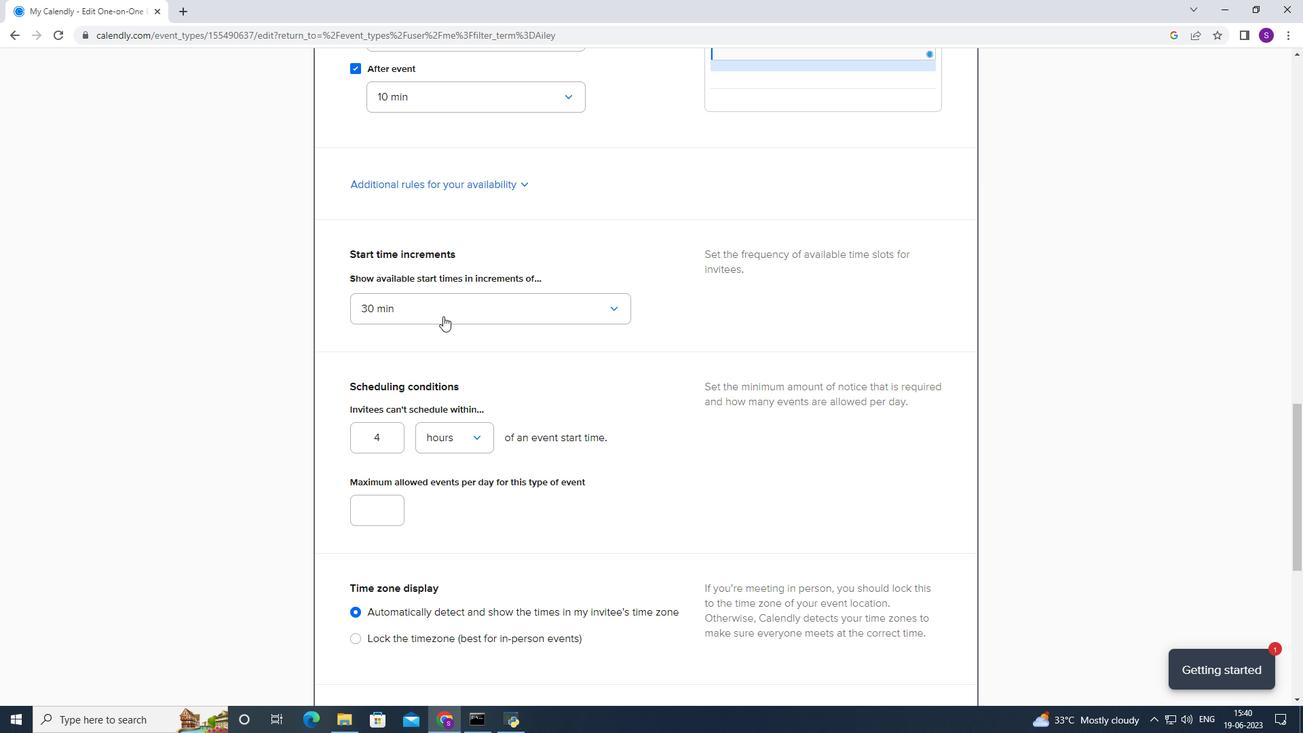 
Action: Mouse moved to (439, 335)
Screenshot: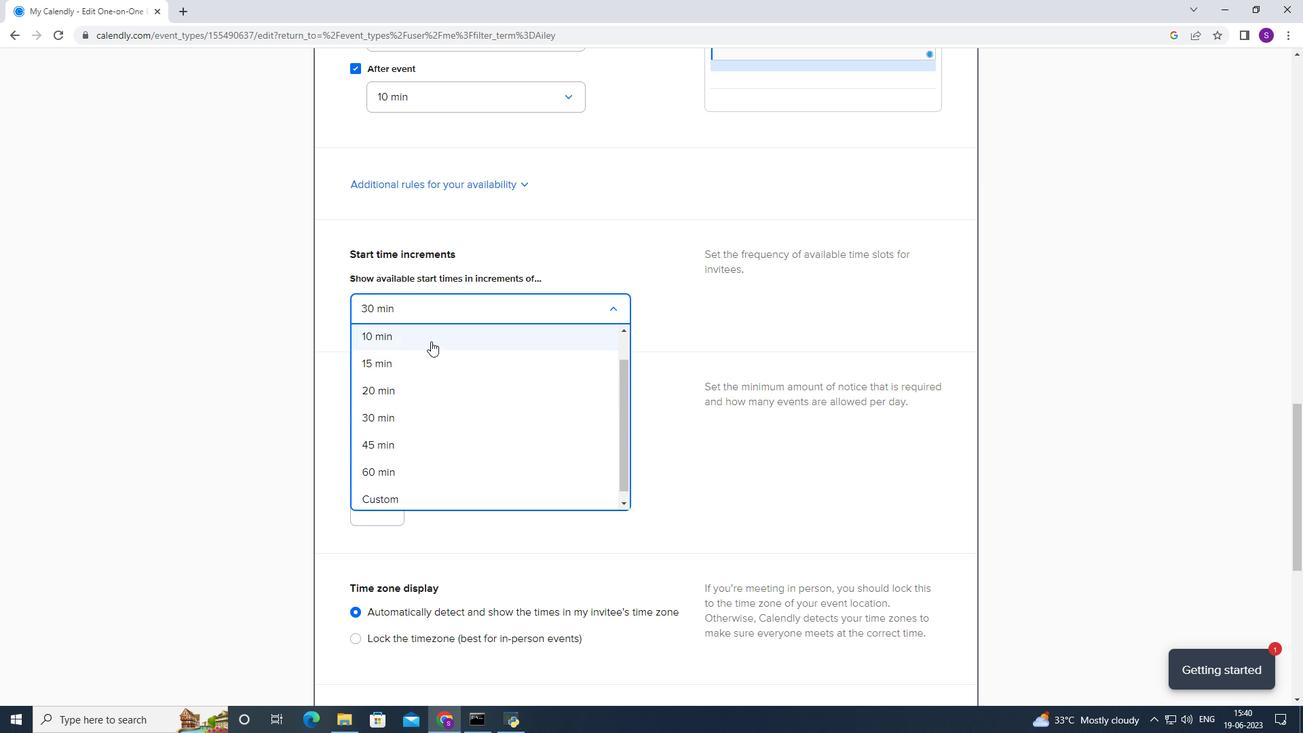 
Action: Mouse pressed left at (439, 335)
Screenshot: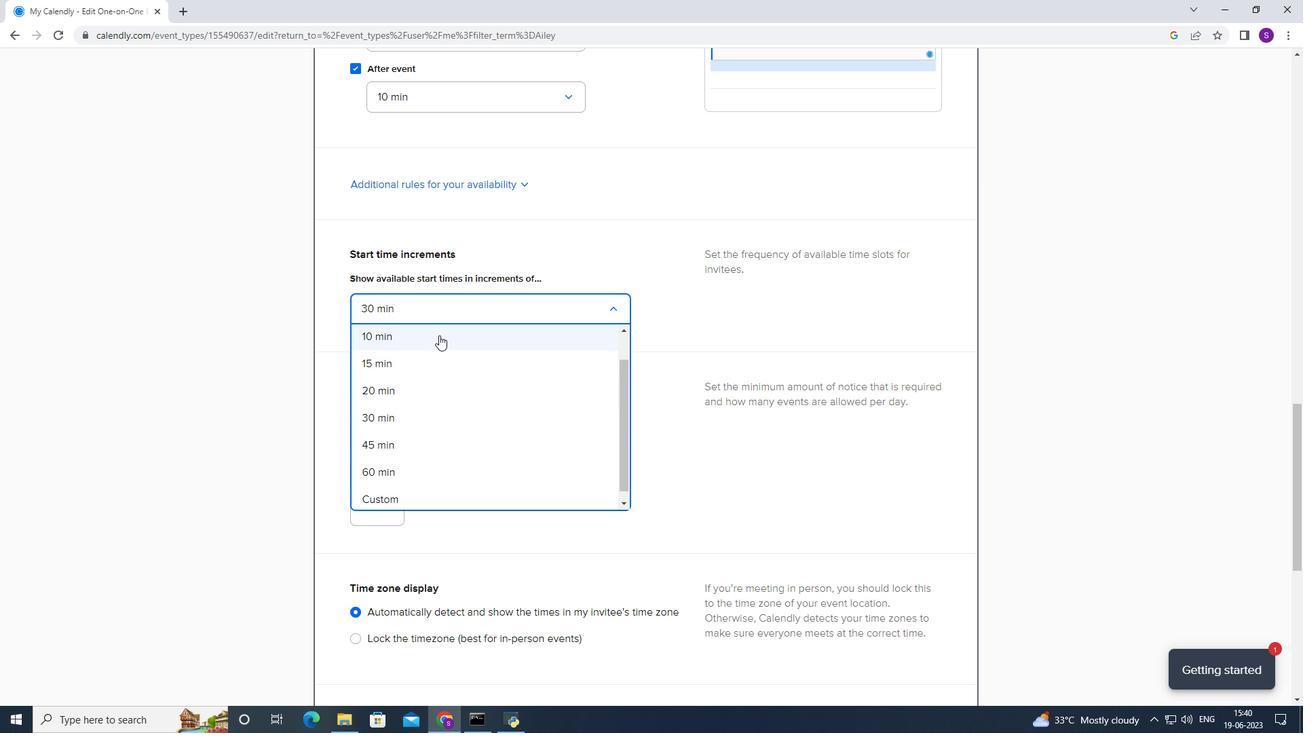 
Action: Mouse moved to (378, 435)
Screenshot: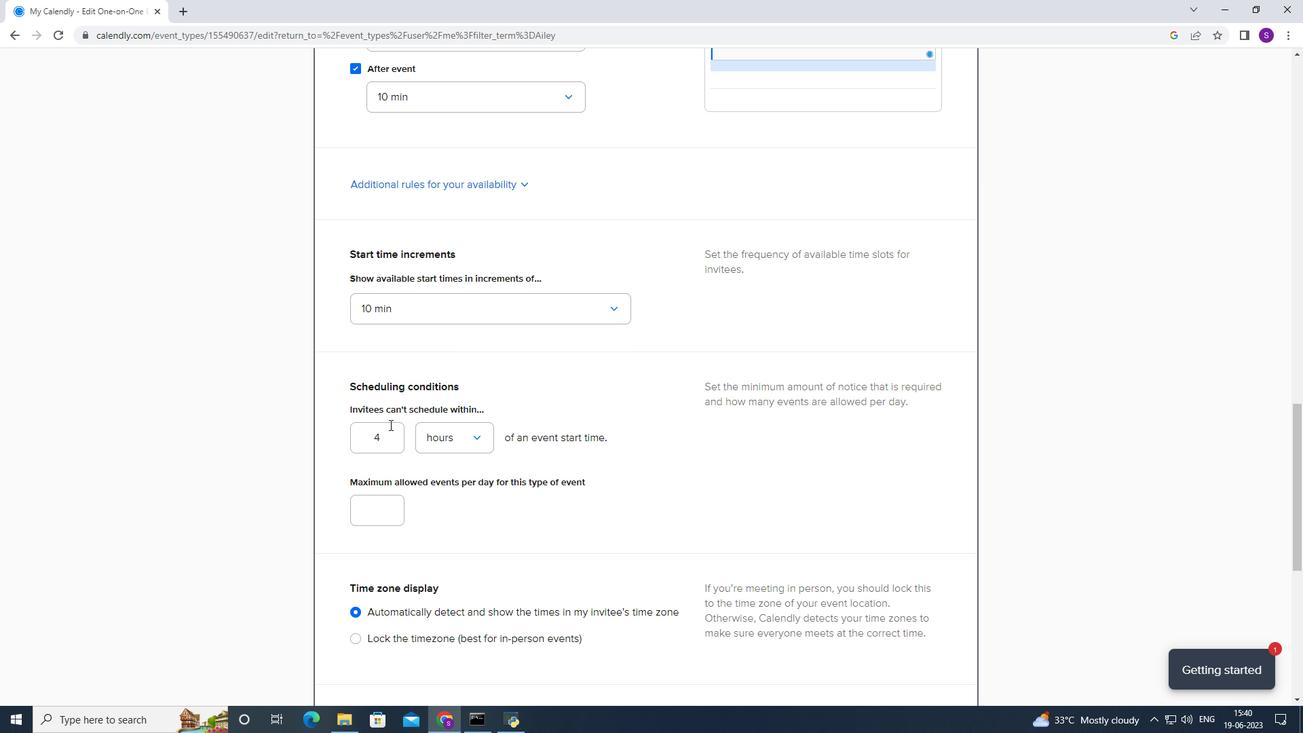 
Action: Mouse pressed left at (378, 435)
Screenshot: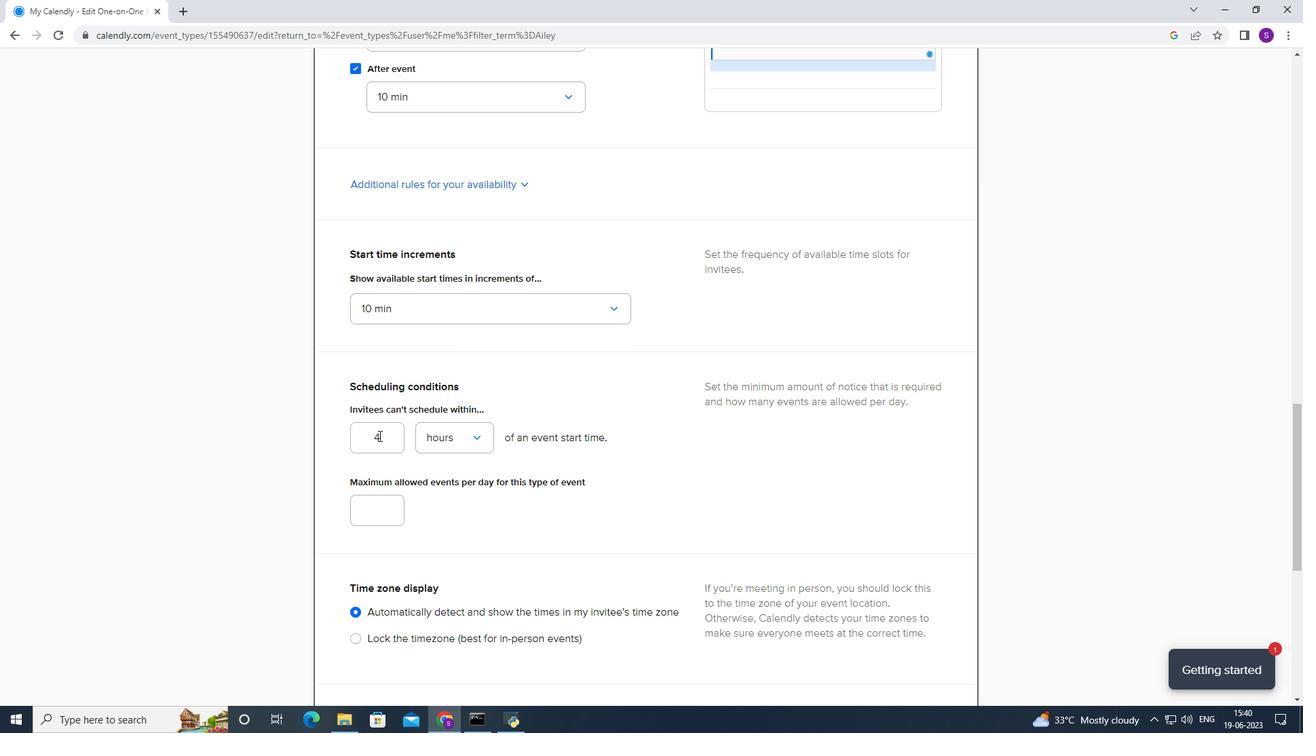 
Action: Mouse pressed left at (378, 435)
Screenshot: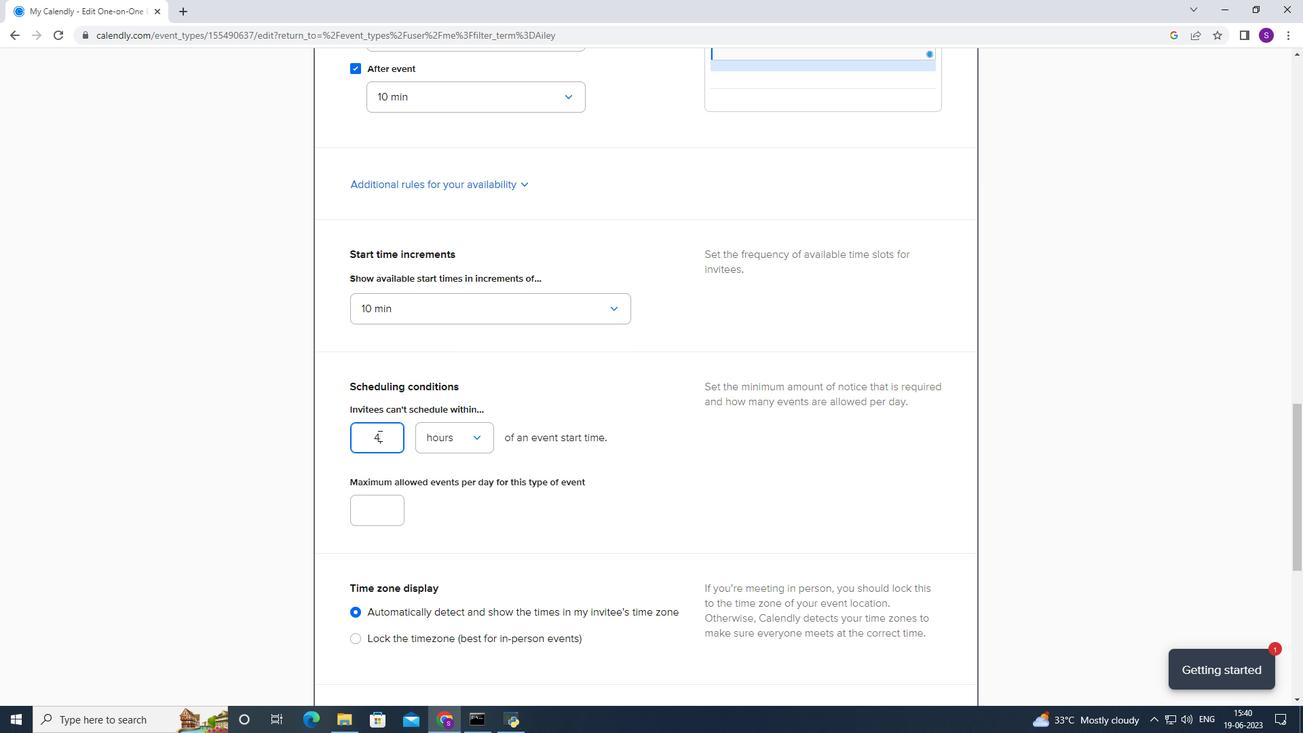 
Action: Mouse moved to (334, 435)
Screenshot: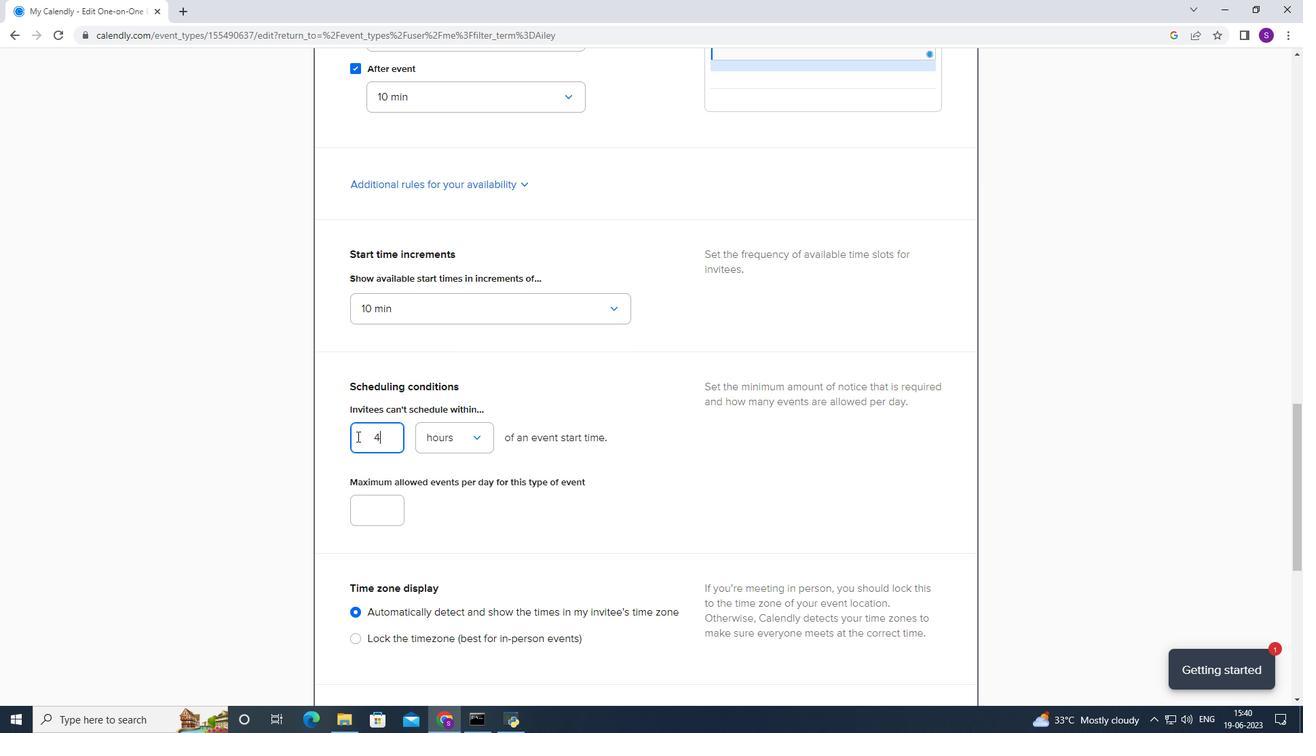 
Action: Key pressed 49
Screenshot: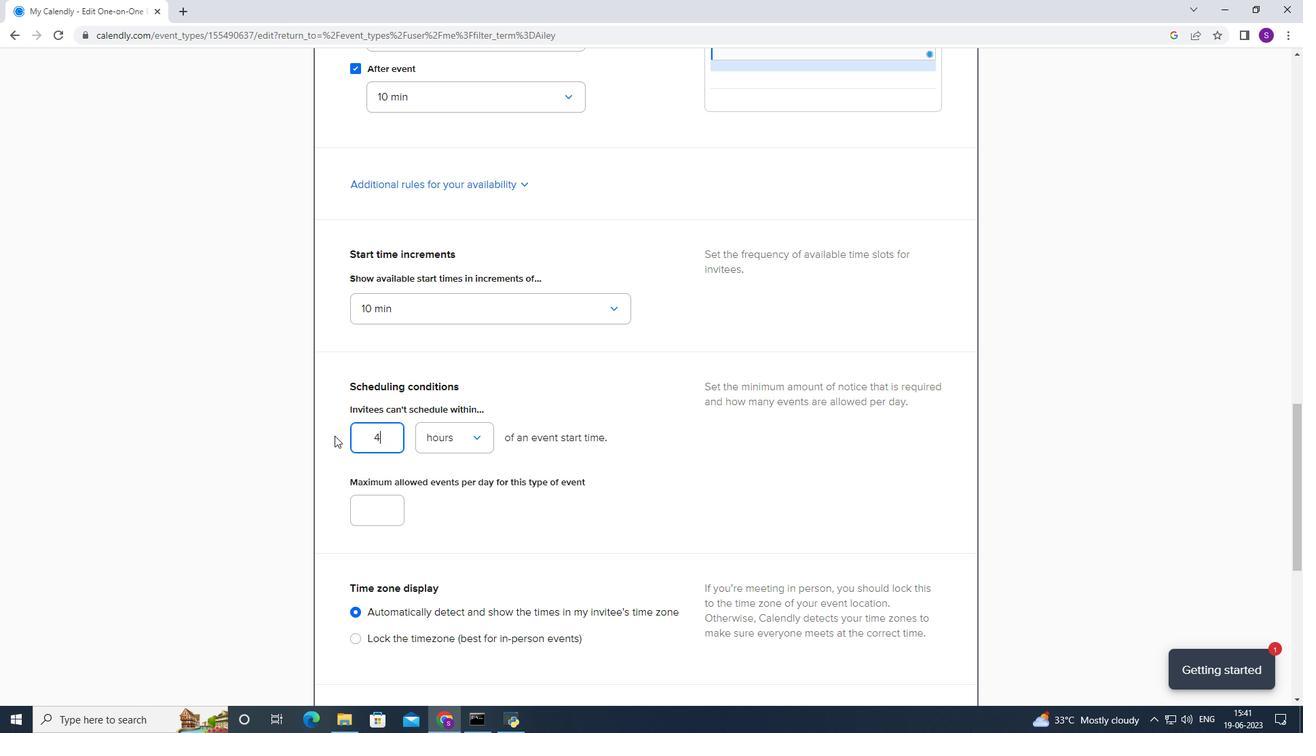 
Action: Mouse moved to (379, 513)
Screenshot: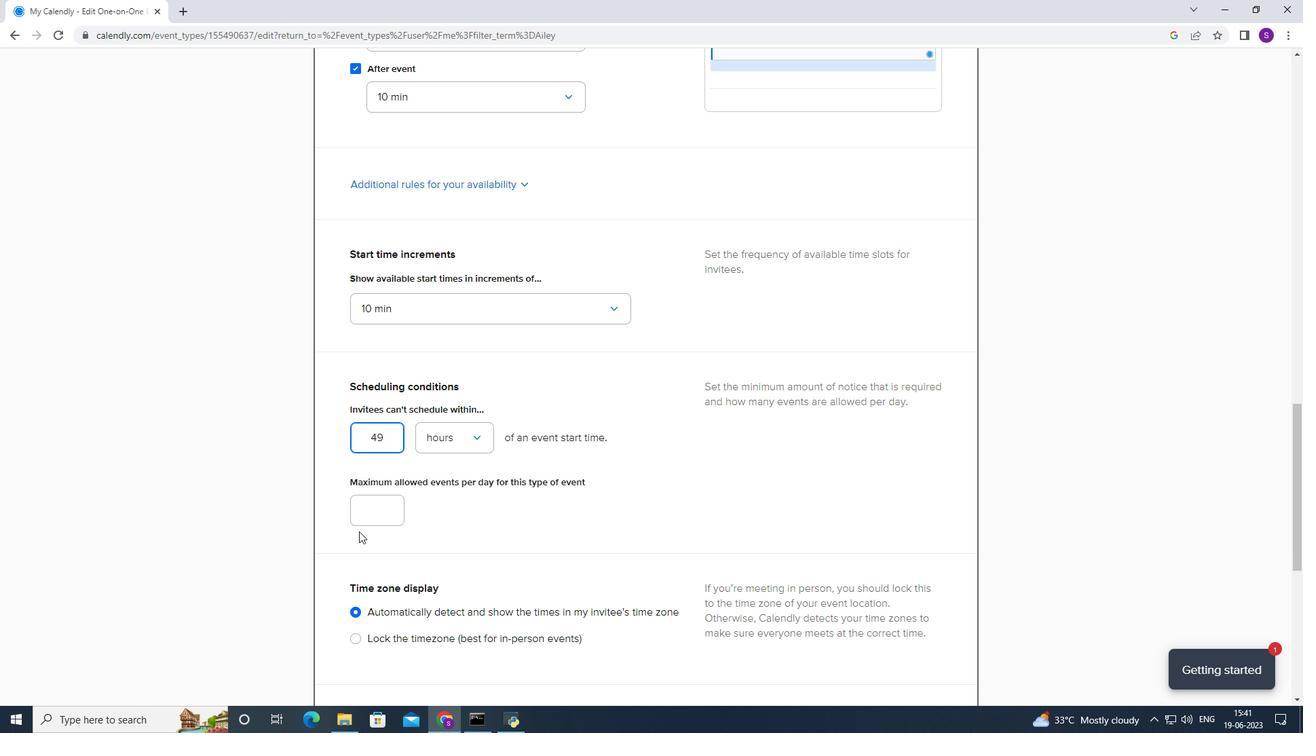 
Action: Mouse pressed left at (379, 513)
Screenshot: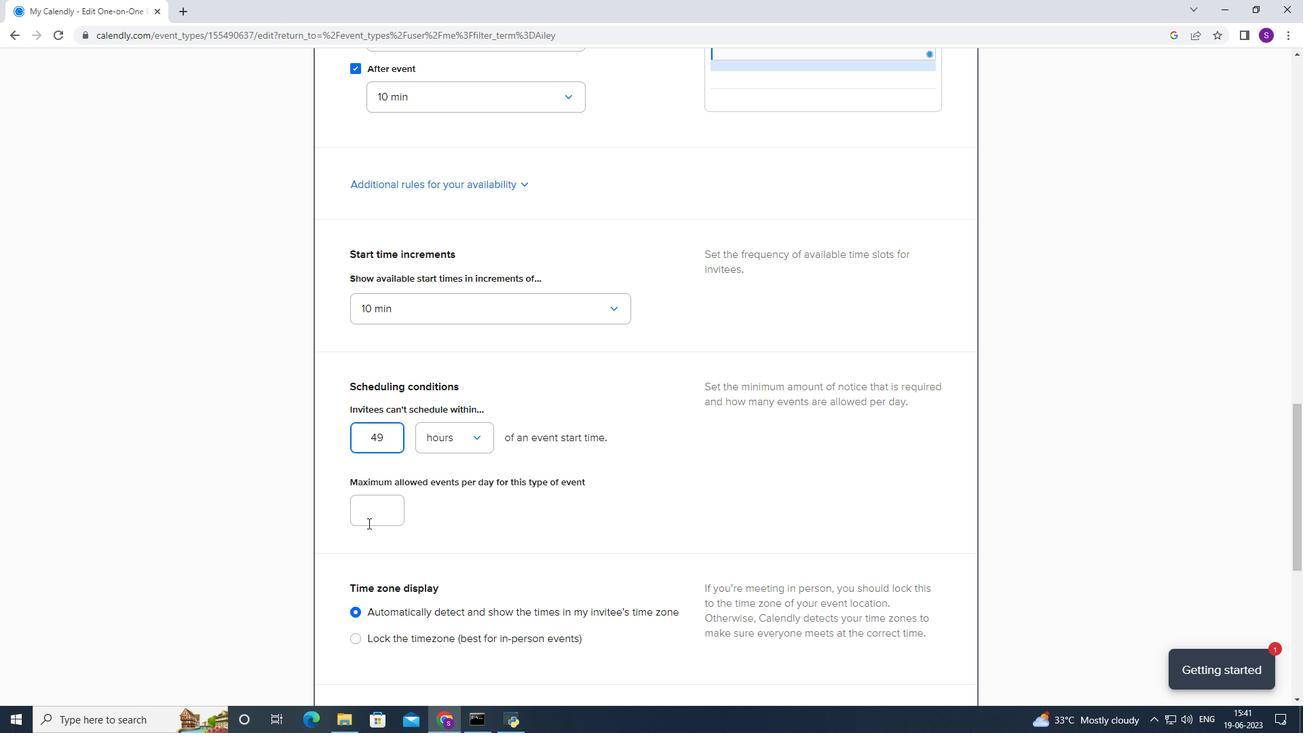 
Action: Key pressed 6
Screenshot: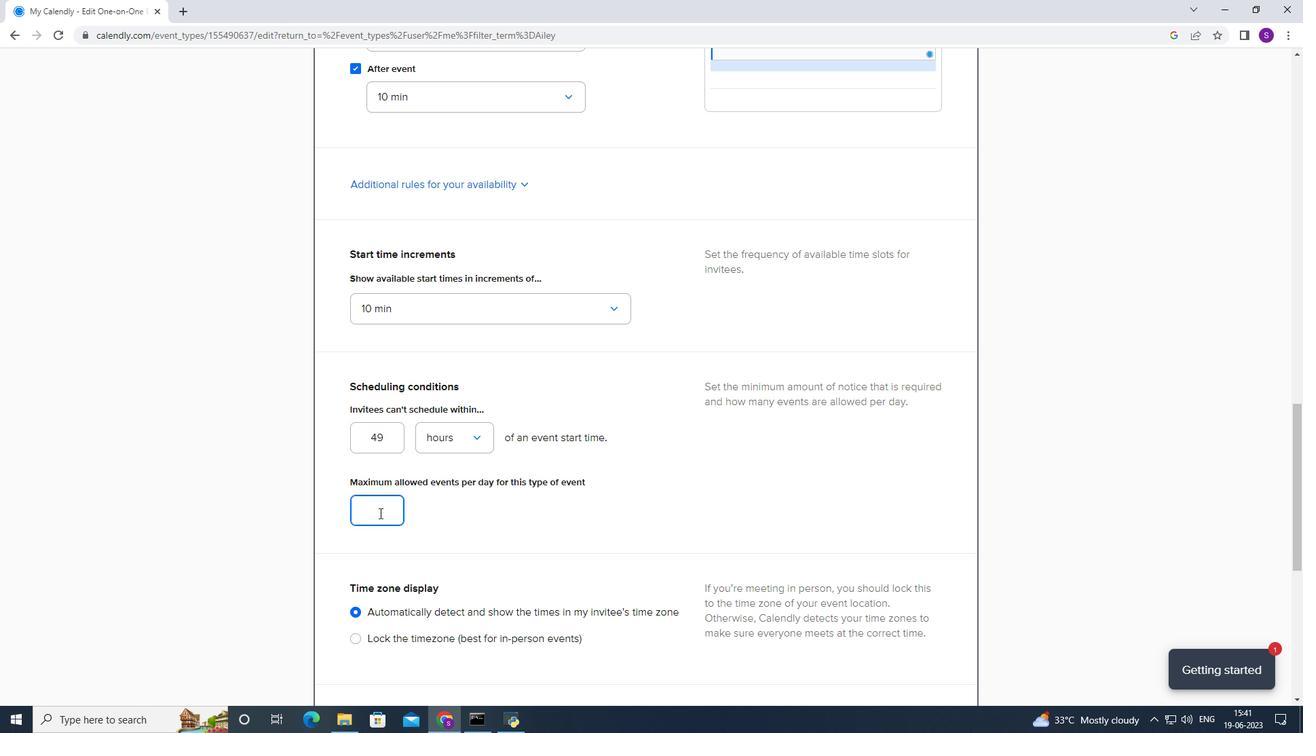 
Action: Mouse moved to (562, 498)
Screenshot: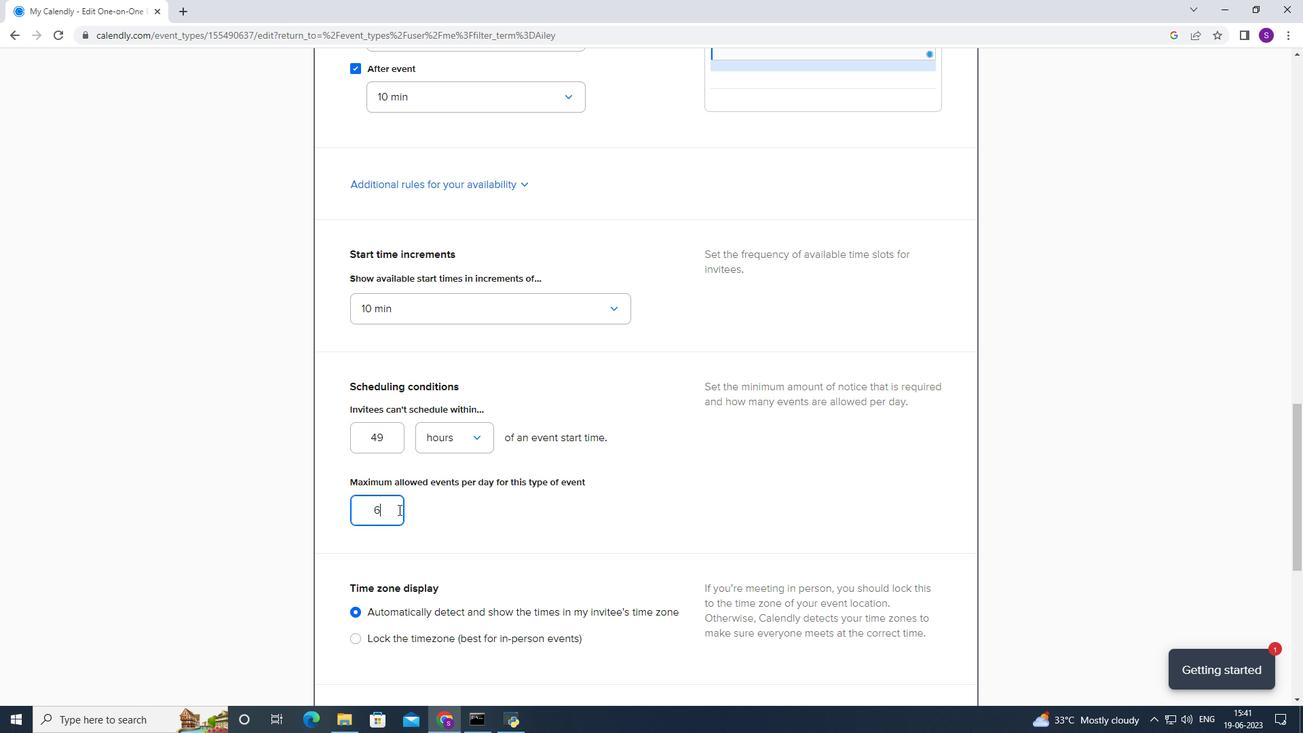 
Action: Mouse scrolled (562, 498) with delta (0, 0)
Screenshot: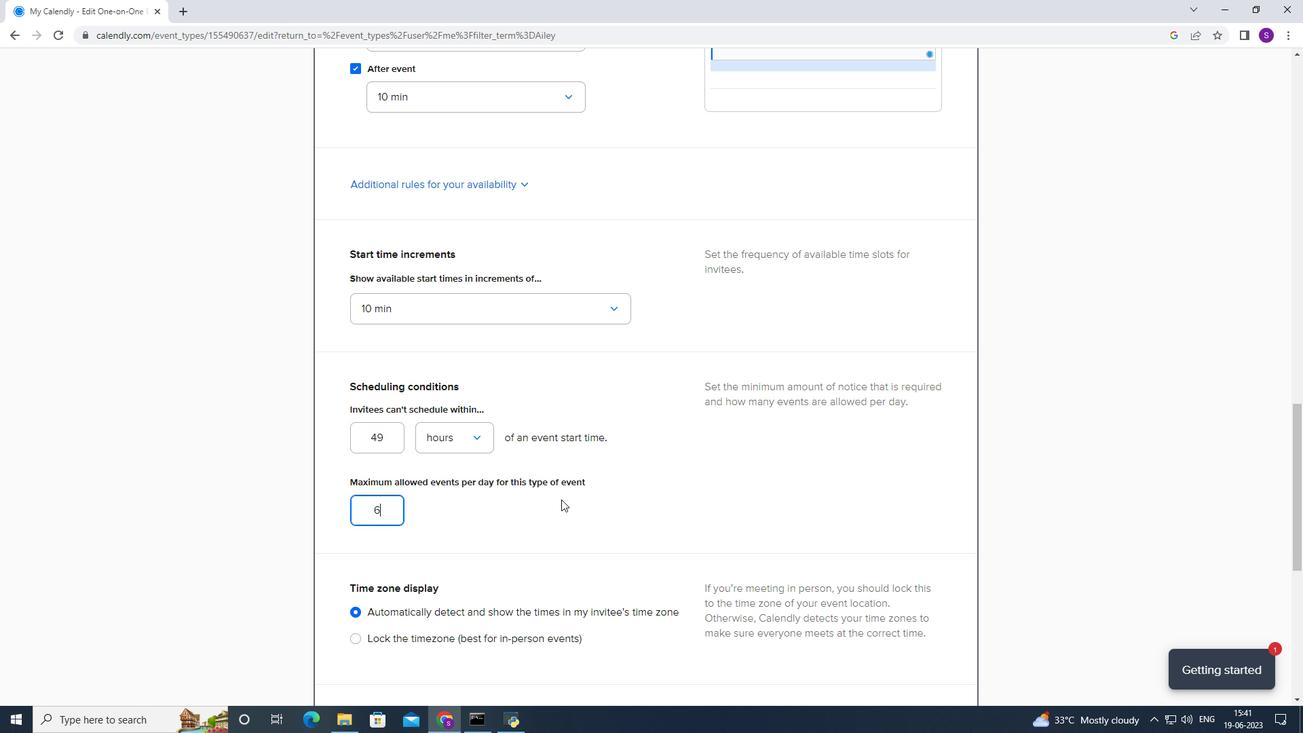 
Action: Mouse scrolled (562, 498) with delta (0, 0)
Screenshot: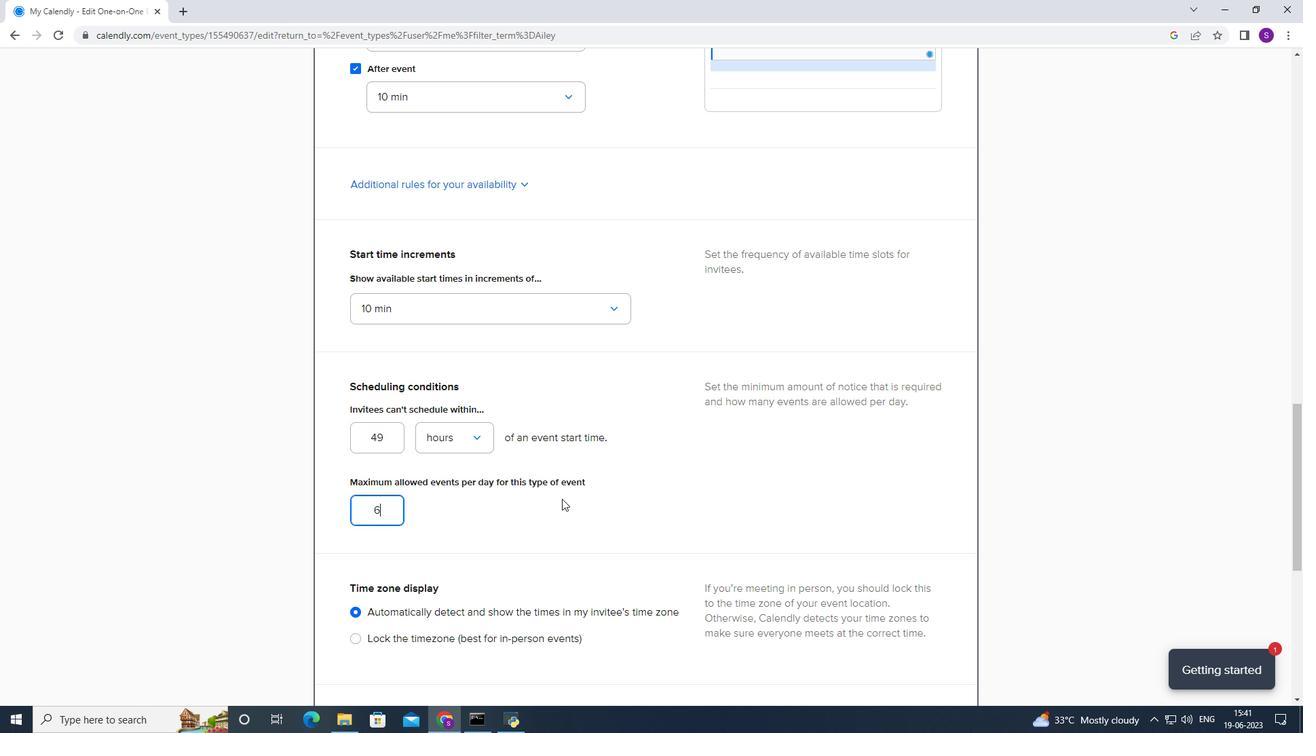 
Action: Mouse scrolled (562, 498) with delta (0, 0)
Screenshot: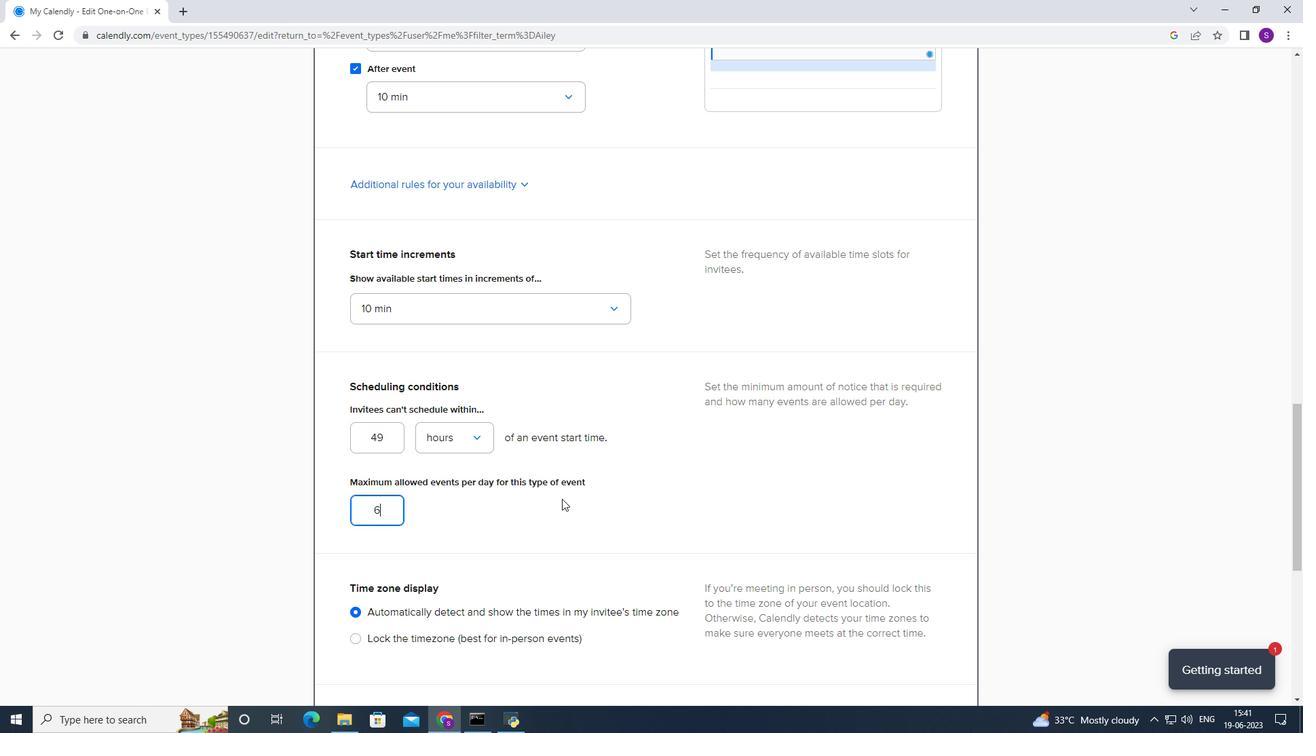 
Action: Mouse scrolled (562, 498) with delta (0, 0)
Screenshot: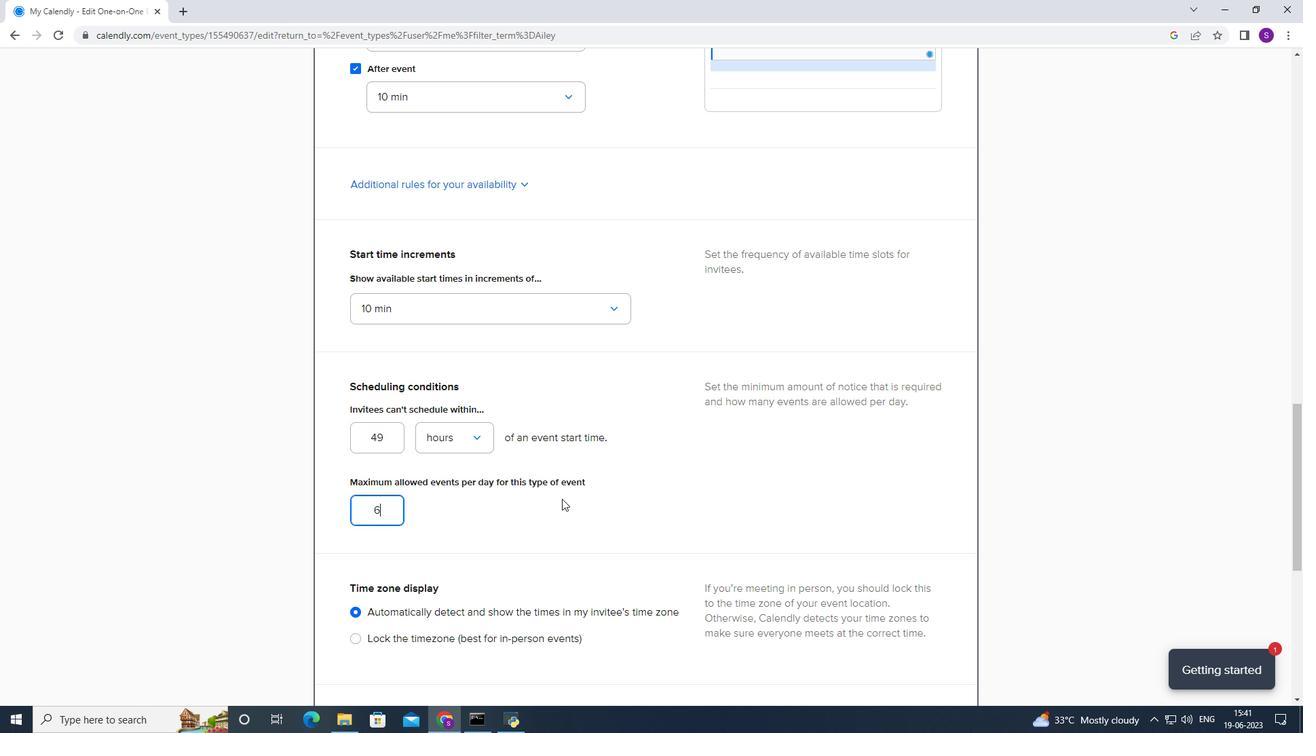 
Action: Mouse scrolled (562, 498) with delta (0, 0)
Screenshot: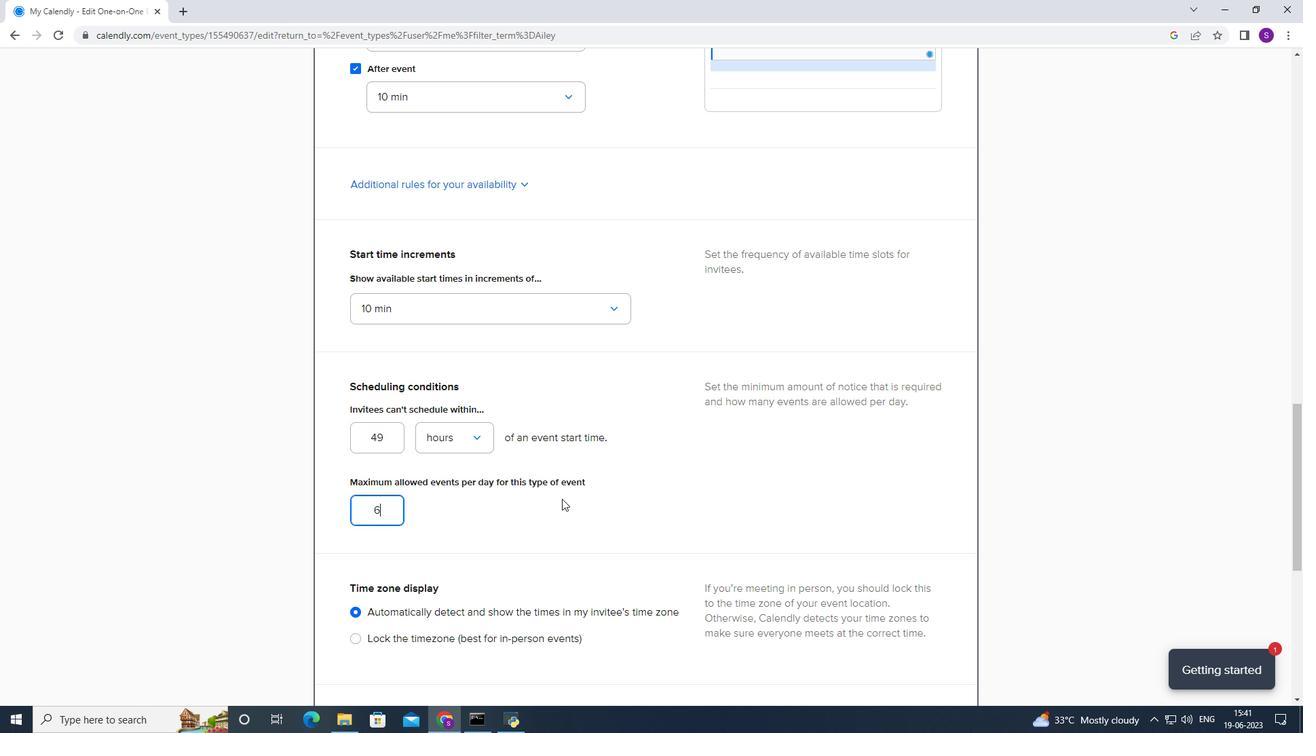 
Action: Mouse scrolled (562, 498) with delta (0, 0)
Screenshot: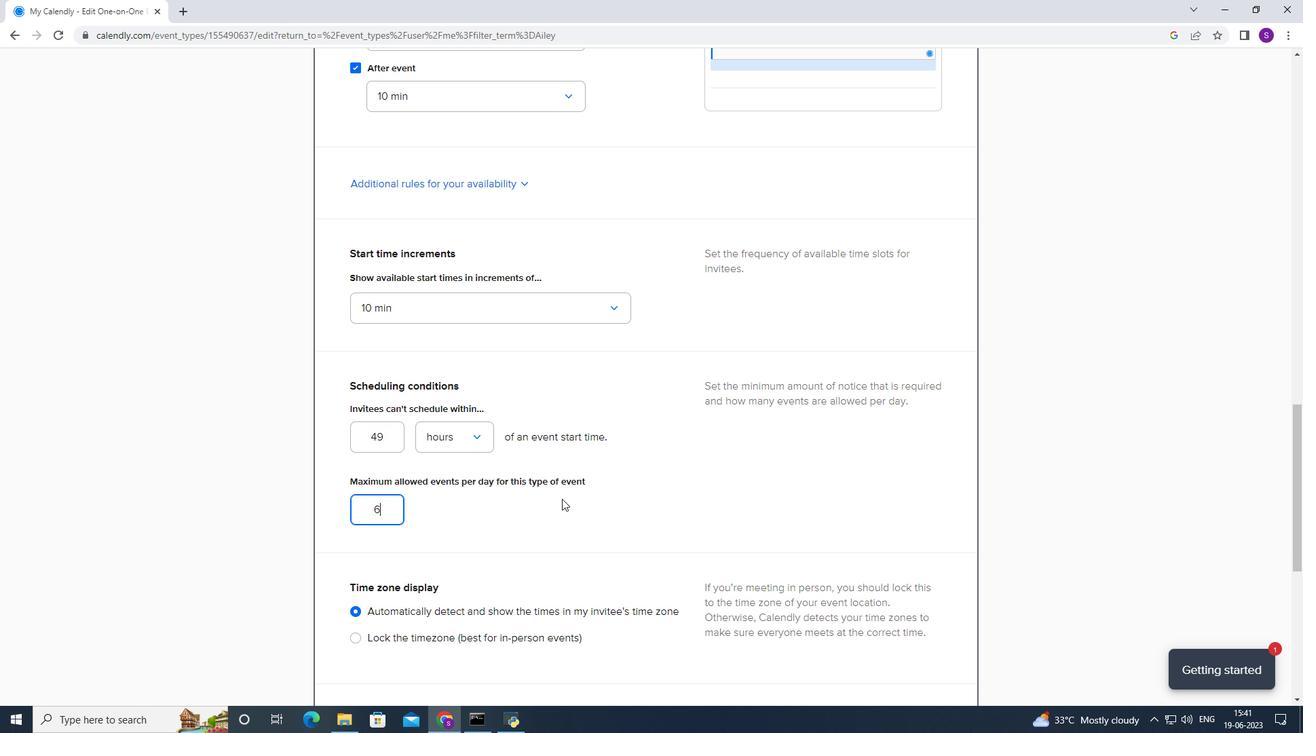 
Action: Mouse moved to (917, 418)
Screenshot: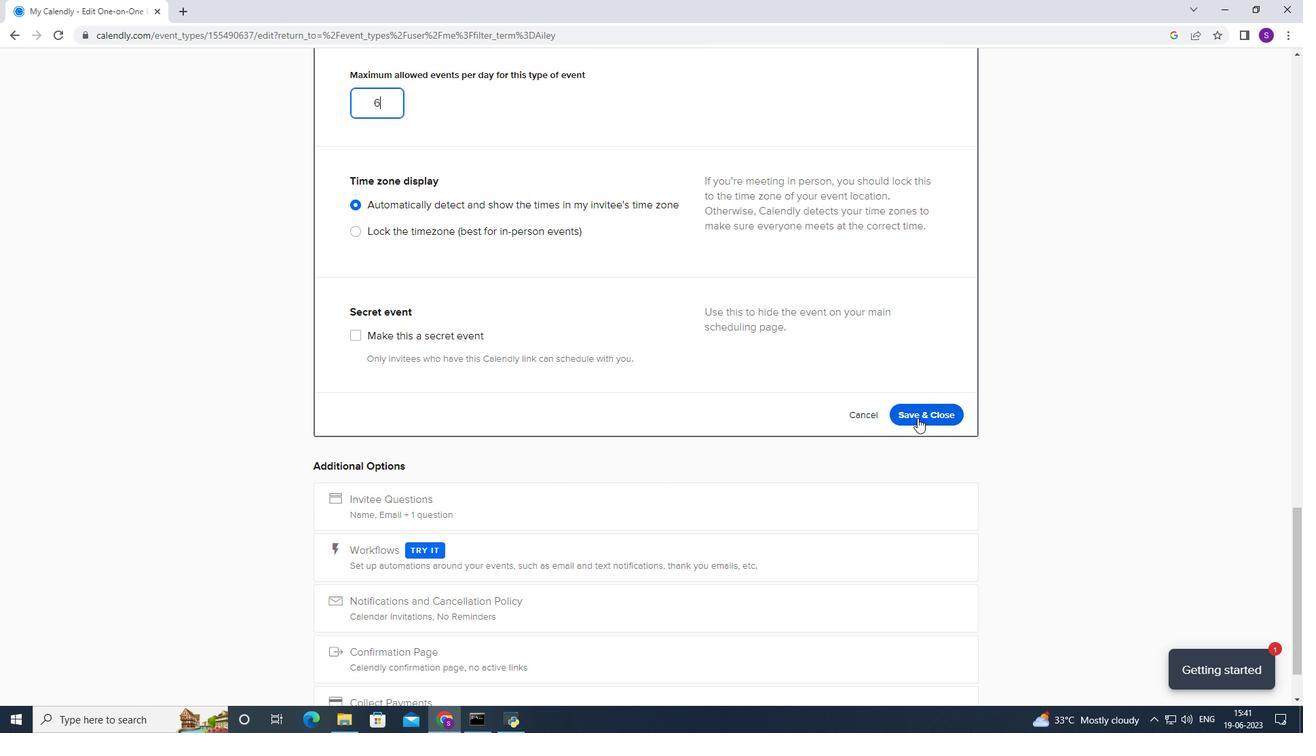 
Action: Mouse pressed left at (917, 418)
Screenshot: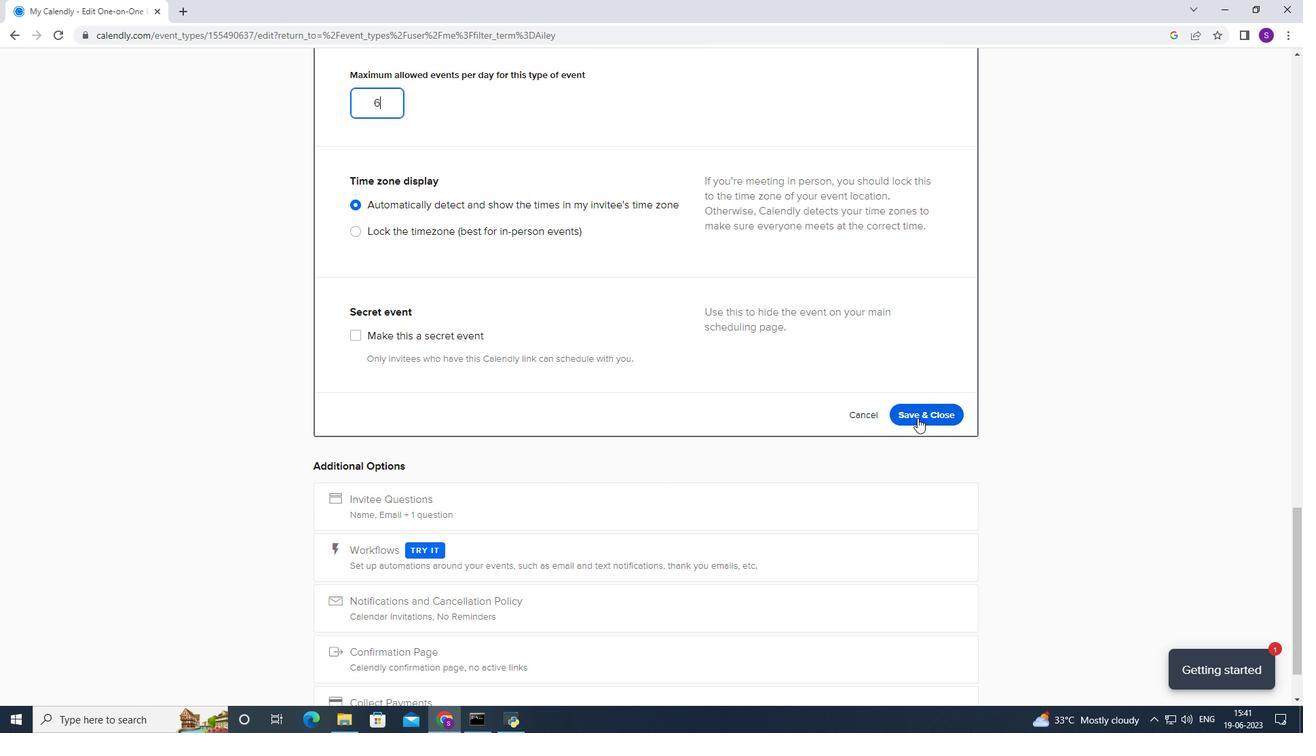 
